 Task: Buy 2 Head from Gaskets section under best seller category for shipping address: Jake Allen, 4734 Huntz Lane, Bolton, Massachusetts 01740, Cell Number 9785492947. Pay from credit card ending with 2005, CVV 3321
Action: Mouse moved to (169, 11)
Screenshot: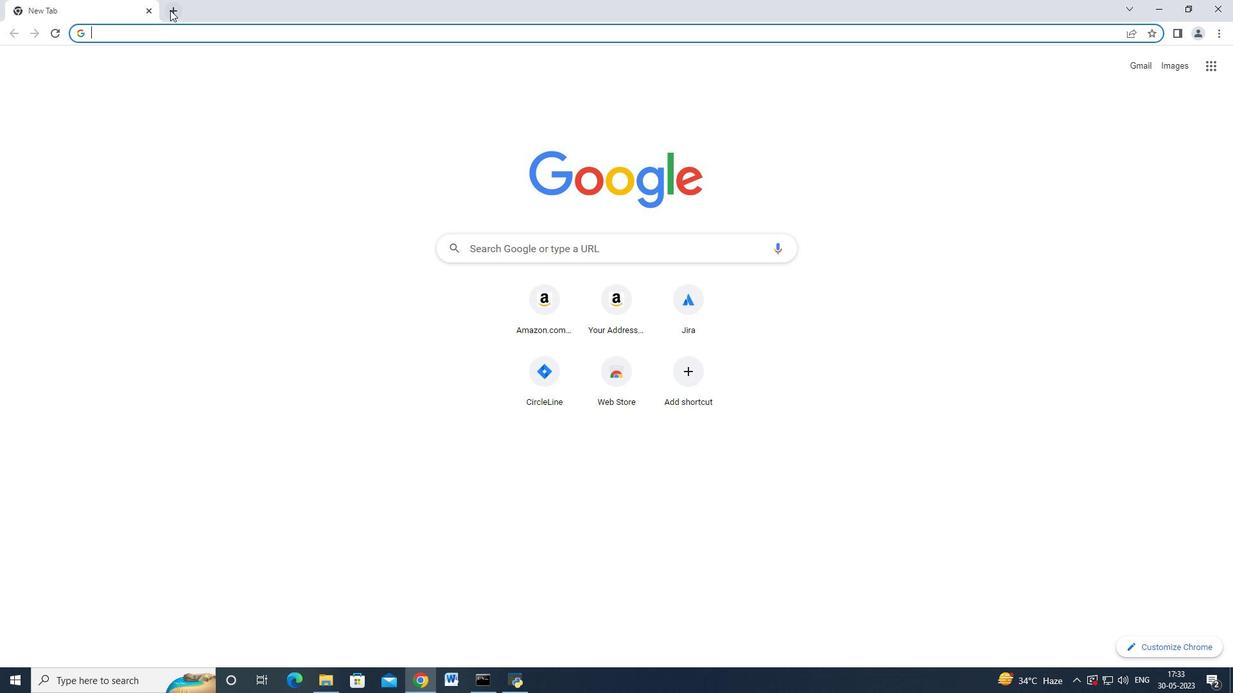 
Action: Key pressed amazon.com<Key.enter>
Screenshot: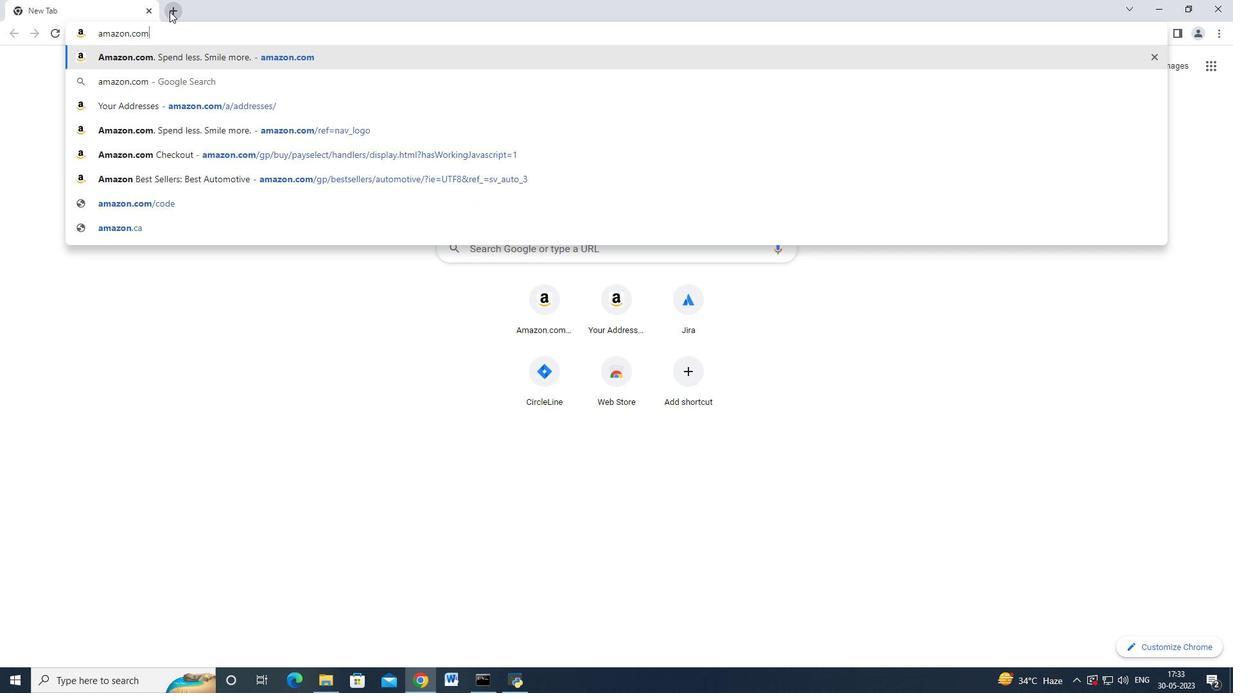 
Action: Mouse moved to (16, 96)
Screenshot: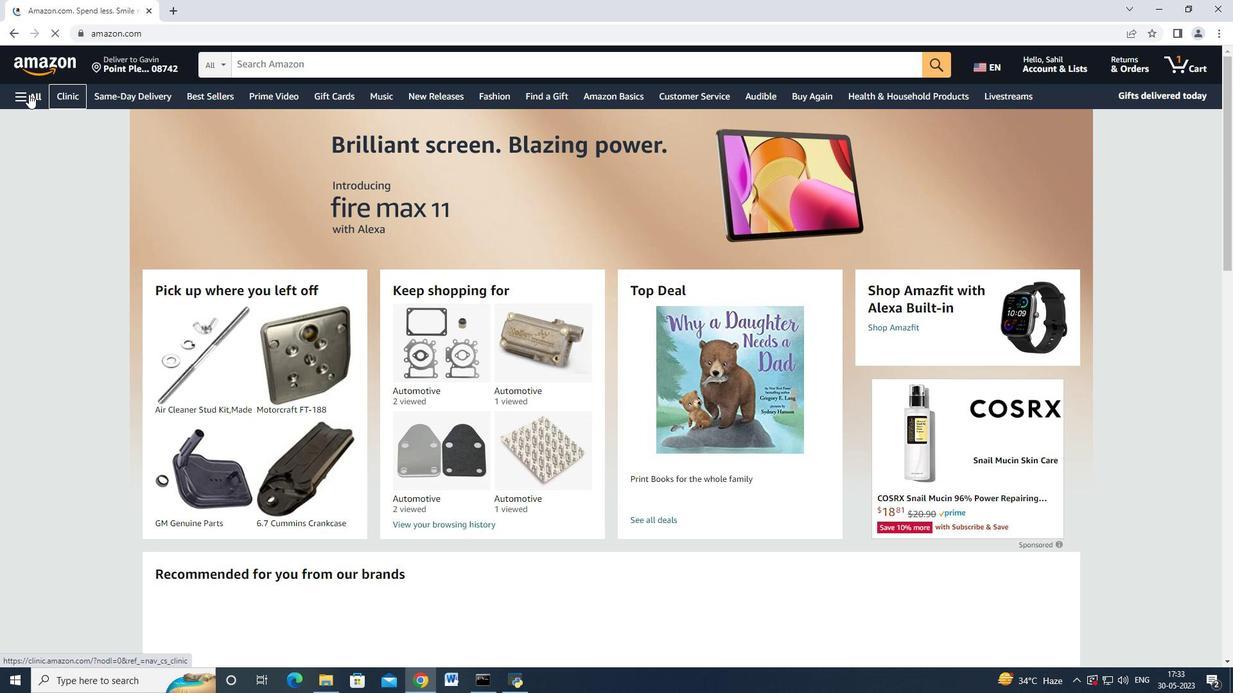 
Action: Mouse pressed left at (16, 96)
Screenshot: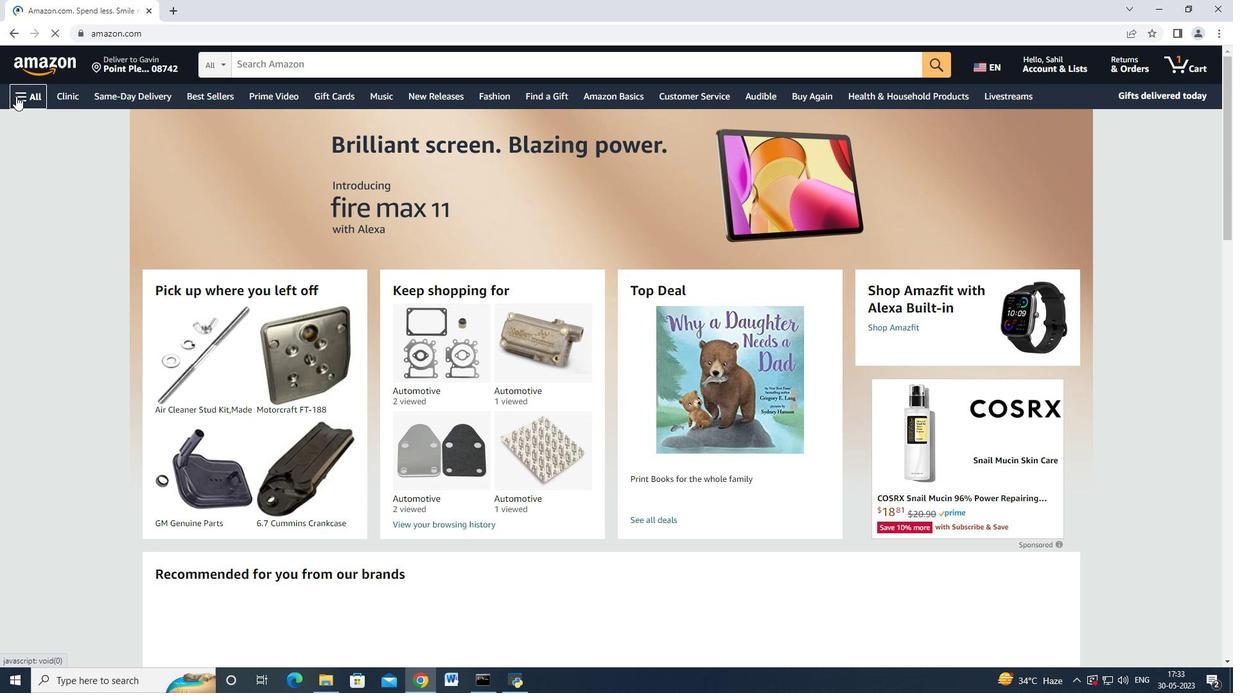 
Action: Mouse moved to (100, 172)
Screenshot: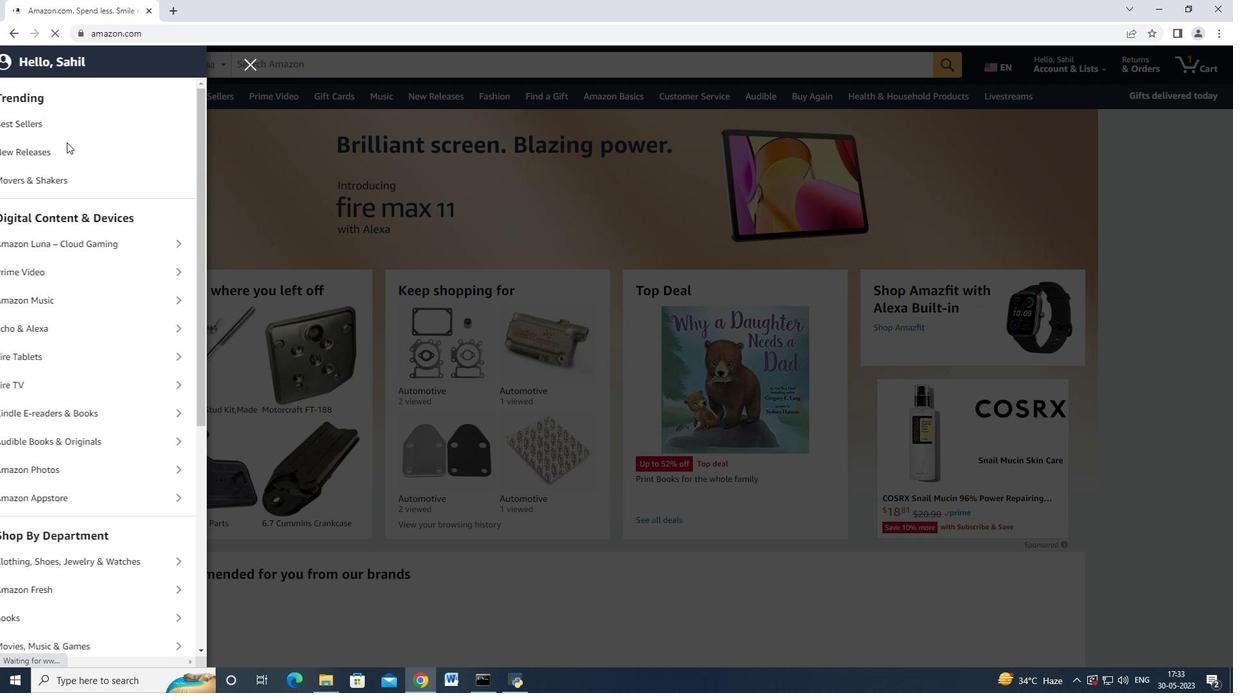 
Action: Mouse scrolled (100, 171) with delta (0, 0)
Screenshot: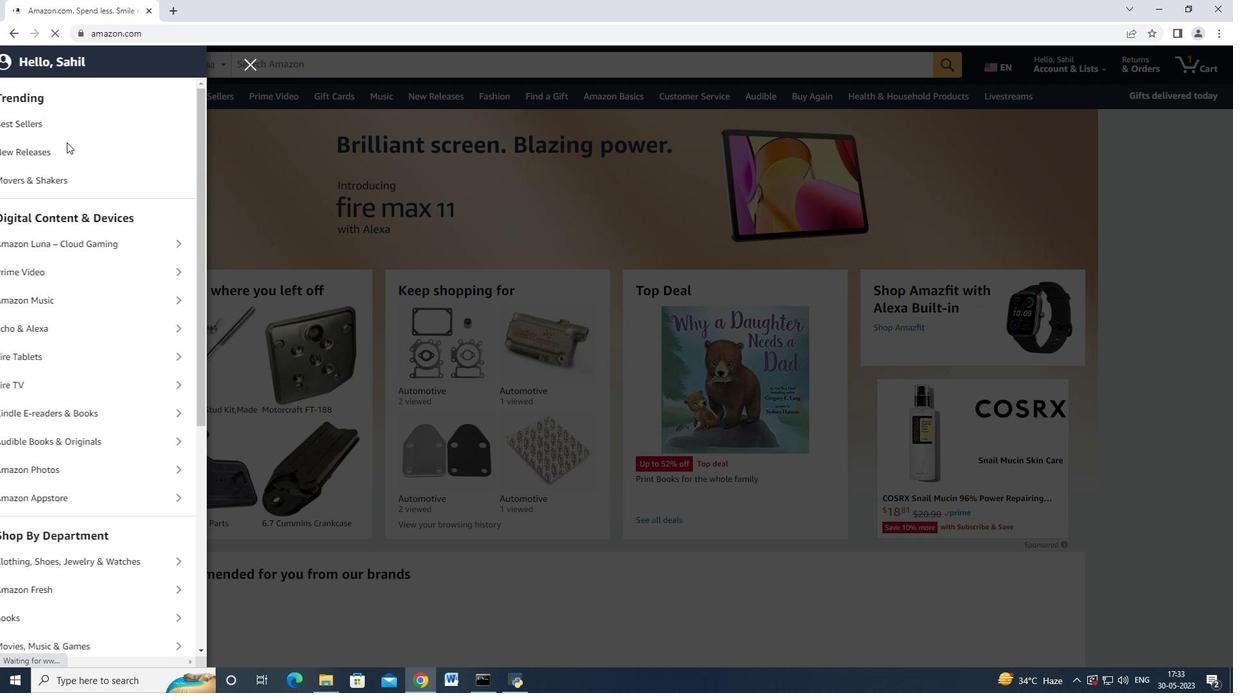 
Action: Mouse moved to (100, 173)
Screenshot: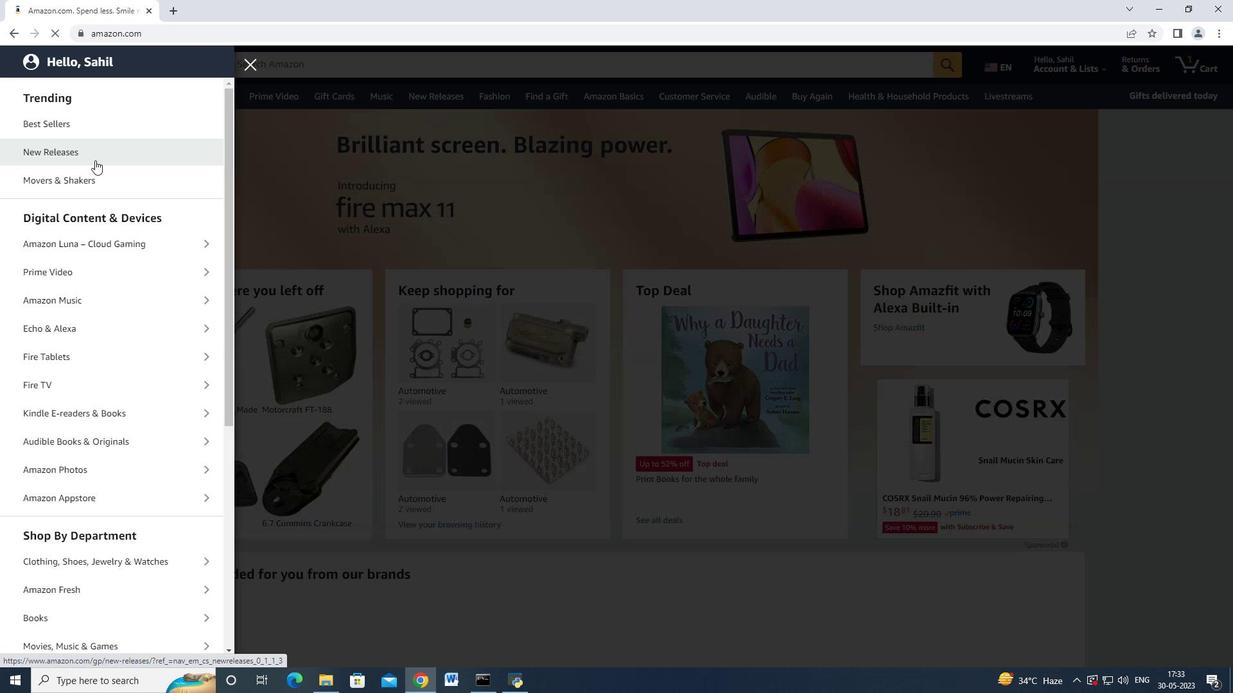 
Action: Mouse scrolled (100, 172) with delta (0, 0)
Screenshot: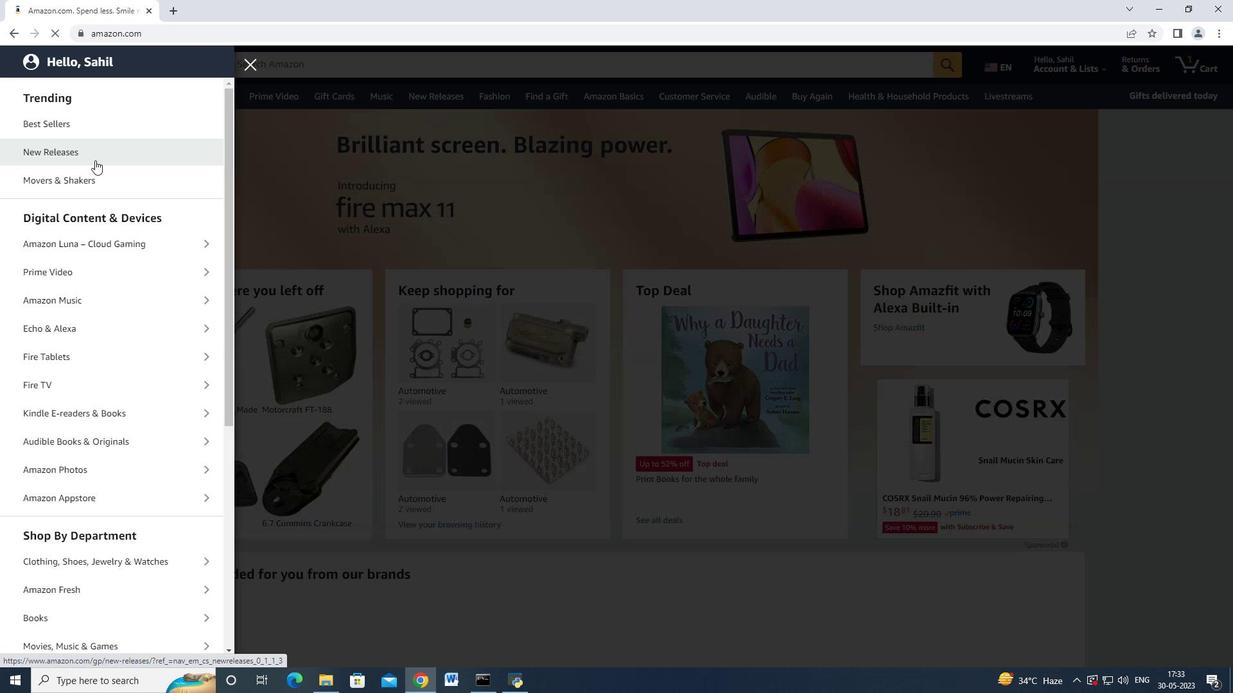 
Action: Mouse moved to (111, 188)
Screenshot: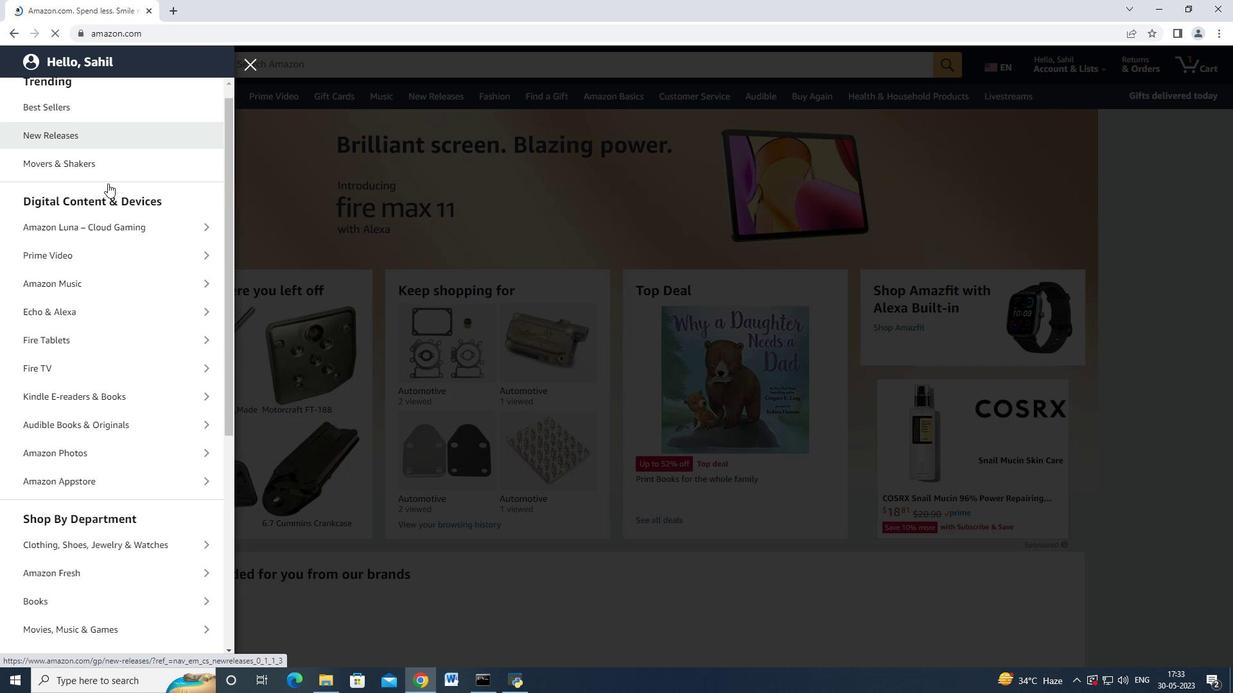 
Action: Mouse scrolled (111, 188) with delta (0, 0)
Screenshot: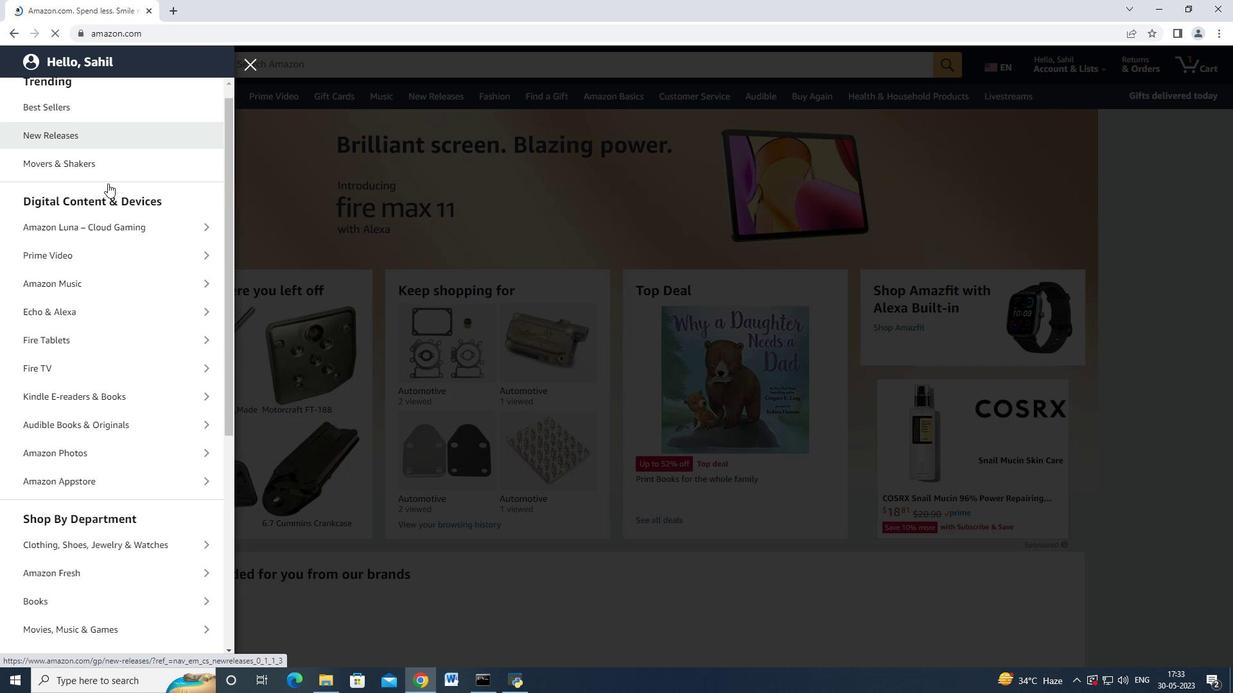 
Action: Mouse moved to (113, 192)
Screenshot: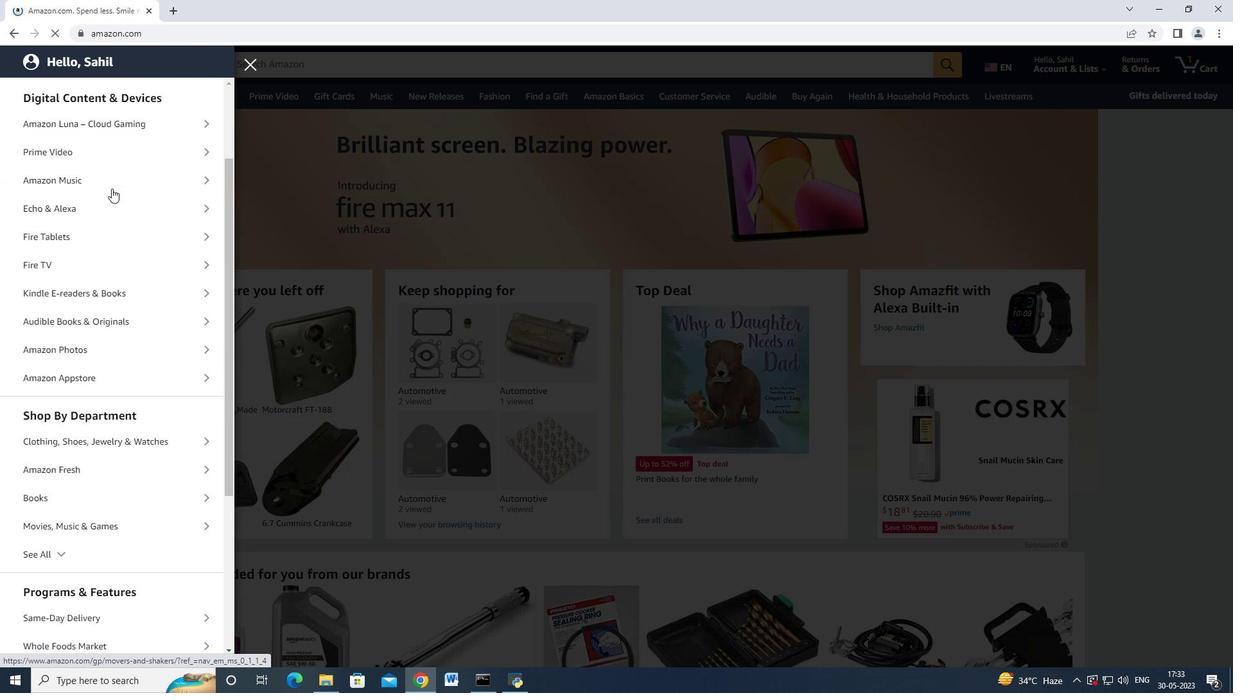 
Action: Mouse scrolled (113, 192) with delta (0, 0)
Screenshot: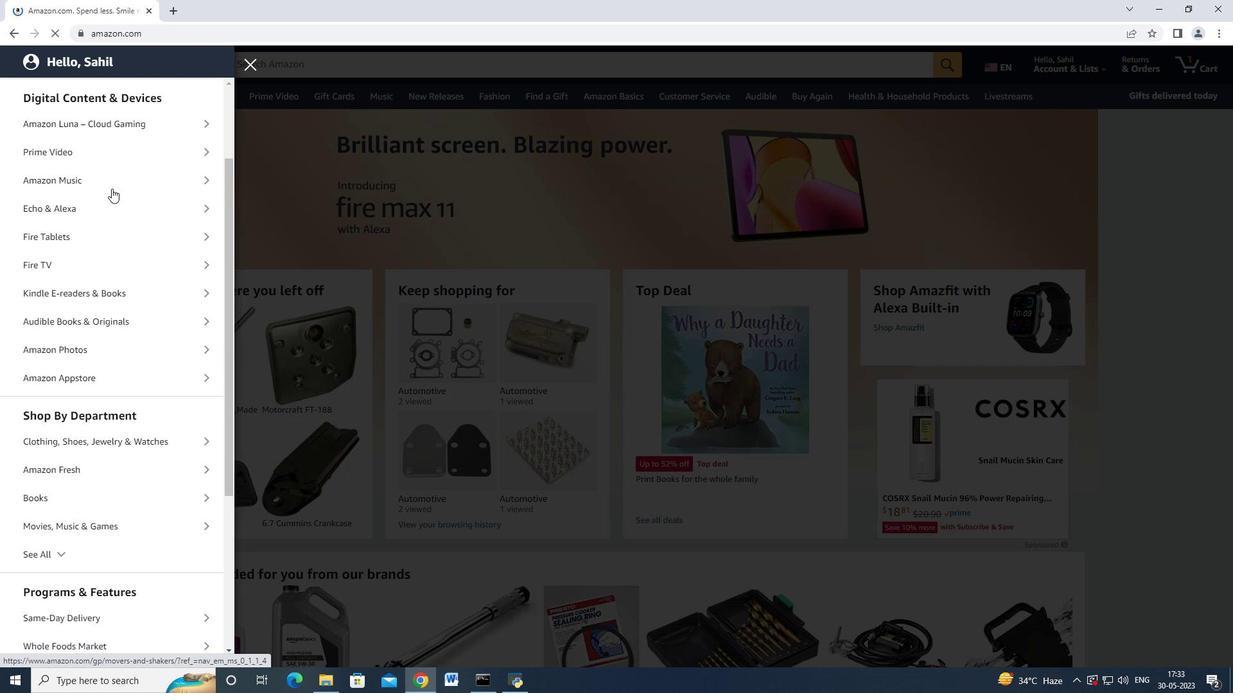 
Action: Mouse moved to (113, 197)
Screenshot: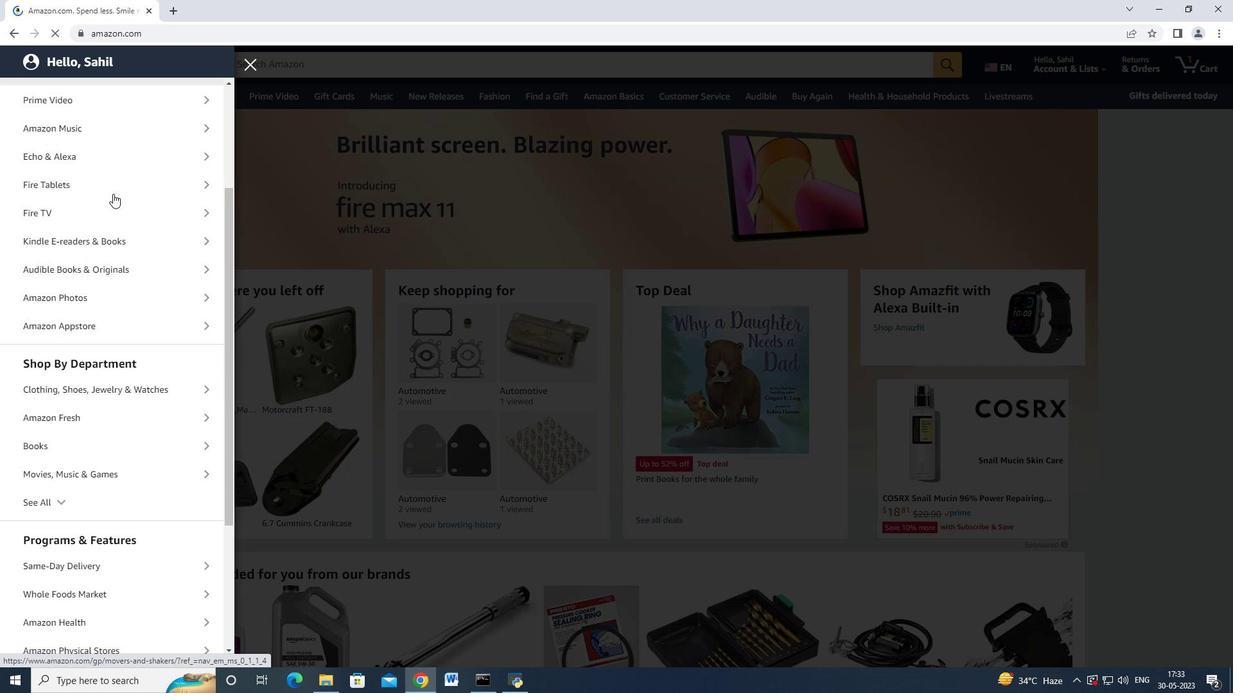 
Action: Mouse scrolled (113, 196) with delta (0, 0)
Screenshot: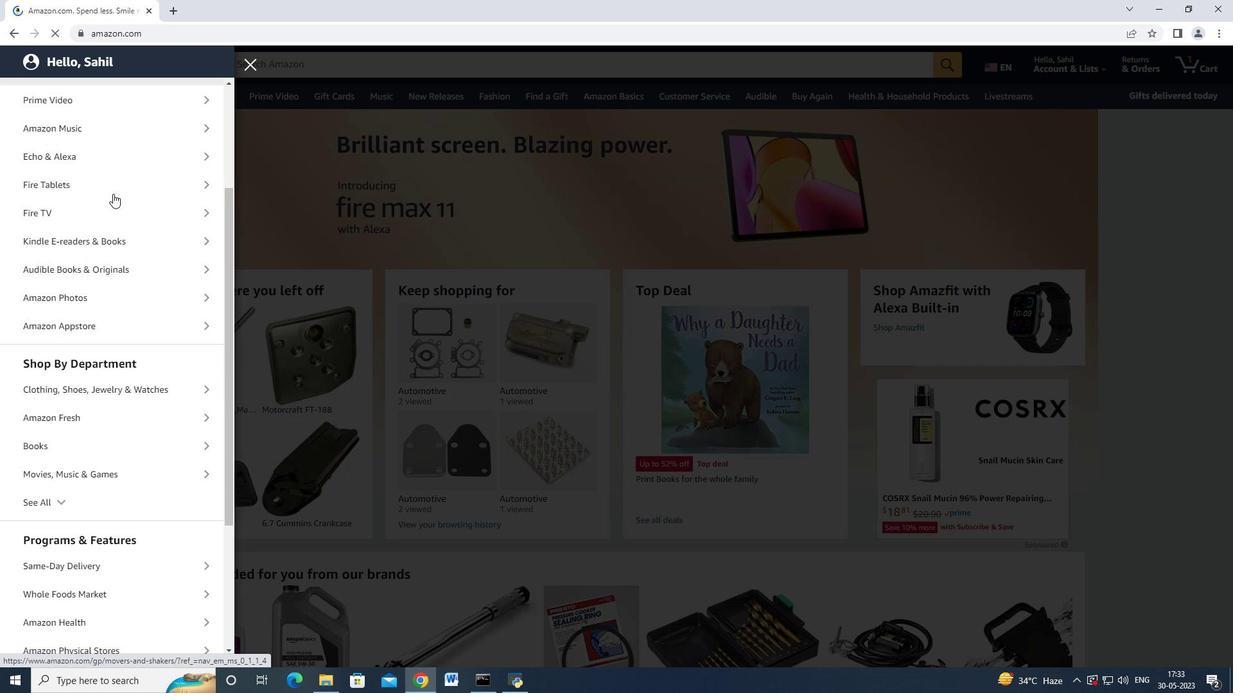 
Action: Mouse moved to (113, 200)
Screenshot: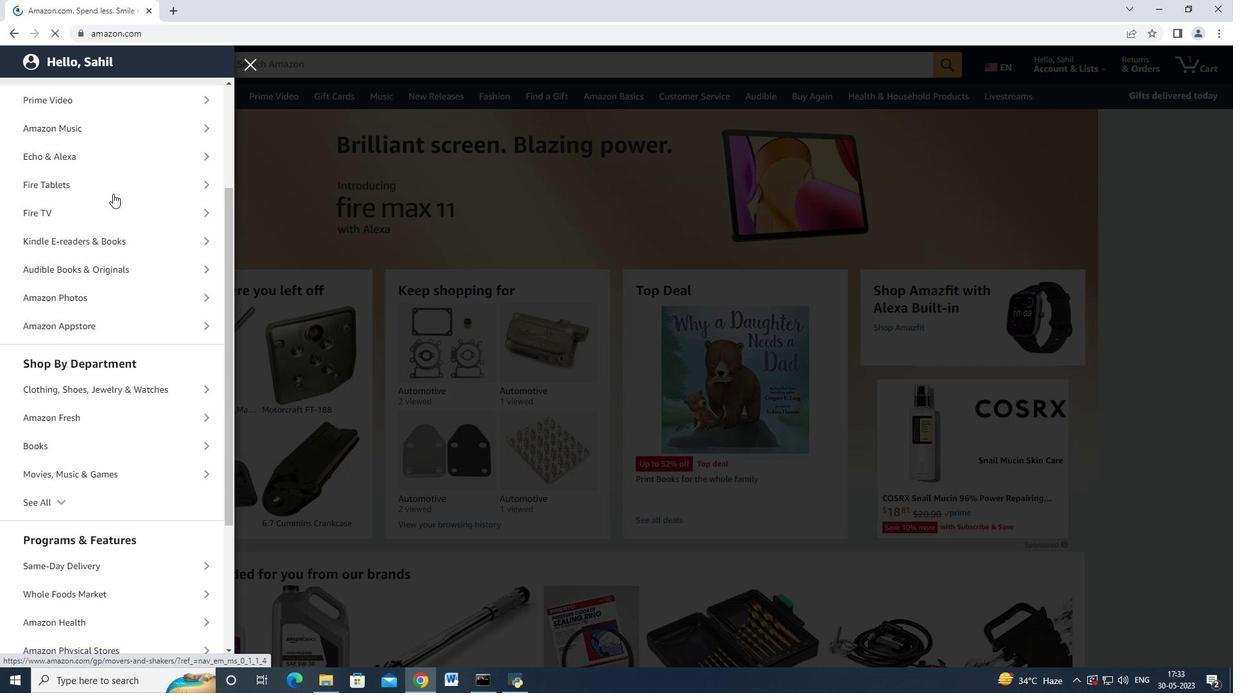 
Action: Mouse scrolled (113, 199) with delta (0, 0)
Screenshot: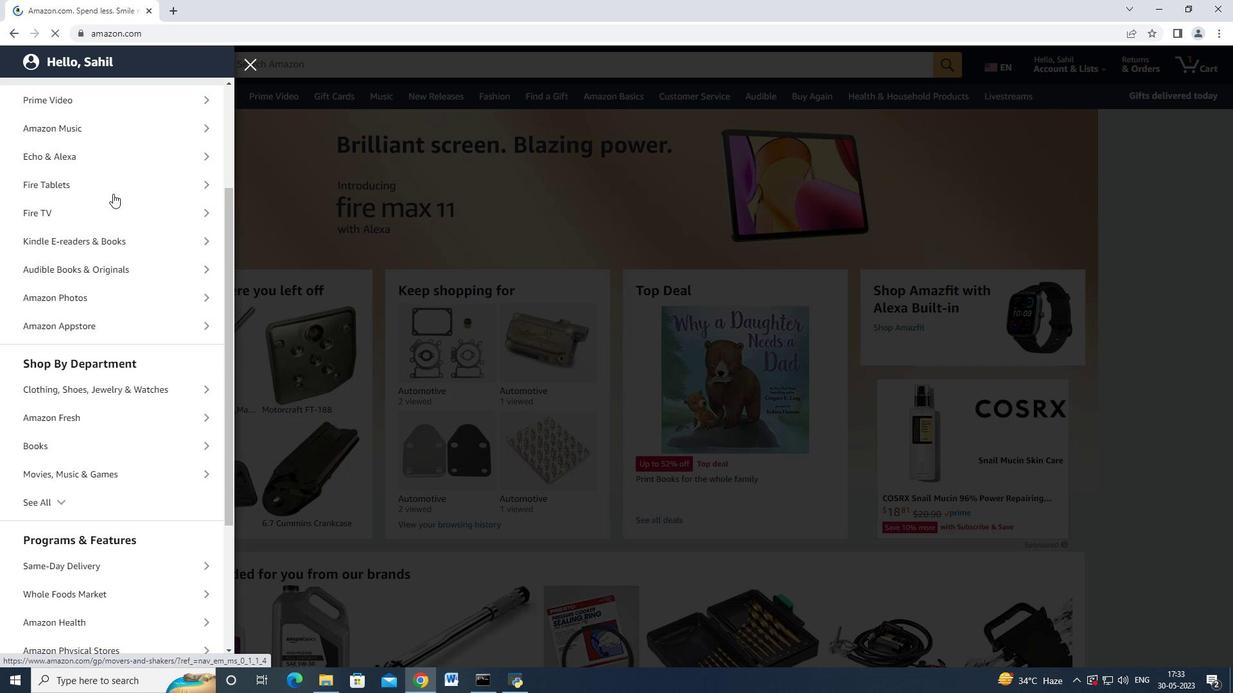 
Action: Mouse moved to (114, 218)
Screenshot: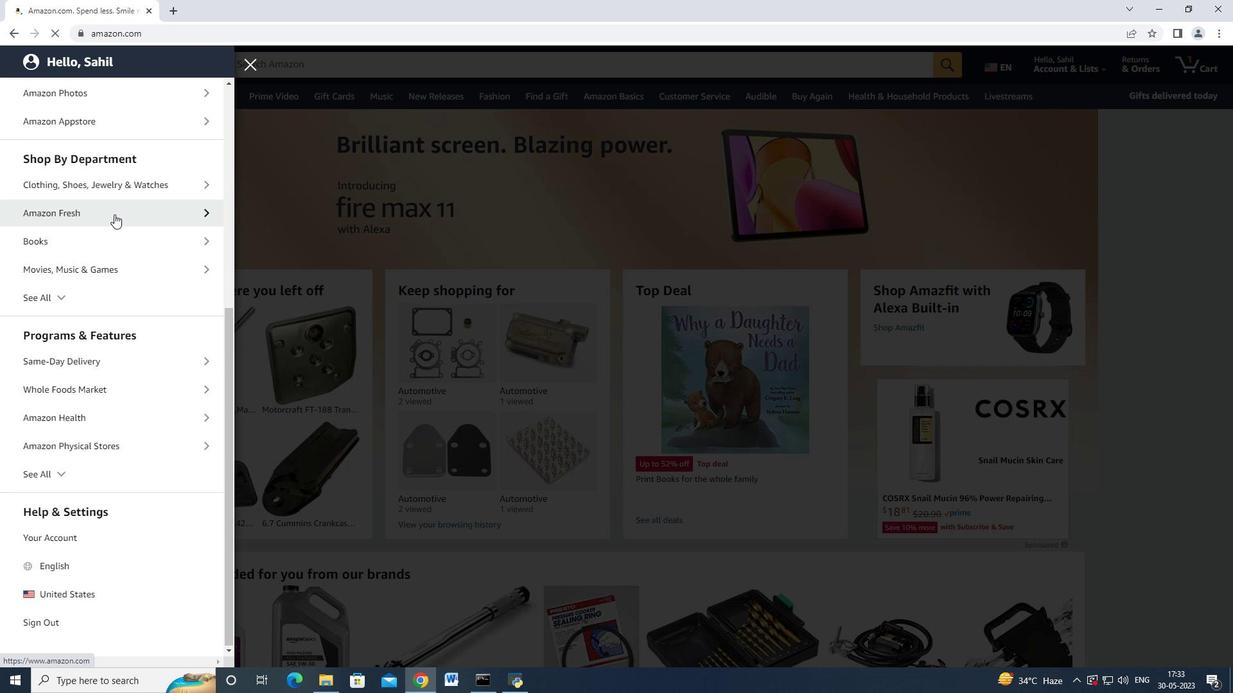 
Action: Mouse scrolled (114, 217) with delta (0, 0)
Screenshot: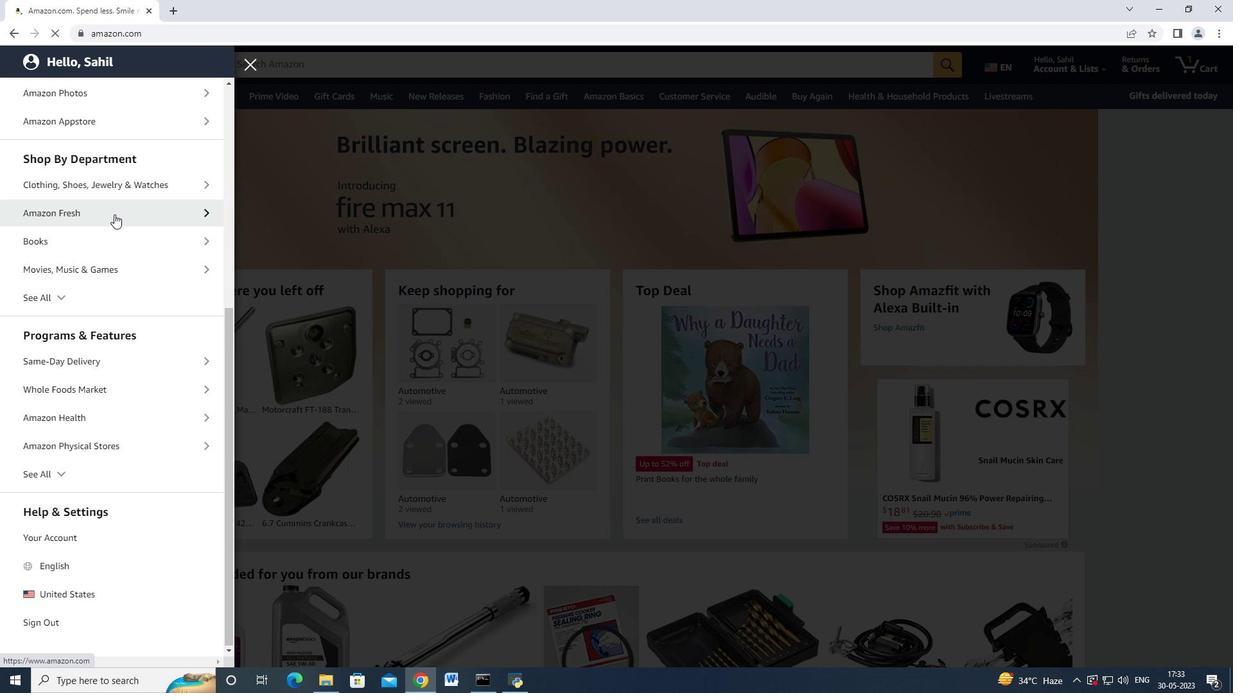 
Action: Mouse moved to (47, 293)
Screenshot: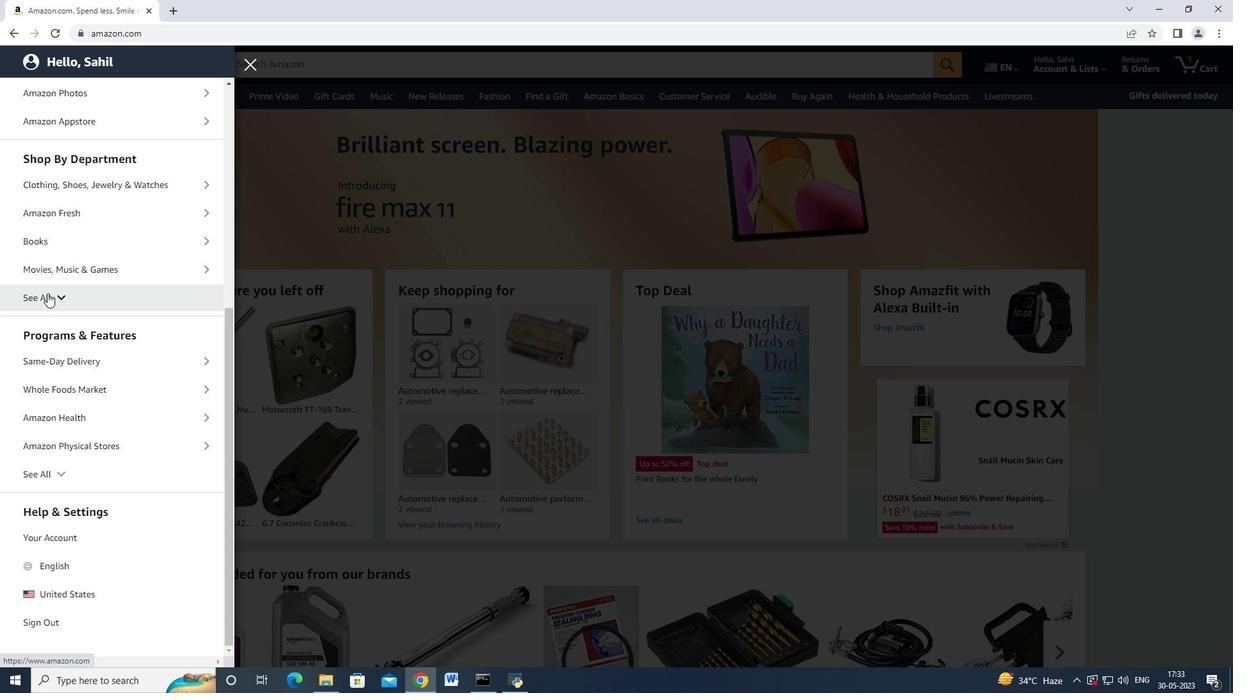 
Action: Mouse pressed left at (47, 293)
Screenshot: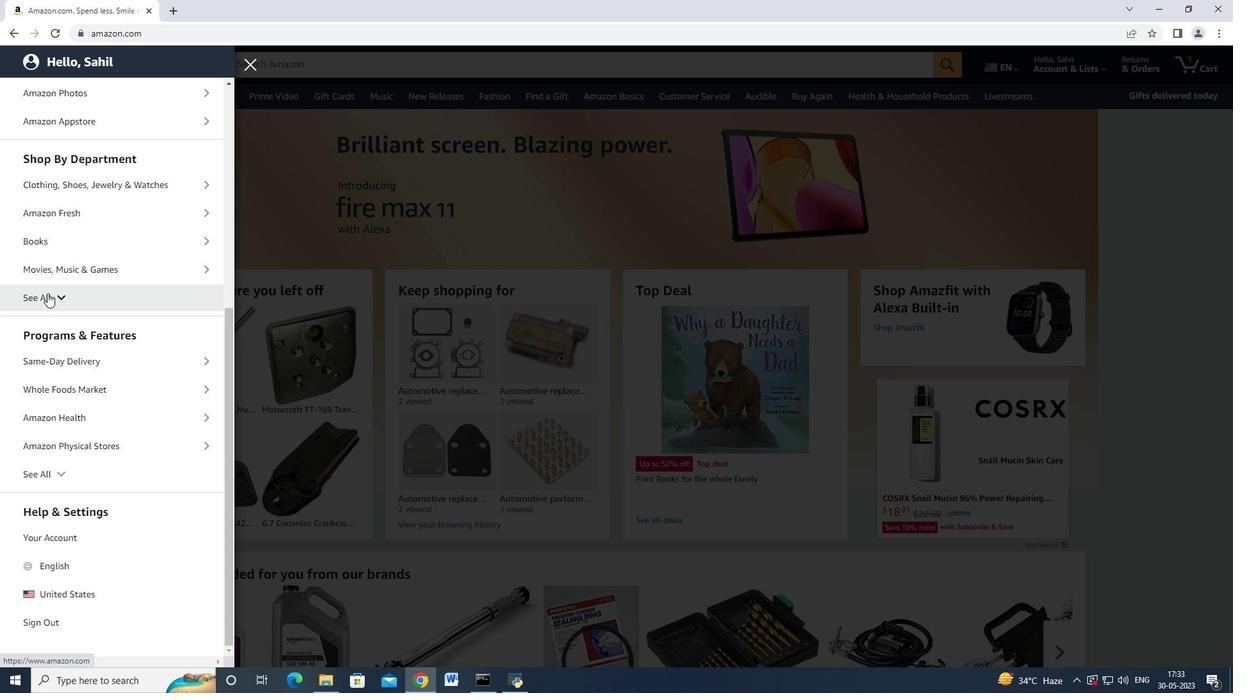 
Action: Mouse moved to (61, 302)
Screenshot: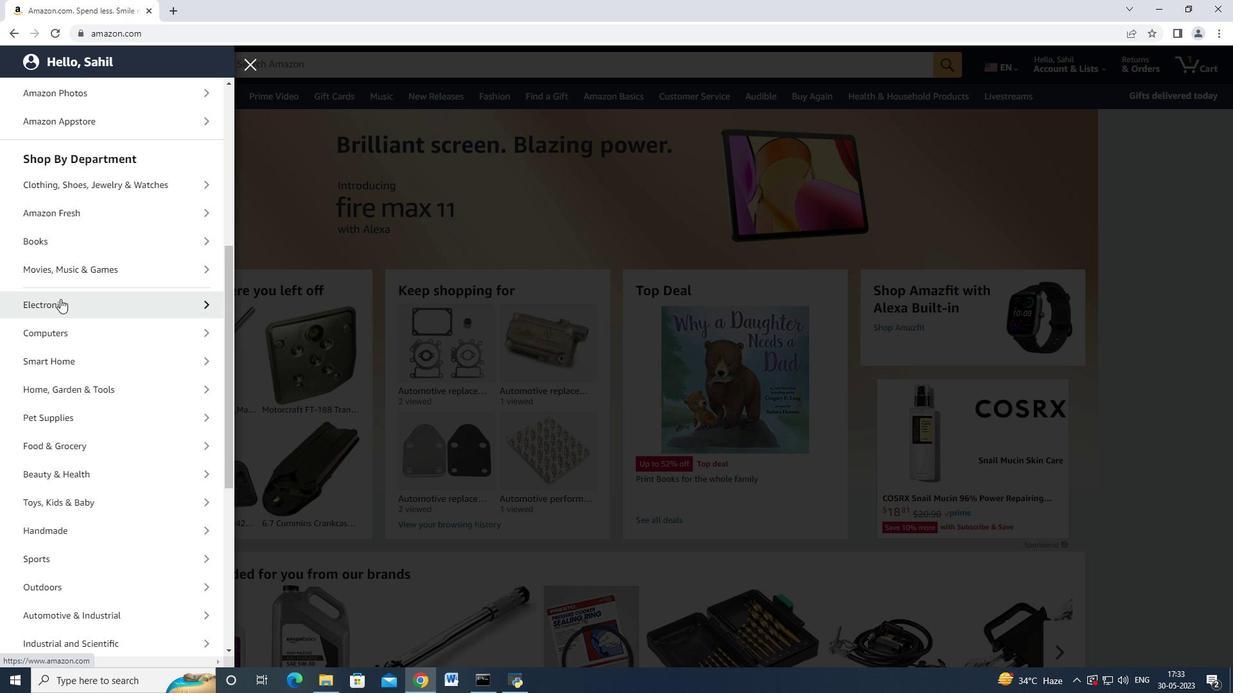 
Action: Mouse scrolled (61, 301) with delta (0, 0)
Screenshot: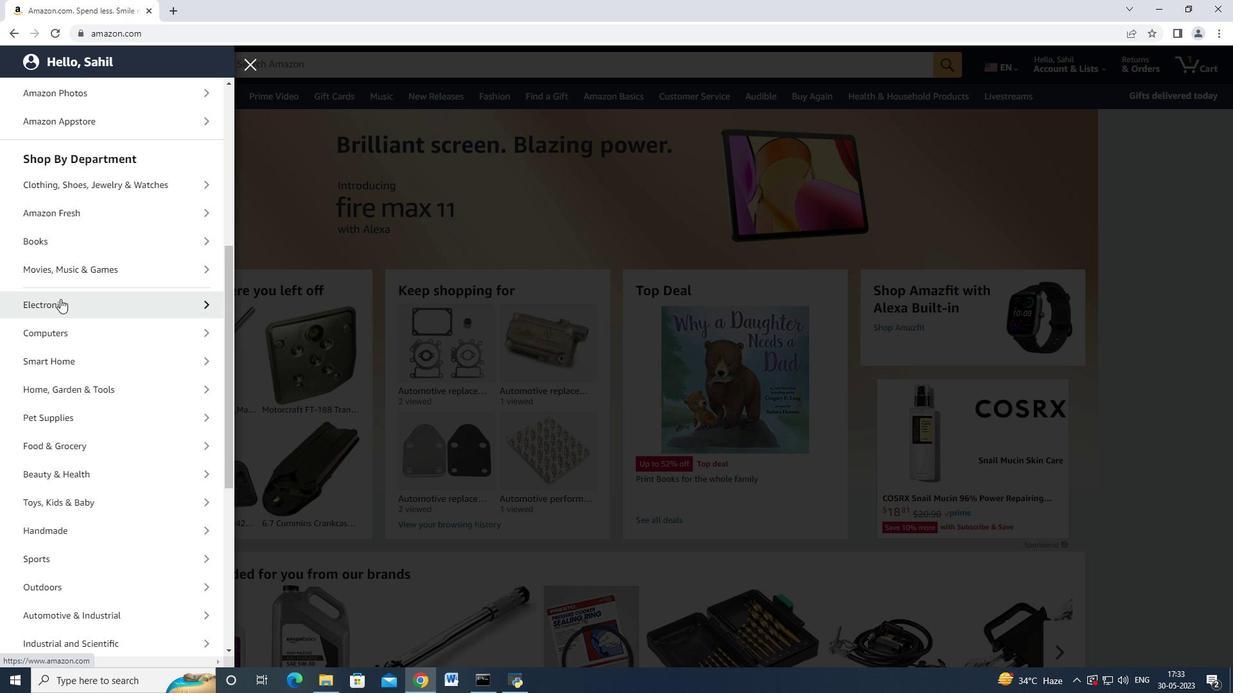 
Action: Mouse moved to (64, 304)
Screenshot: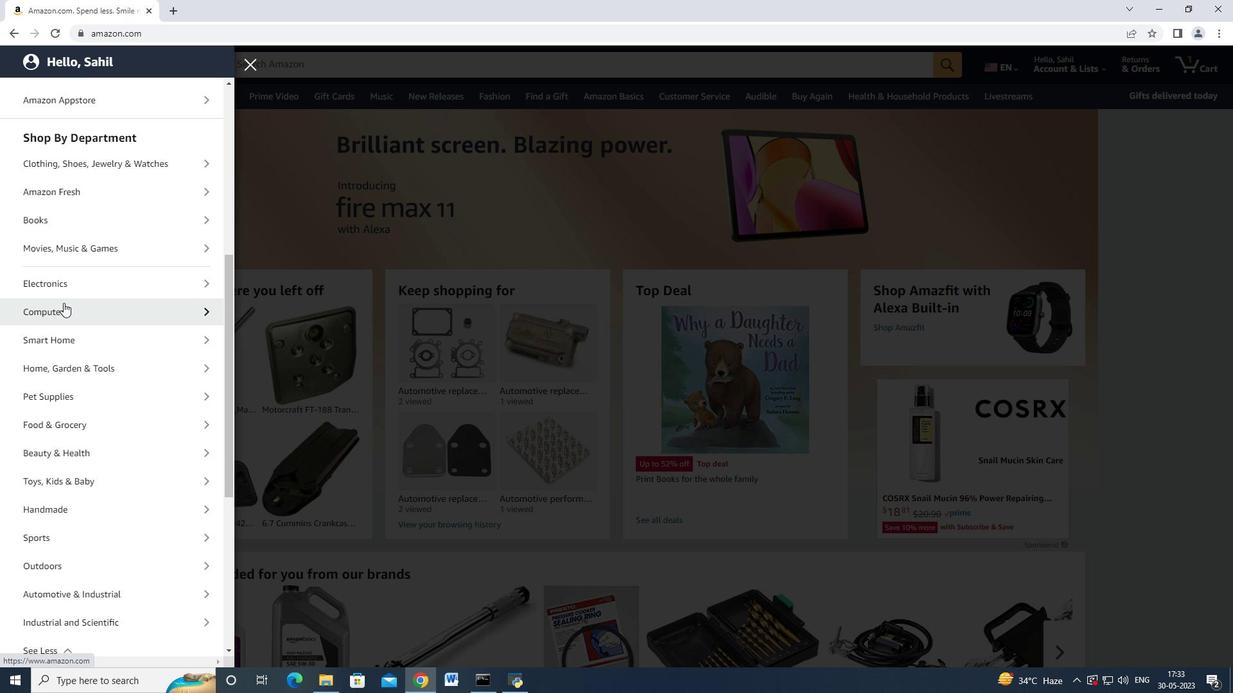 
Action: Mouse scrolled (64, 303) with delta (0, 0)
Screenshot: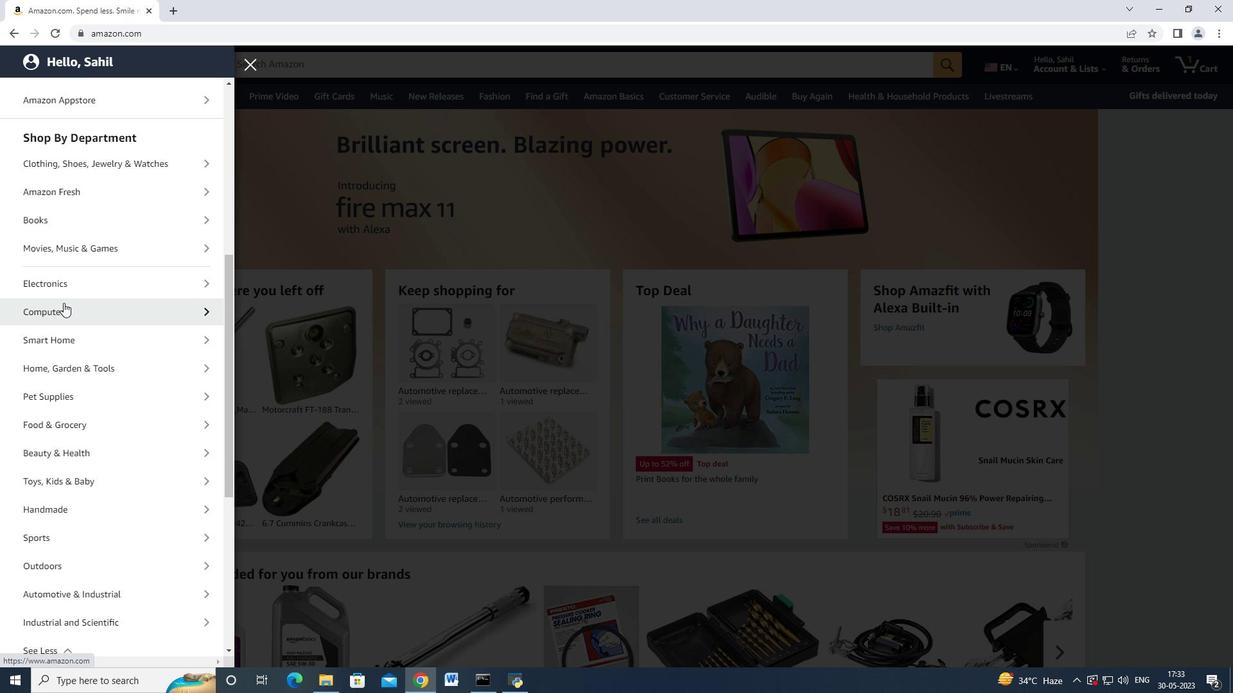 
Action: Mouse moved to (65, 305)
Screenshot: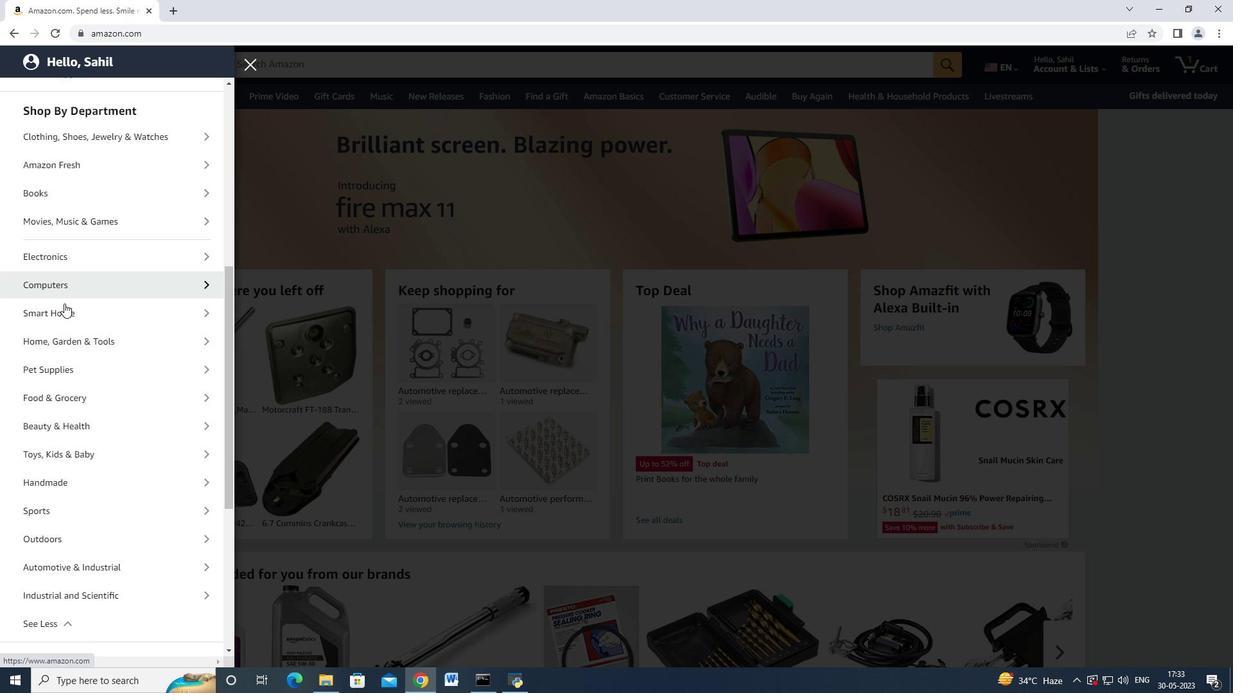 
Action: Mouse scrolled (65, 305) with delta (0, 0)
Screenshot: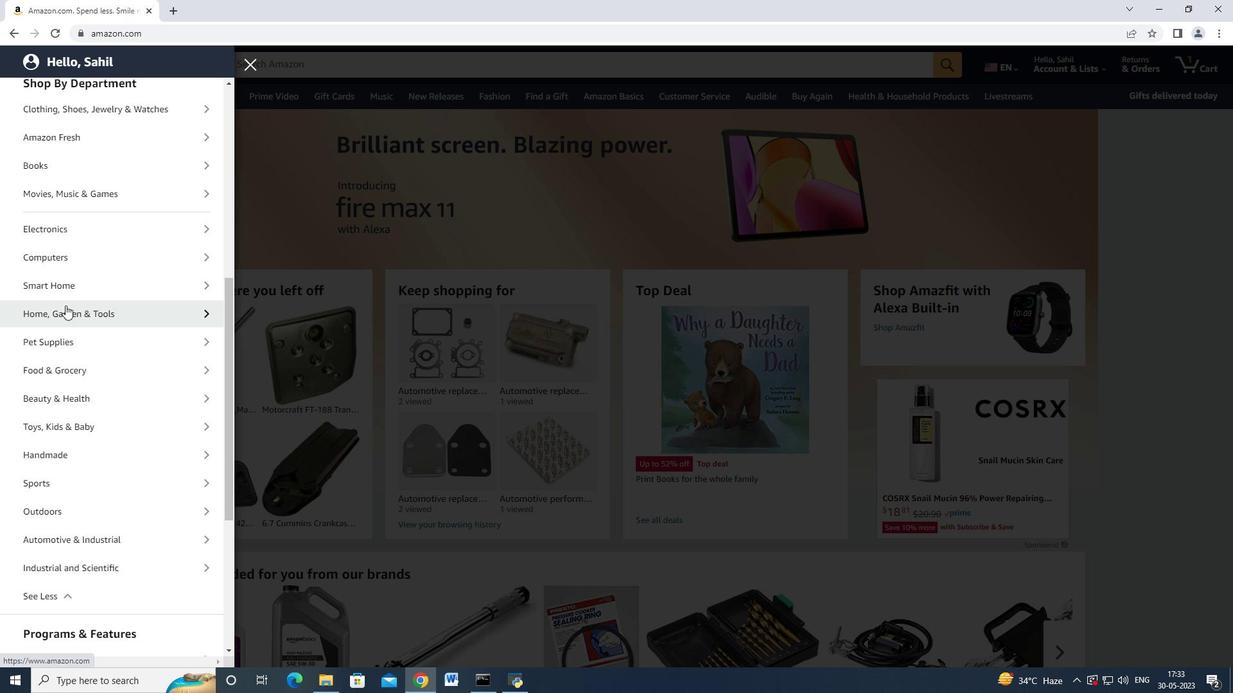 
Action: Mouse moved to (65, 307)
Screenshot: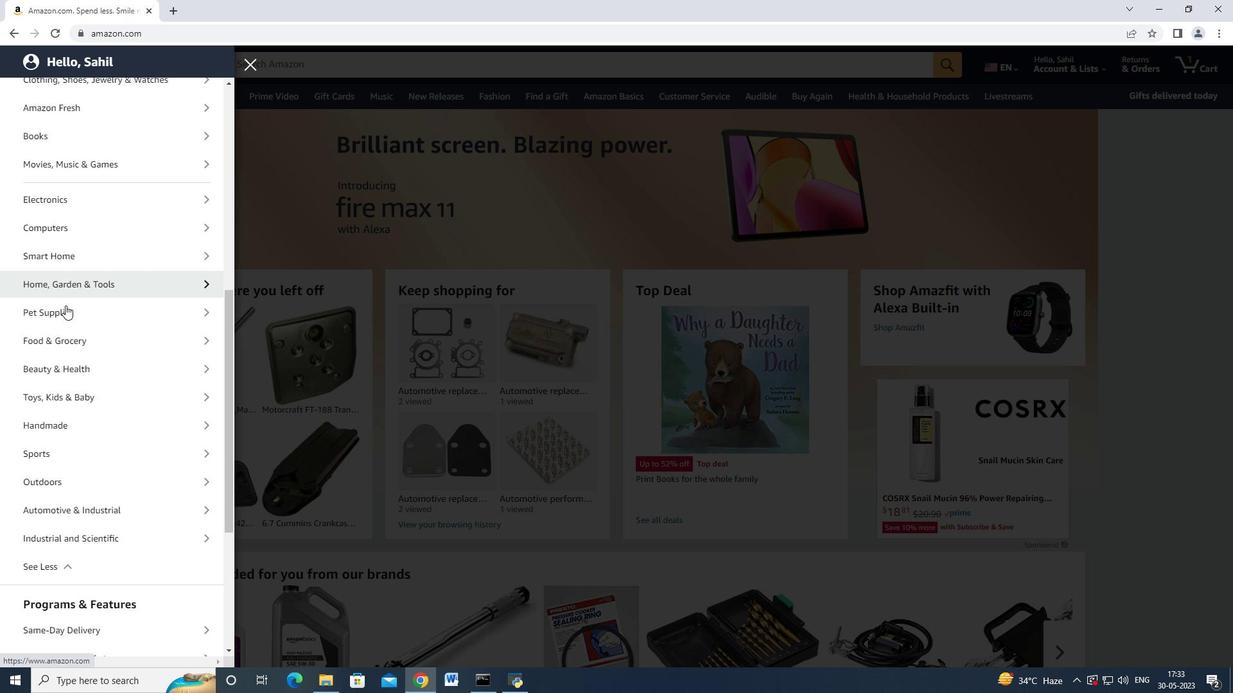 
Action: Mouse scrolled (65, 307) with delta (0, 0)
Screenshot: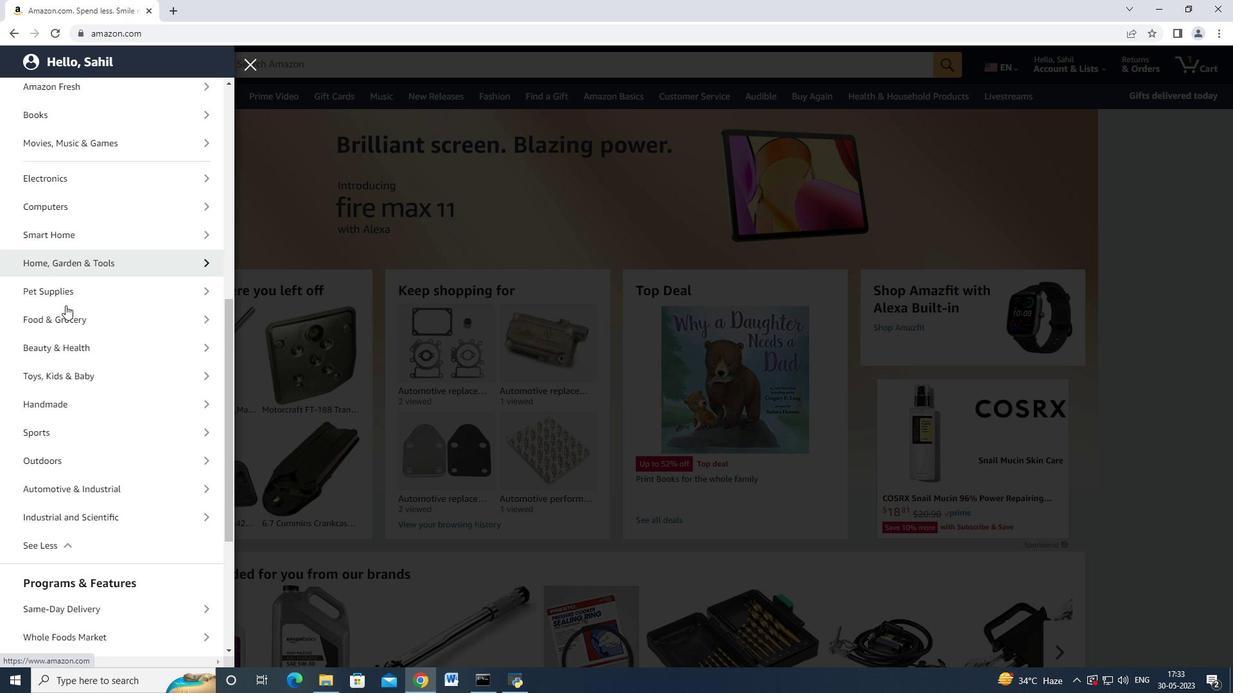
Action: Mouse moved to (65, 308)
Screenshot: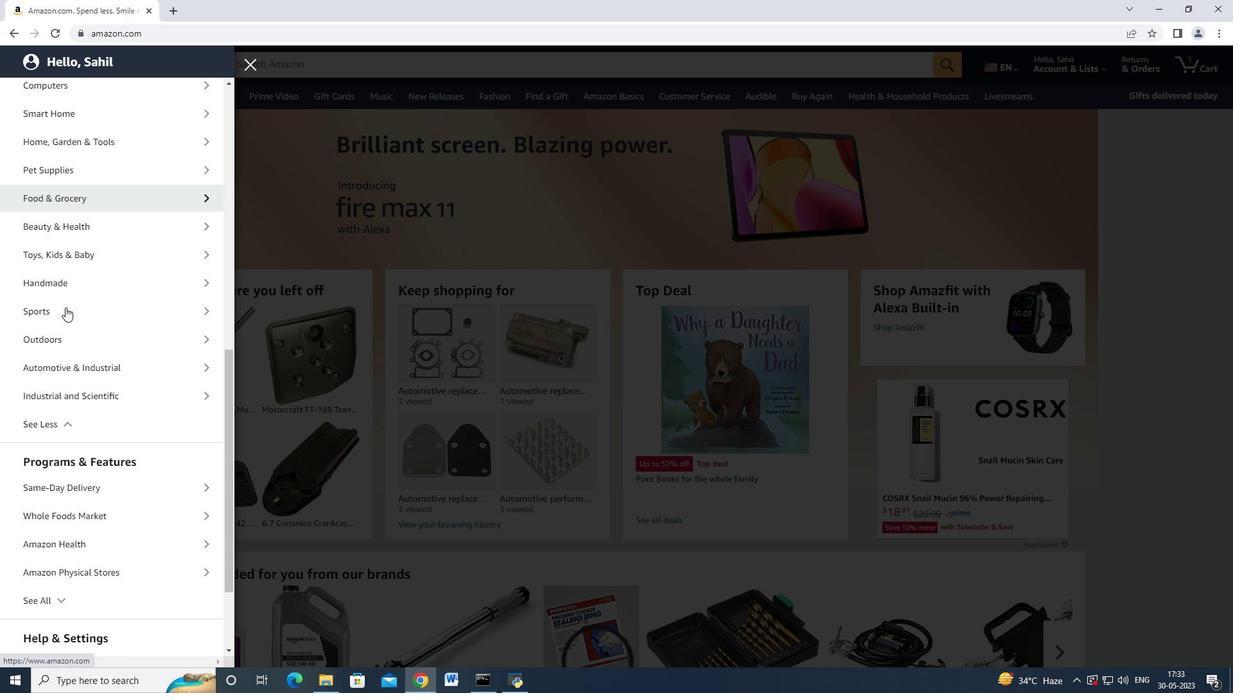 
Action: Mouse scrolled (65, 308) with delta (0, 0)
Screenshot: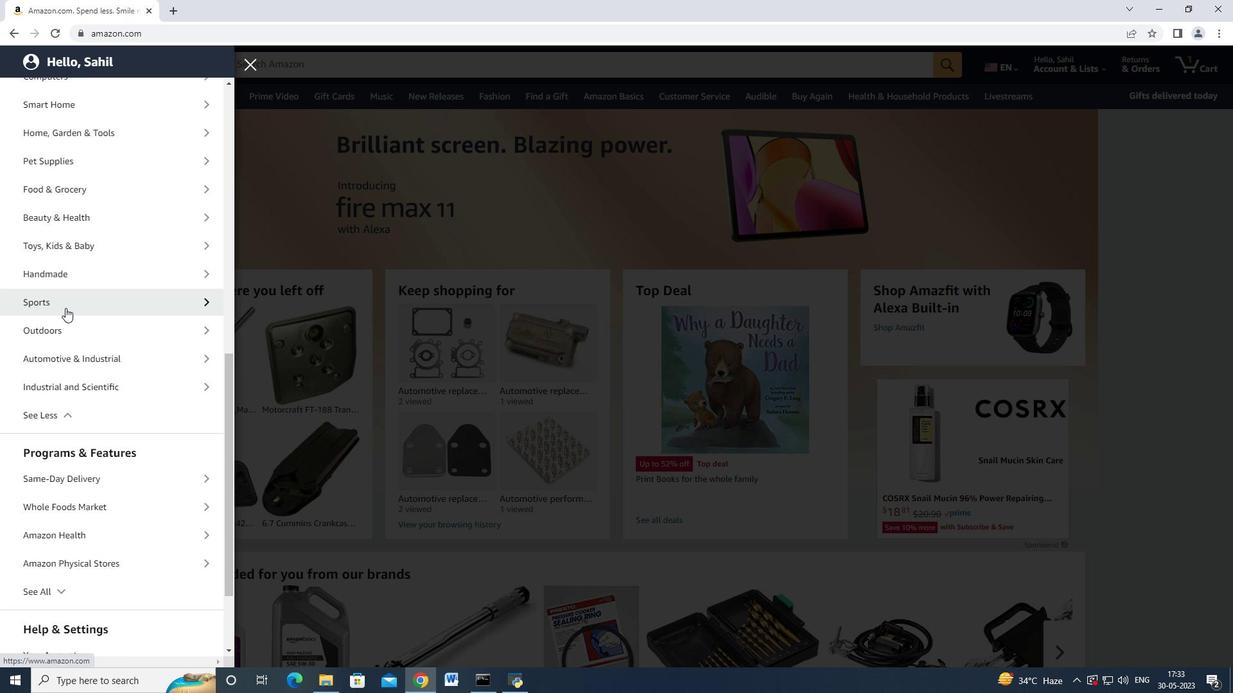 
Action: Mouse scrolled (65, 309) with delta (0, 0)
Screenshot: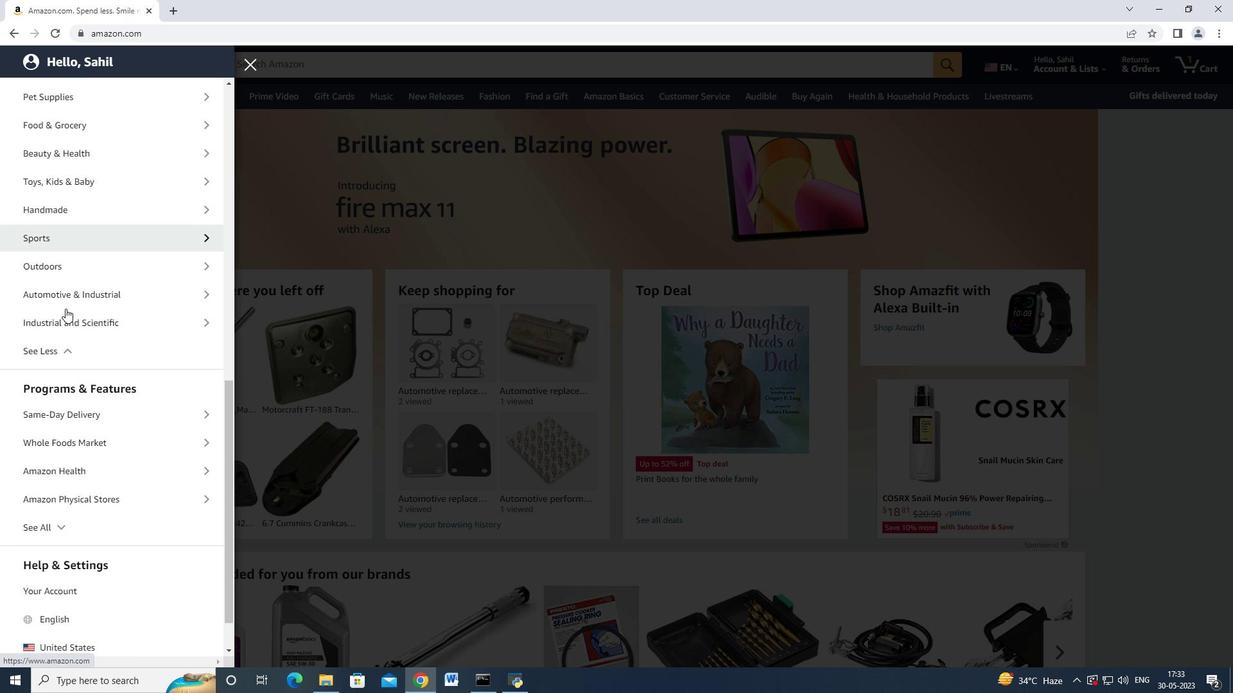 
Action: Mouse moved to (75, 362)
Screenshot: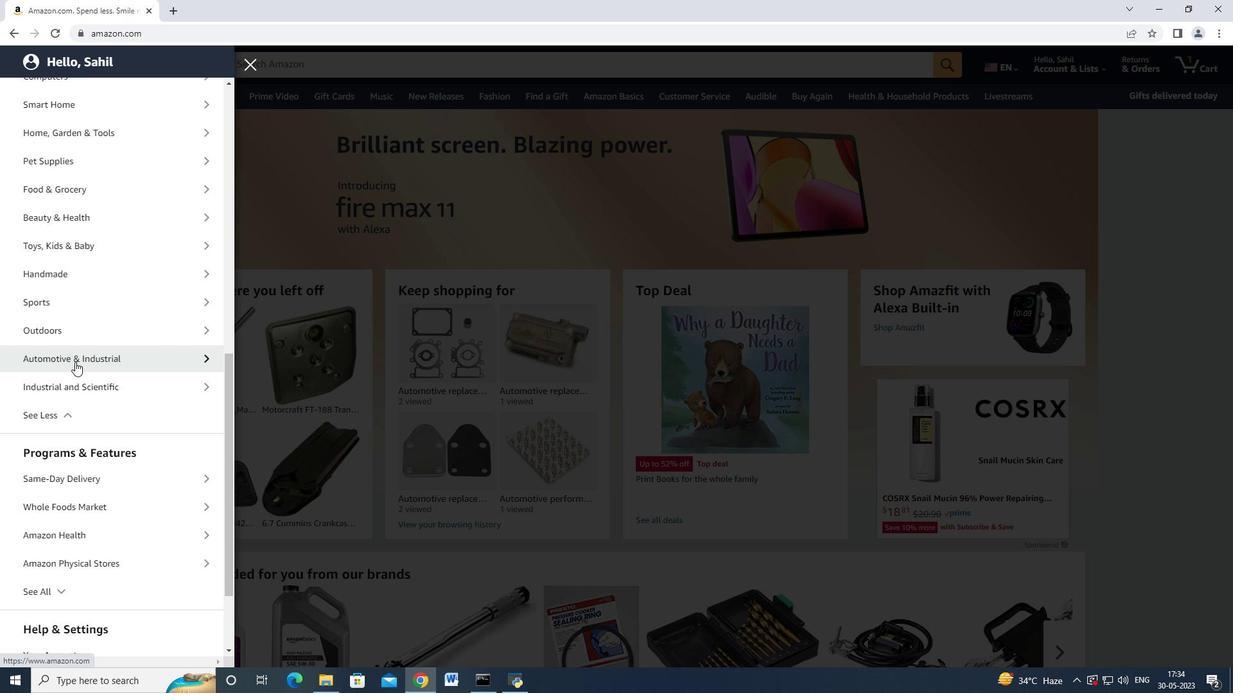
Action: Mouse pressed left at (75, 362)
Screenshot: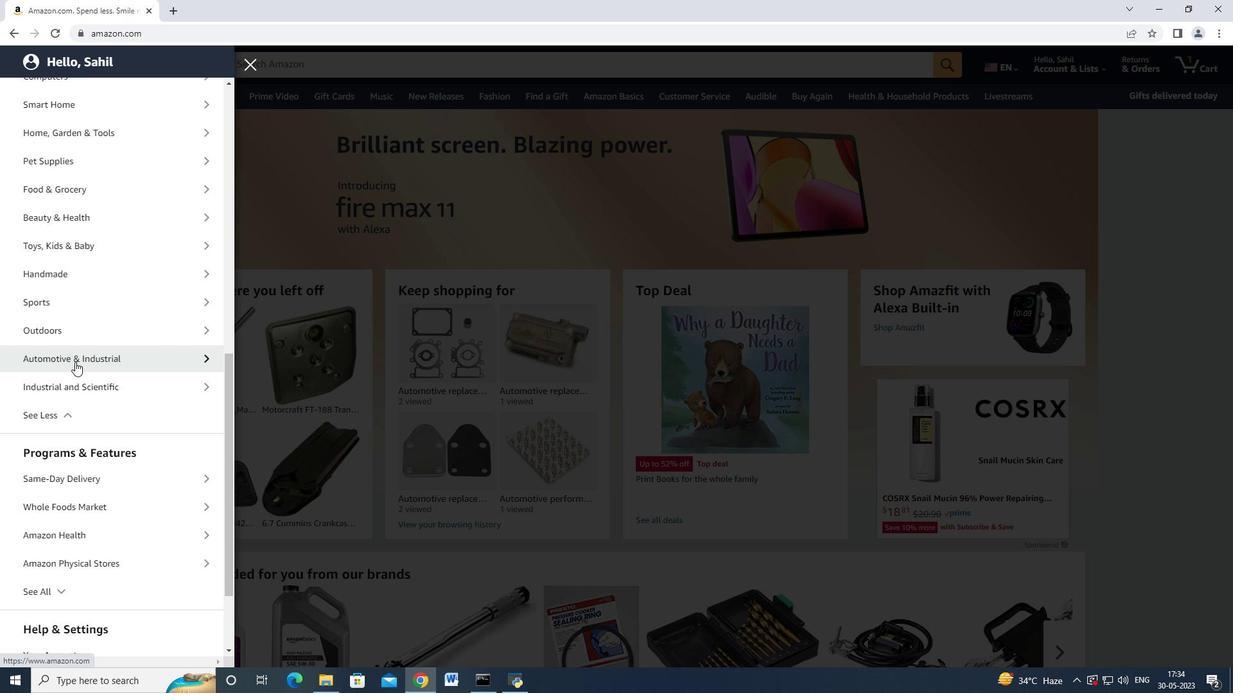 
Action: Mouse moved to (122, 162)
Screenshot: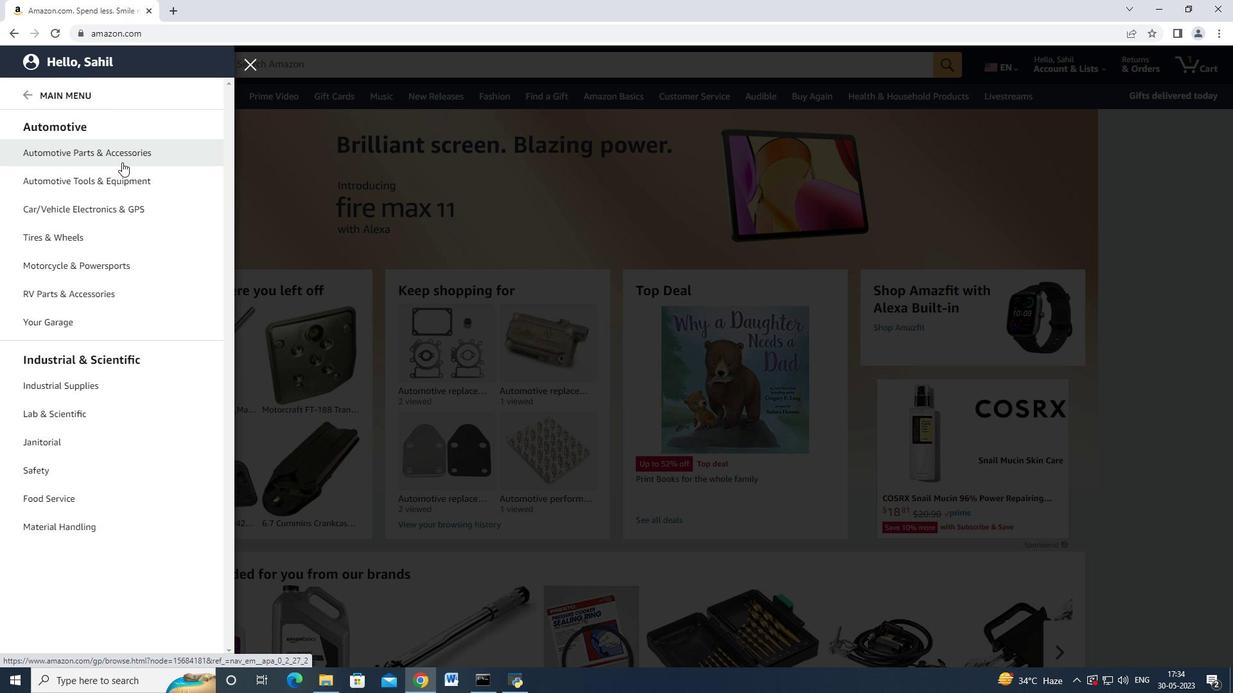 
Action: Mouse pressed left at (122, 162)
Screenshot: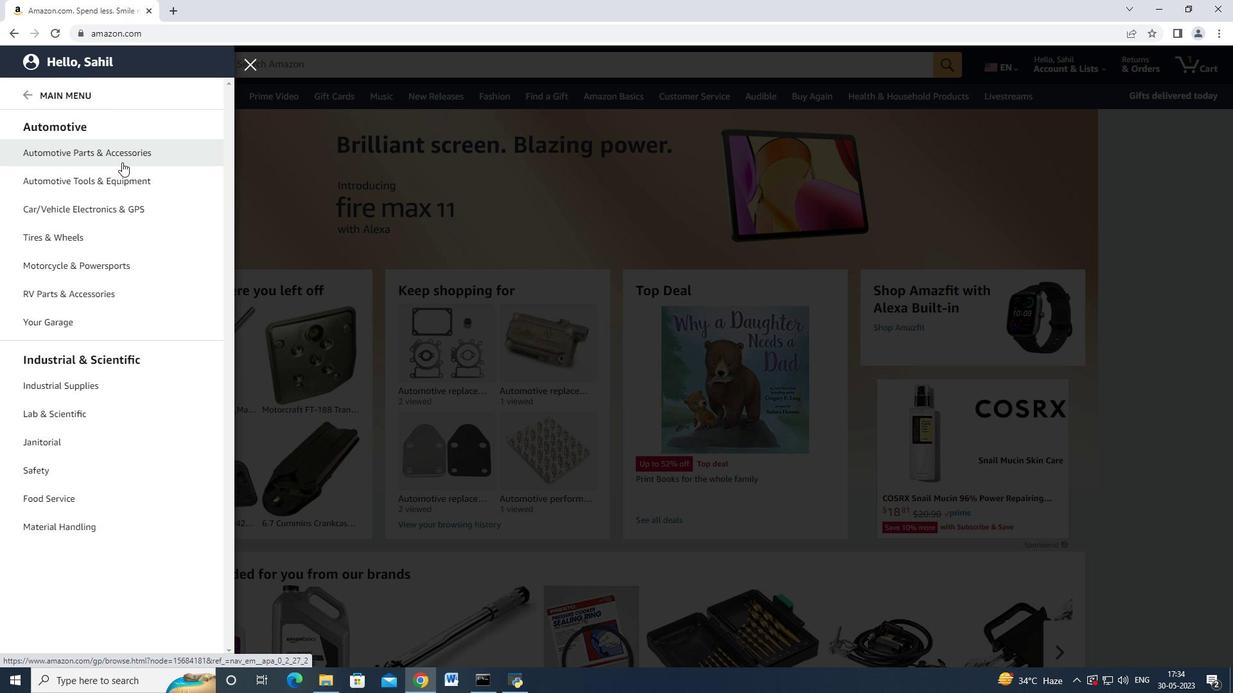 
Action: Mouse moved to (122, 190)
Screenshot: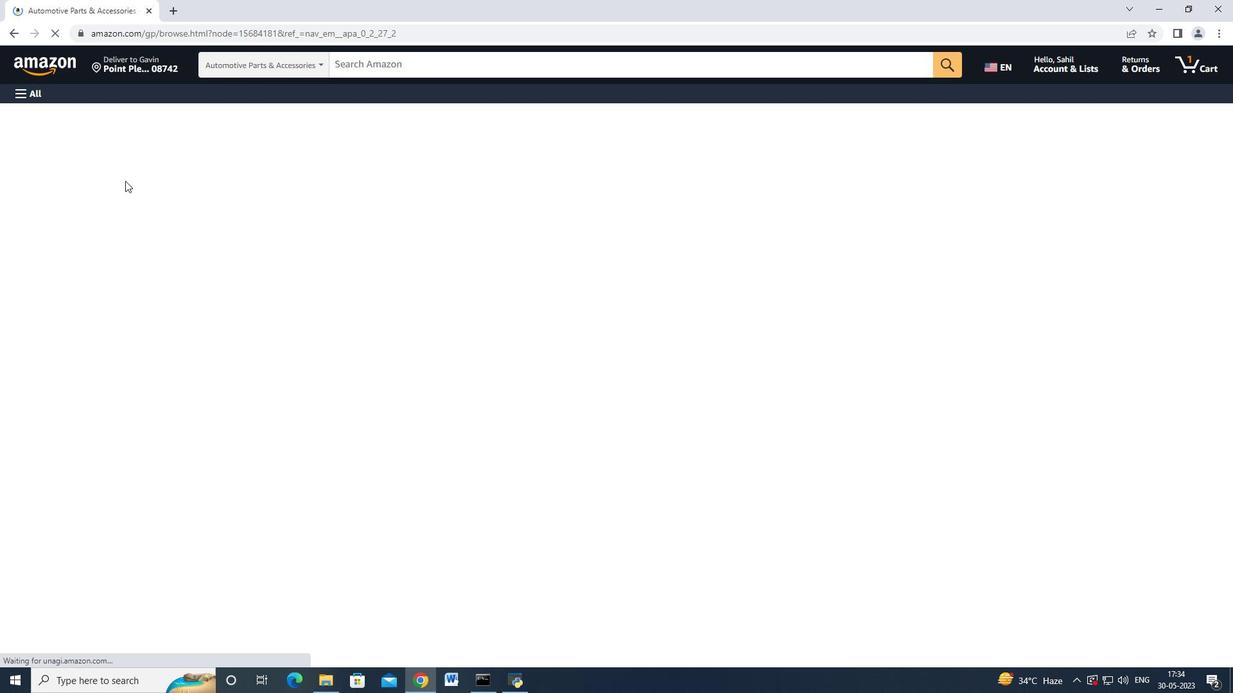 
Action: Mouse scrolled (122, 190) with delta (0, 0)
Screenshot: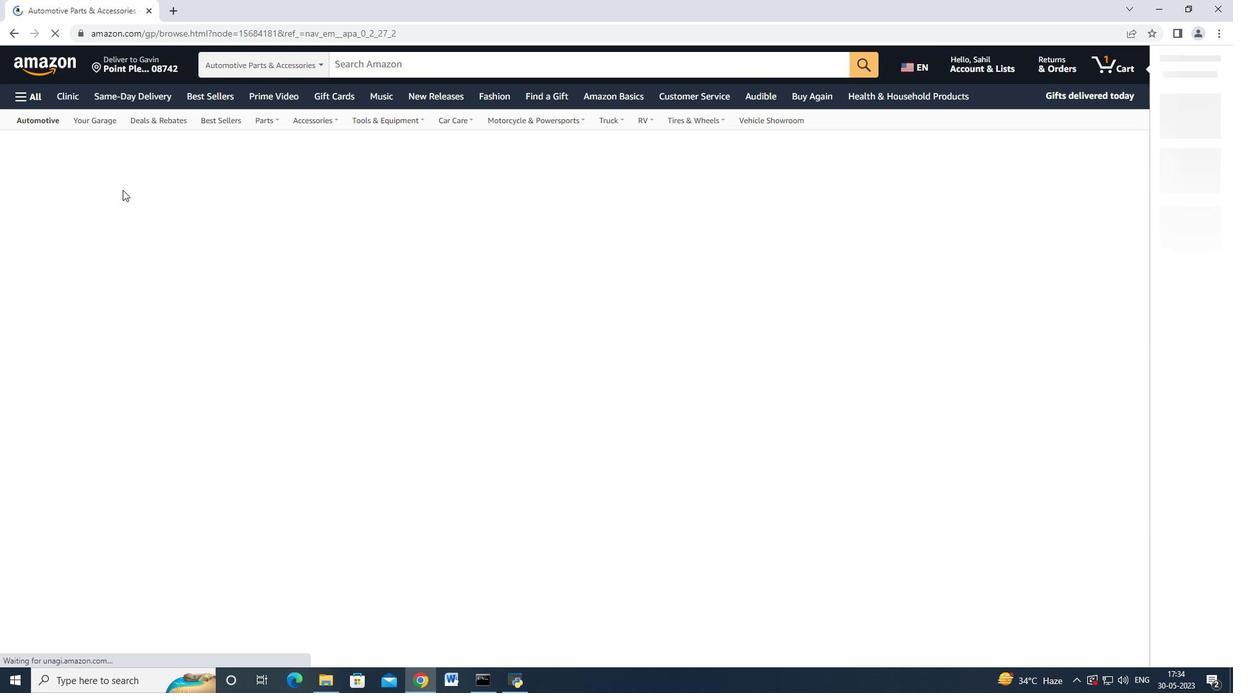 
Action: Mouse moved to (206, 123)
Screenshot: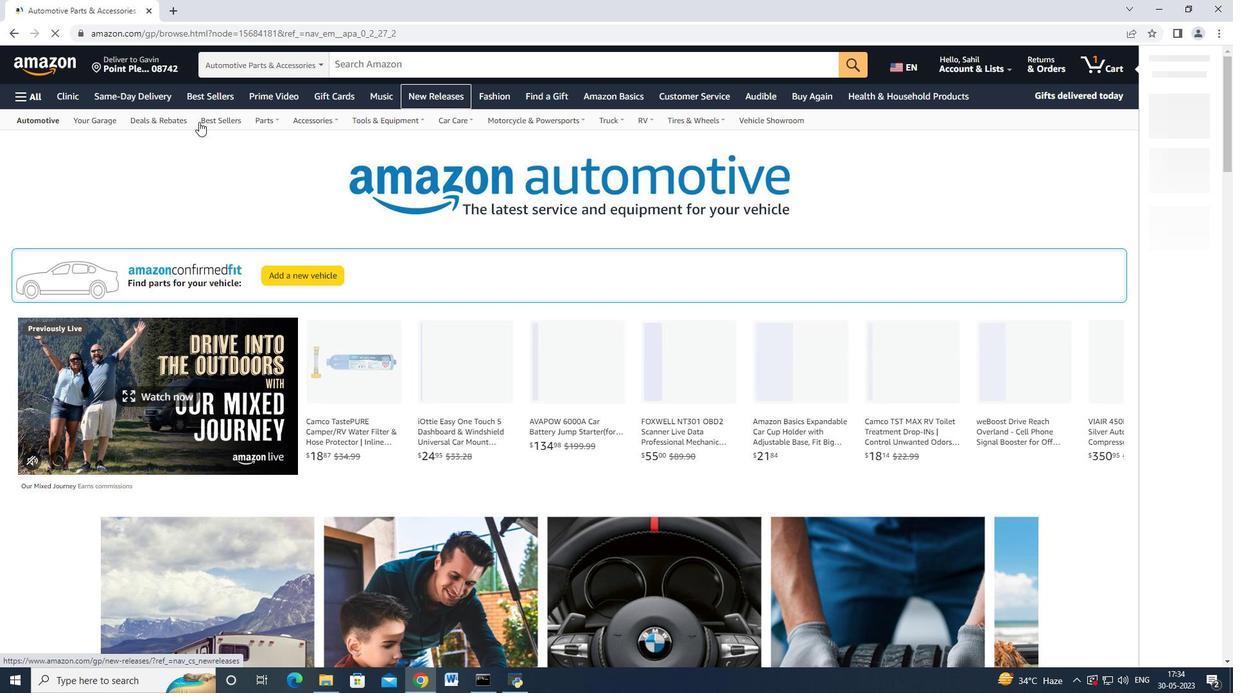 
Action: Mouse pressed left at (206, 123)
Screenshot: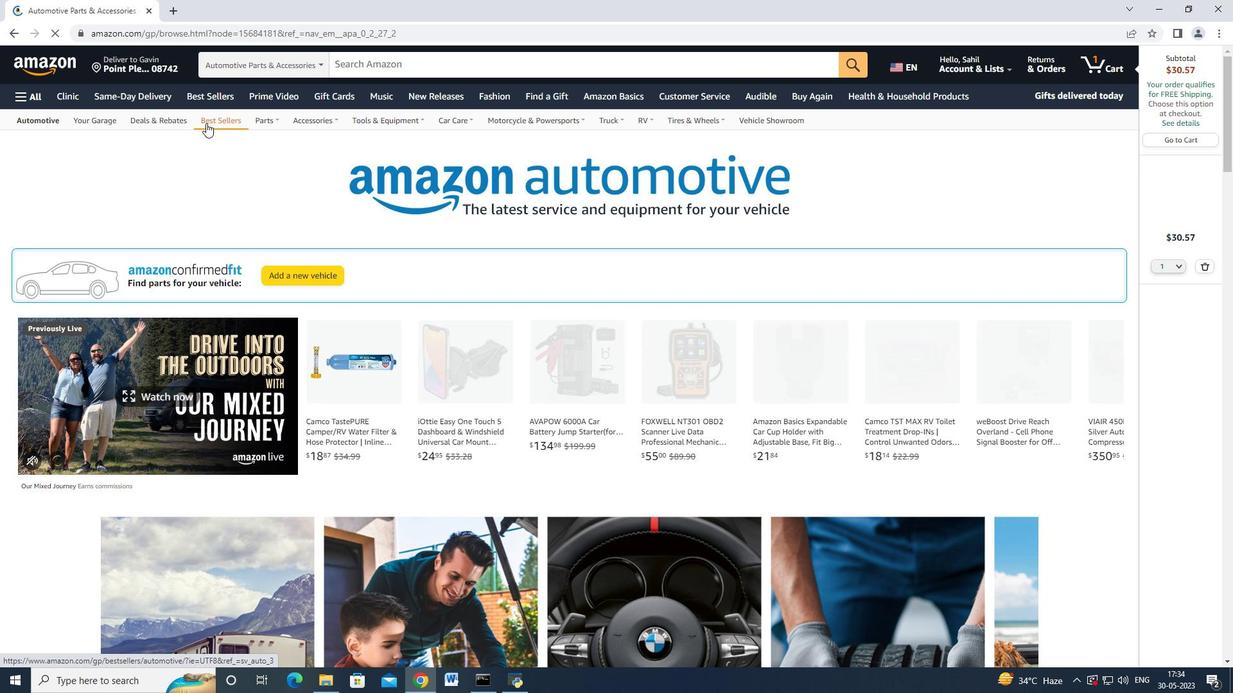 
Action: Mouse moved to (75, 407)
Screenshot: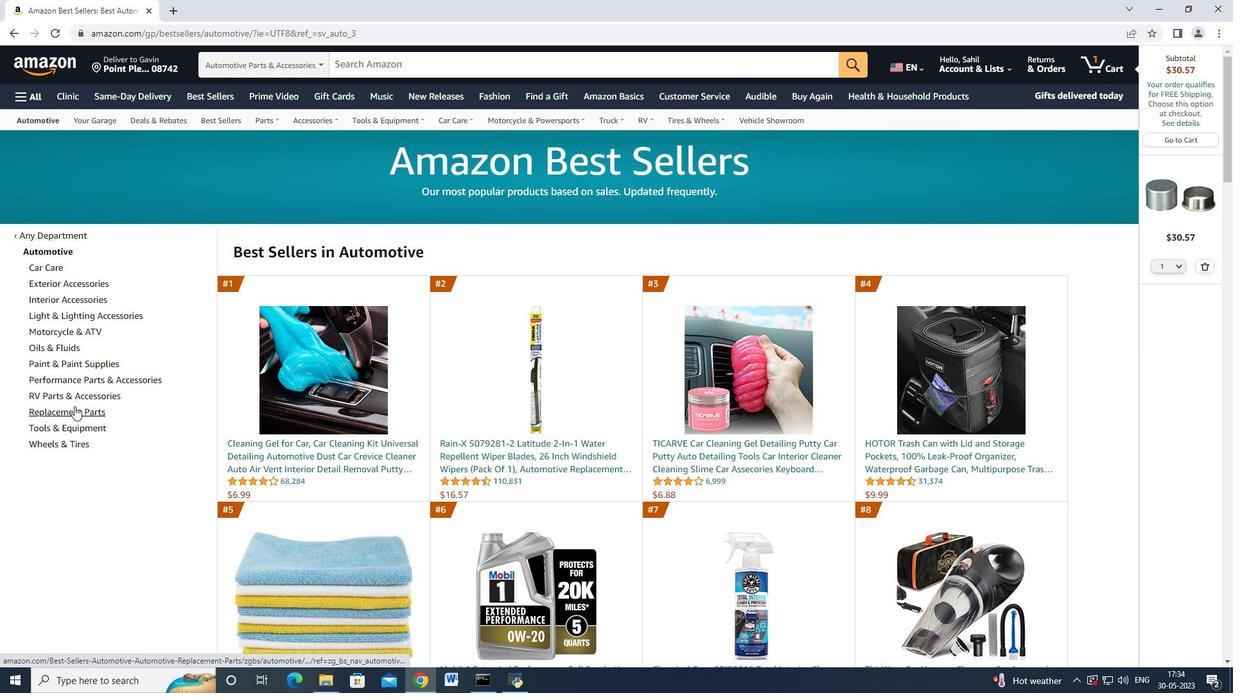
Action: Mouse pressed left at (75, 407)
Screenshot: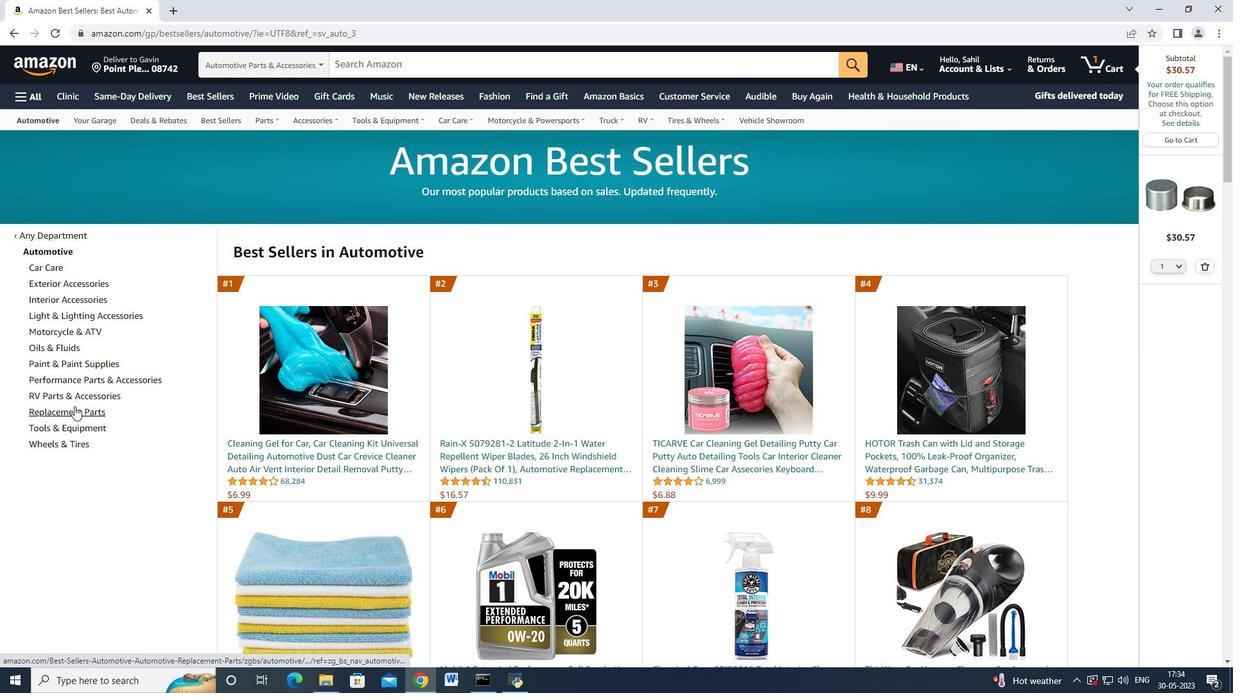 
Action: Mouse moved to (105, 338)
Screenshot: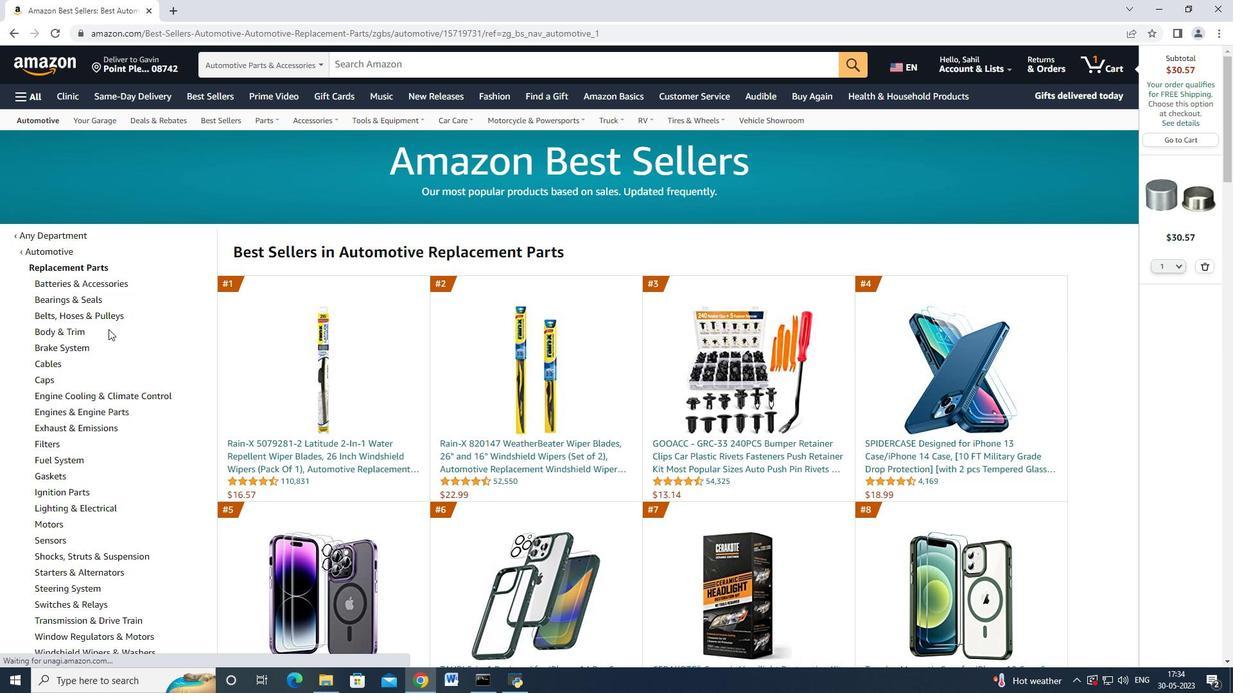 
Action: Mouse scrolled (107, 332) with delta (0, 0)
Screenshot: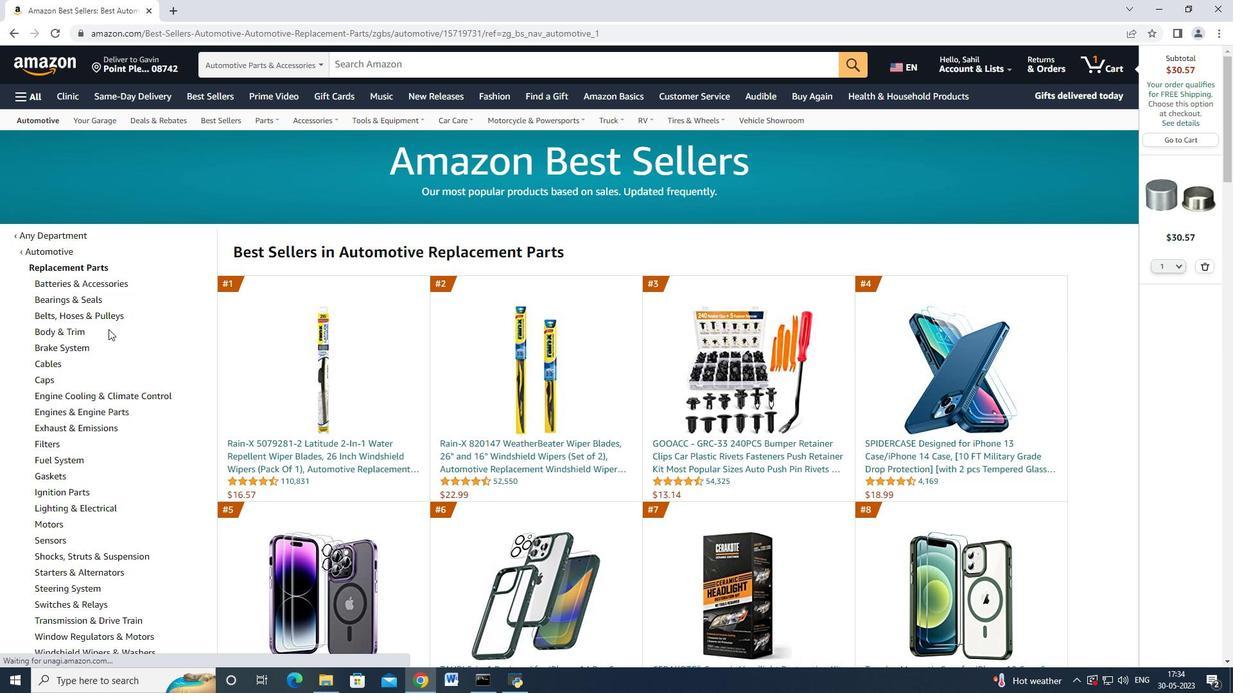 
Action: Mouse scrolled (106, 337) with delta (0, 0)
Screenshot: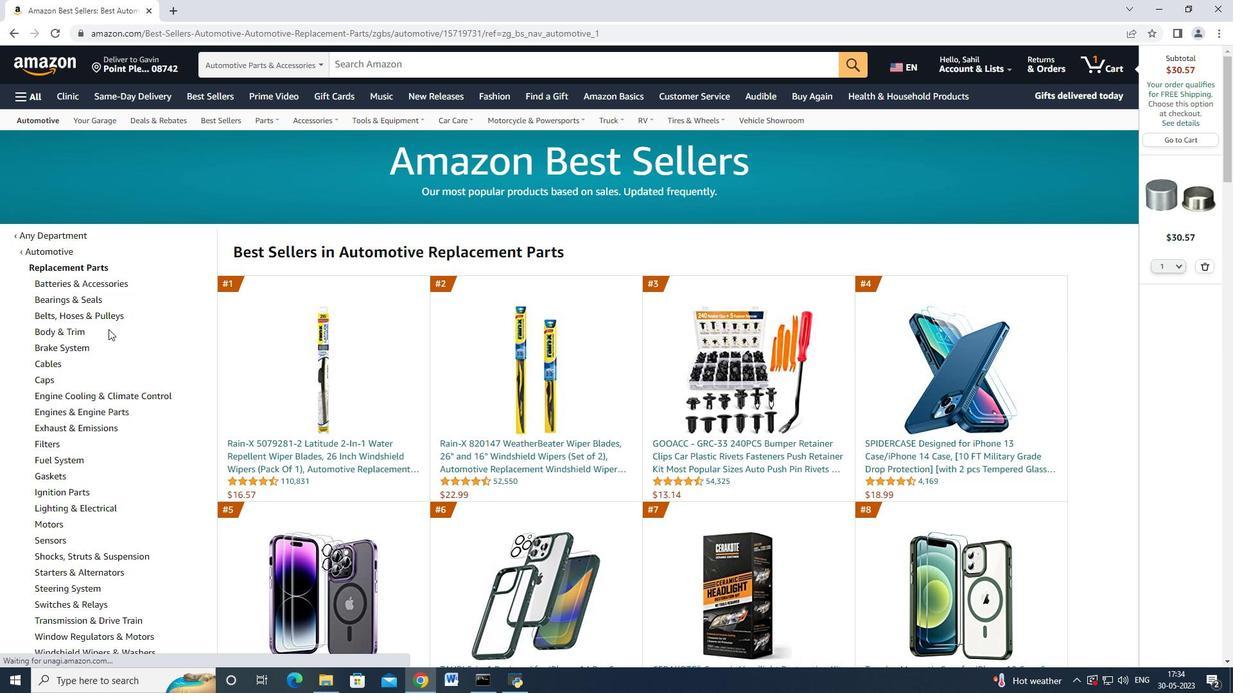 
Action: Mouse moved to (52, 344)
Screenshot: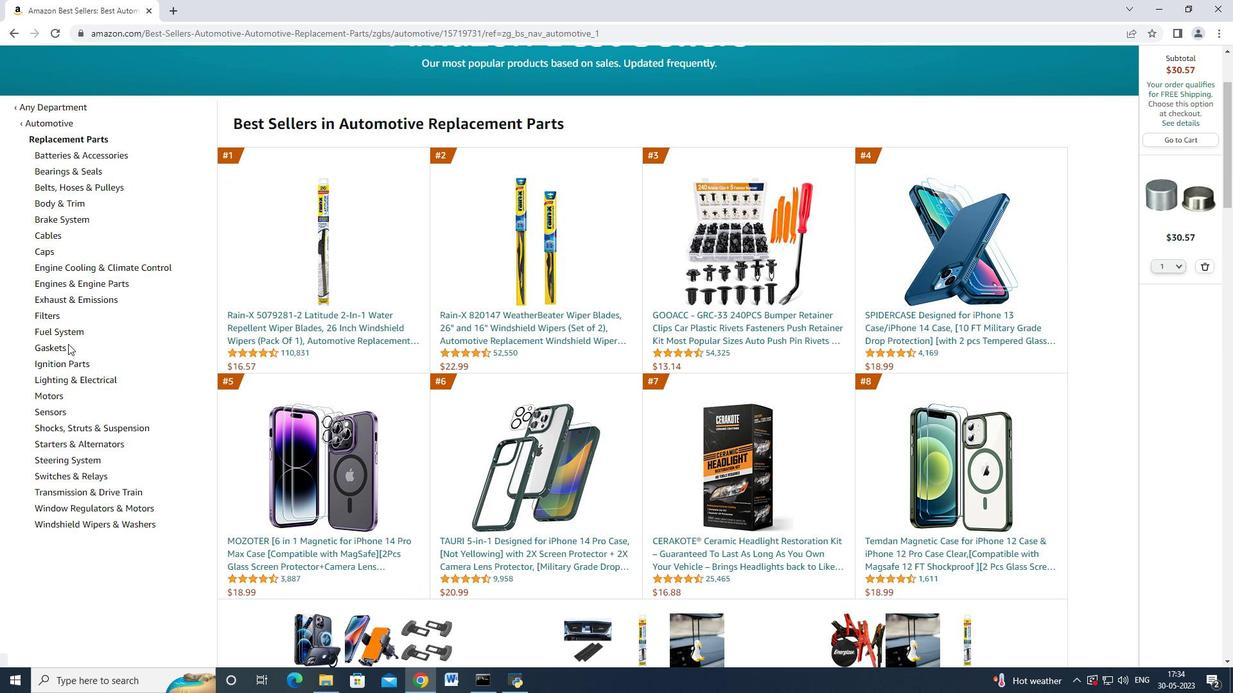 
Action: Mouse pressed left at (52, 344)
Screenshot: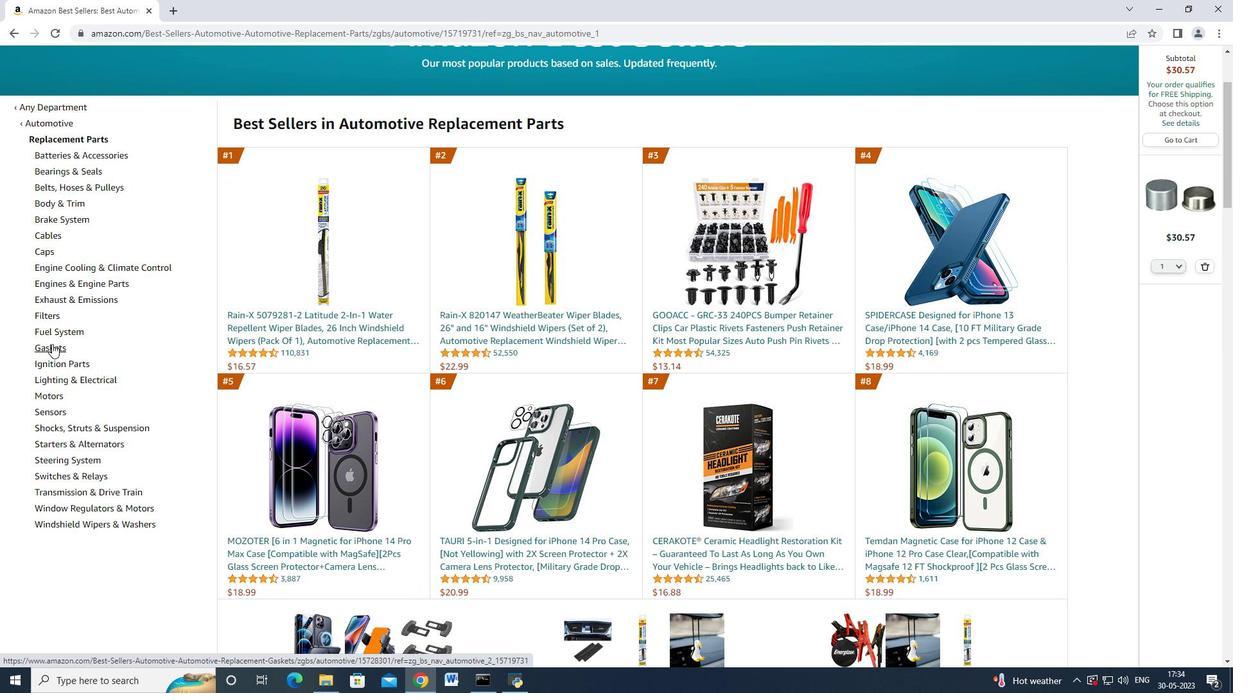 
Action: Mouse moved to (114, 321)
Screenshot: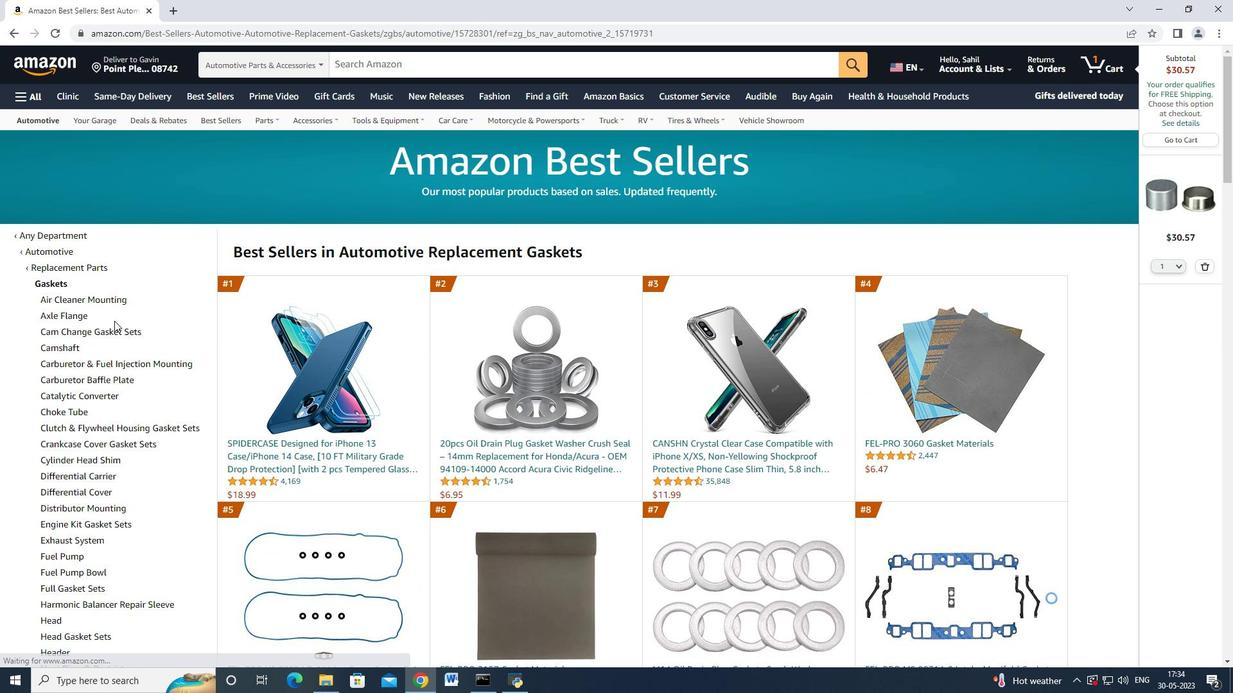 
Action: Mouse scrolled (114, 320) with delta (0, 0)
Screenshot: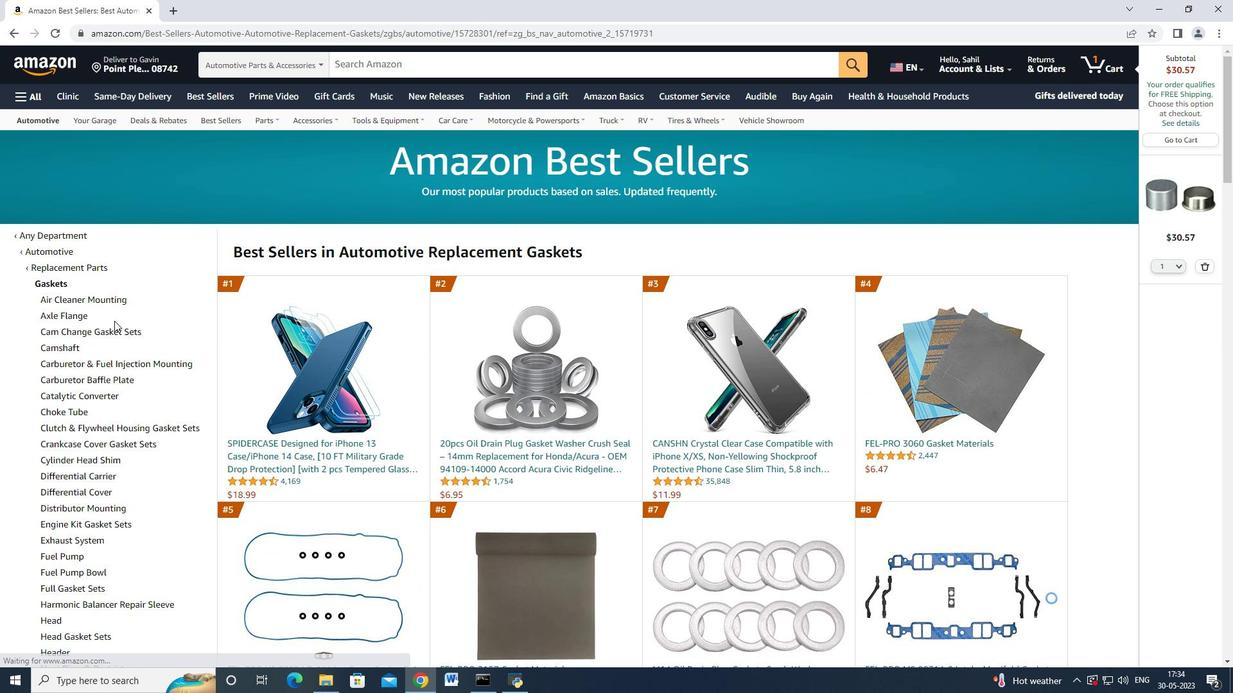
Action: Mouse moved to (86, 310)
Screenshot: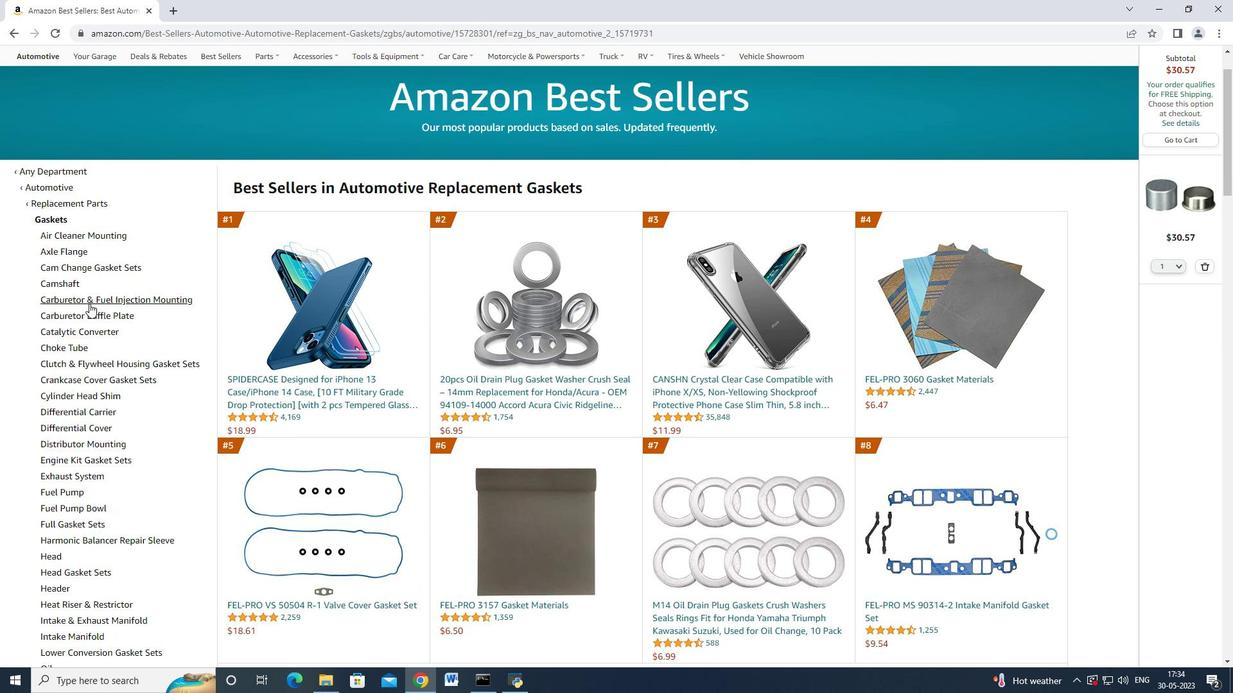 
Action: Mouse scrolled (86, 309) with delta (0, 0)
Screenshot: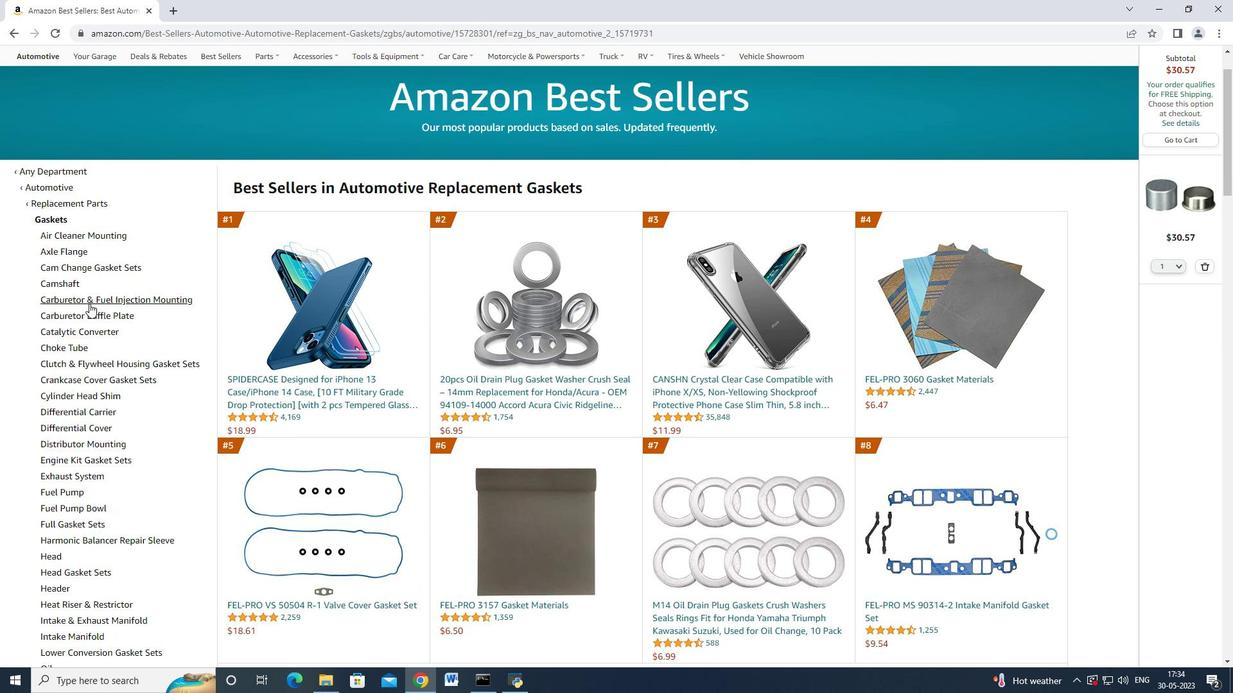 
Action: Mouse moved to (47, 495)
Screenshot: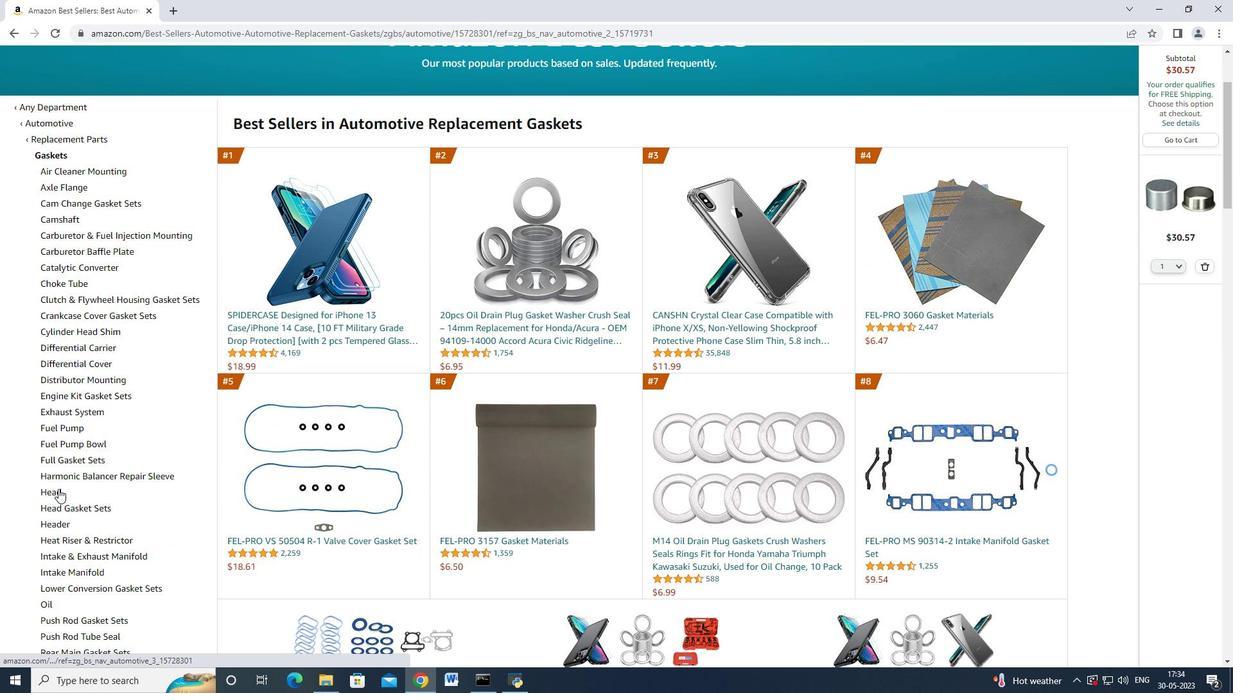 
Action: Mouse pressed left at (47, 495)
Screenshot: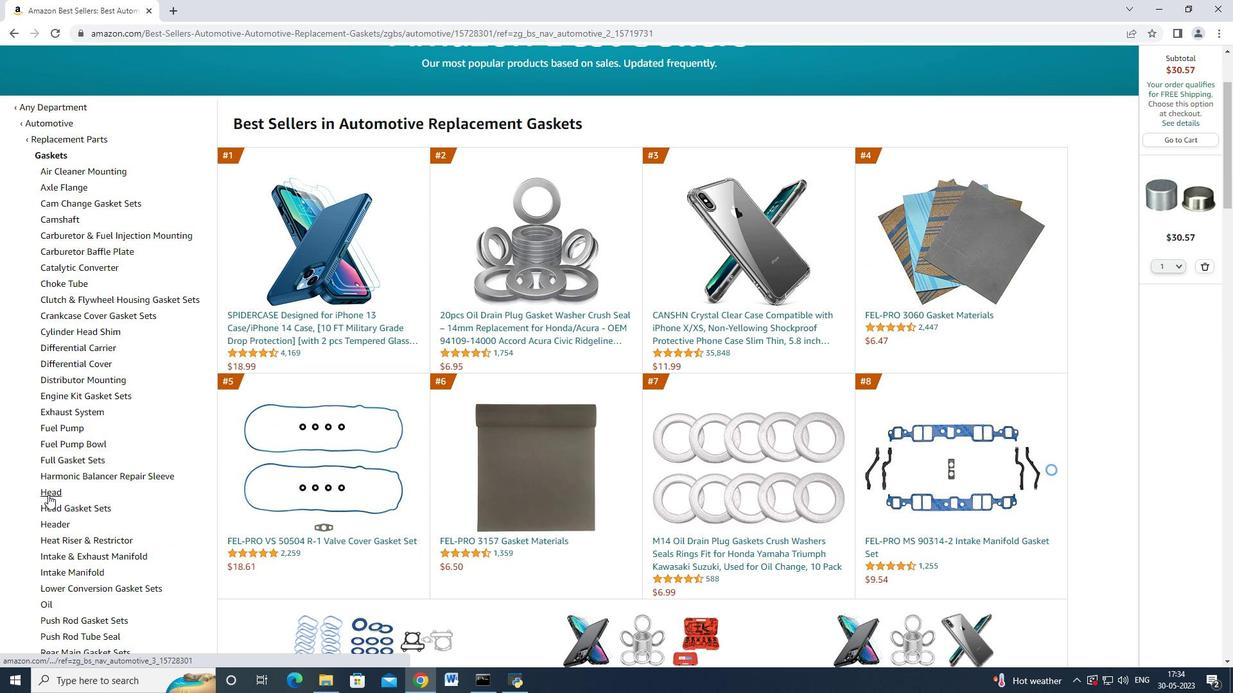 
Action: Mouse moved to (501, 438)
Screenshot: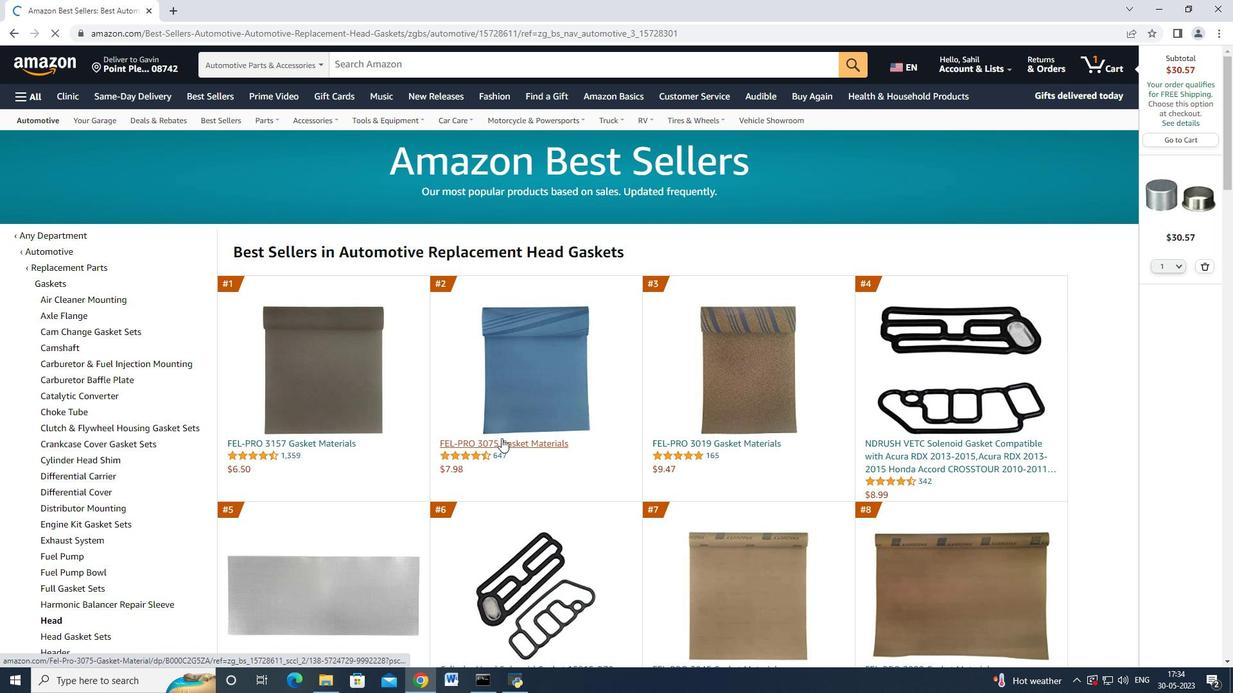 
Action: Mouse scrolled (501, 438) with delta (0, 0)
Screenshot: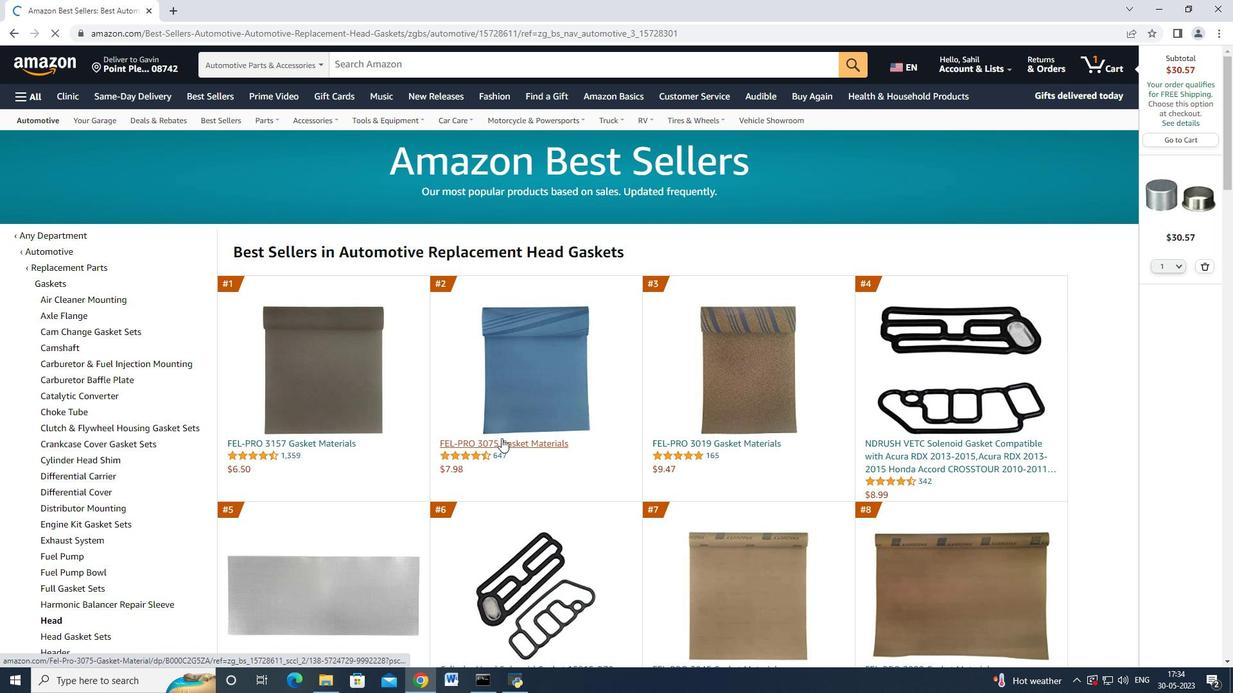
Action: Mouse scrolled (501, 438) with delta (0, 0)
Screenshot: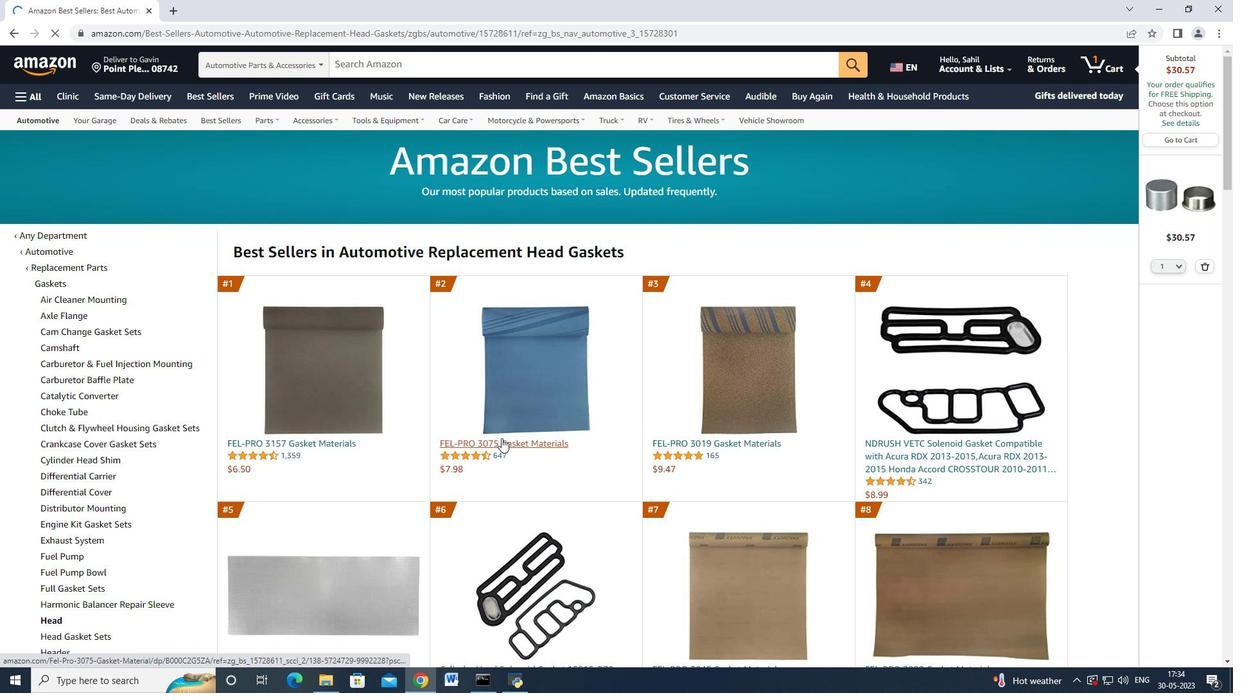 
Action: Mouse scrolled (501, 438) with delta (0, 0)
Screenshot: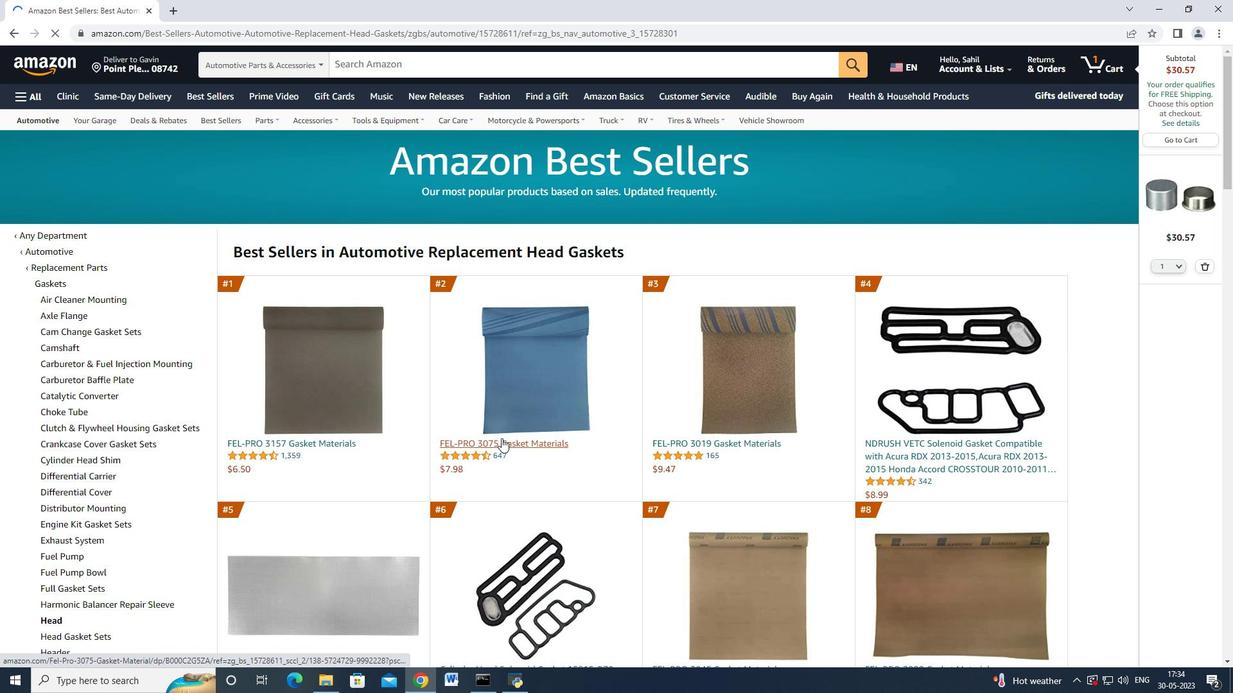
Action: Mouse scrolled (501, 438) with delta (0, 0)
Screenshot: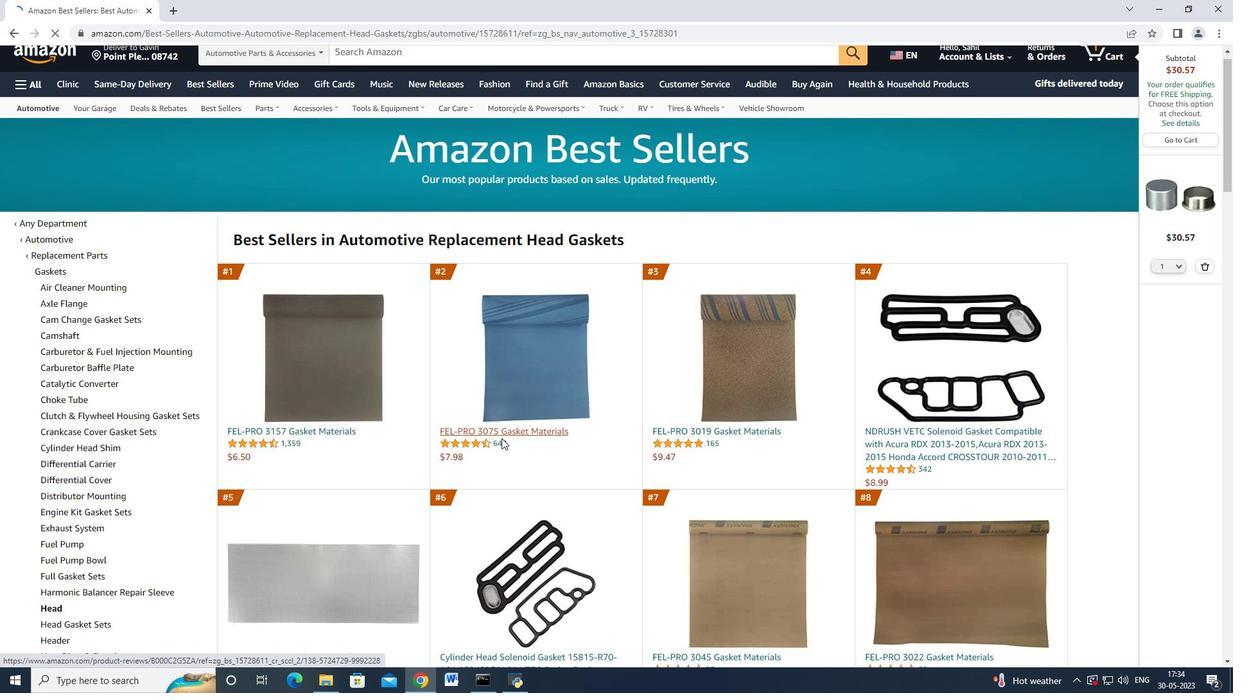 
Action: Mouse moved to (516, 421)
Screenshot: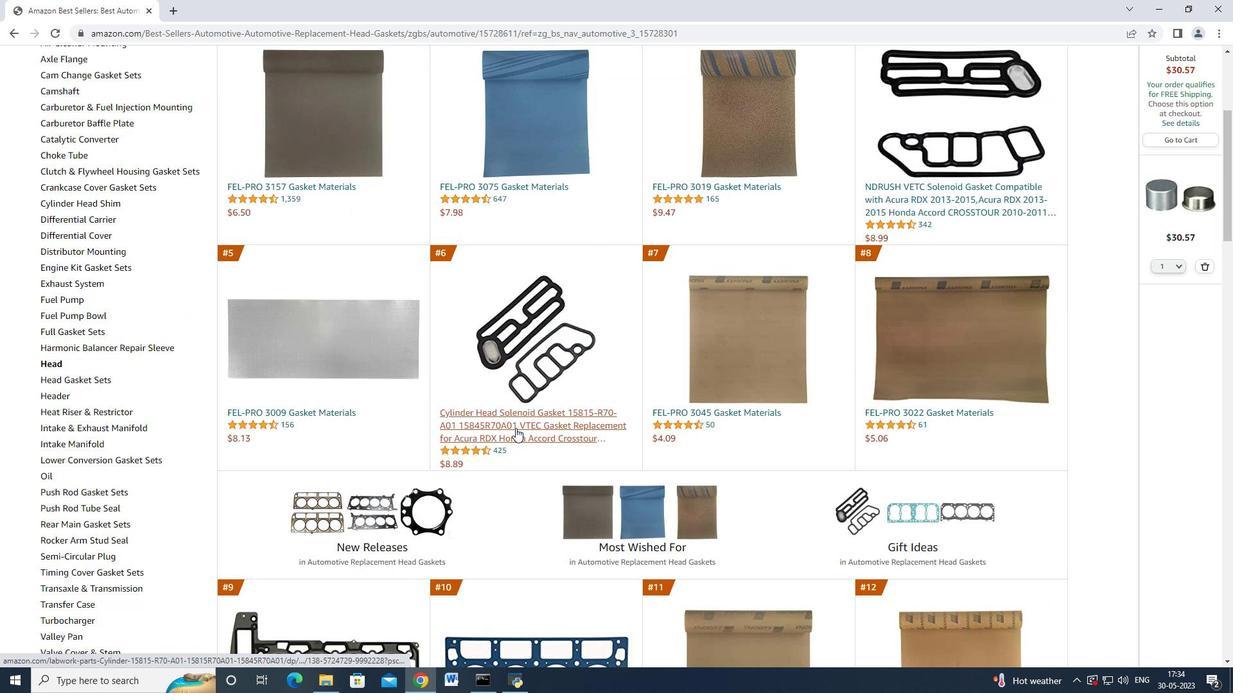 
Action: Mouse pressed left at (516, 421)
Screenshot: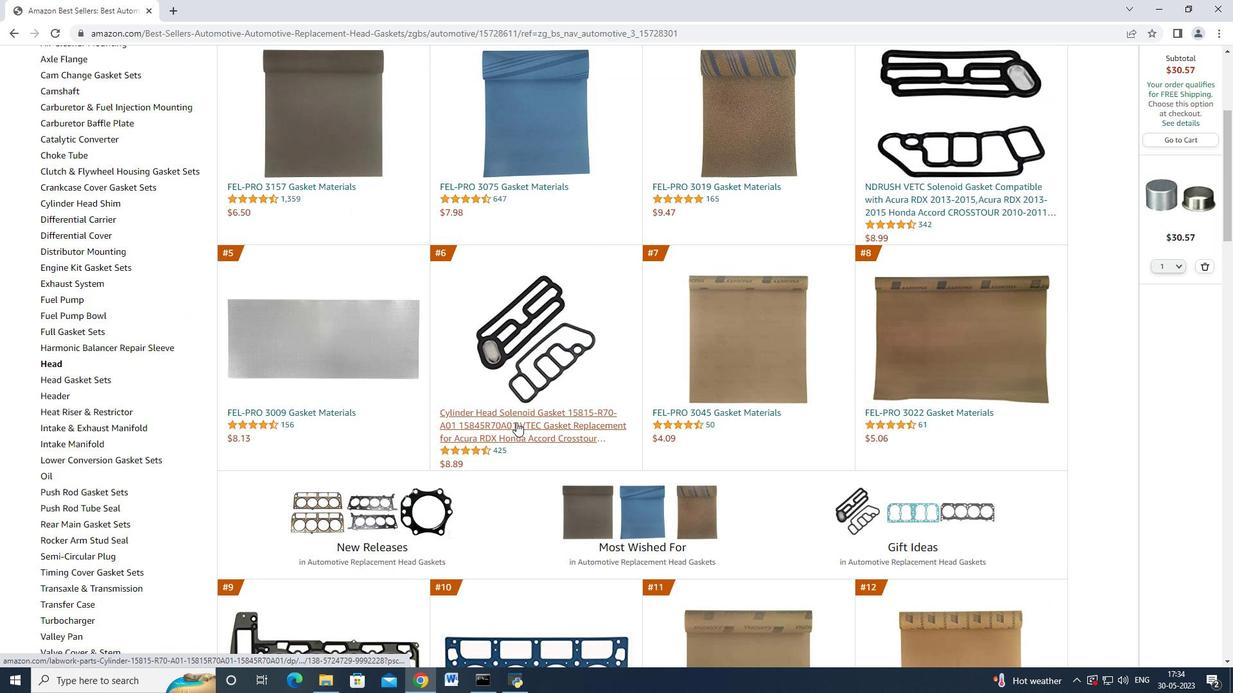 
Action: Mouse moved to (915, 488)
Screenshot: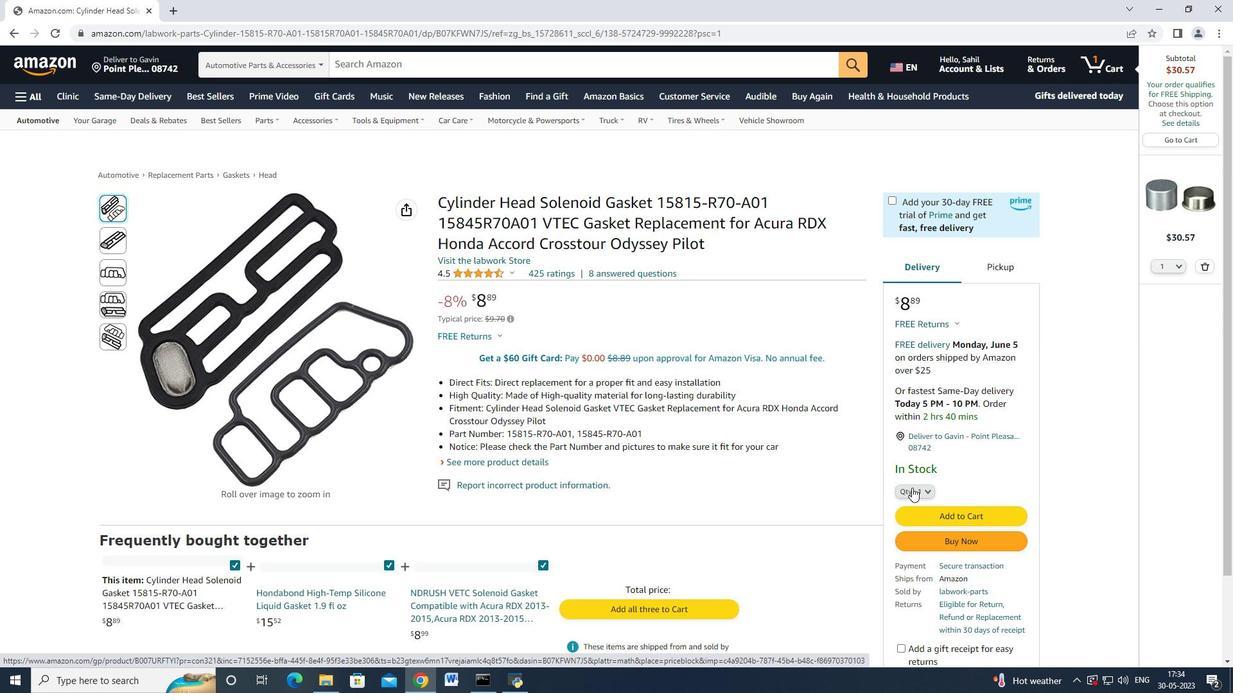 
Action: Mouse pressed left at (915, 488)
Screenshot: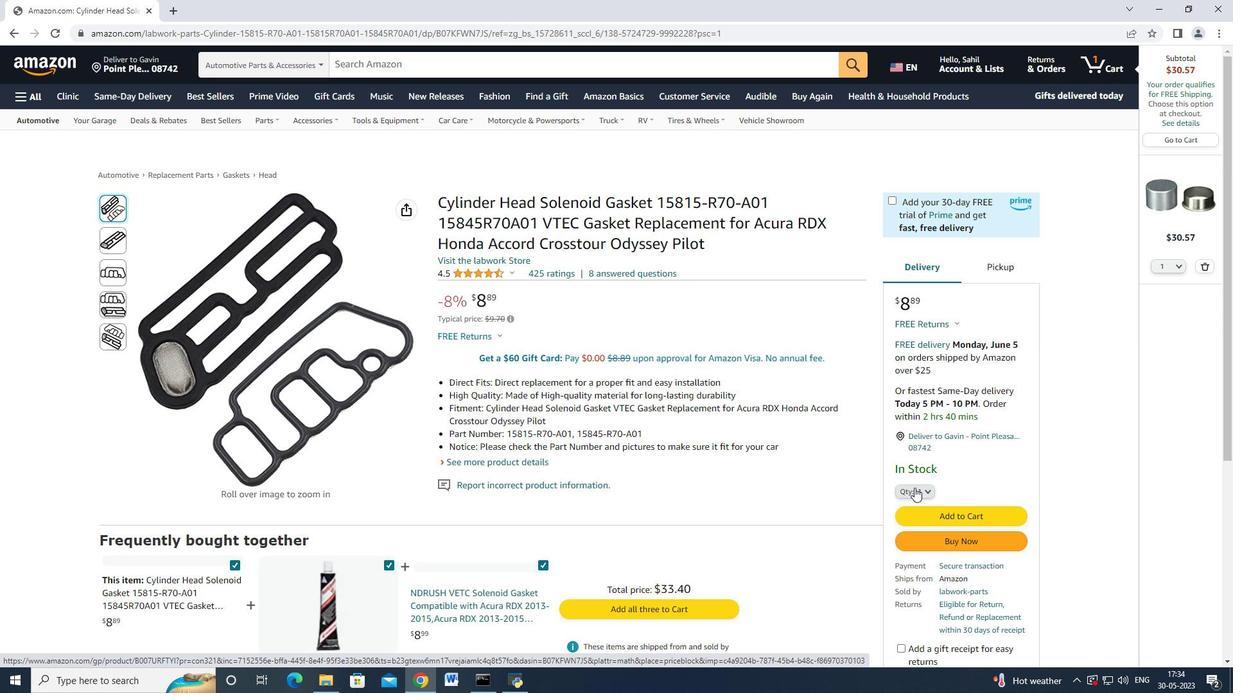
Action: Mouse moved to (905, 287)
Screenshot: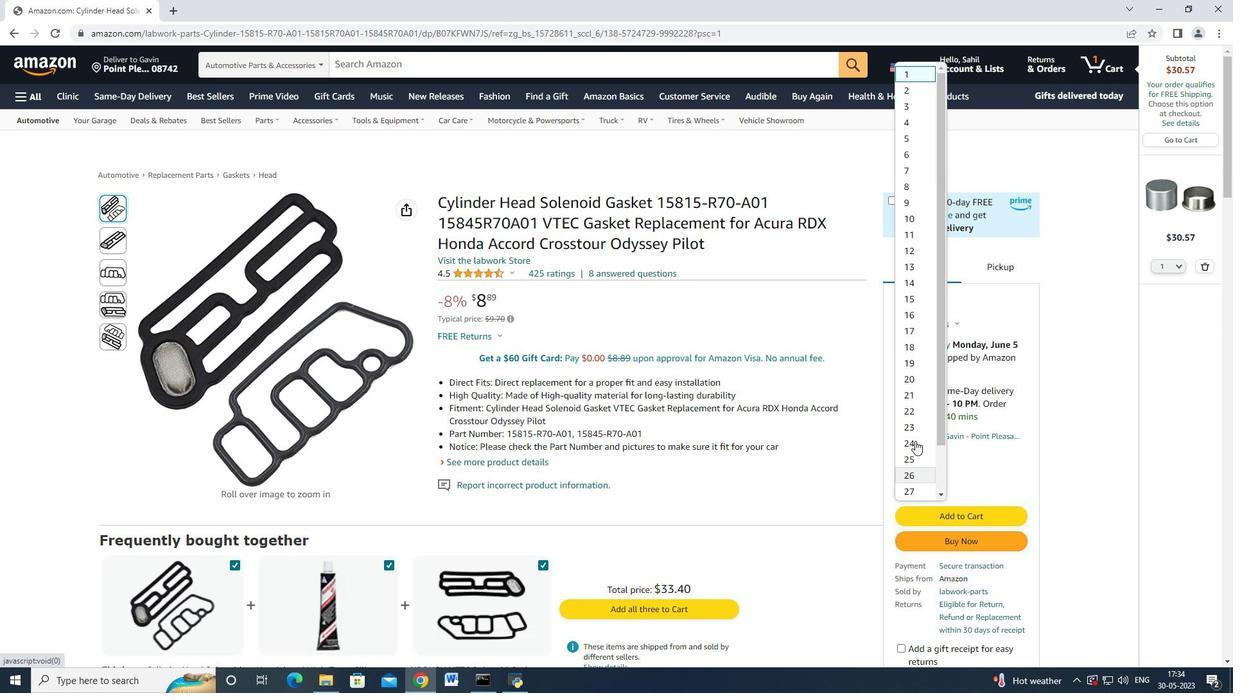 
Action: Mouse scrolled (907, 300) with delta (0, 0)
Screenshot: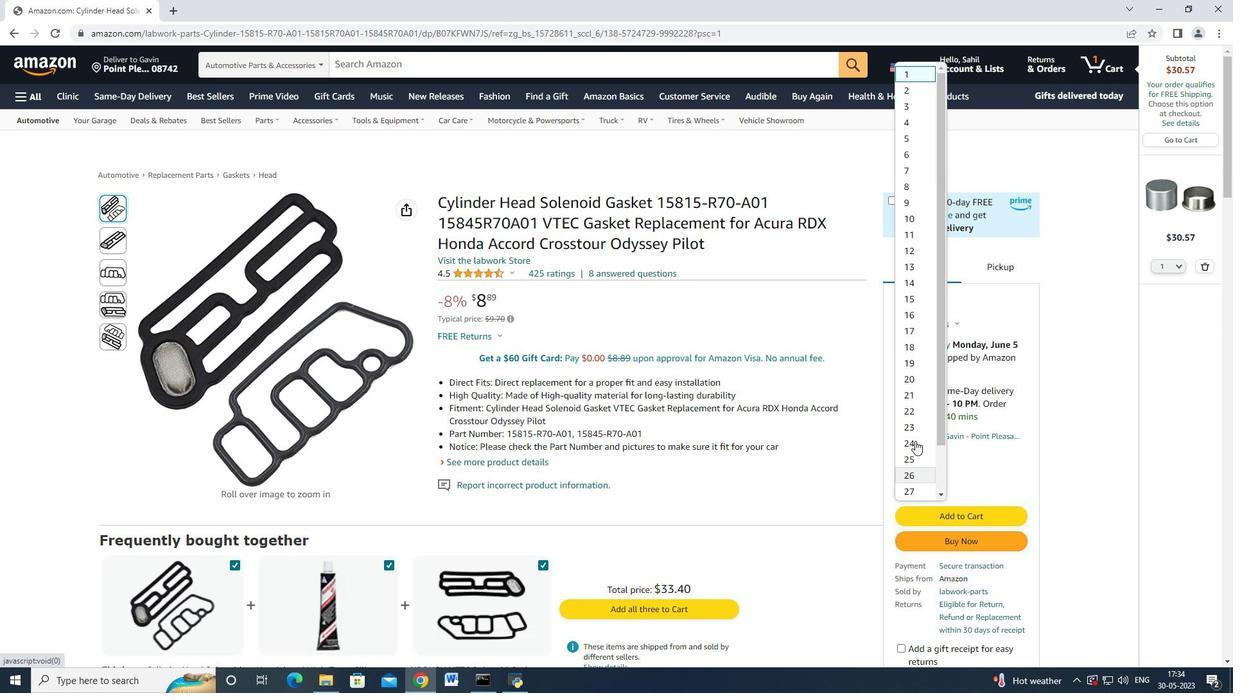 
Action: Mouse moved to (916, 93)
Screenshot: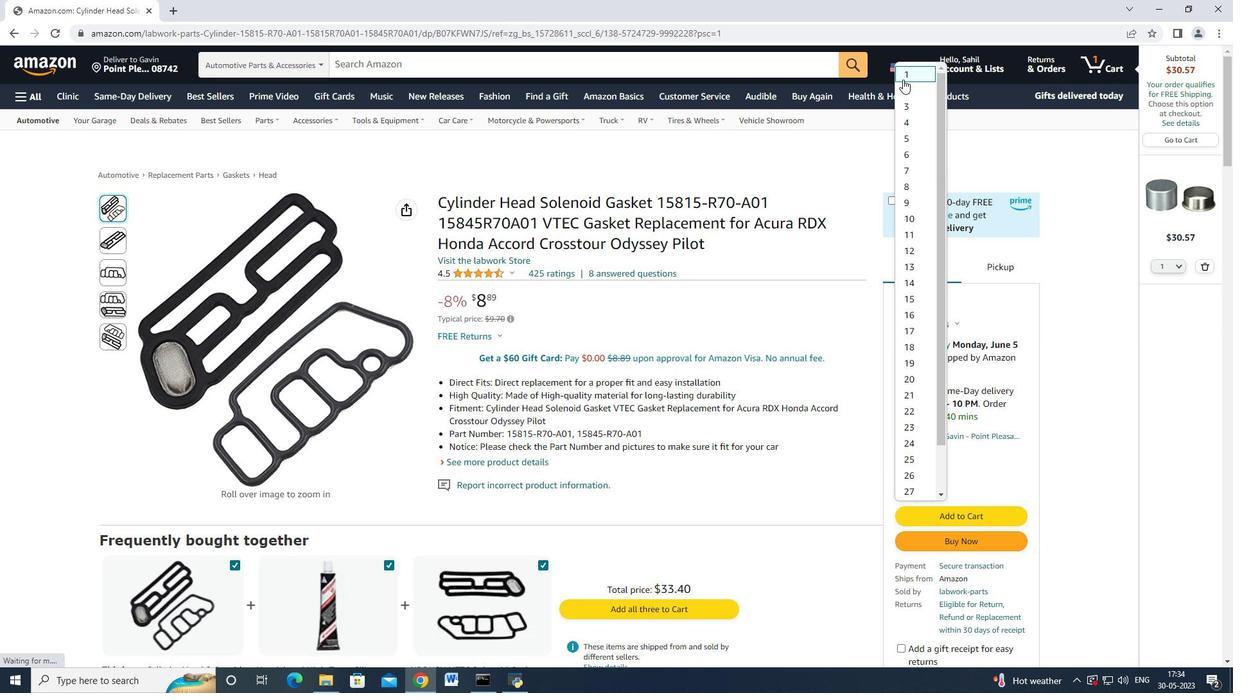 
Action: Mouse pressed left at (916, 93)
Screenshot: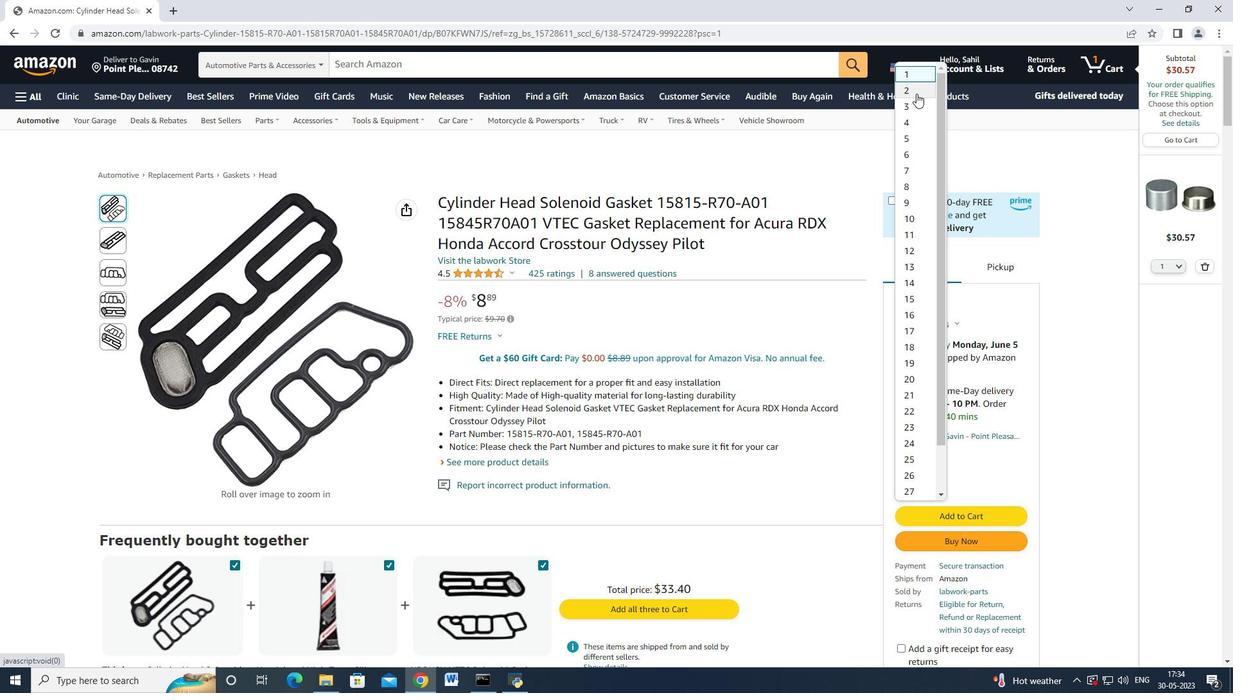
Action: Mouse moved to (952, 538)
Screenshot: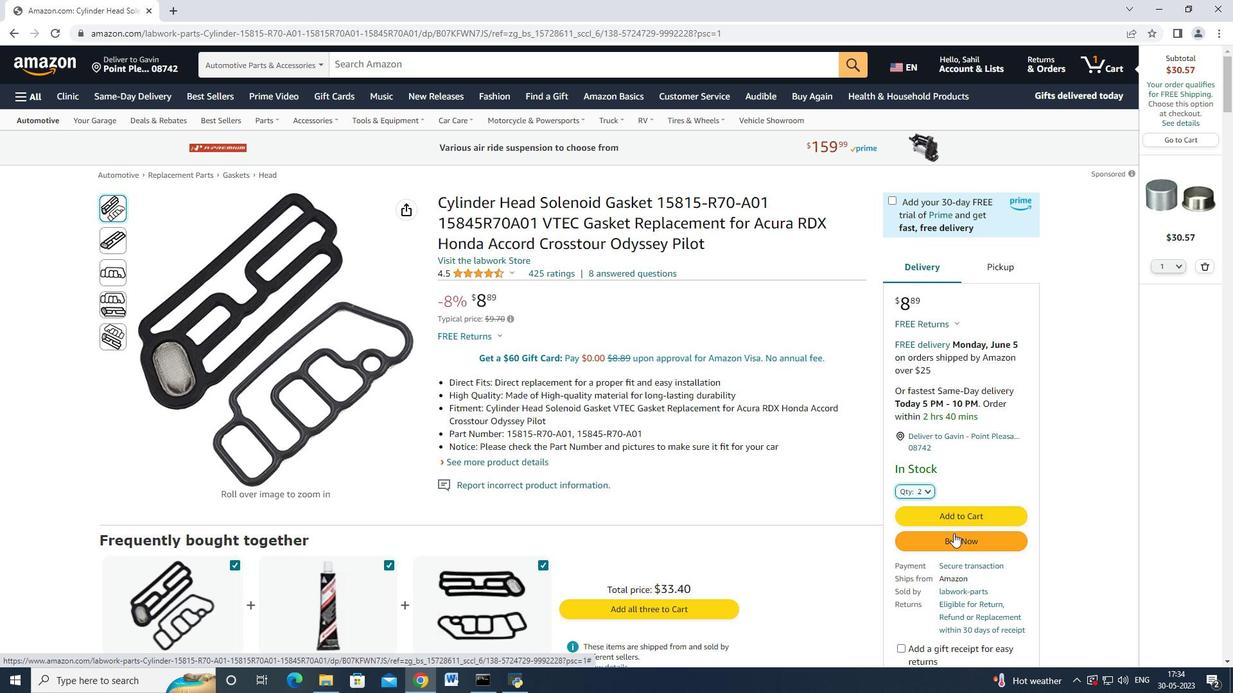 
Action: Mouse pressed left at (952, 538)
Screenshot: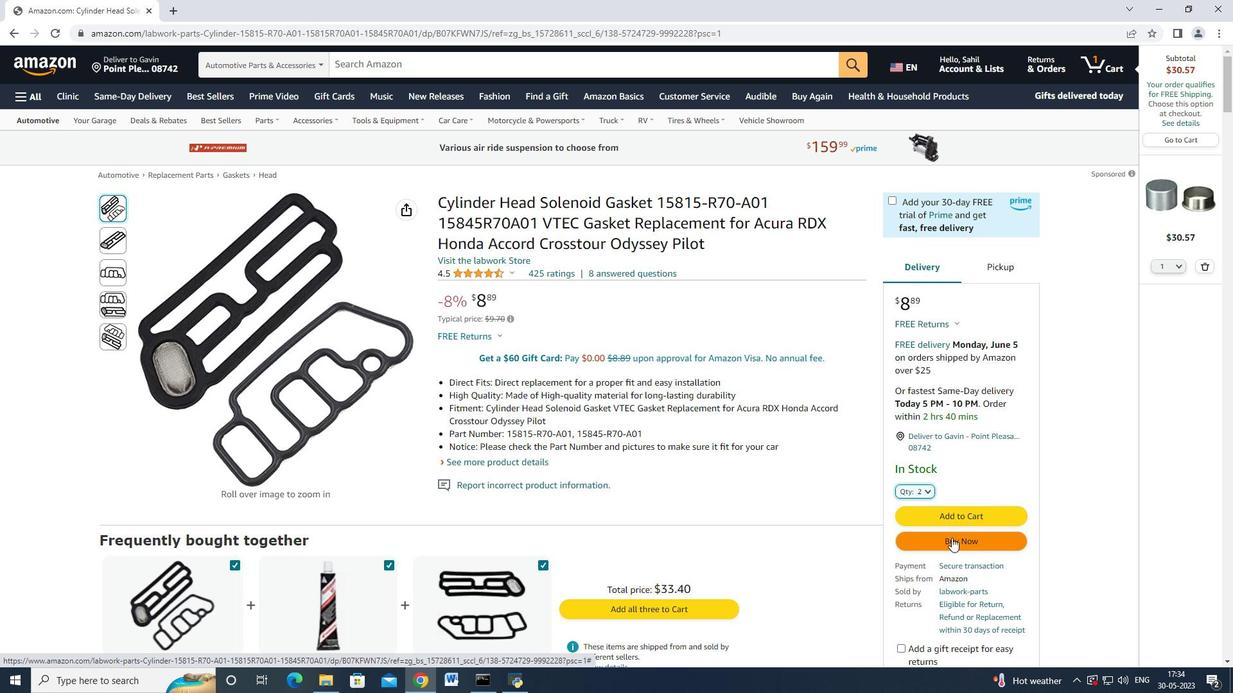 
Action: Mouse moved to (729, 111)
Screenshot: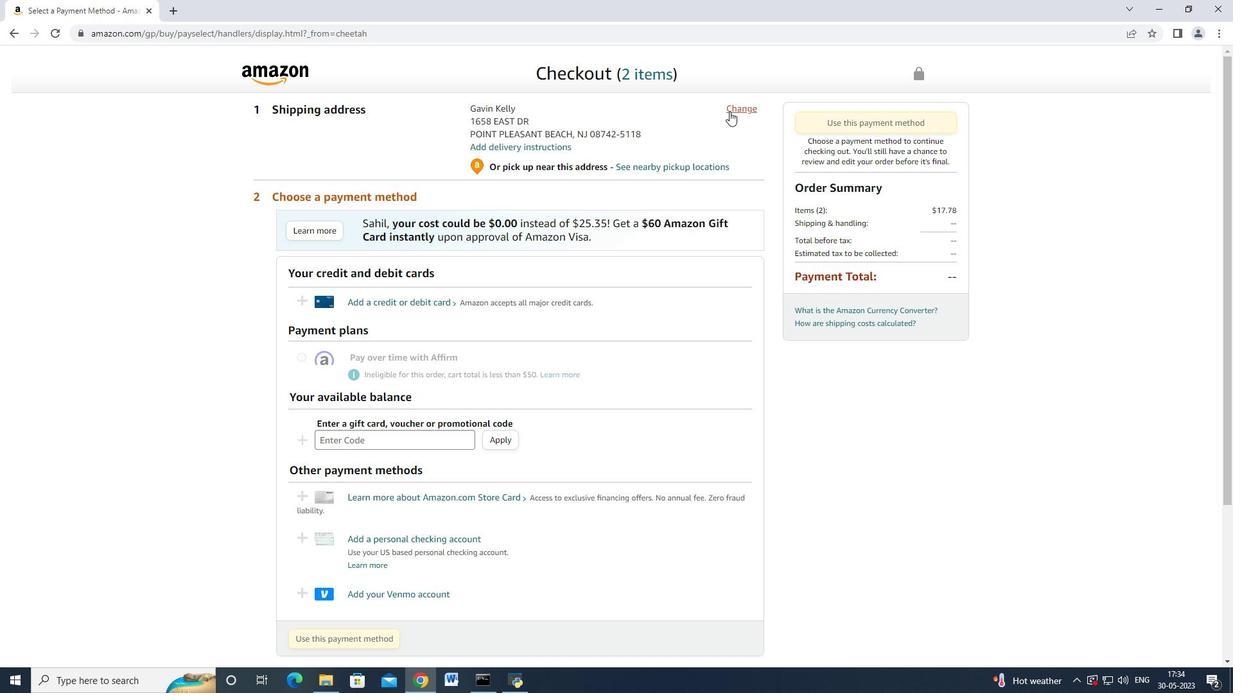 
Action: Mouse pressed left at (729, 111)
Screenshot: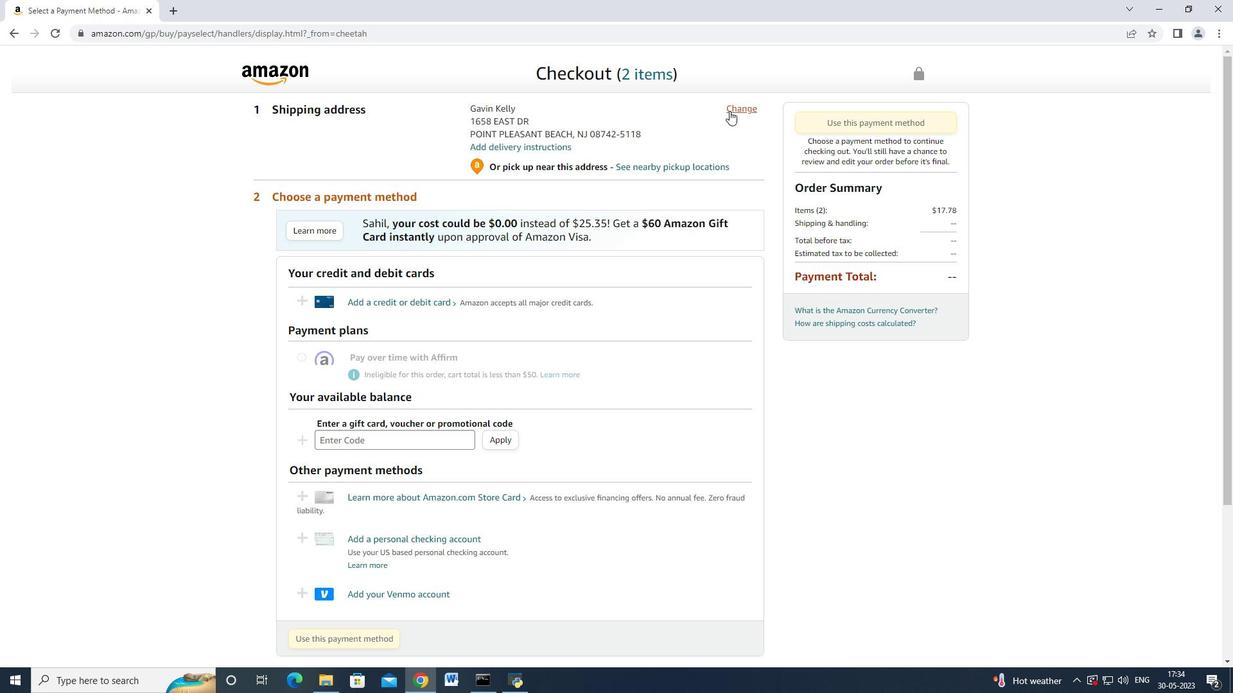 
Action: Mouse moved to (602, 177)
Screenshot: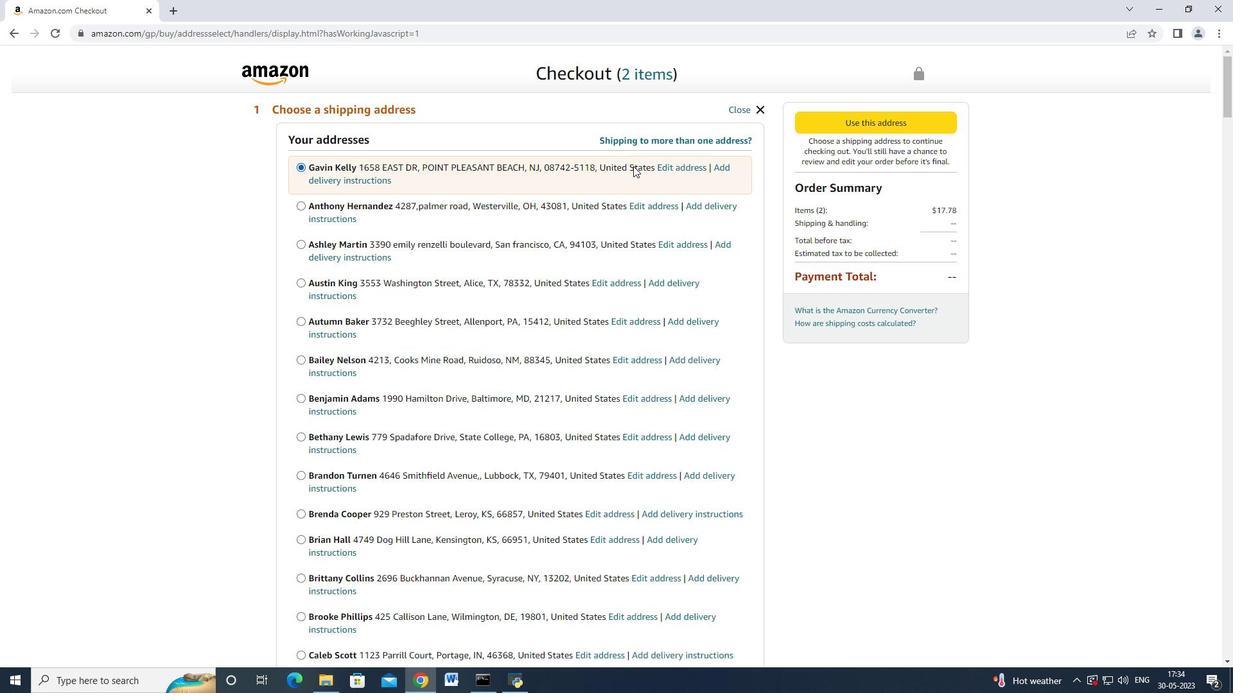 
Action: Mouse scrolled (602, 176) with delta (0, 0)
Screenshot: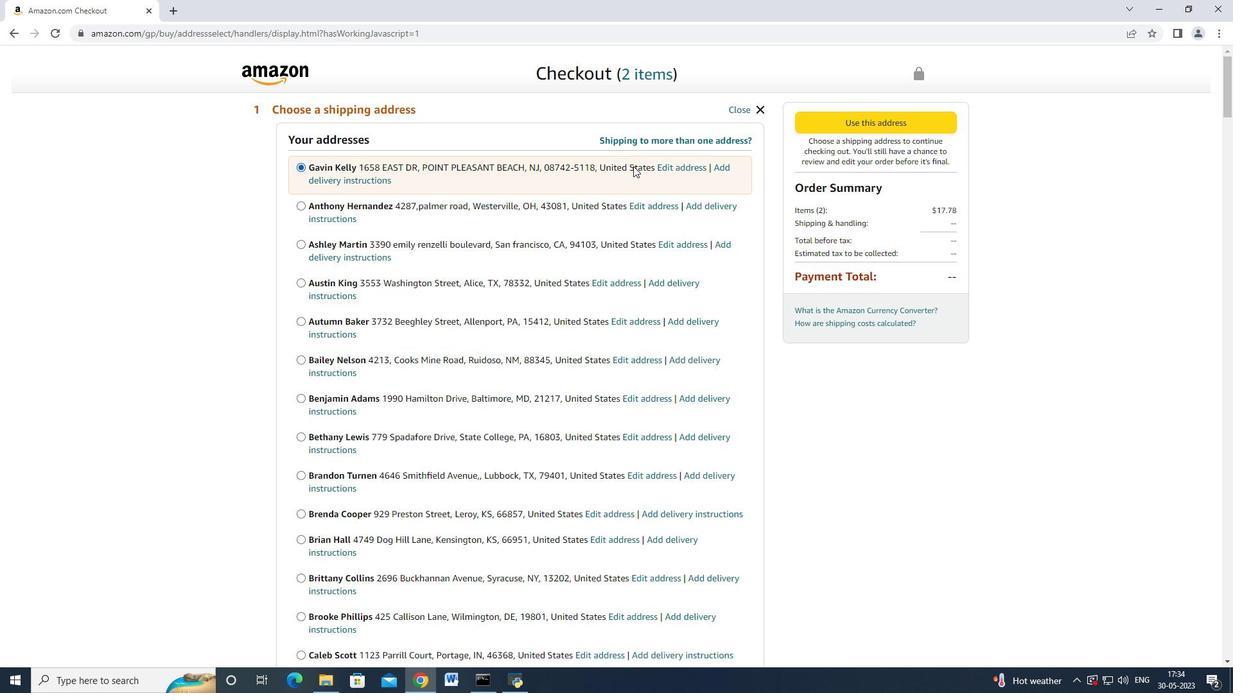 
Action: Mouse moved to (575, 185)
Screenshot: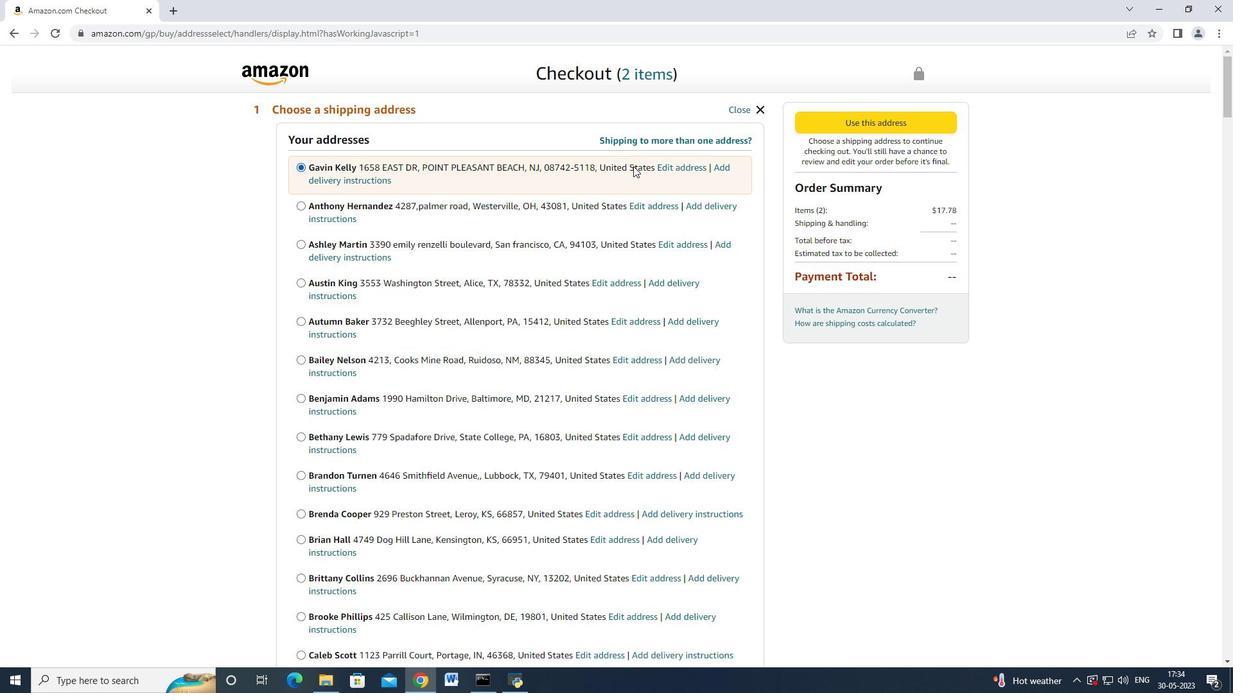 
Action: Mouse scrolled (575, 185) with delta (0, 0)
Screenshot: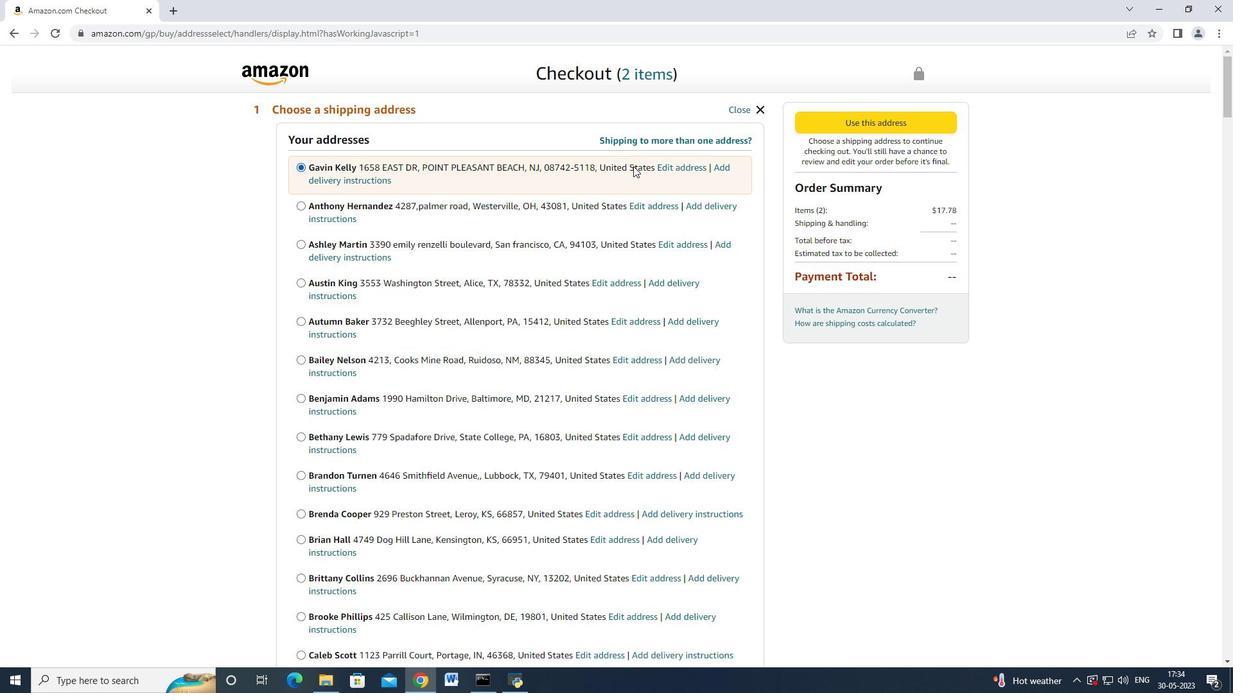 
Action: Mouse moved to (543, 188)
Screenshot: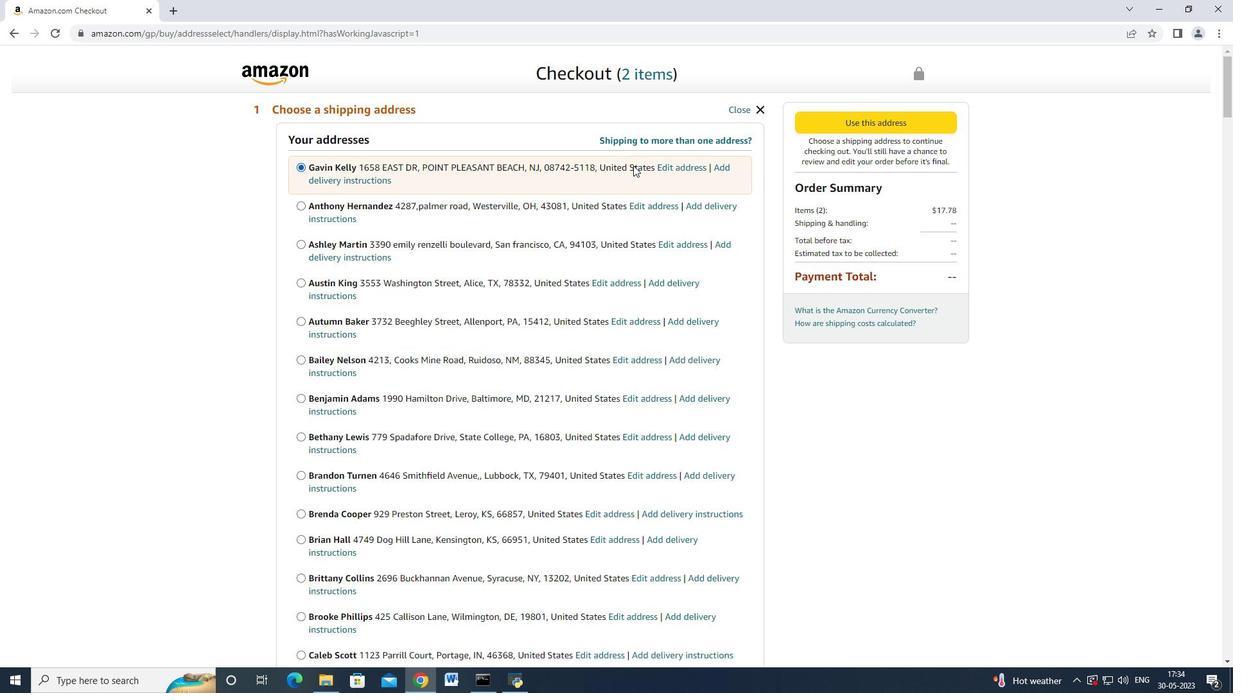 
Action: Mouse scrolled (553, 186) with delta (0, 0)
Screenshot: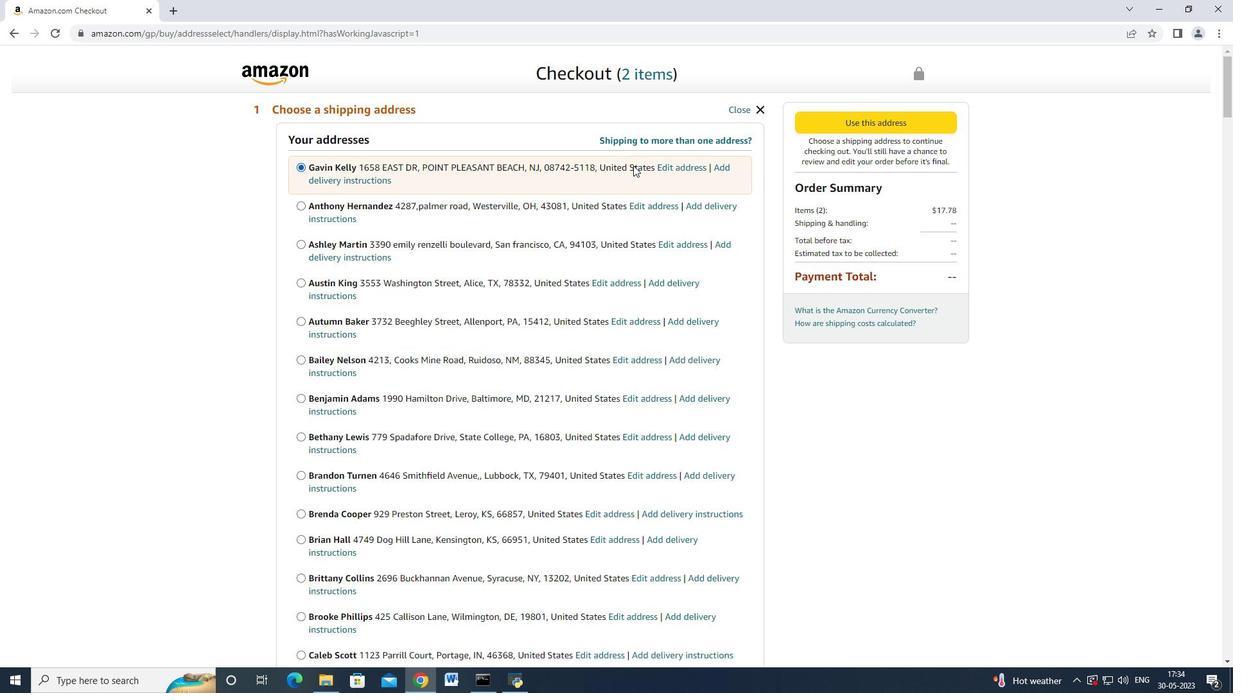 
Action: Mouse moved to (522, 192)
Screenshot: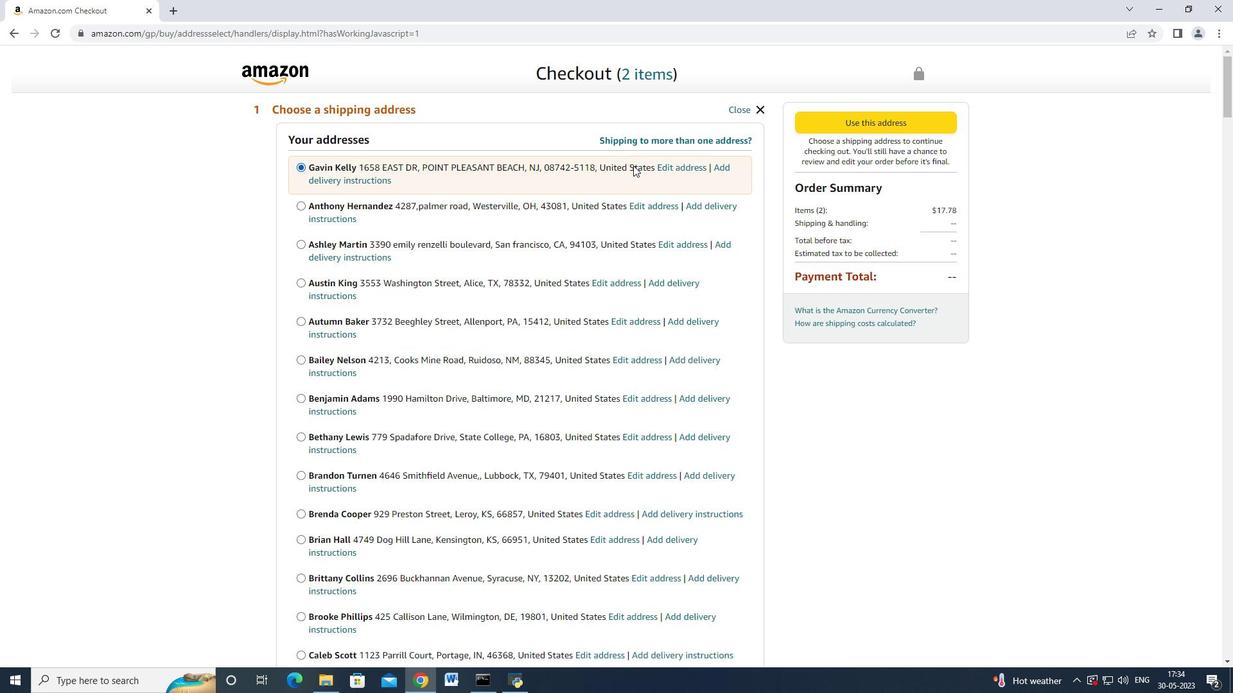 
Action: Mouse scrolled (535, 189) with delta (0, 0)
Screenshot: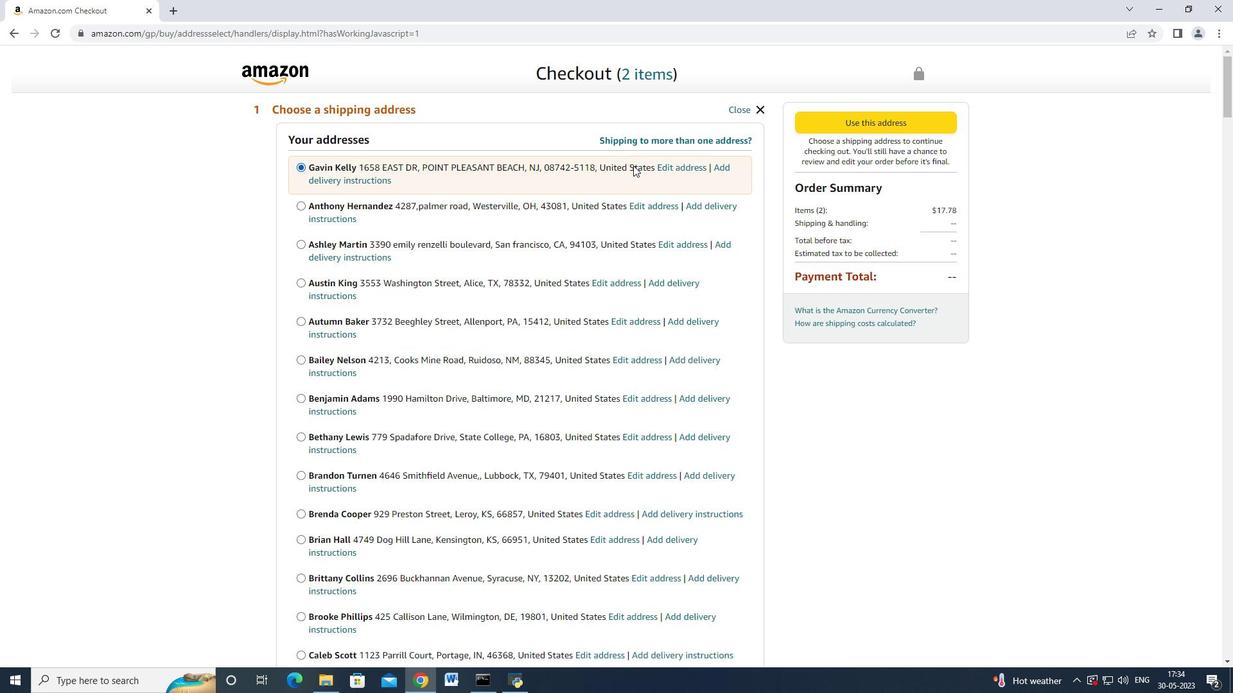 
Action: Mouse moved to (512, 194)
Screenshot: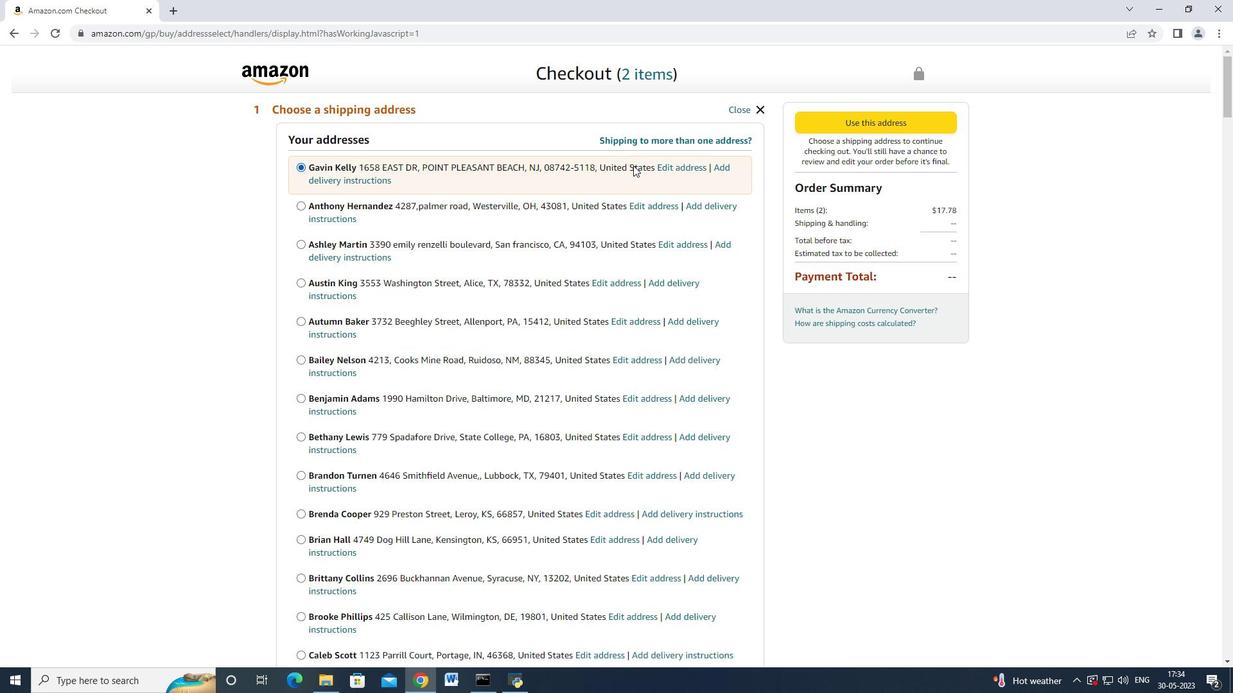 
Action: Mouse scrolled (517, 192) with delta (0, 0)
Screenshot: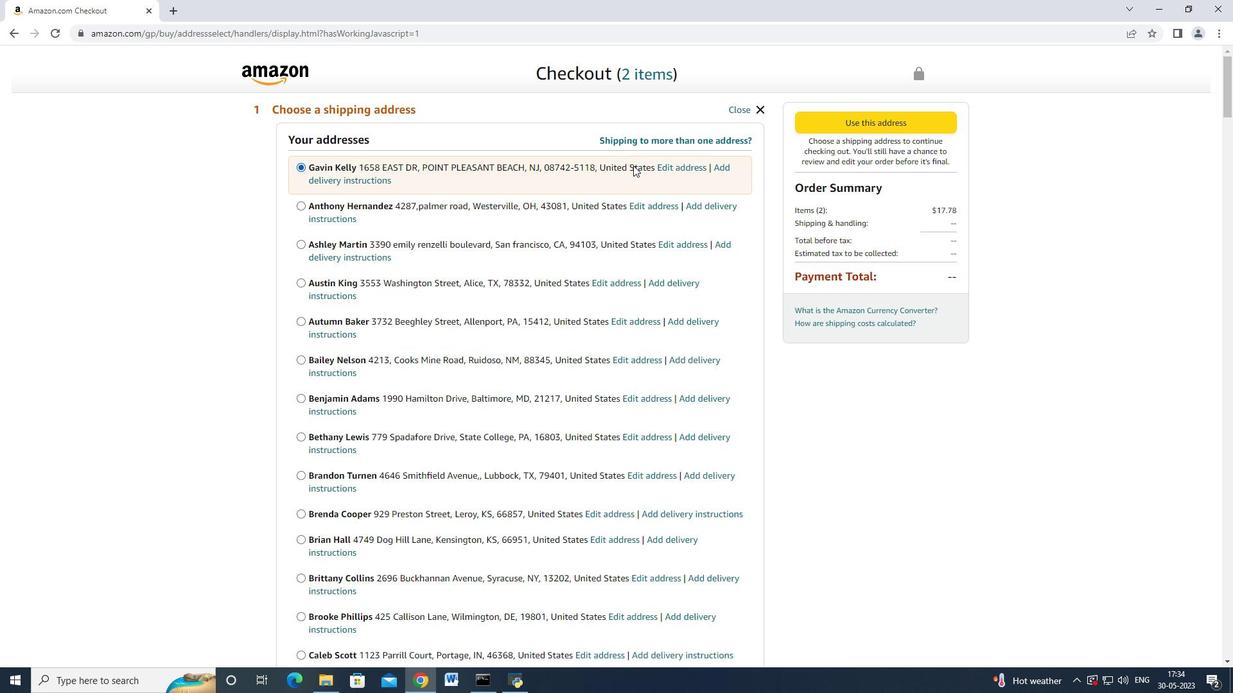 
Action: Mouse moved to (506, 197)
Screenshot: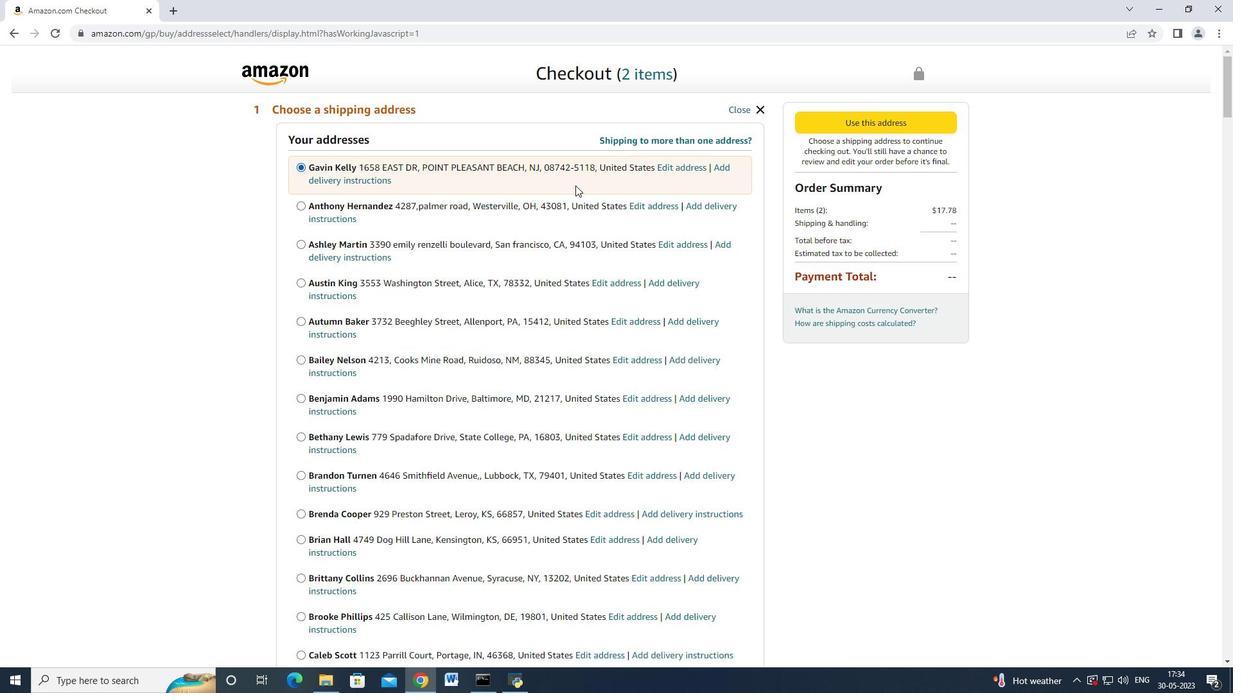 
Action: Mouse scrolled (508, 195) with delta (0, 0)
Screenshot: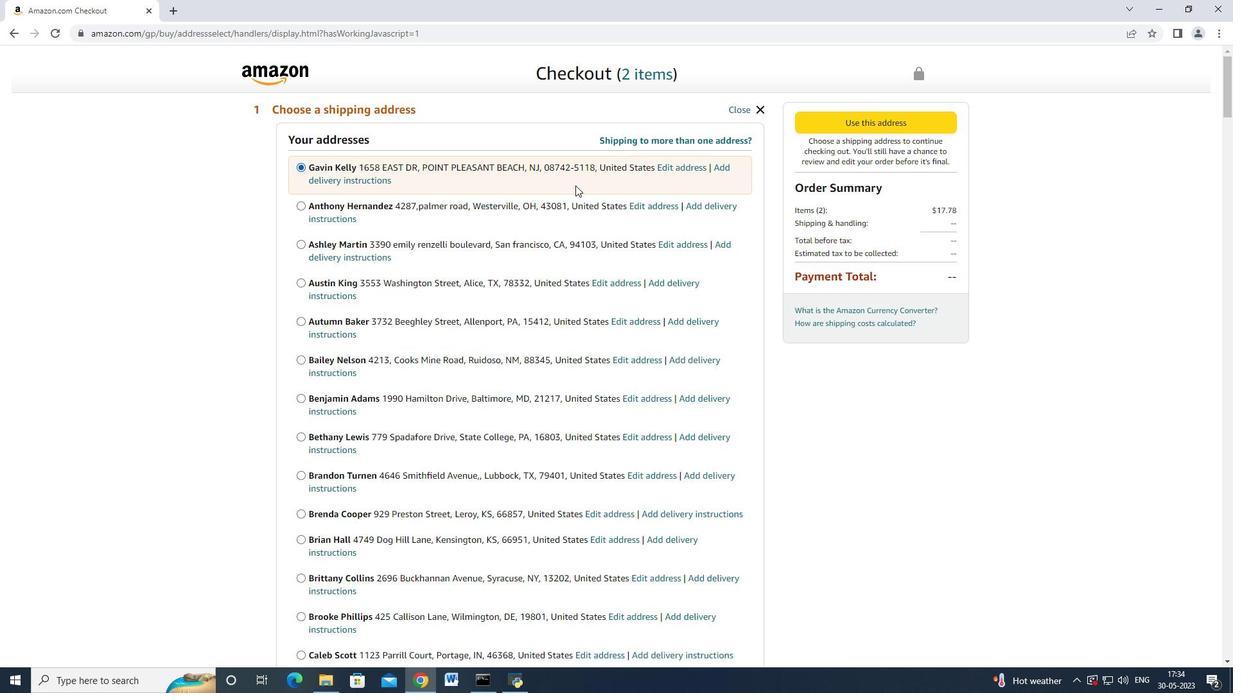
Action: Mouse moved to (501, 198)
Screenshot: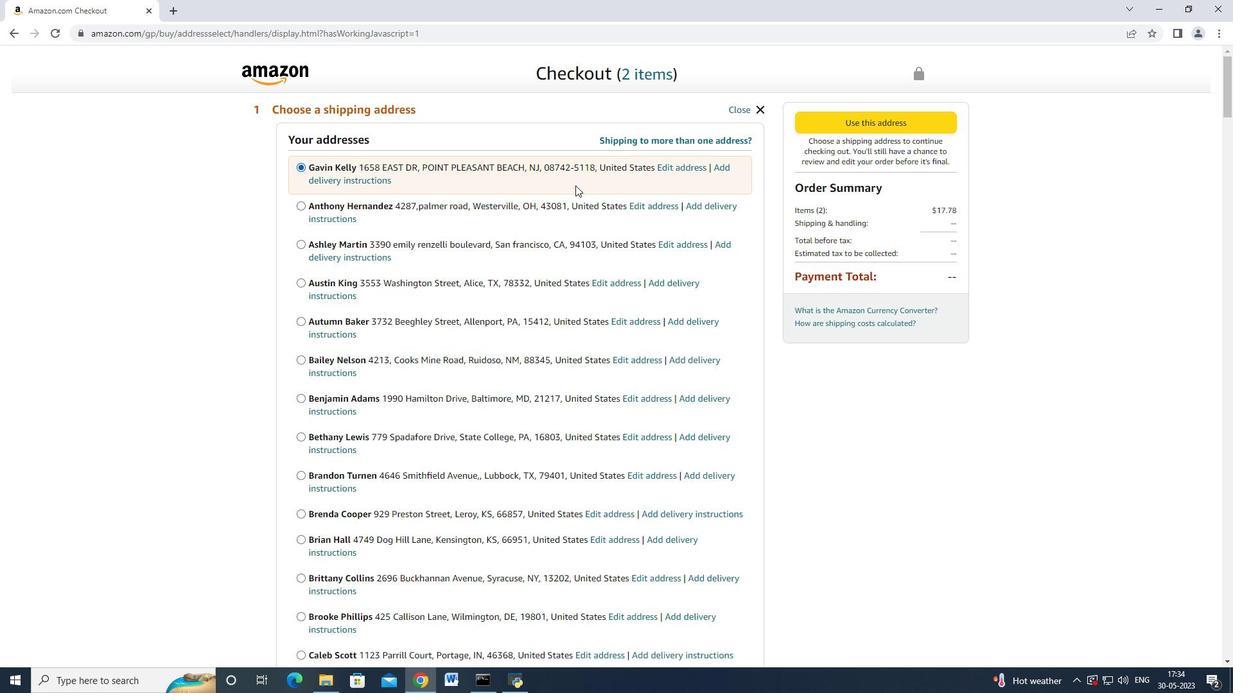 
Action: Mouse scrolled (502, 197) with delta (0, 0)
Screenshot: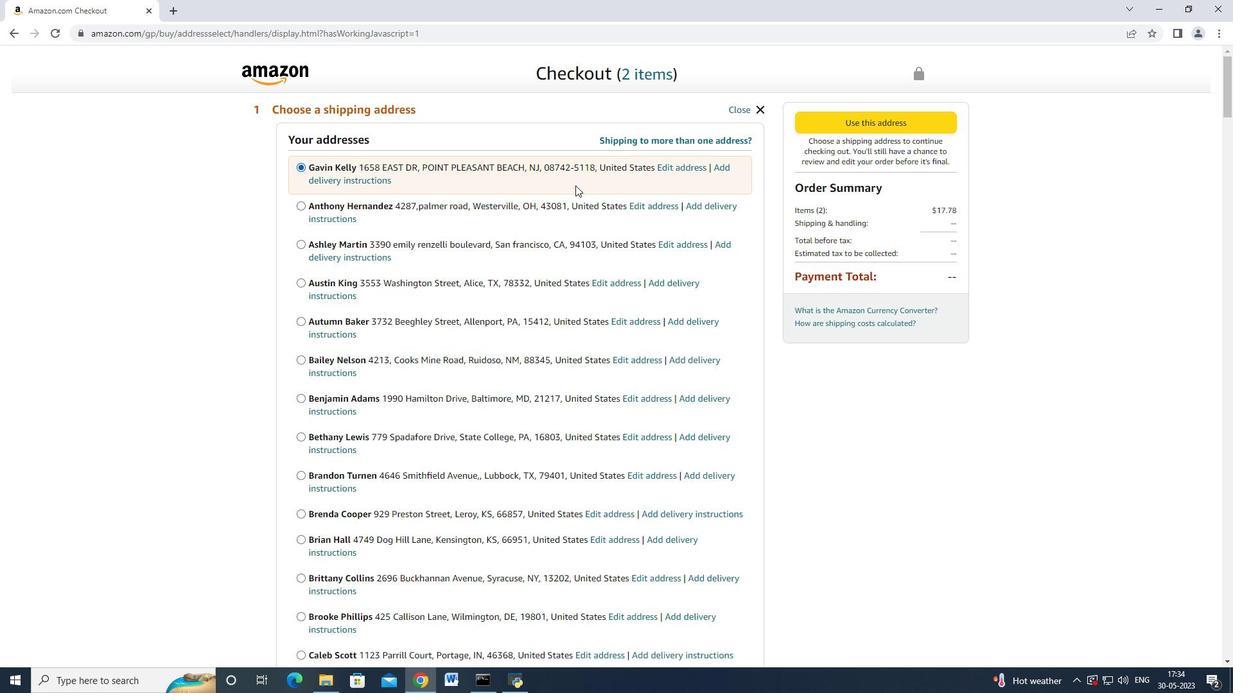 
Action: Mouse moved to (497, 198)
Screenshot: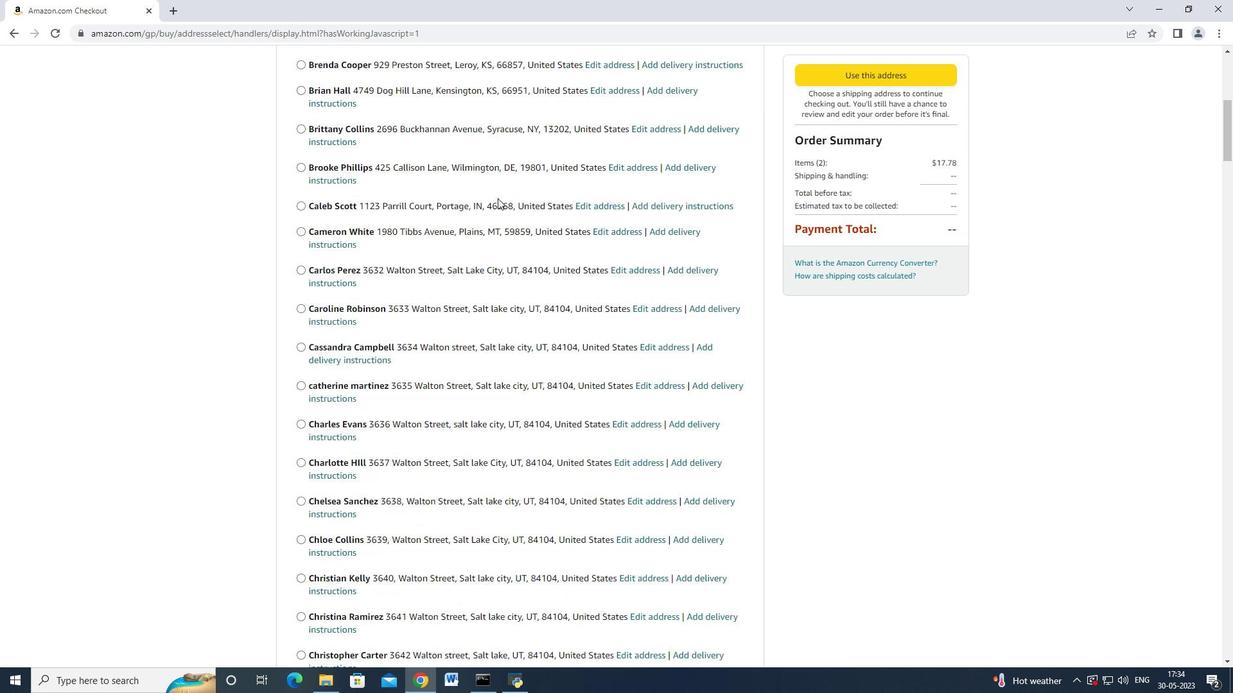 
Action: Mouse scrolled (497, 197) with delta (0, 0)
Screenshot: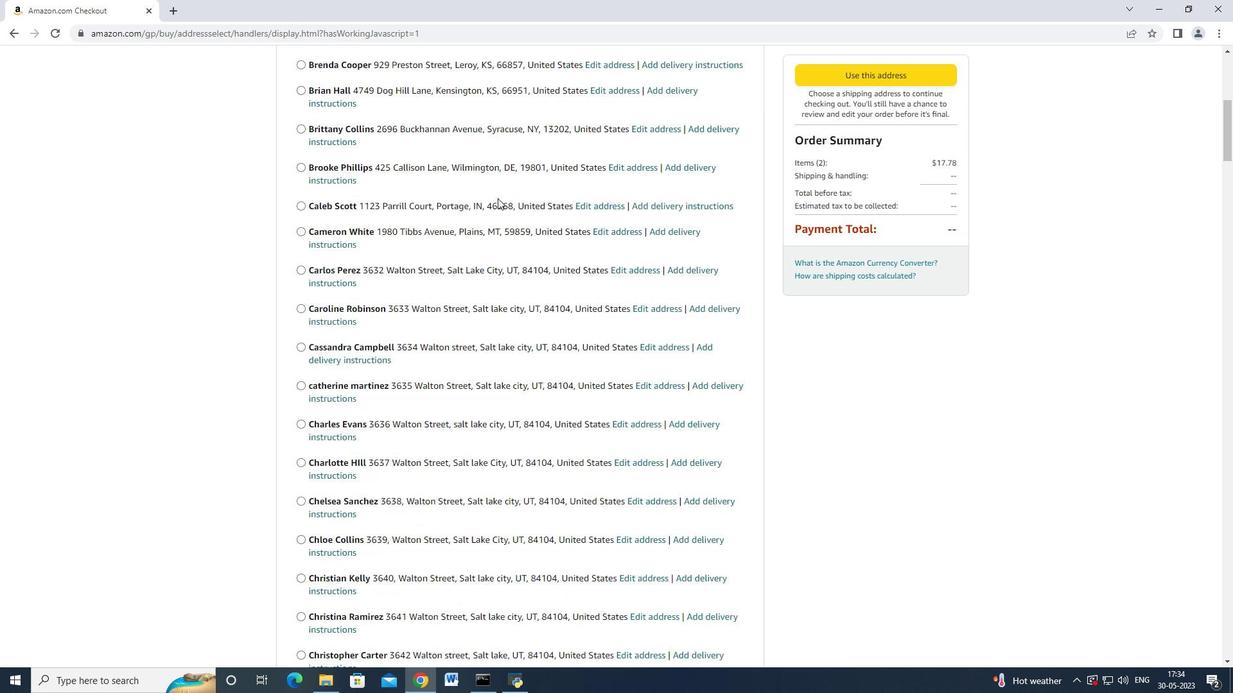 
Action: Mouse scrolled (497, 197) with delta (0, 0)
Screenshot: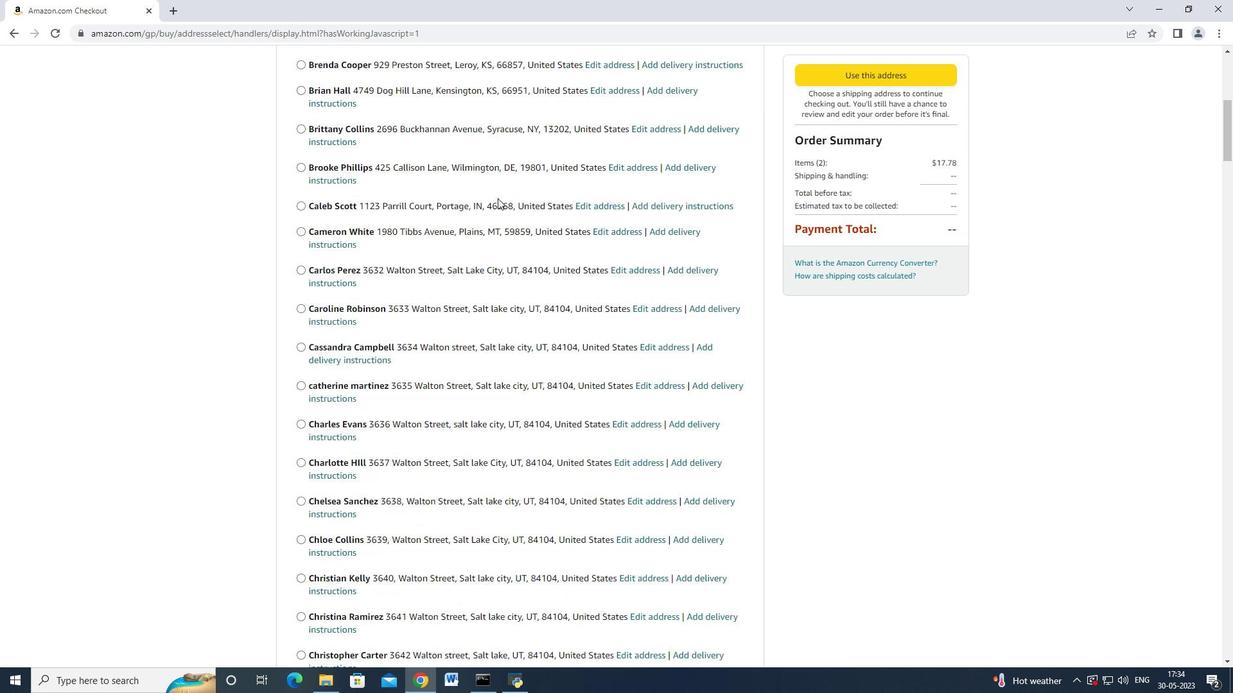 
Action: Mouse moved to (497, 198)
Screenshot: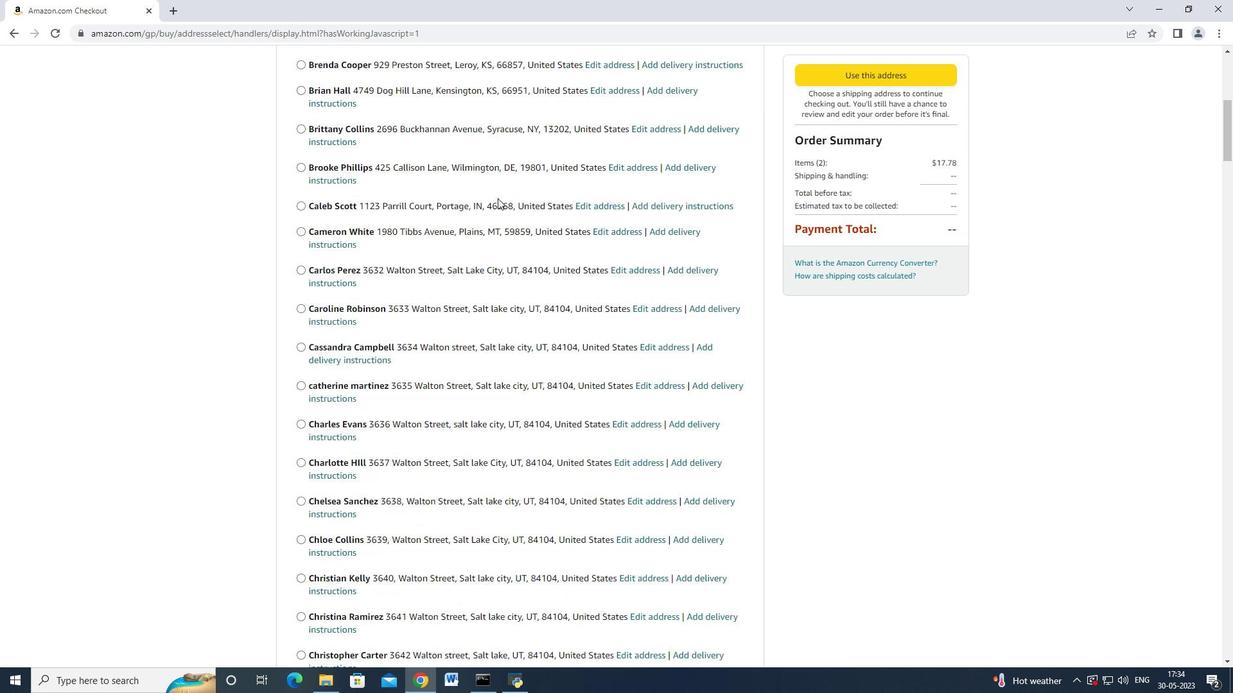 
Action: Mouse scrolled (497, 197) with delta (0, 0)
Screenshot: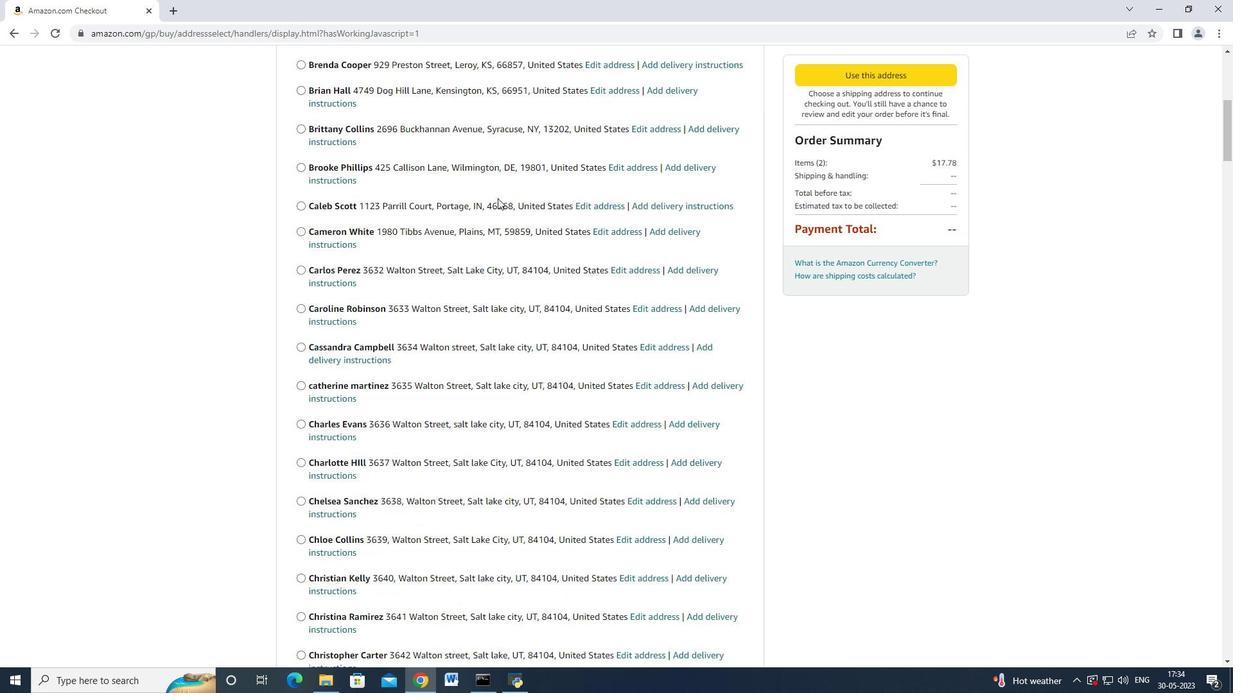 
Action: Mouse moved to (497, 198)
Screenshot: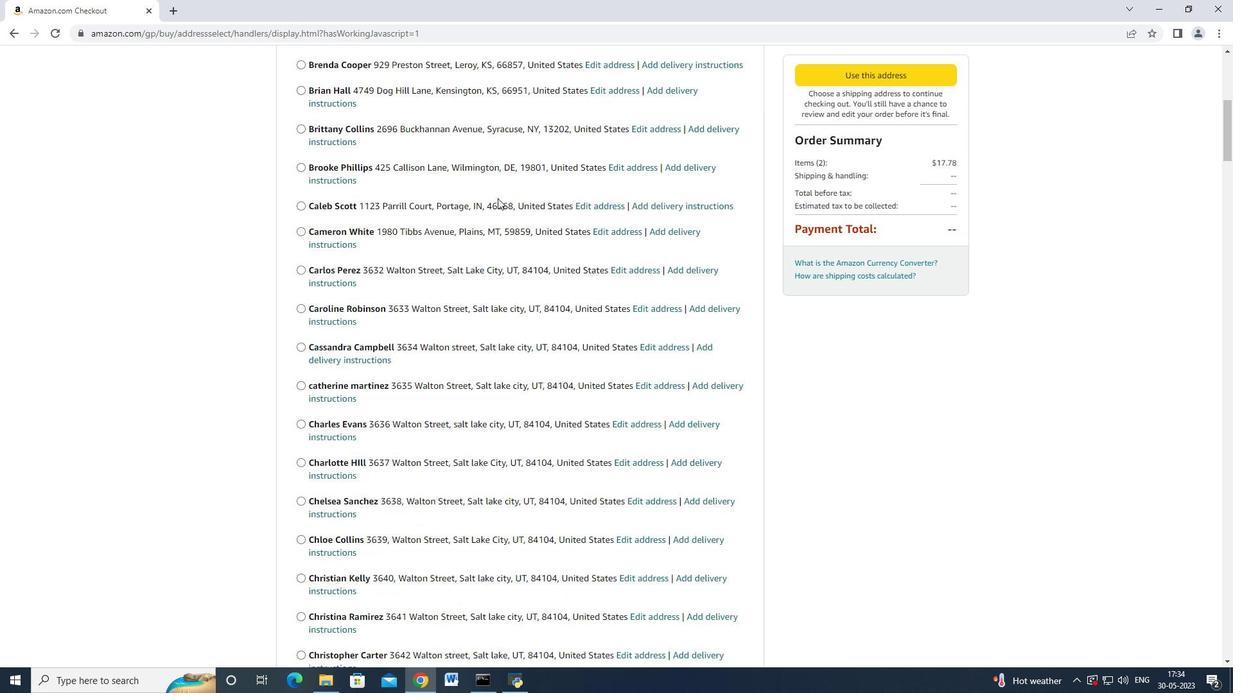 
Action: Mouse scrolled (497, 197) with delta (0, 0)
Screenshot: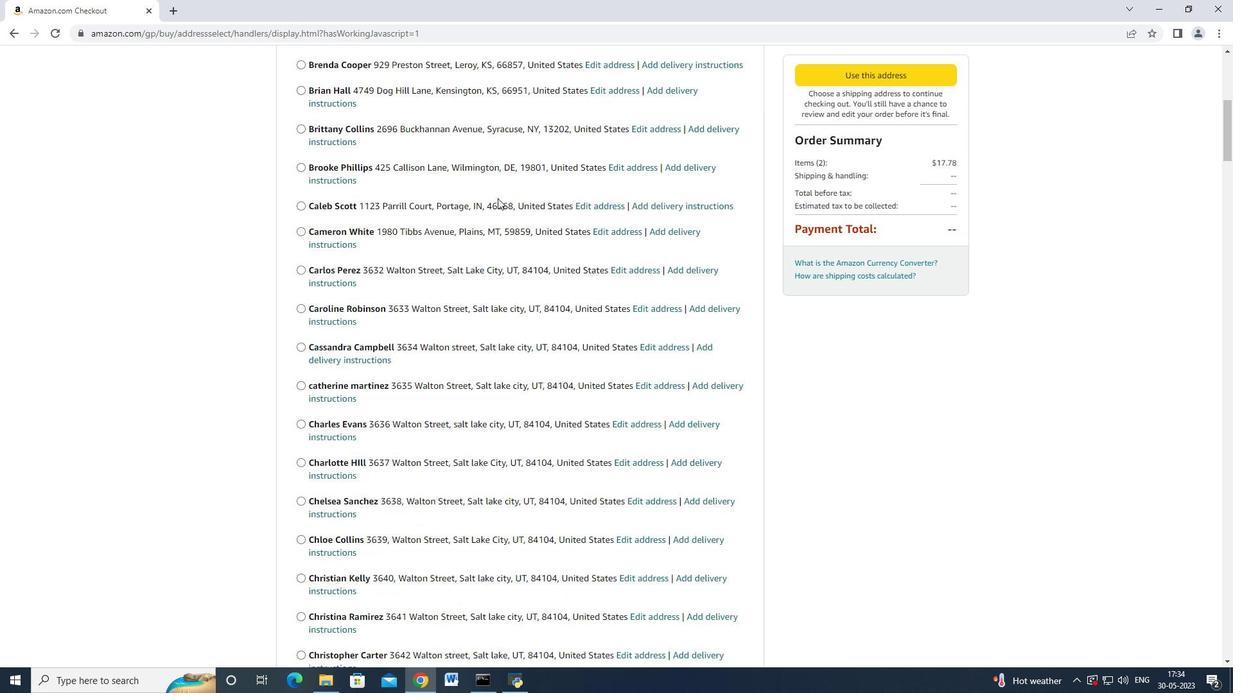 
Action: Mouse moved to (495, 199)
Screenshot: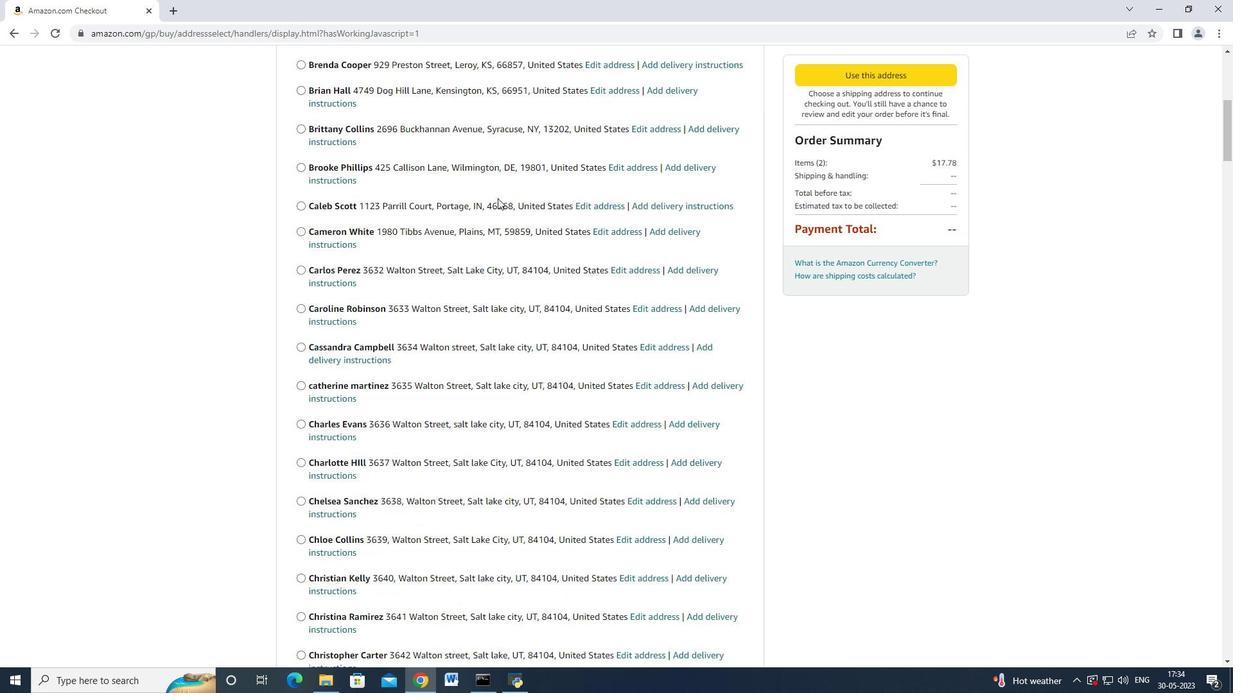 
Action: Mouse scrolled (496, 198) with delta (0, 0)
Screenshot: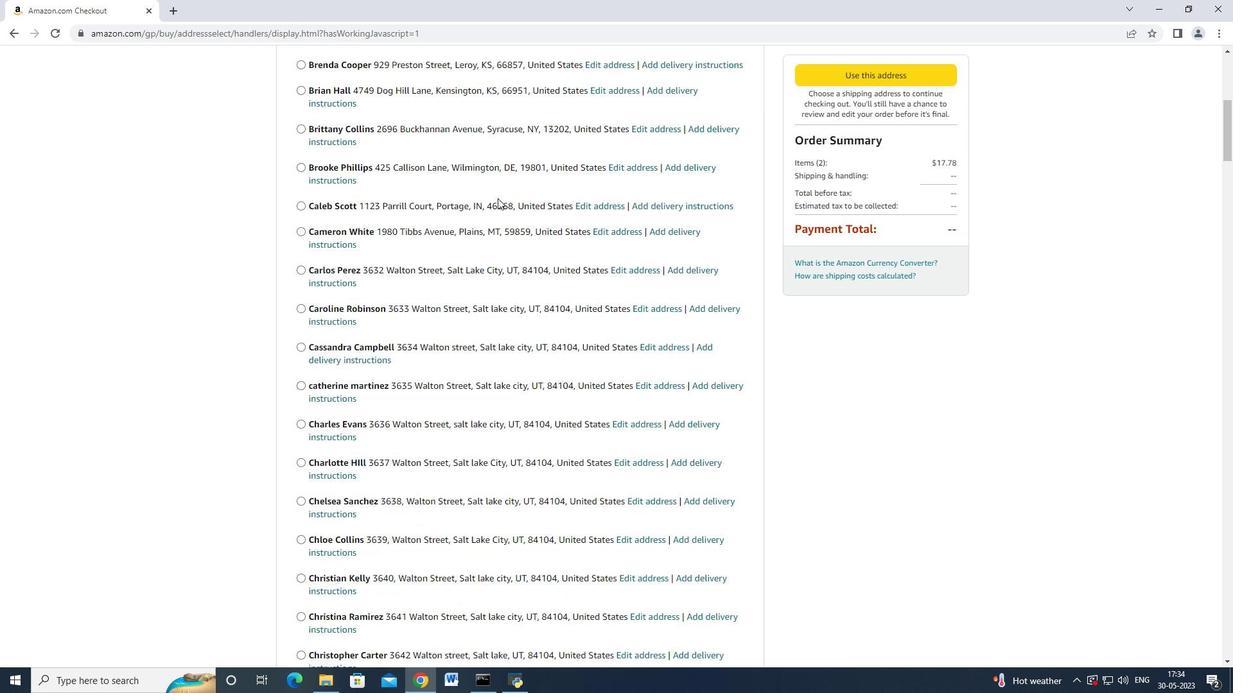 
Action: Mouse moved to (492, 202)
Screenshot: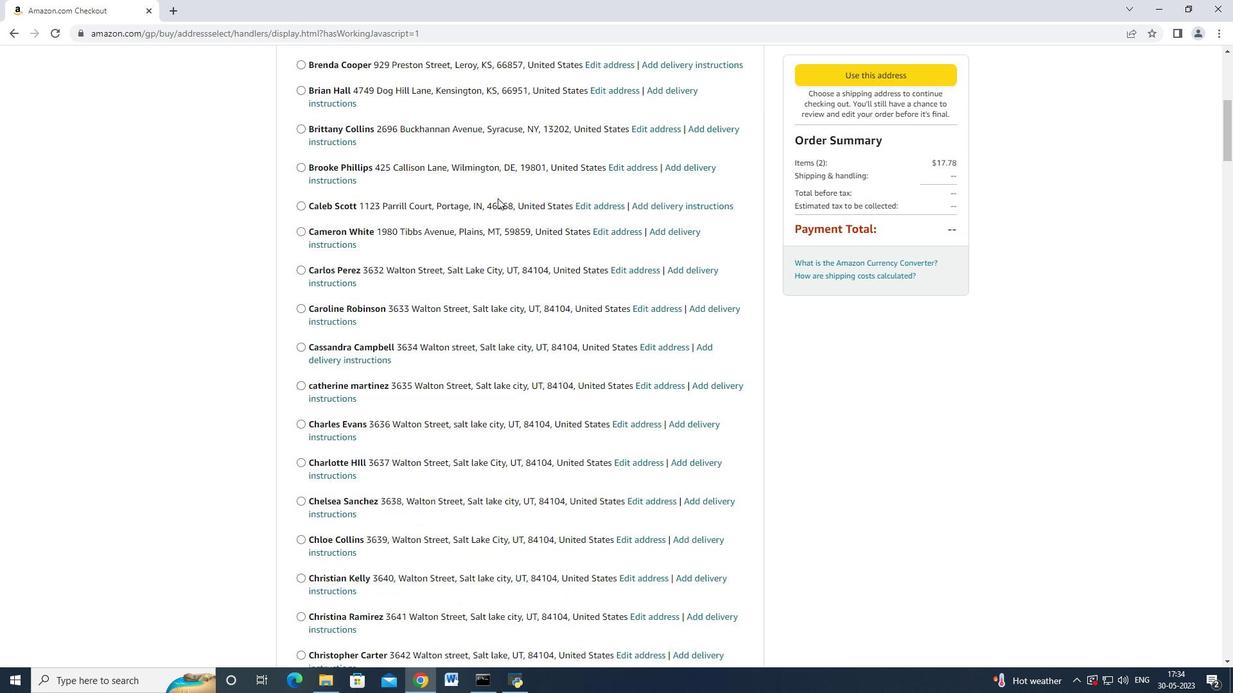 
Action: Mouse scrolled (495, 199) with delta (0, 0)
Screenshot: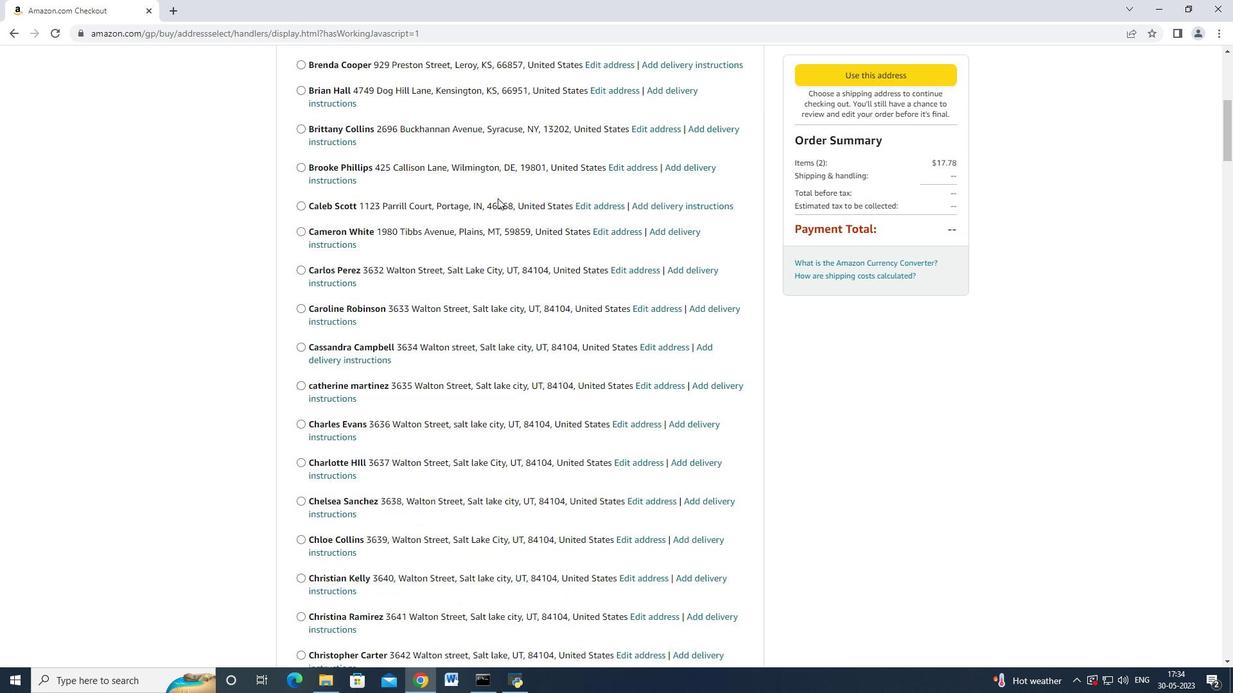 
Action: Mouse moved to (492, 201)
Screenshot: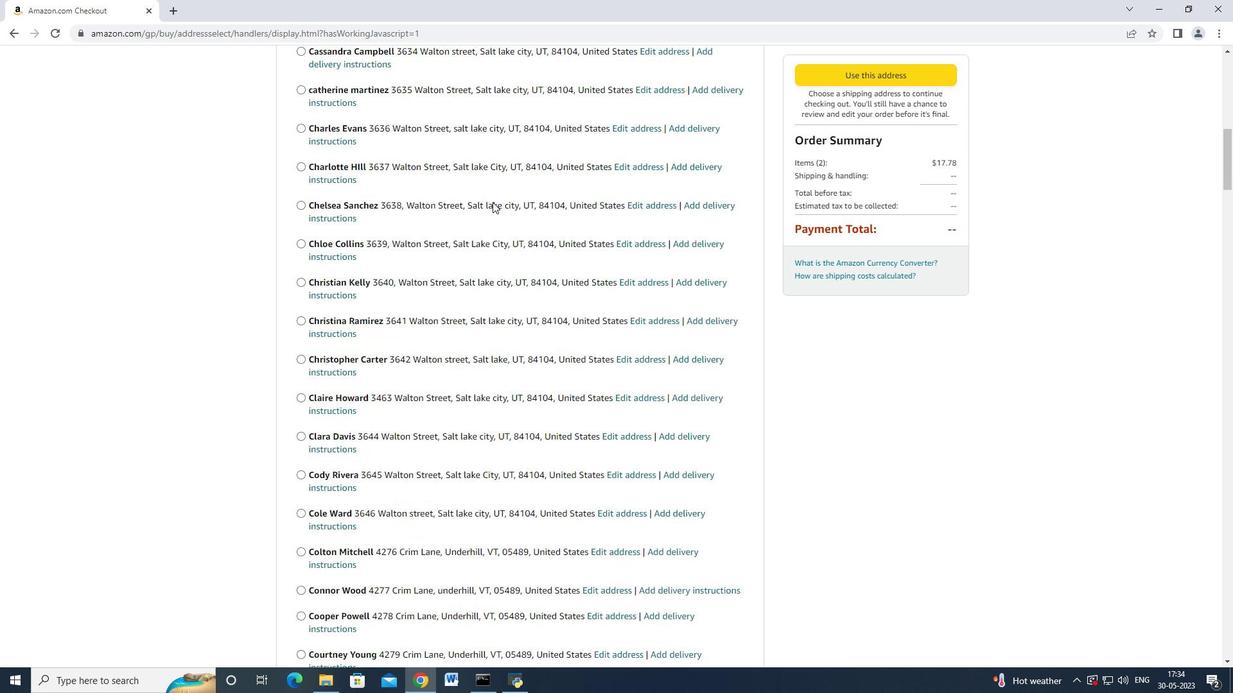 
Action: Mouse scrolled (492, 201) with delta (0, 0)
Screenshot: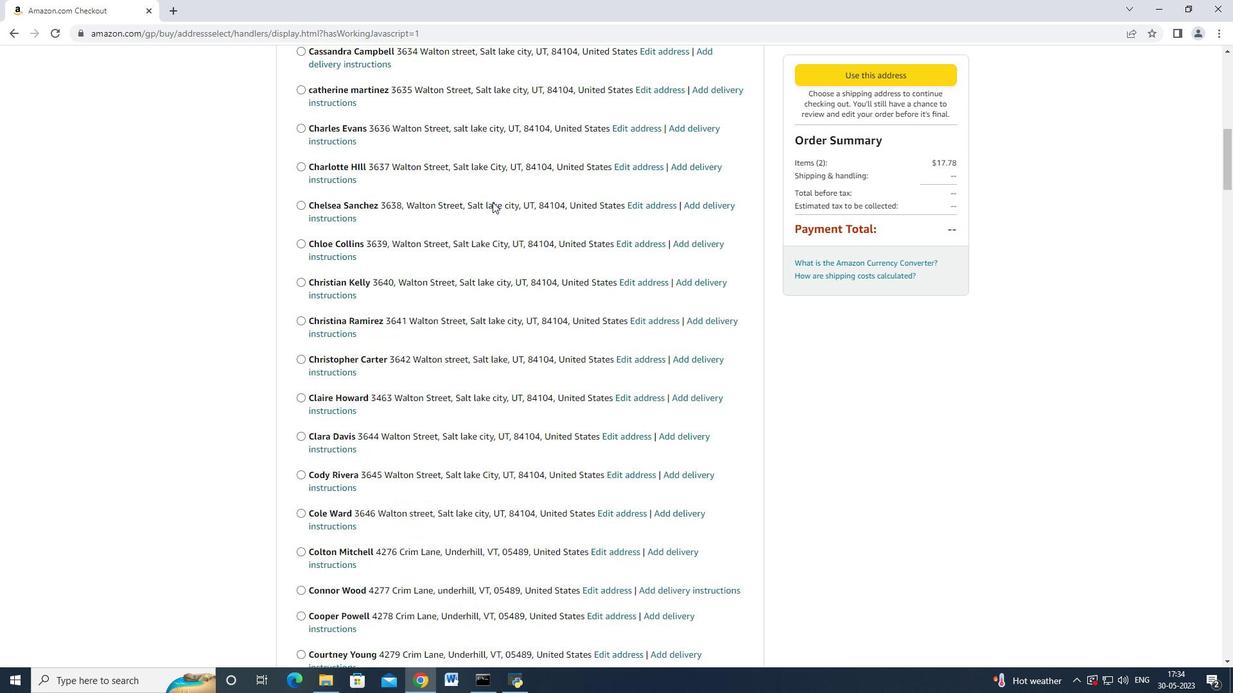 
Action: Mouse scrolled (492, 201) with delta (0, 0)
Screenshot: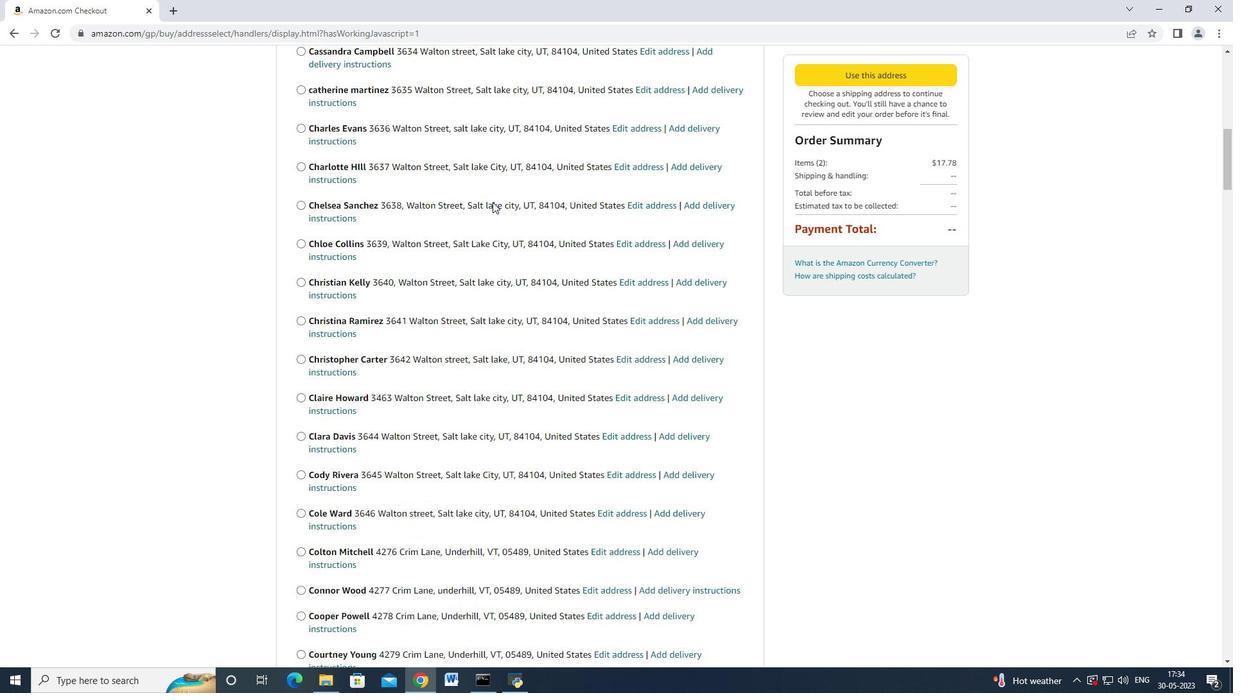 
Action: Mouse scrolled (492, 201) with delta (0, 0)
Screenshot: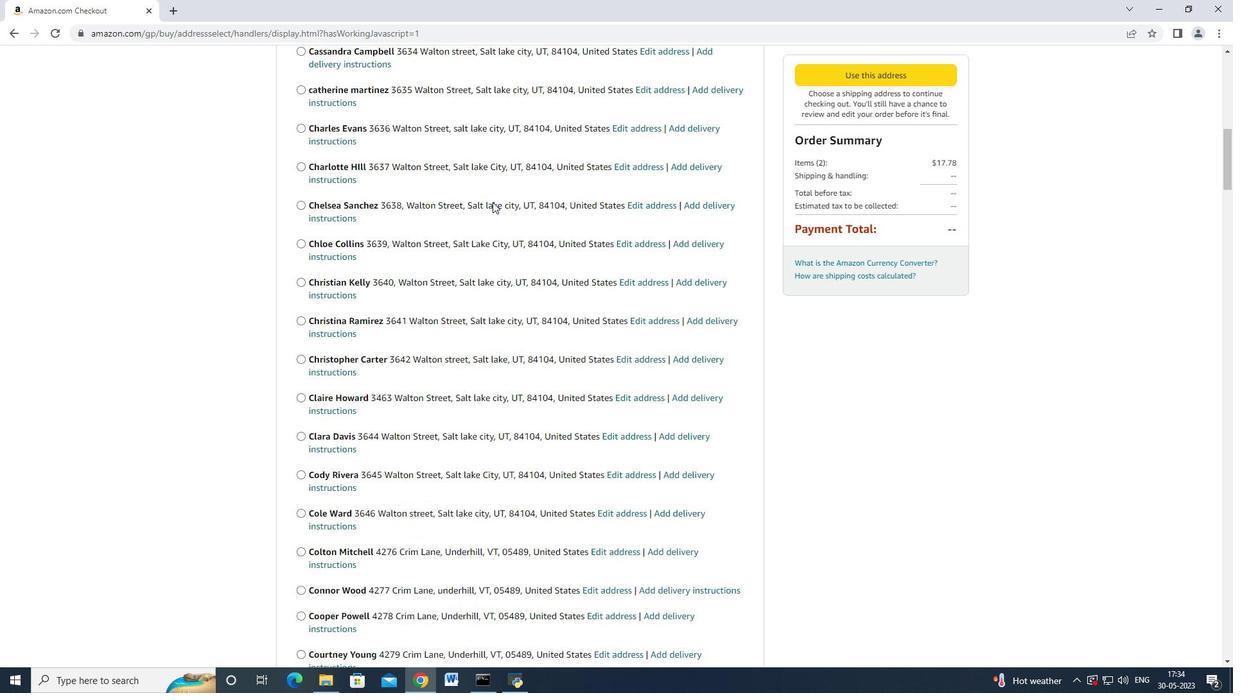 
Action: Mouse scrolled (492, 201) with delta (0, 0)
Screenshot: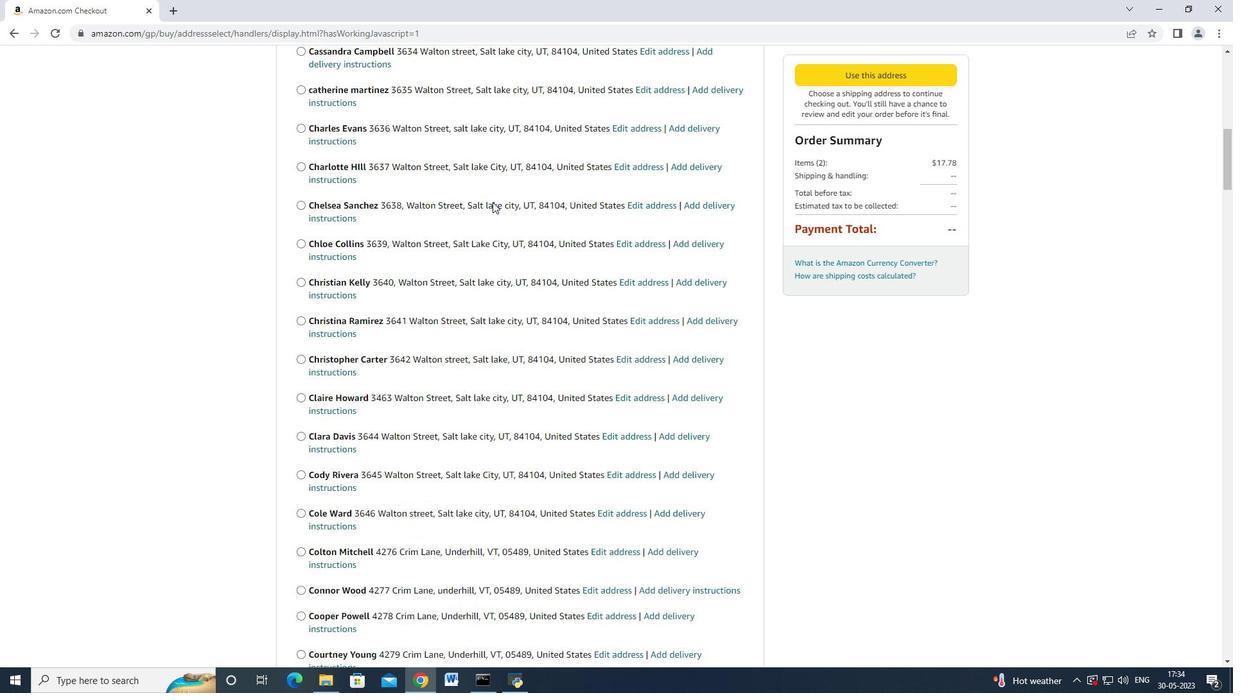 
Action: Mouse scrolled (492, 201) with delta (0, 0)
Screenshot: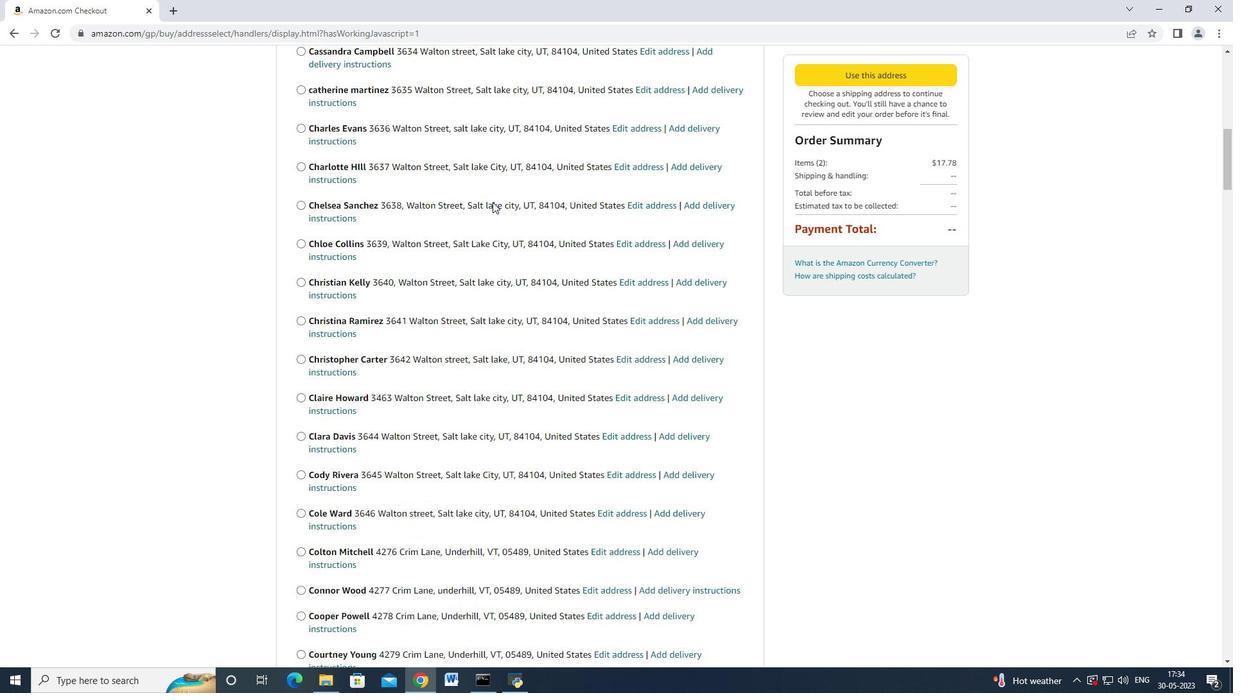 
Action: Mouse scrolled (492, 201) with delta (0, 0)
Screenshot: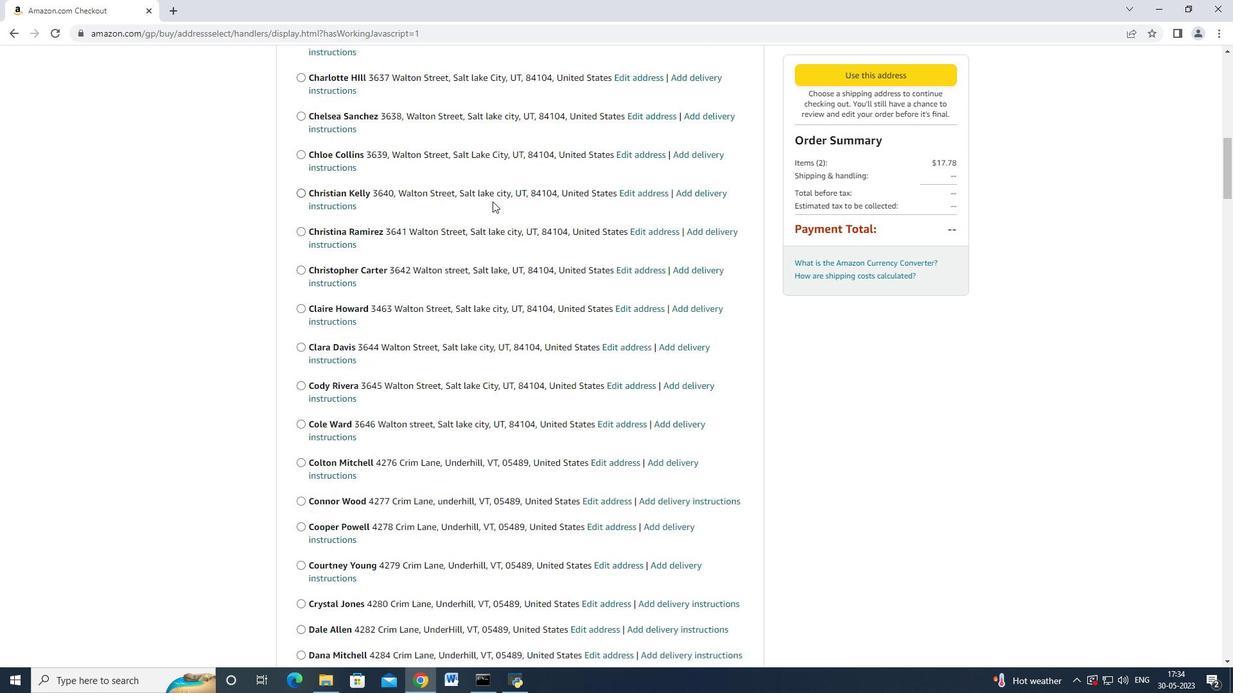 
Action: Mouse scrolled (492, 201) with delta (0, 0)
Screenshot: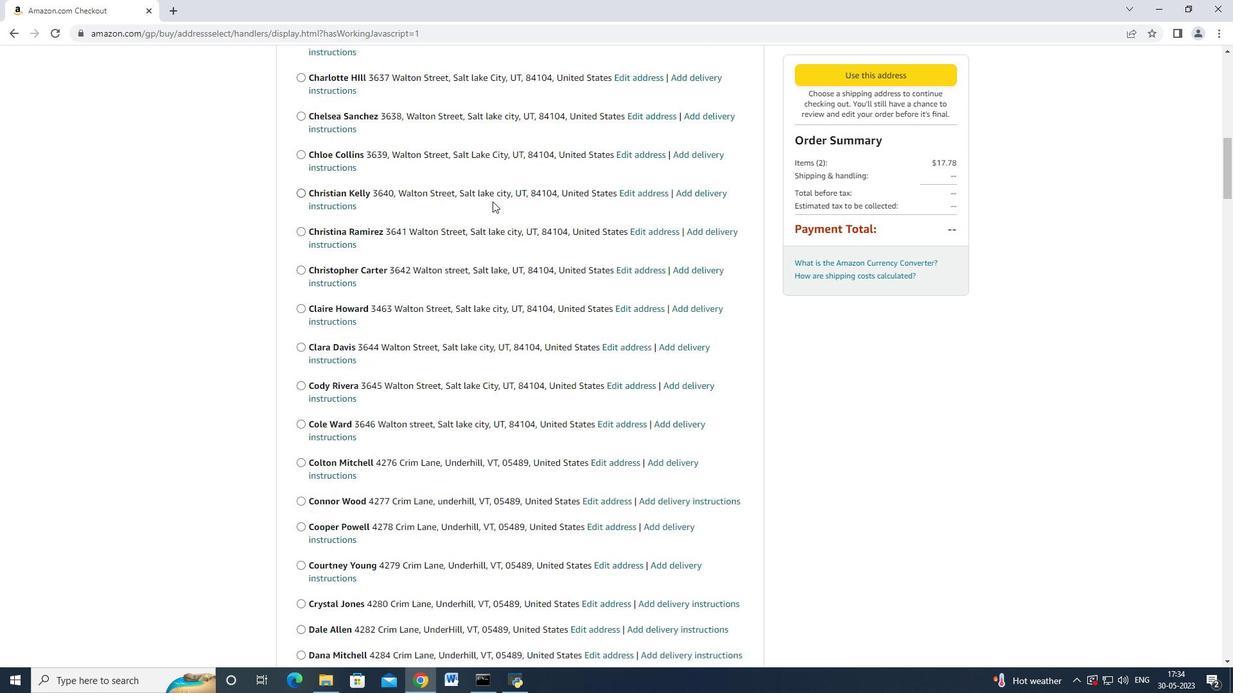 
Action: Mouse moved to (493, 201)
Screenshot: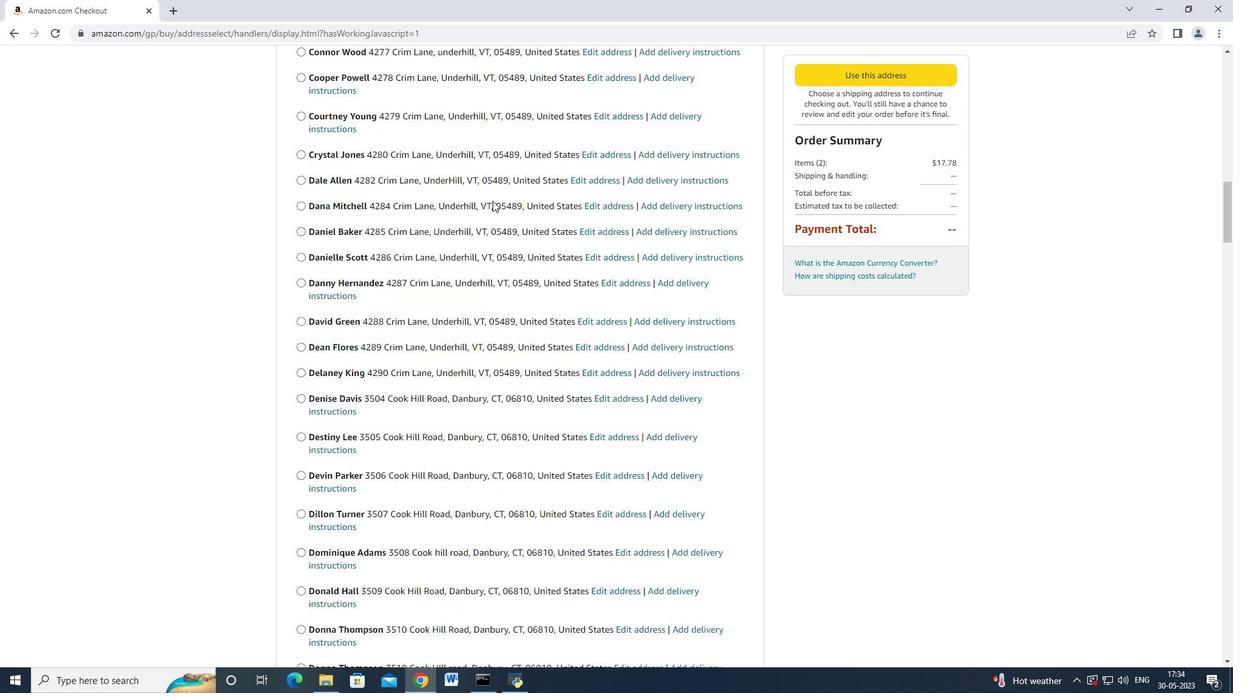 
Action: Mouse scrolled (493, 200) with delta (0, 0)
Screenshot: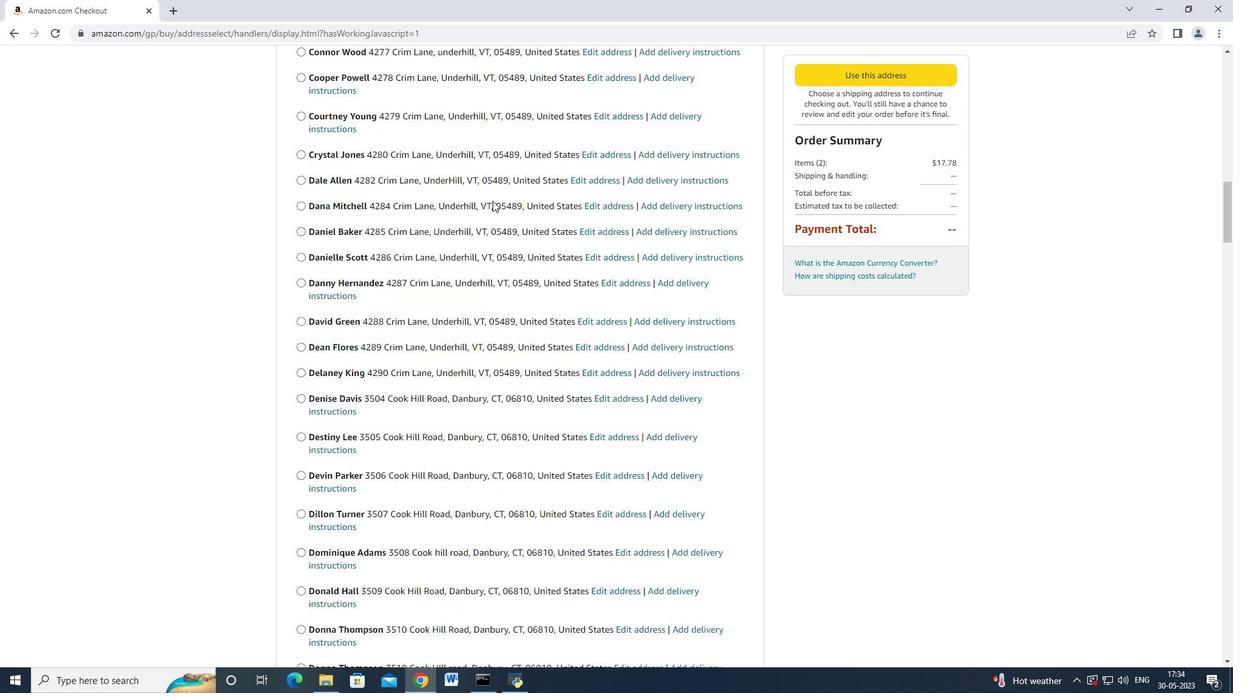 
Action: Mouse scrolled (493, 200) with delta (0, 0)
Screenshot: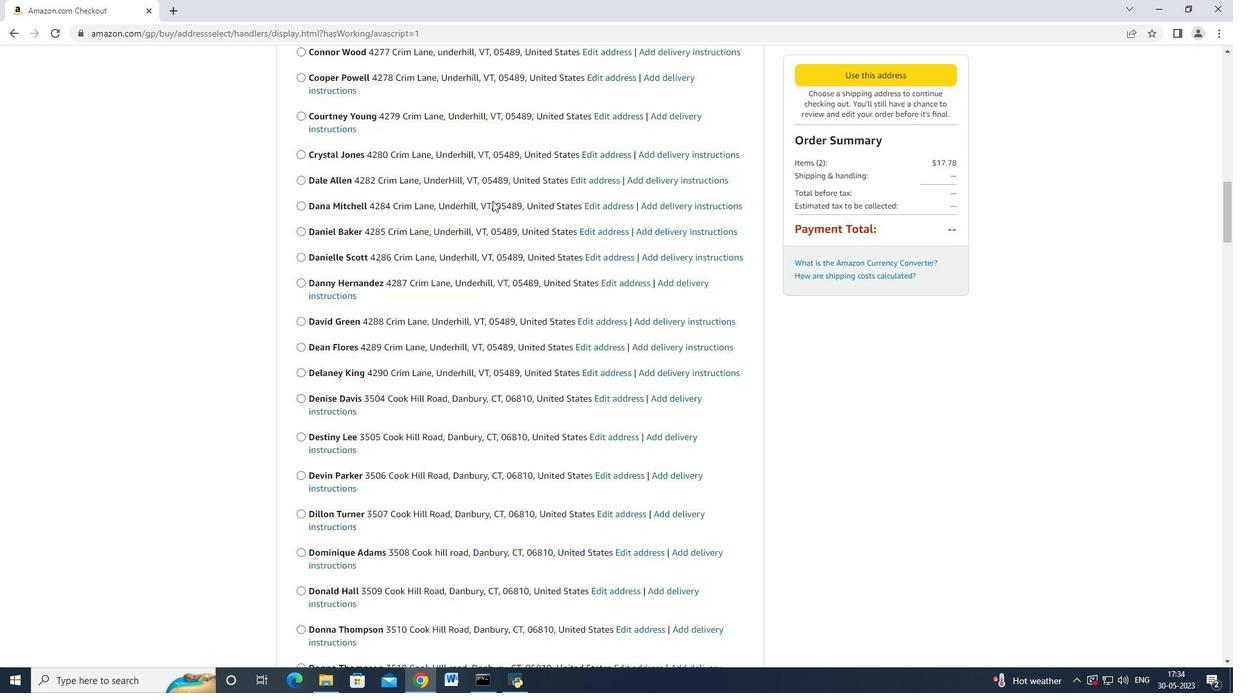 
Action: Mouse moved to (493, 200)
Screenshot: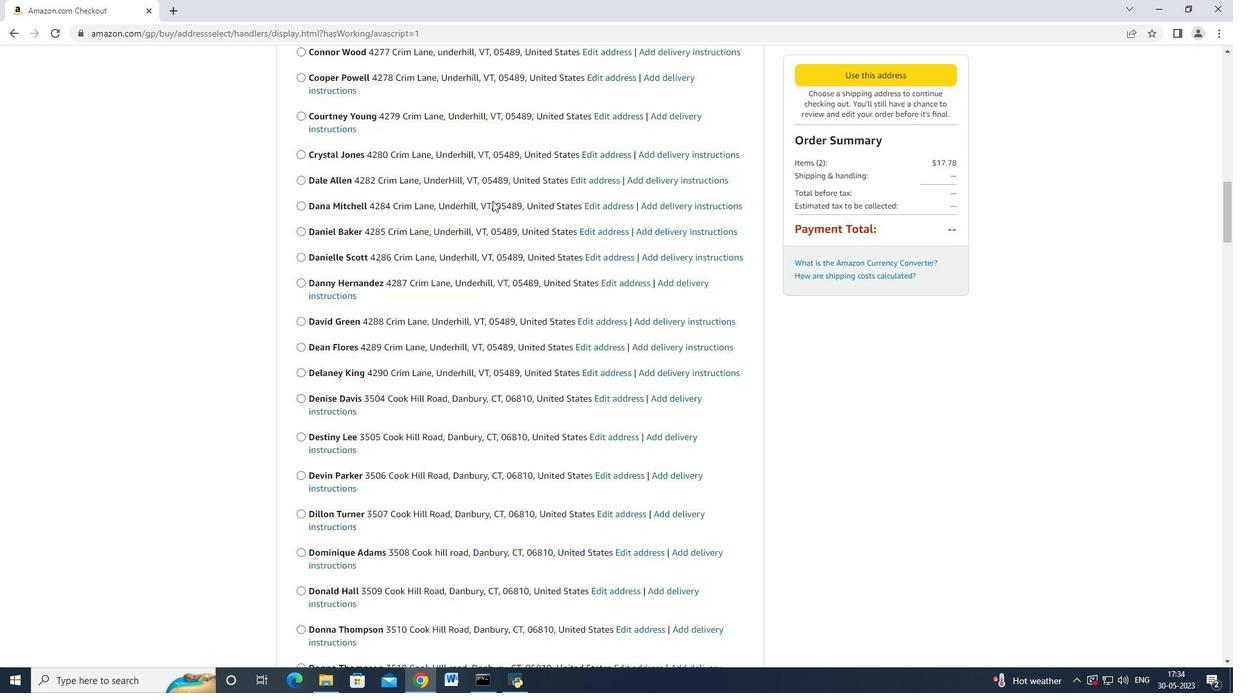 
Action: Mouse scrolled (493, 200) with delta (0, 0)
Screenshot: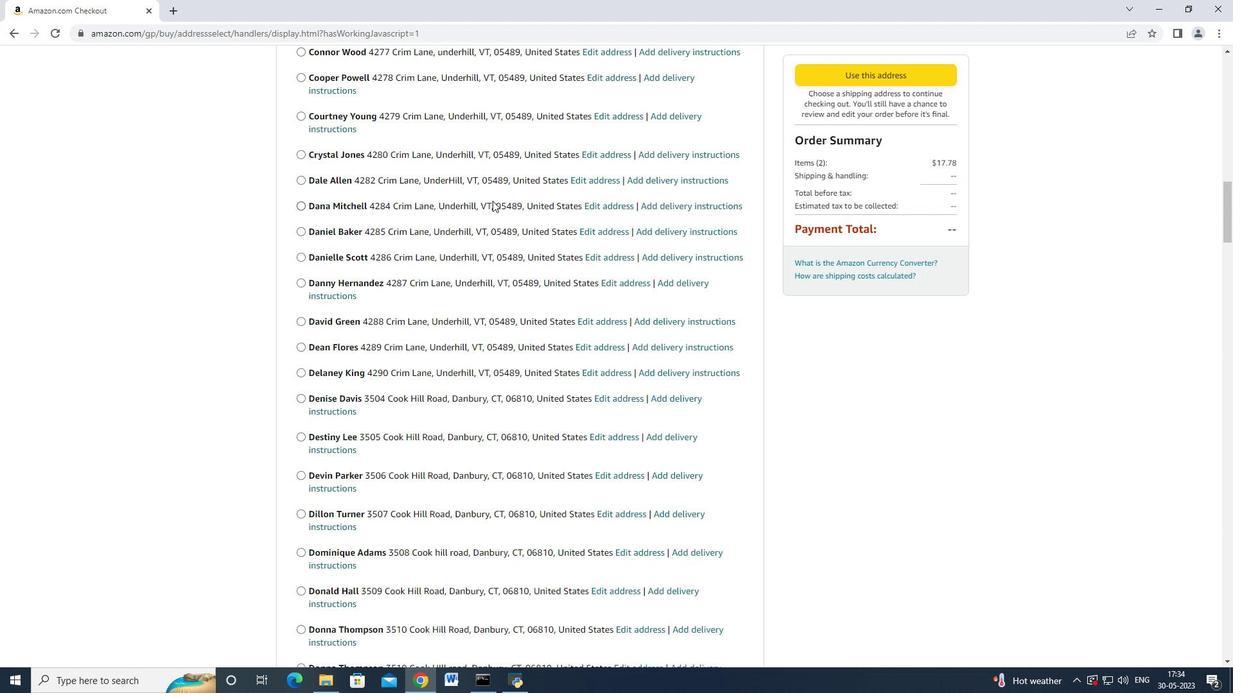 
Action: Mouse scrolled (493, 200) with delta (0, 0)
Screenshot: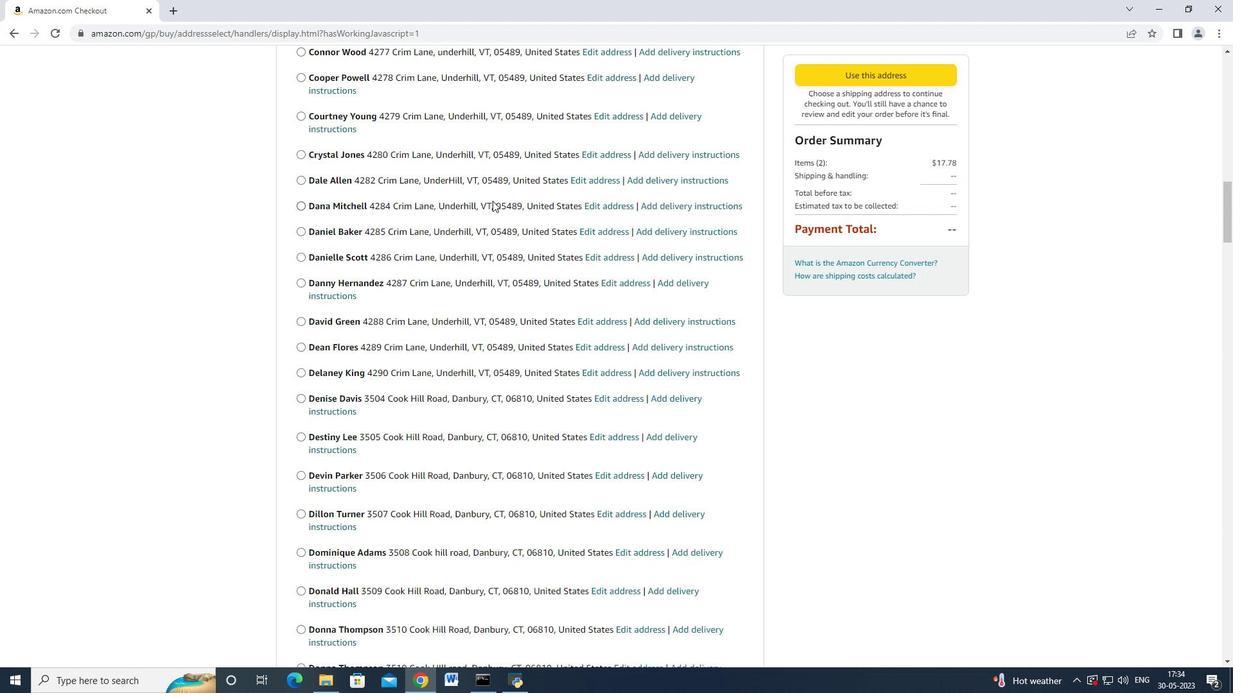 
Action: Mouse scrolled (493, 199) with delta (0, 0)
Screenshot: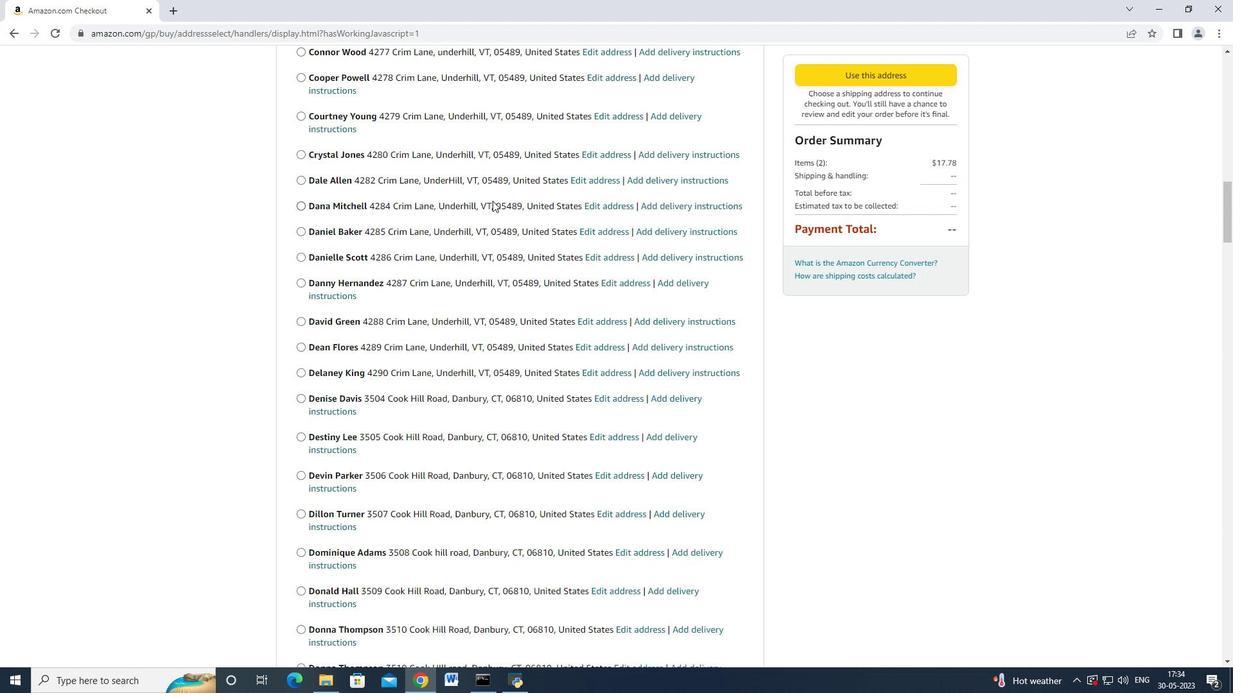 
Action: Mouse scrolled (493, 199) with delta (0, 0)
Screenshot: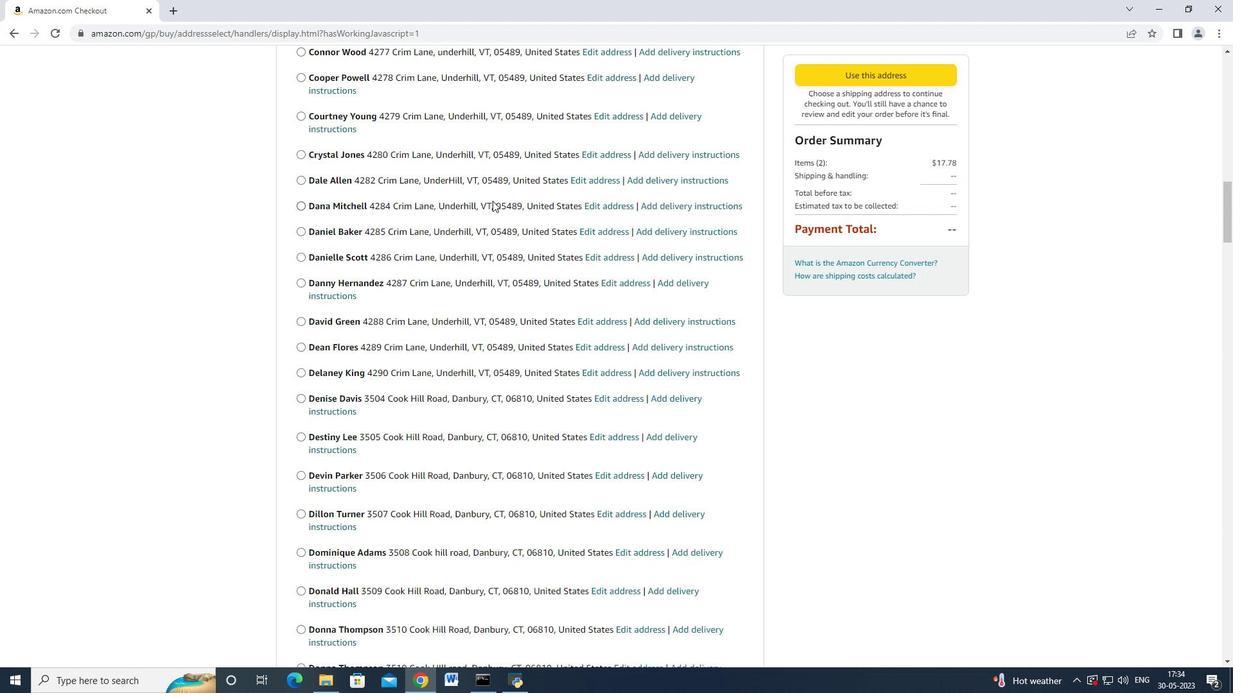 
Action: Mouse scrolled (493, 199) with delta (0, 0)
Screenshot: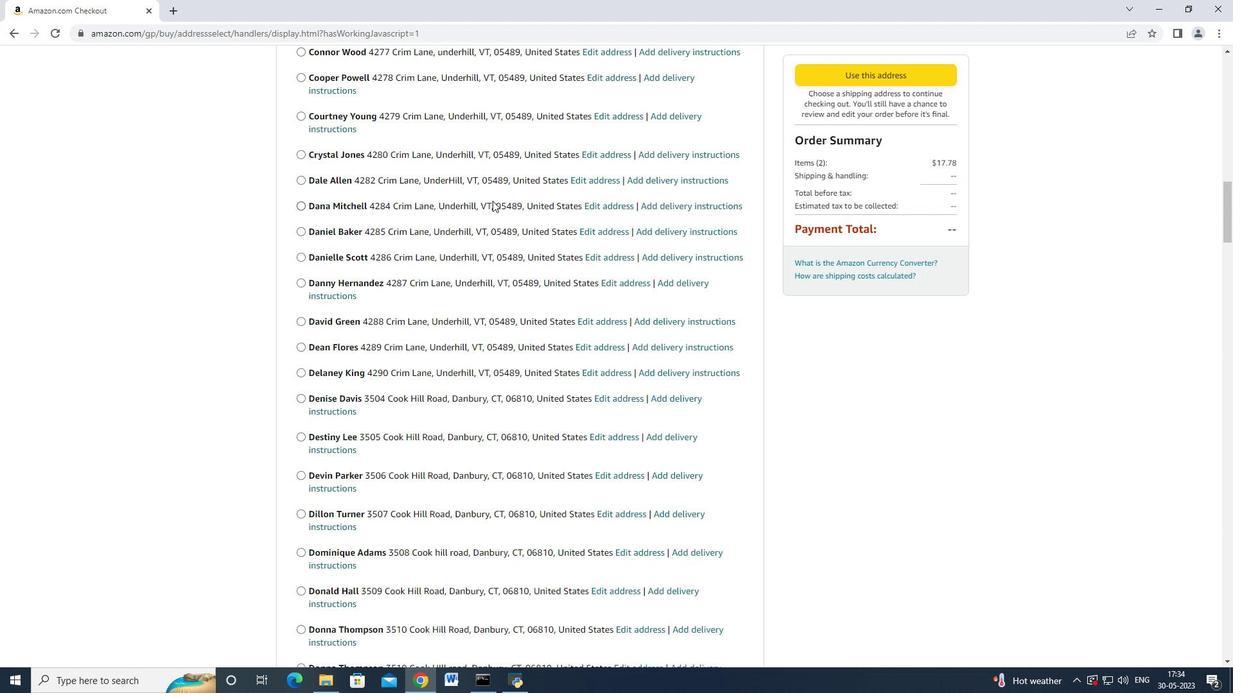 
Action: Mouse moved to (495, 197)
Screenshot: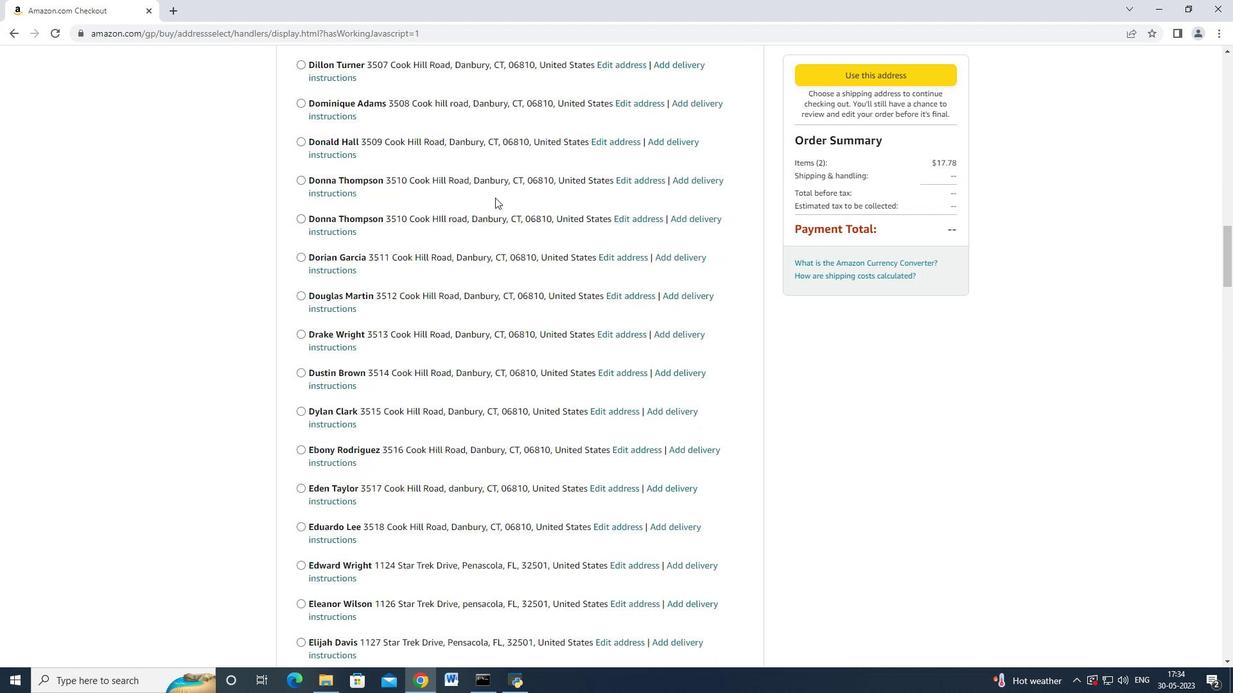 
Action: Mouse scrolled (495, 197) with delta (0, 0)
Screenshot: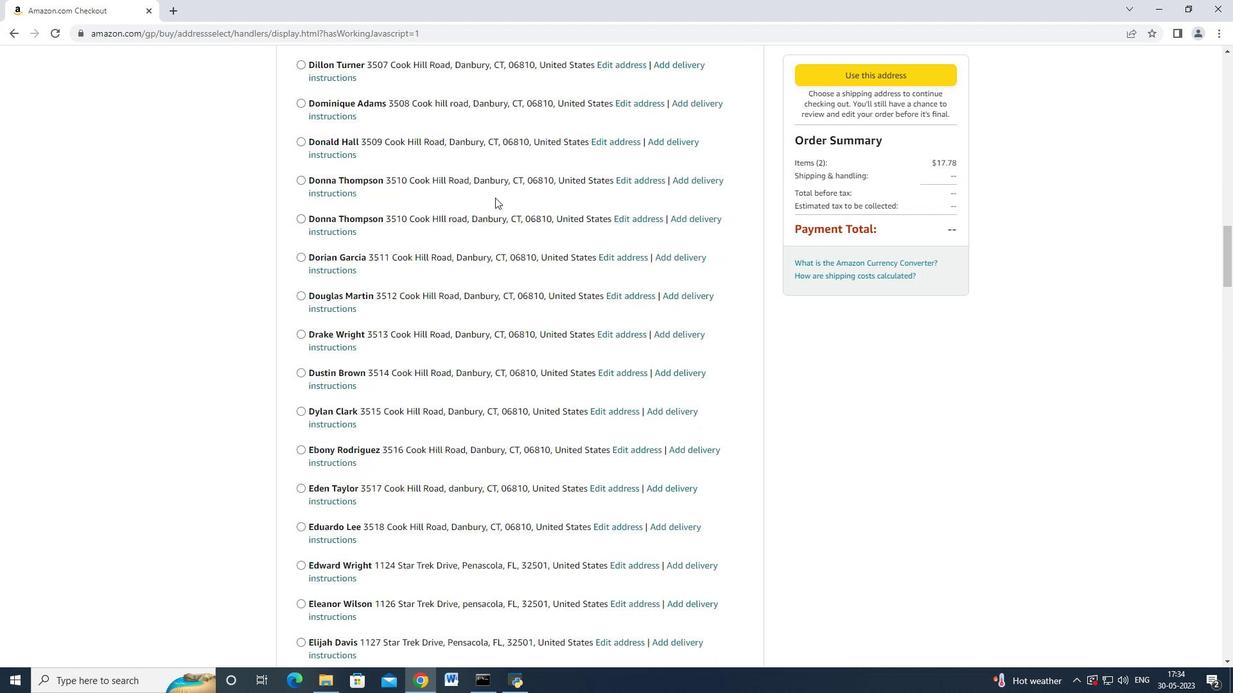 
Action: Mouse scrolled (495, 197) with delta (0, 0)
Screenshot: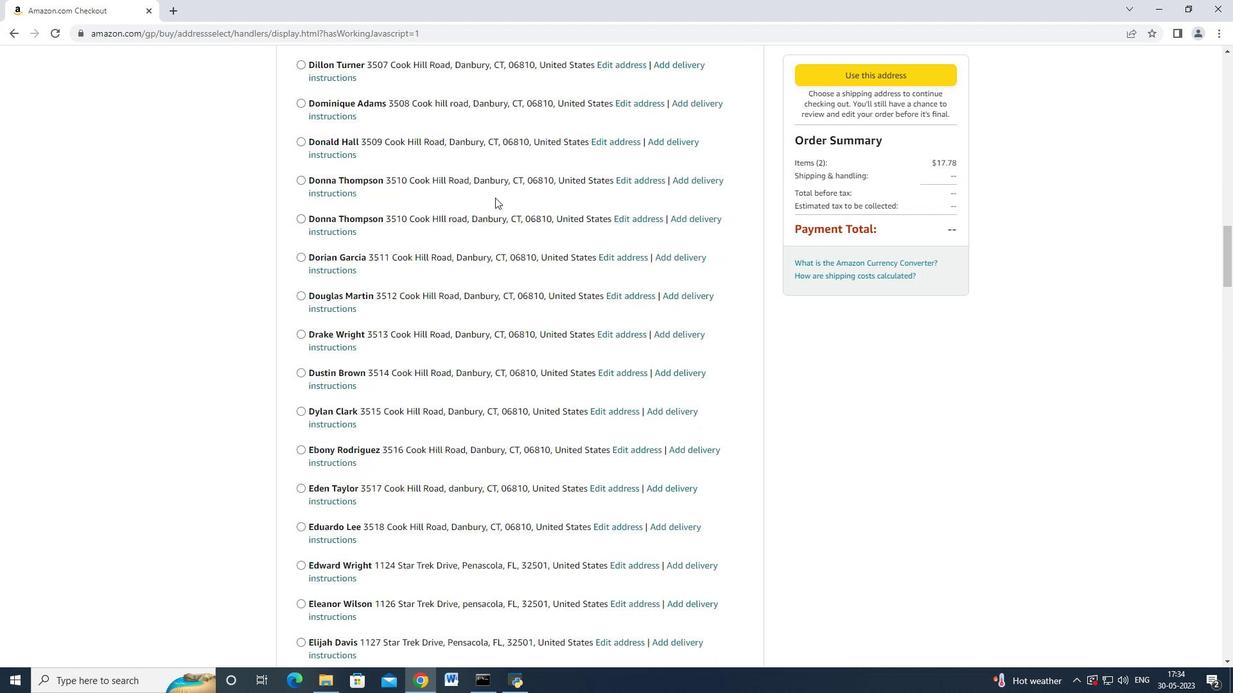 
Action: Mouse scrolled (495, 197) with delta (0, 0)
Screenshot: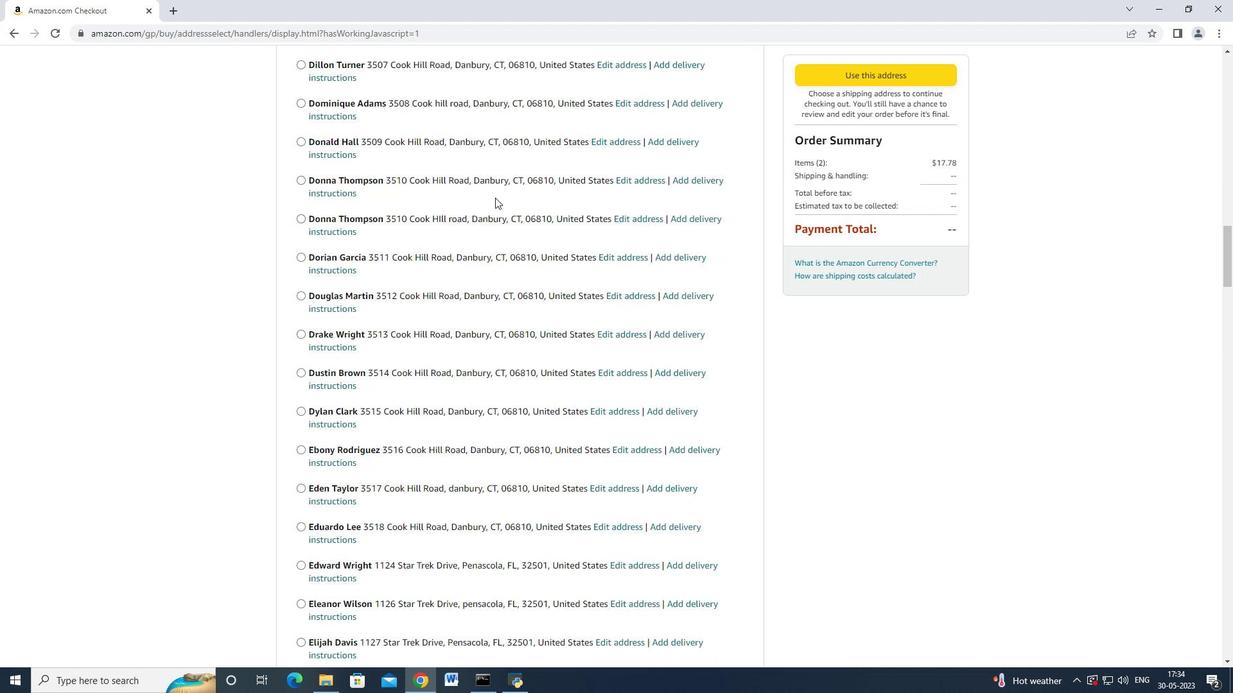 
Action: Mouse moved to (495, 197)
Screenshot: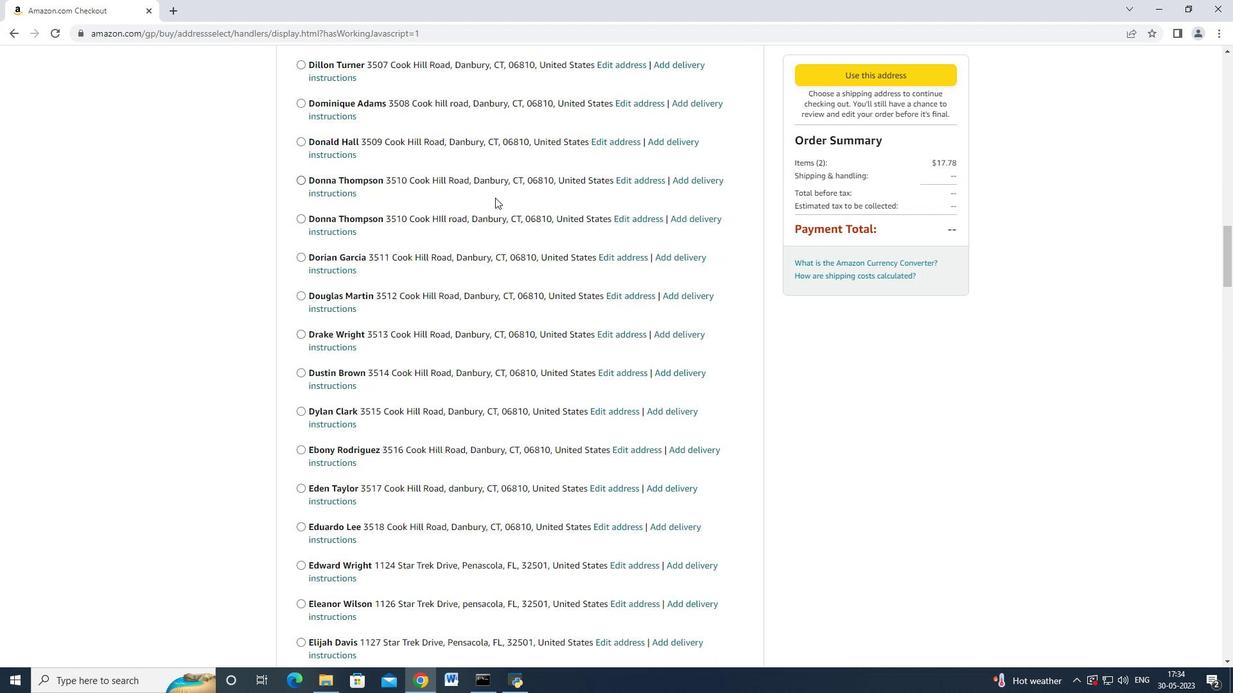 
Action: Mouse scrolled (495, 197) with delta (0, 0)
Screenshot: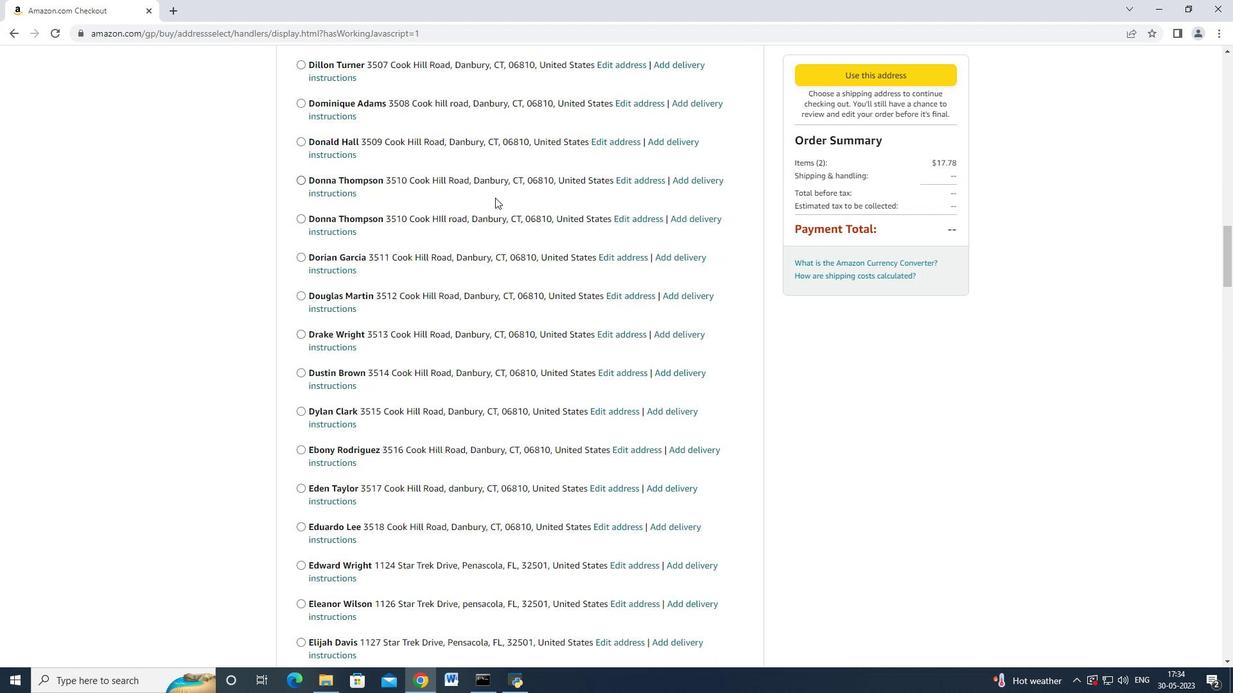 
Action: Mouse scrolled (495, 197) with delta (0, 0)
Screenshot: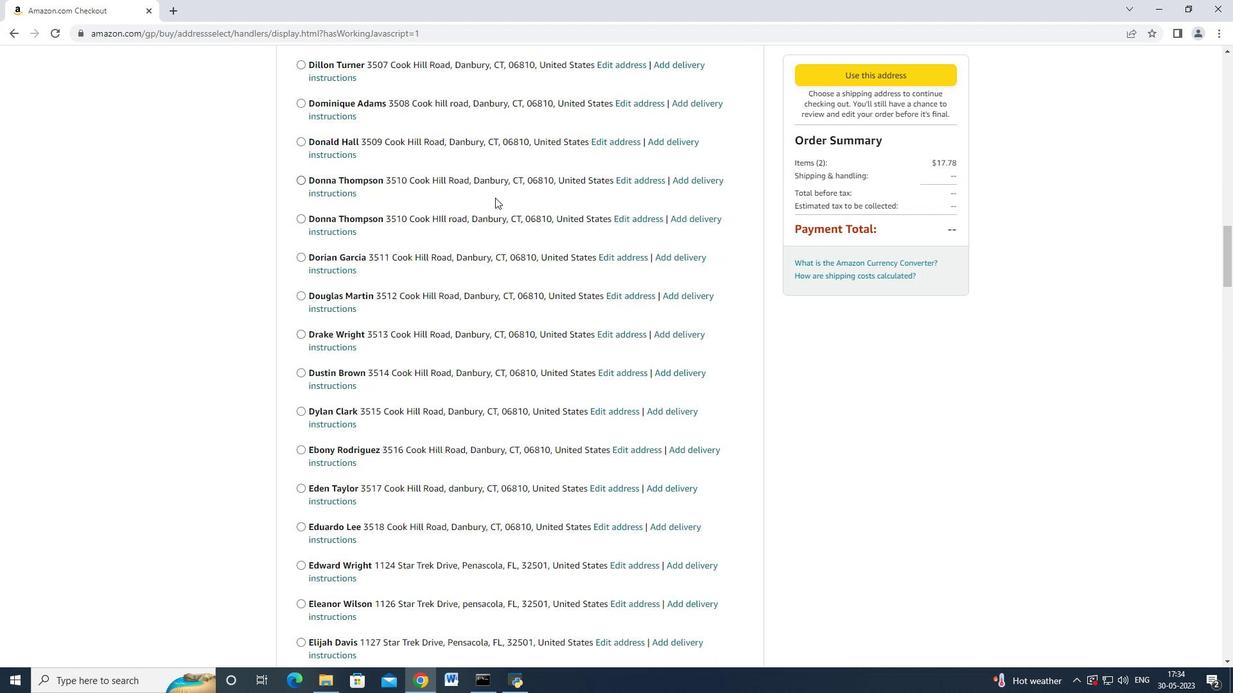 
Action: Mouse scrolled (495, 197) with delta (0, 0)
Screenshot: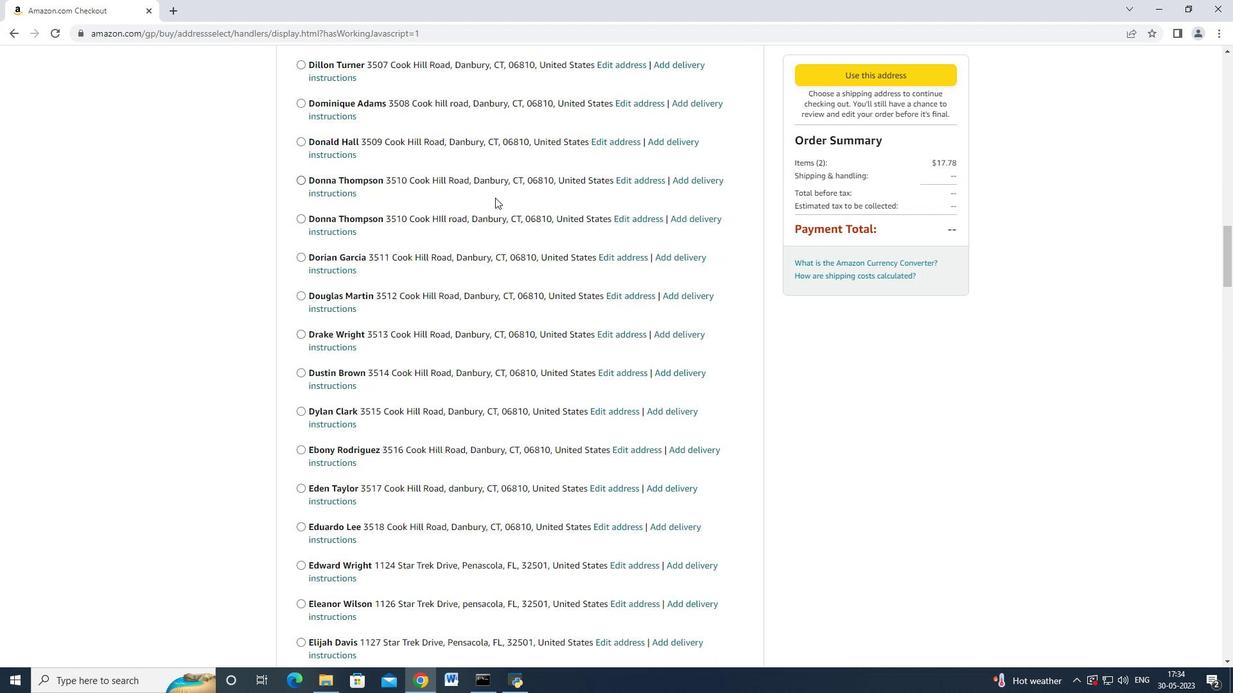 
Action: Mouse moved to (495, 197)
Screenshot: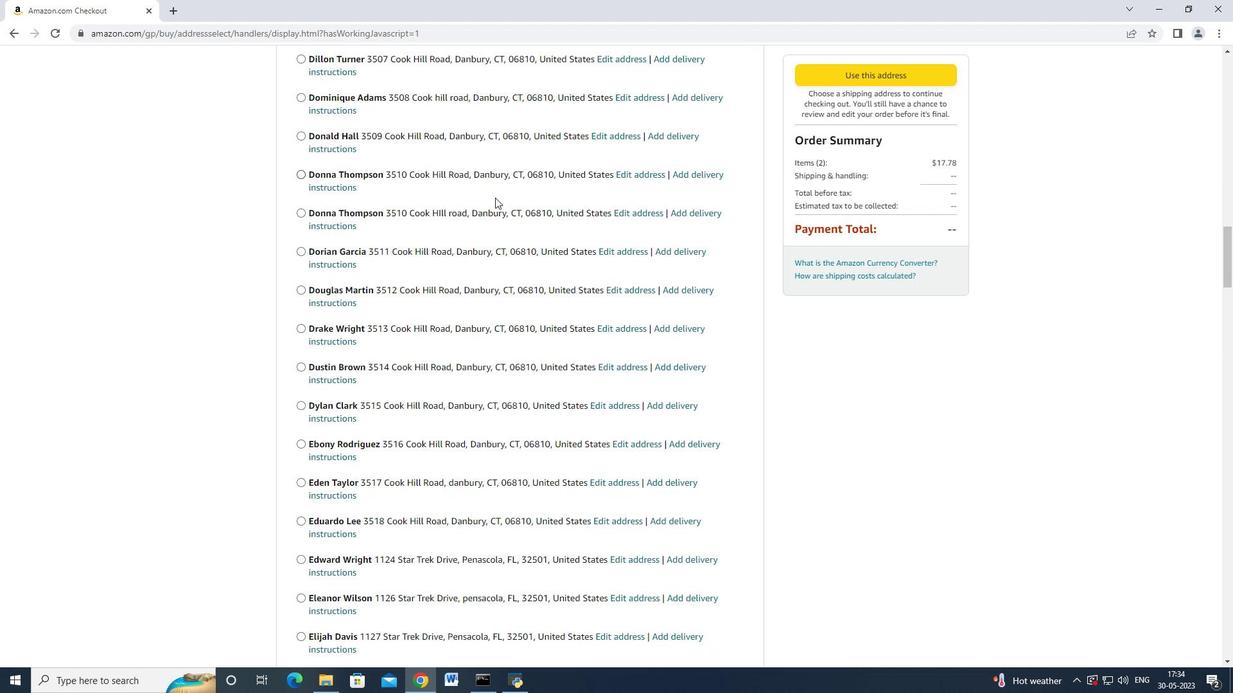 
Action: Mouse scrolled (495, 197) with delta (0, 0)
Screenshot: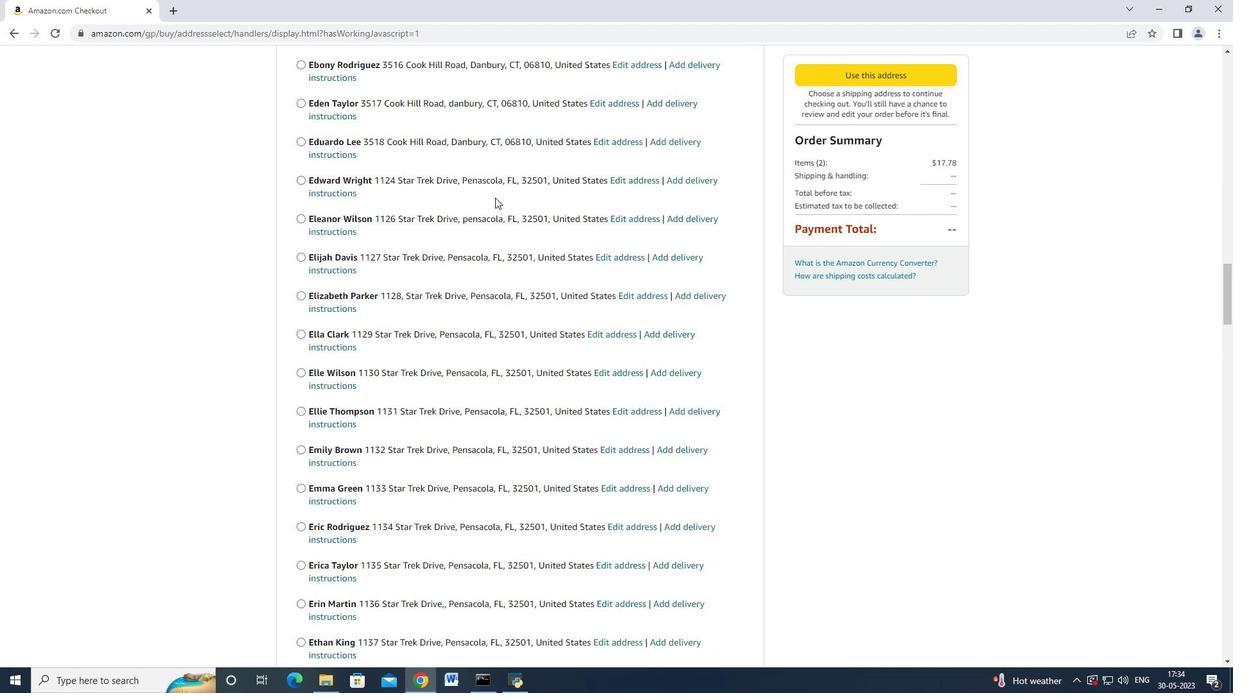 
Action: Mouse scrolled (495, 197) with delta (0, 0)
Screenshot: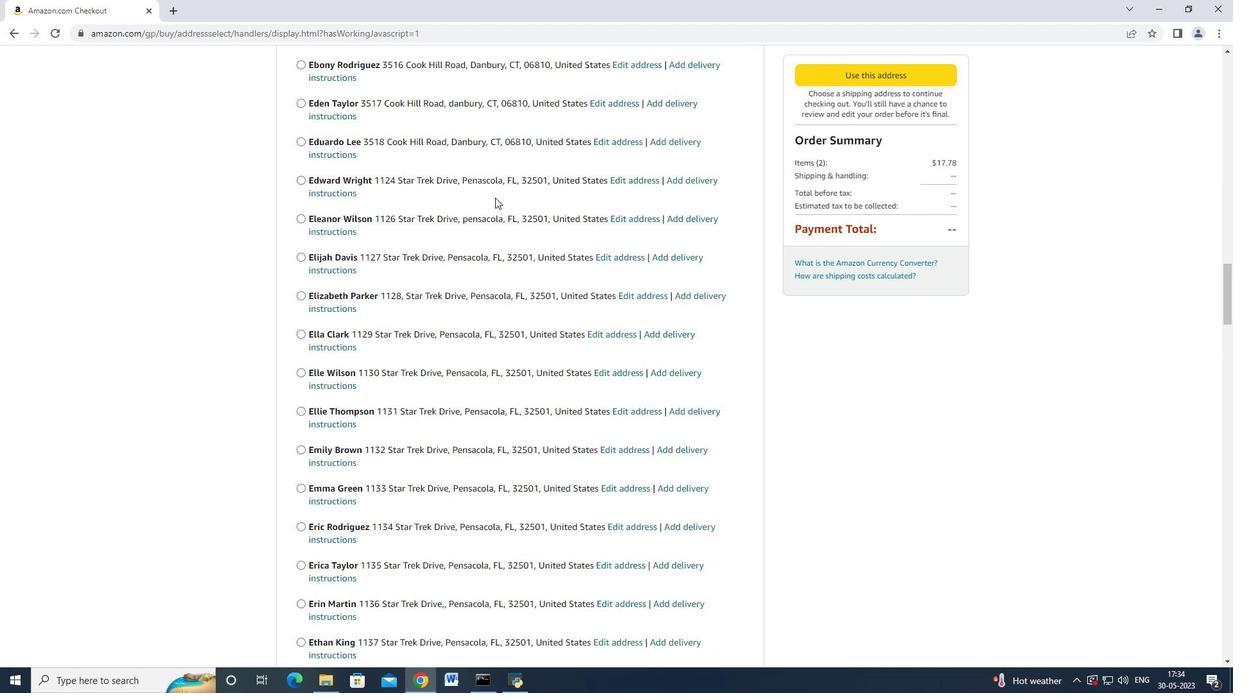 
Action: Mouse scrolled (495, 197) with delta (0, 0)
Screenshot: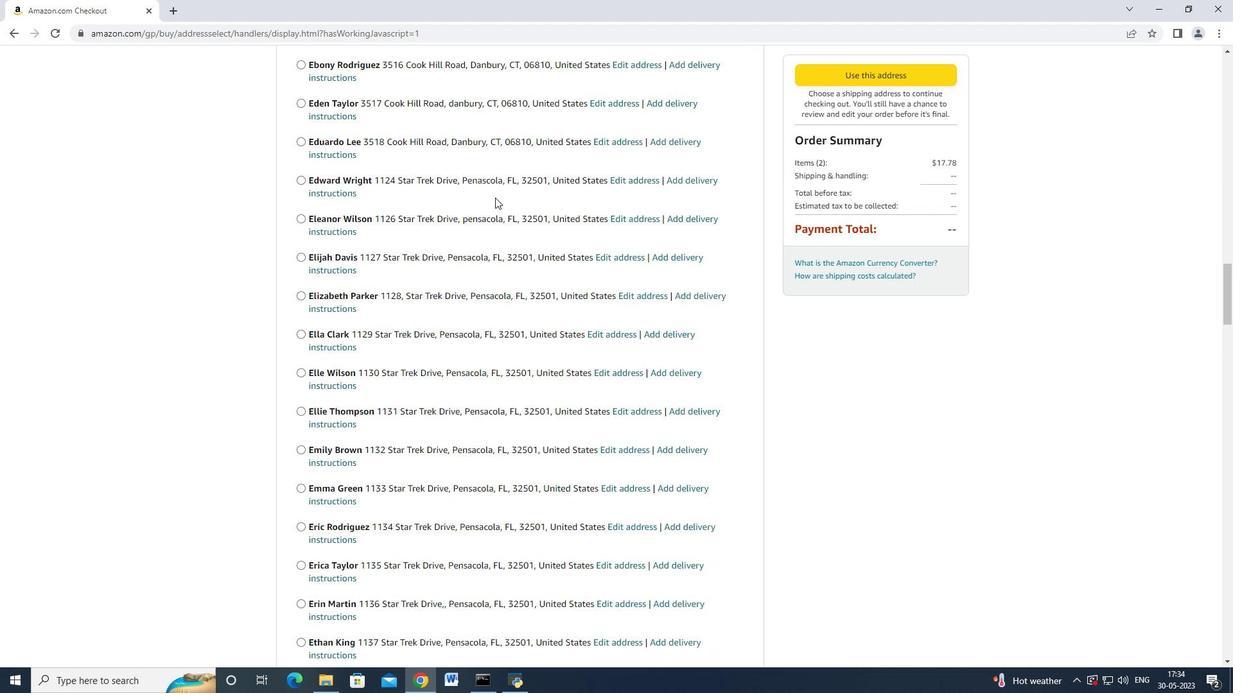 
Action: Mouse scrolled (495, 197) with delta (0, 0)
Screenshot: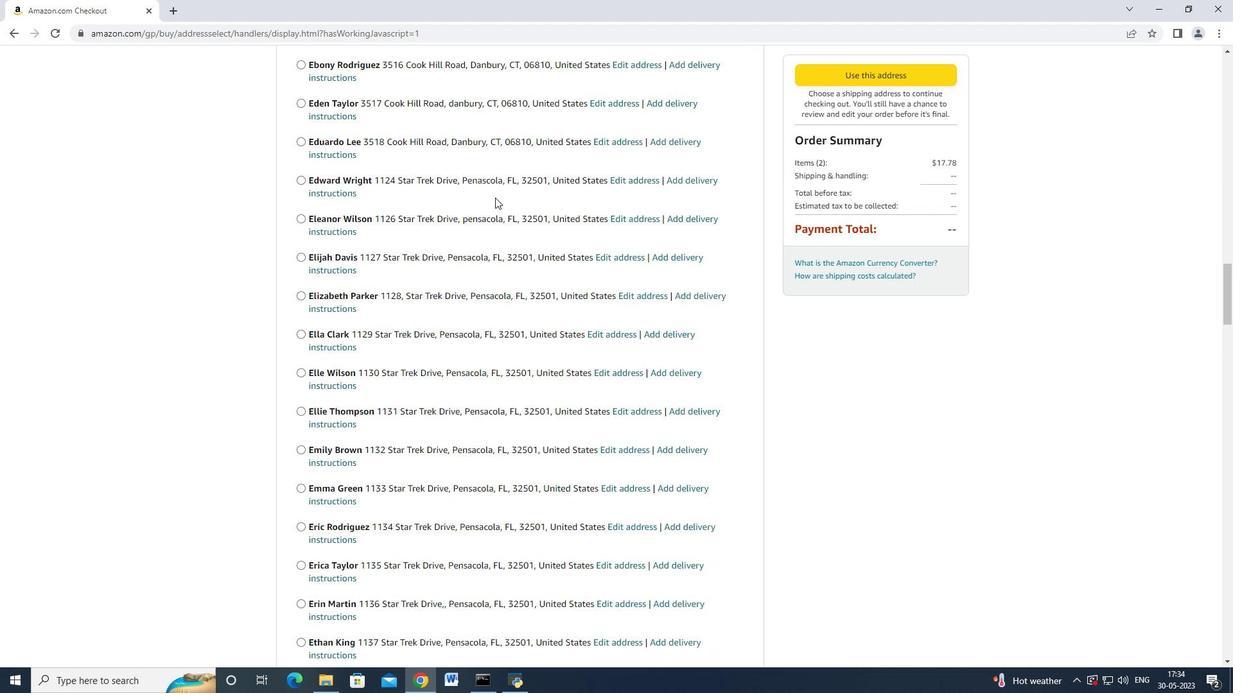 
Action: Mouse scrolled (495, 197) with delta (0, 0)
Screenshot: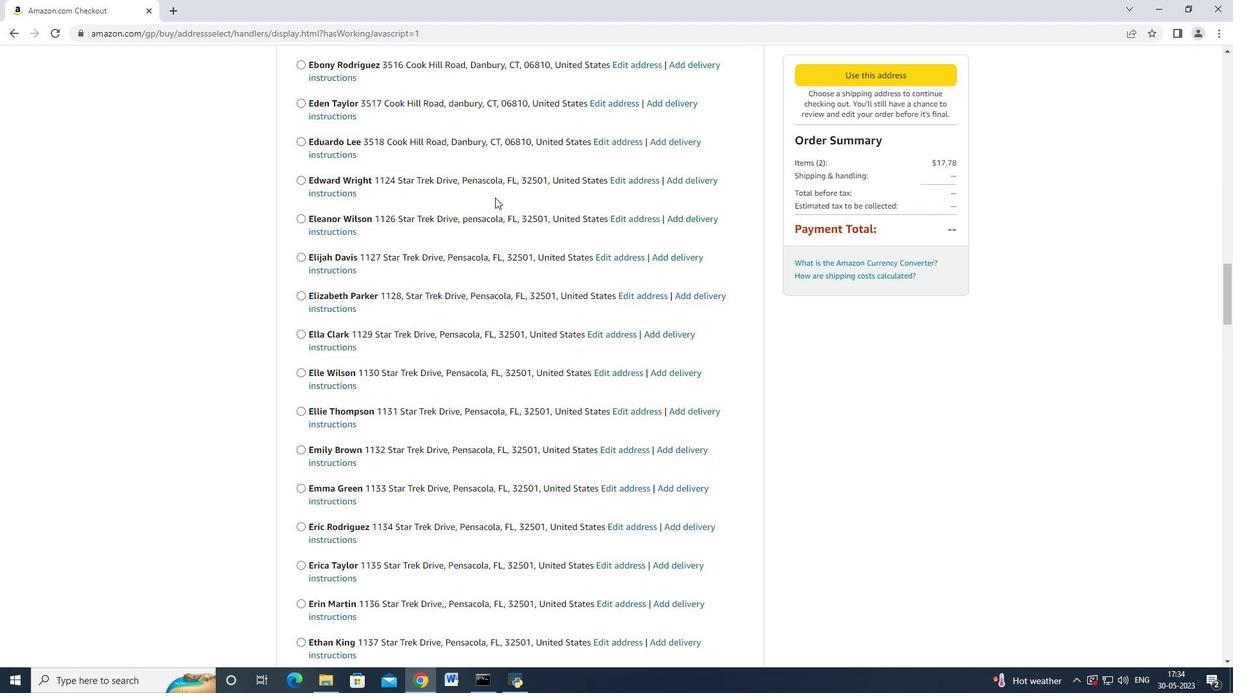 
Action: Mouse scrolled (495, 197) with delta (0, 0)
Screenshot: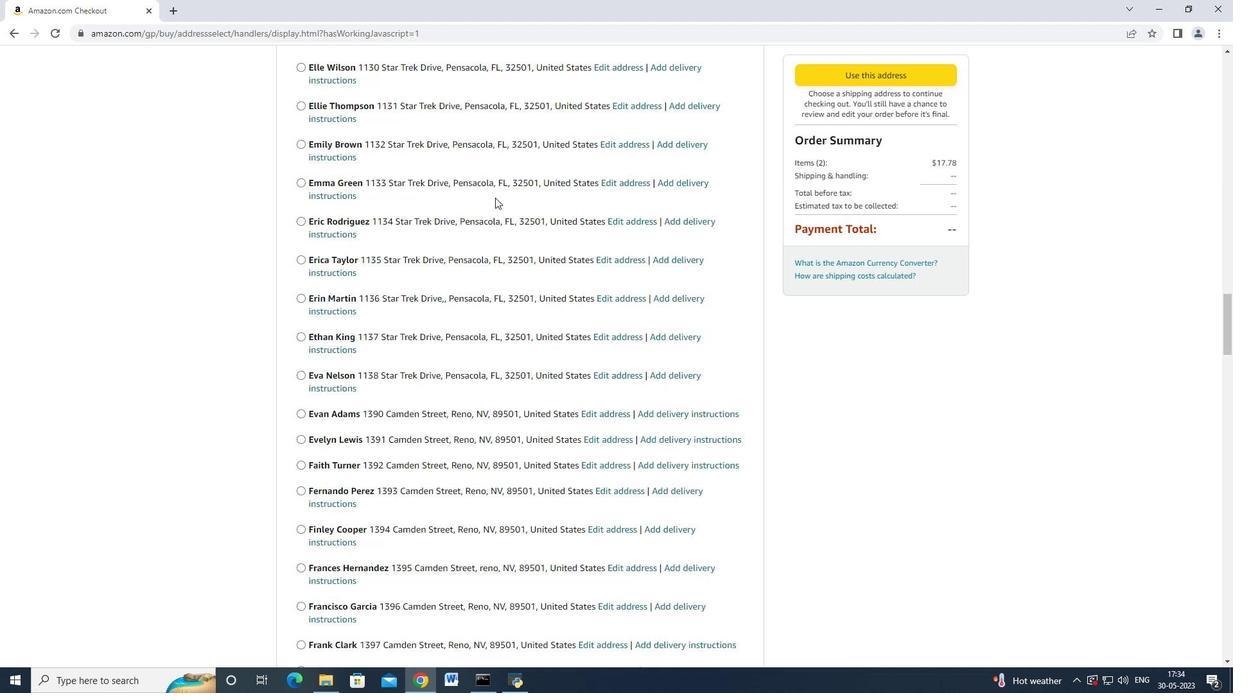 
Action: Mouse scrolled (495, 197) with delta (0, 0)
Screenshot: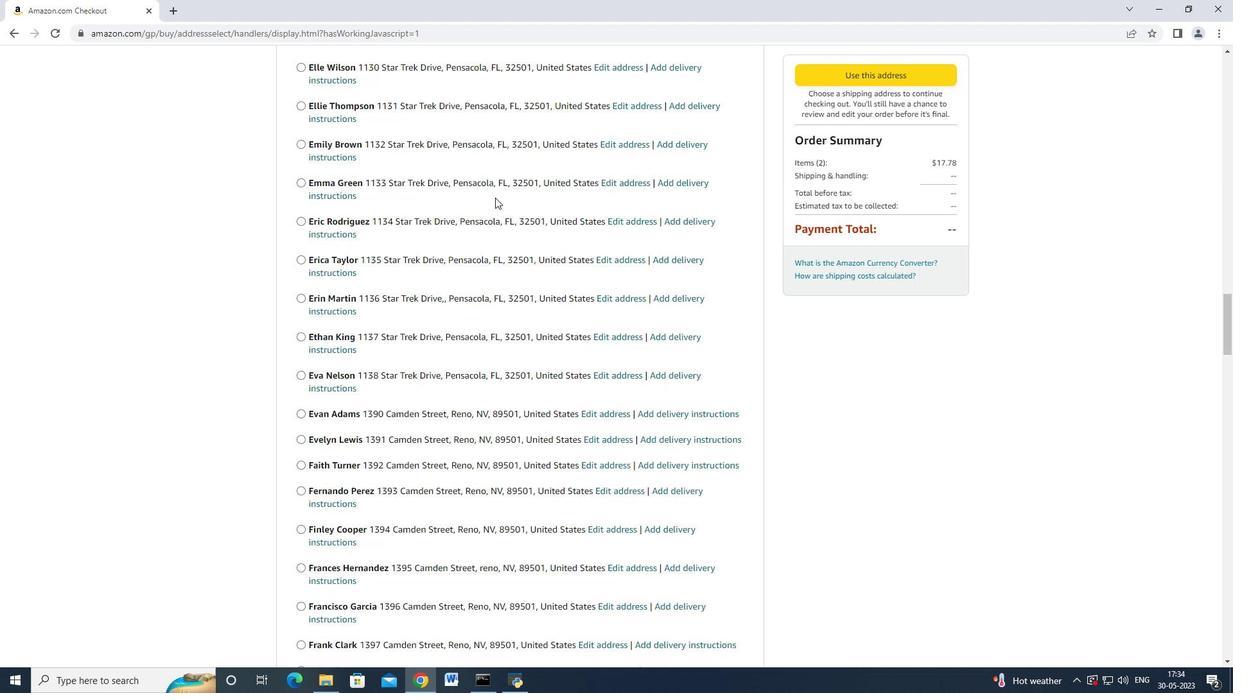 
Action: Mouse scrolled (495, 197) with delta (0, 0)
Screenshot: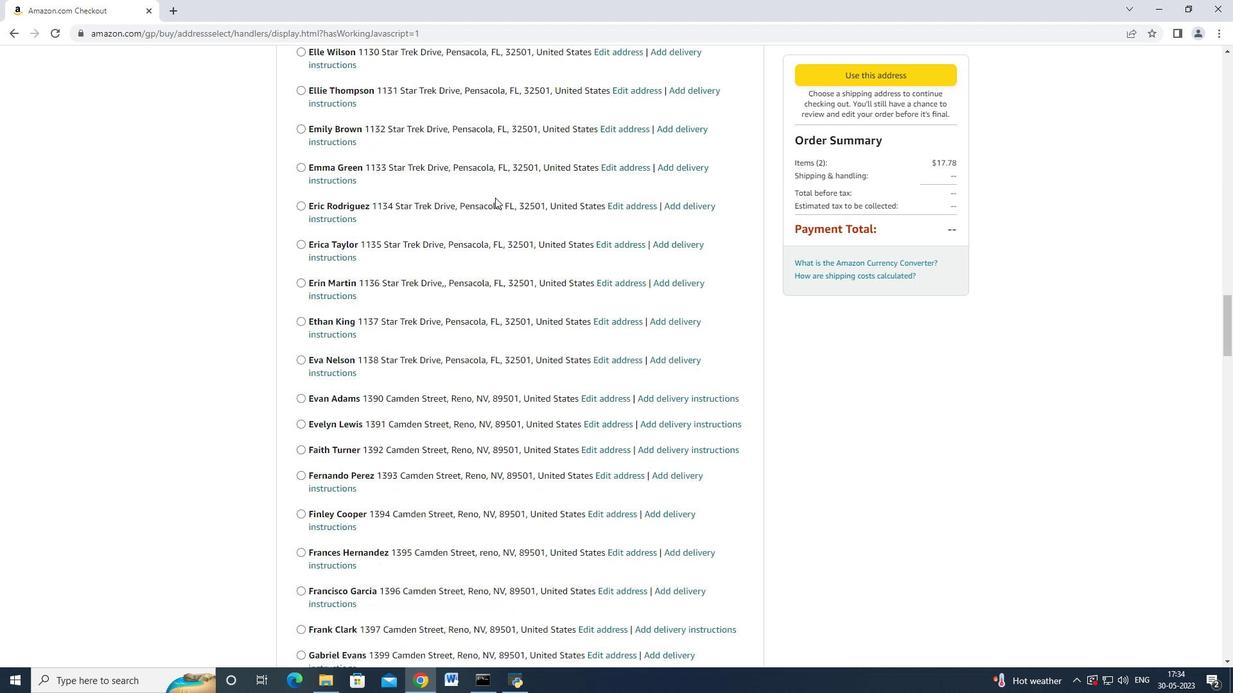 
Action: Mouse scrolled (495, 197) with delta (0, 0)
Screenshot: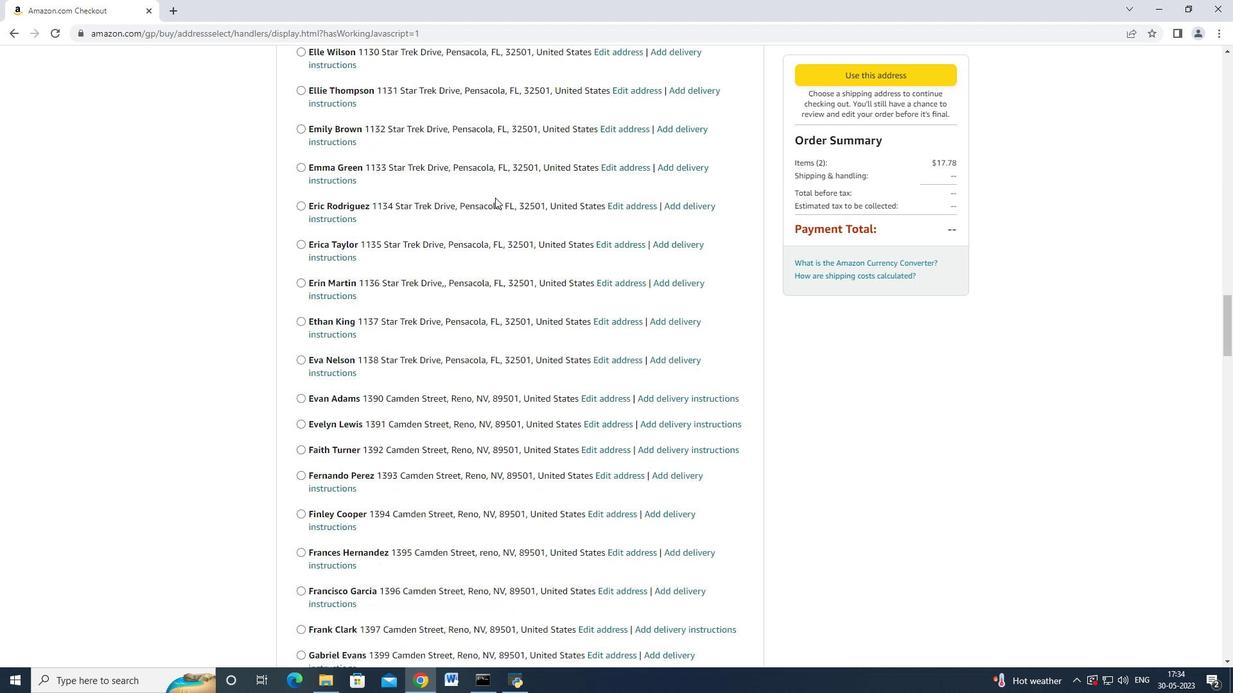 
Action: Mouse scrolled (495, 197) with delta (0, 0)
Screenshot: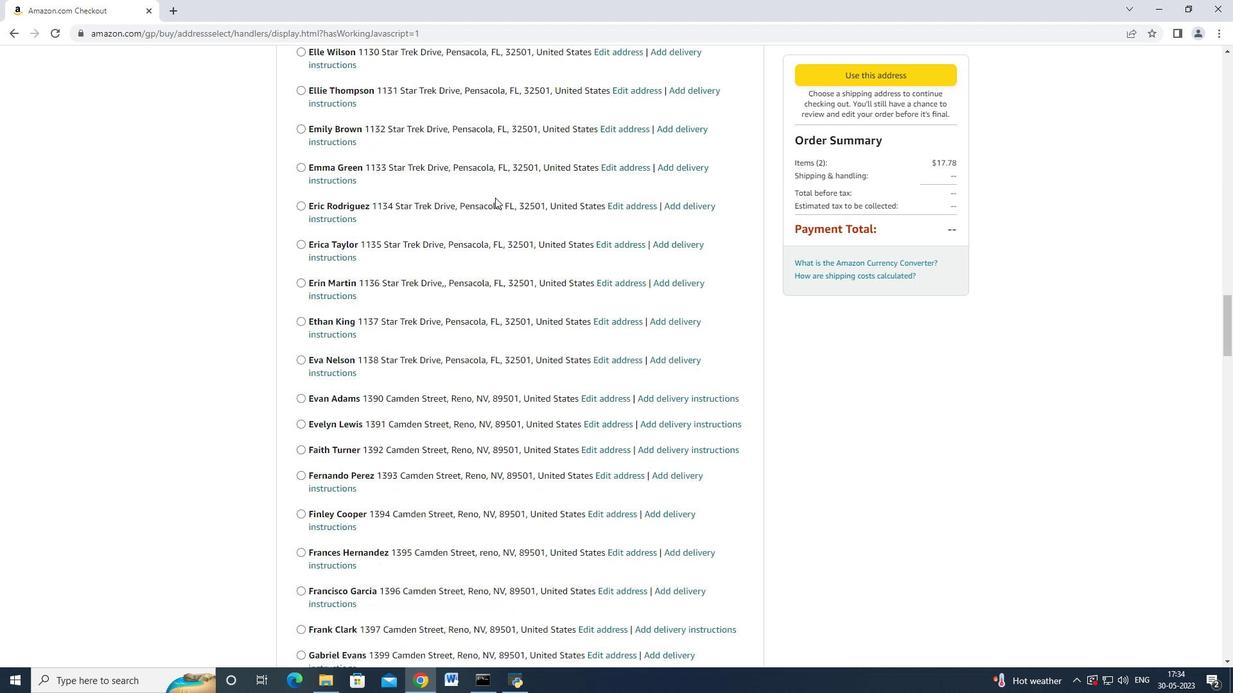 
Action: Mouse scrolled (495, 197) with delta (0, 0)
Screenshot: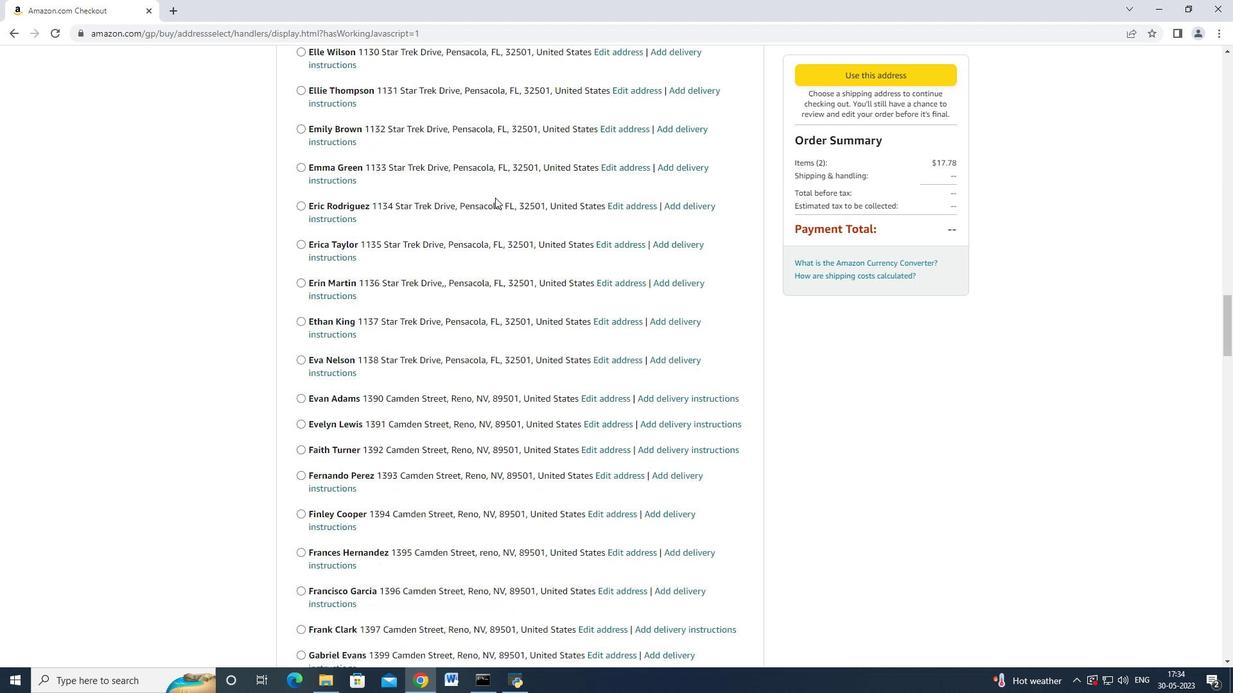 
Action: Mouse scrolled (495, 197) with delta (0, 0)
Screenshot: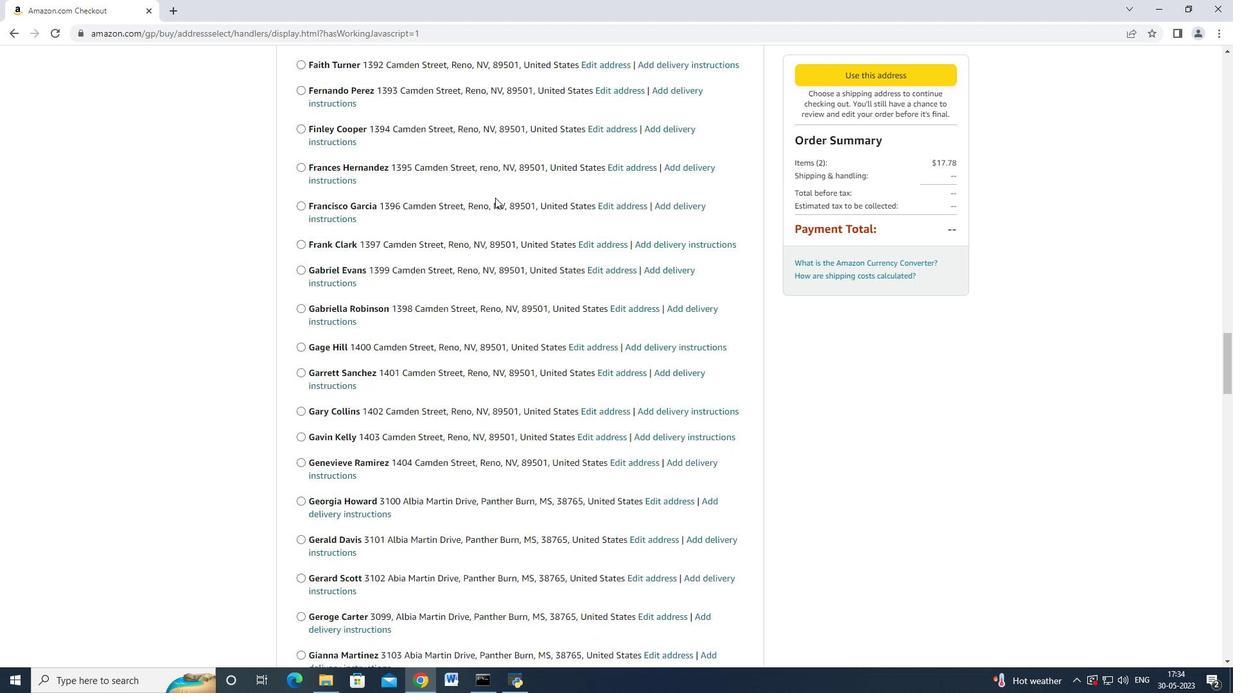 
Action: Mouse scrolled (495, 197) with delta (0, 0)
Screenshot: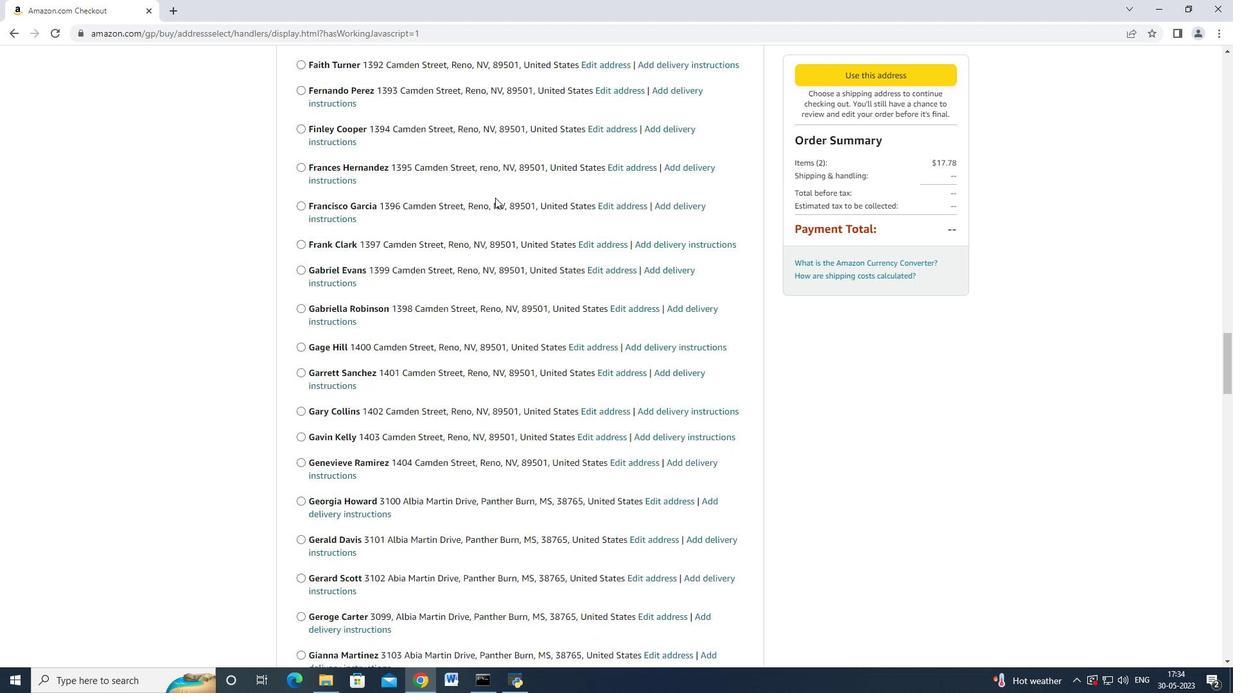 
Action: Mouse scrolled (495, 197) with delta (0, 0)
Screenshot: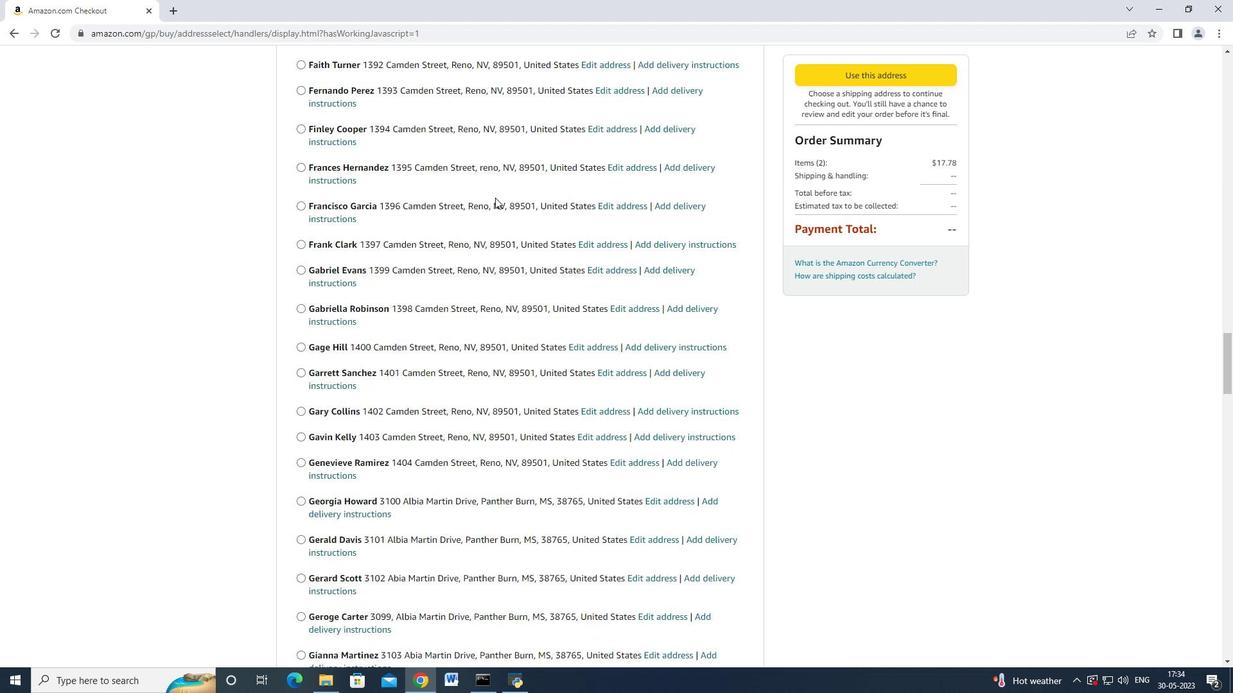 
Action: Mouse scrolled (495, 197) with delta (0, 0)
Screenshot: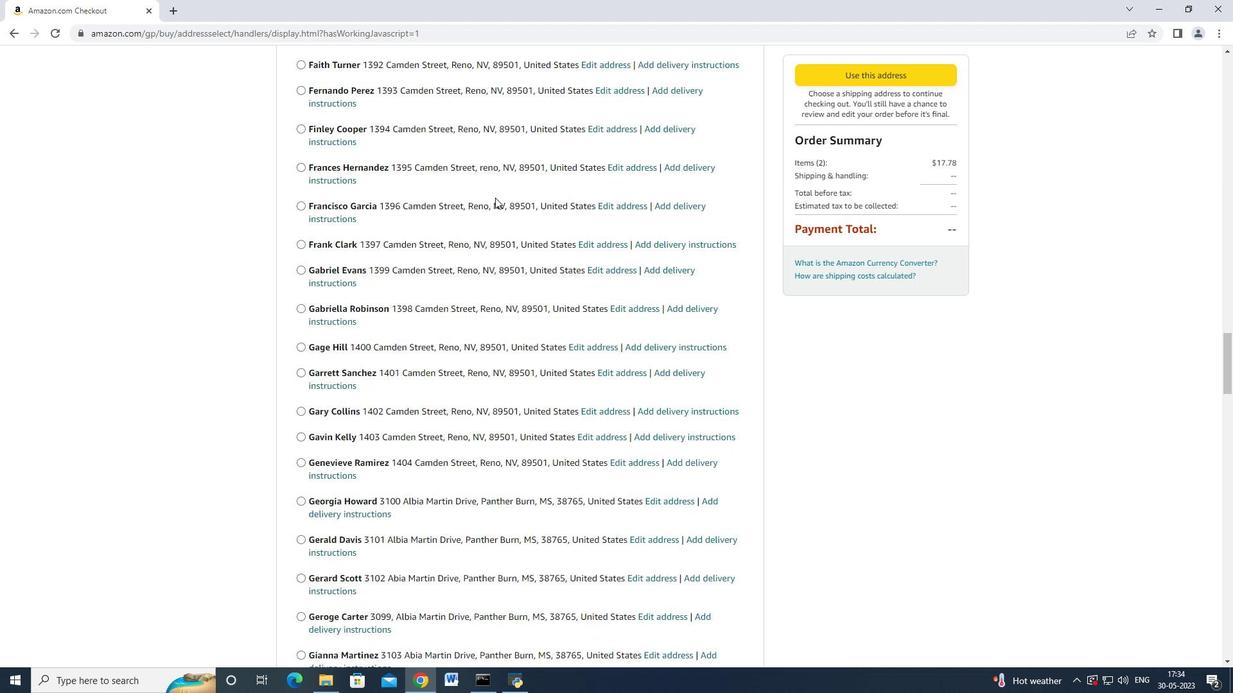 
Action: Mouse scrolled (495, 197) with delta (0, 0)
Screenshot: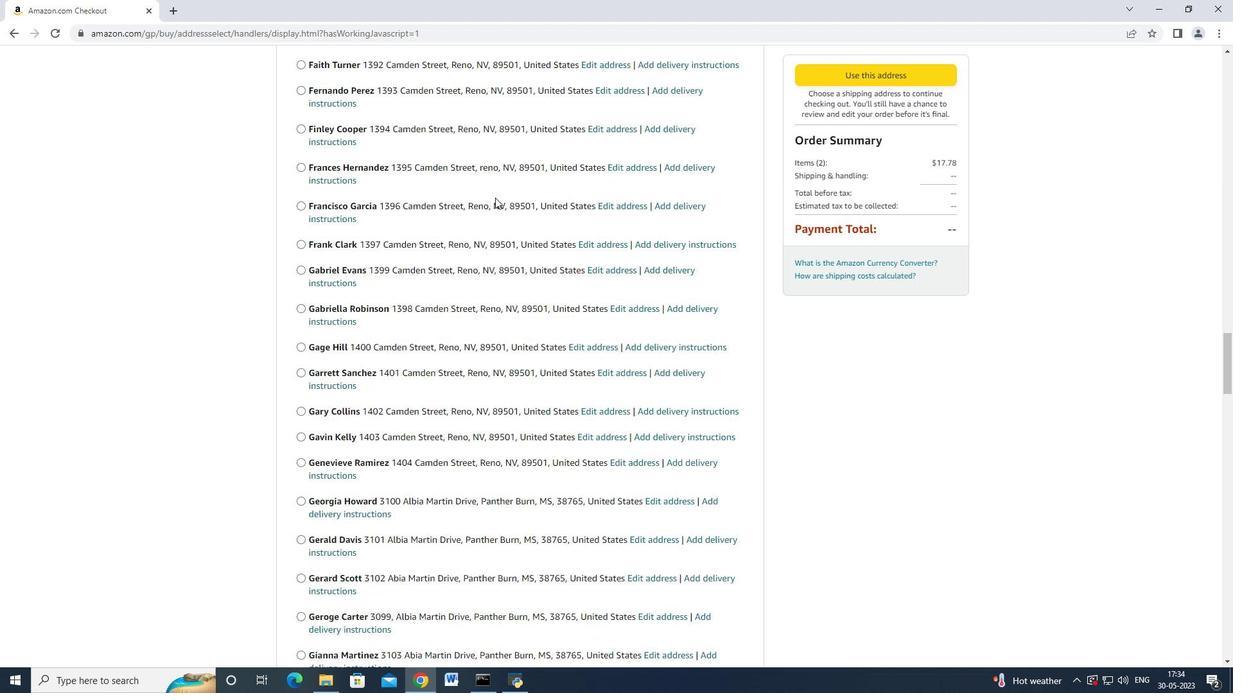 
Action: Mouse scrolled (495, 197) with delta (0, 0)
Screenshot: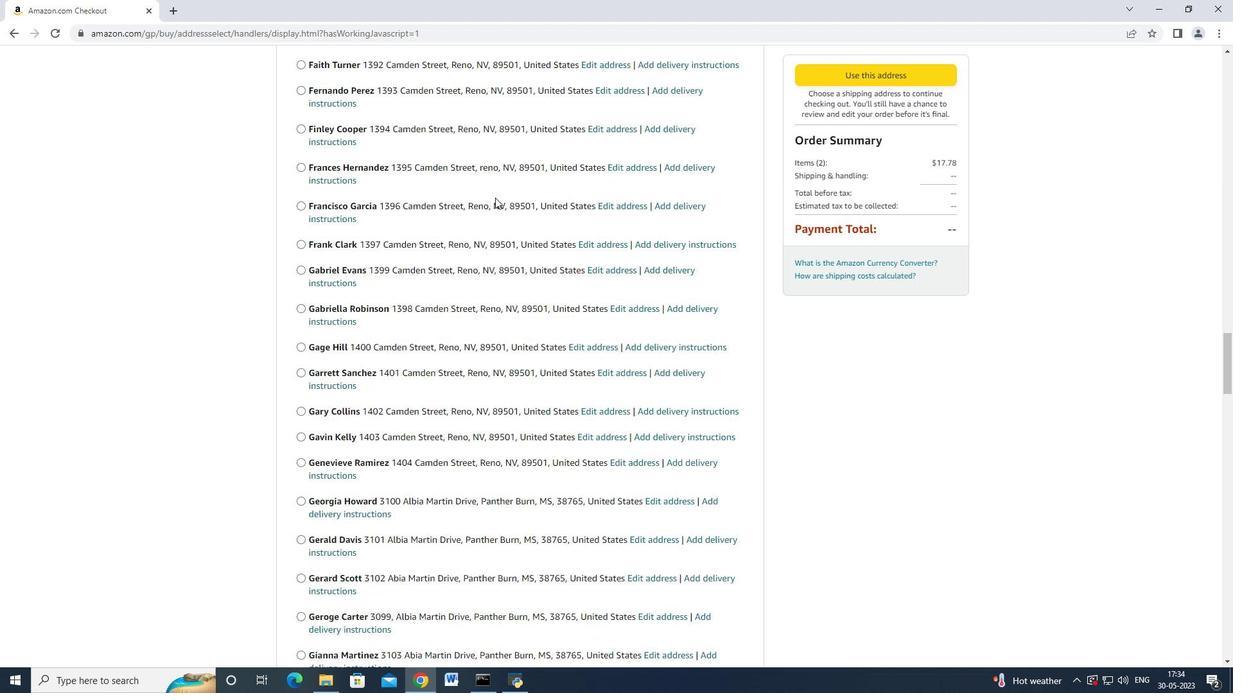 
Action: Mouse scrolled (495, 197) with delta (0, 0)
Screenshot: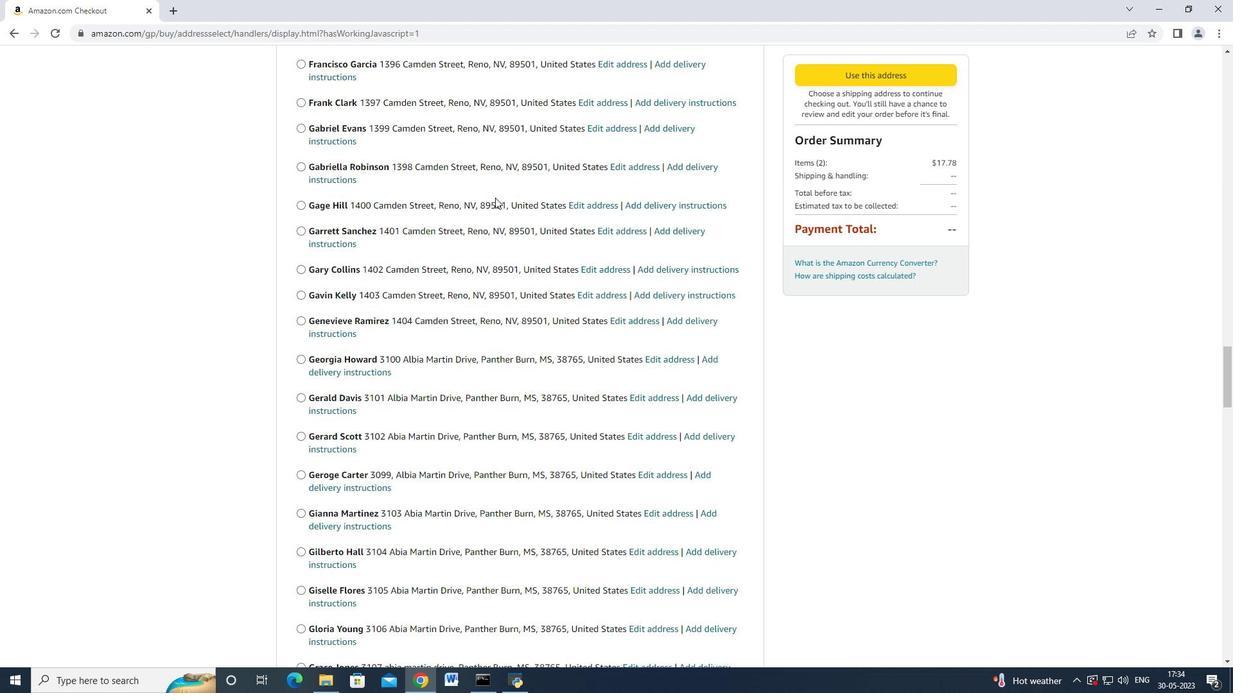 
Action: Mouse scrolled (495, 197) with delta (0, 0)
Screenshot: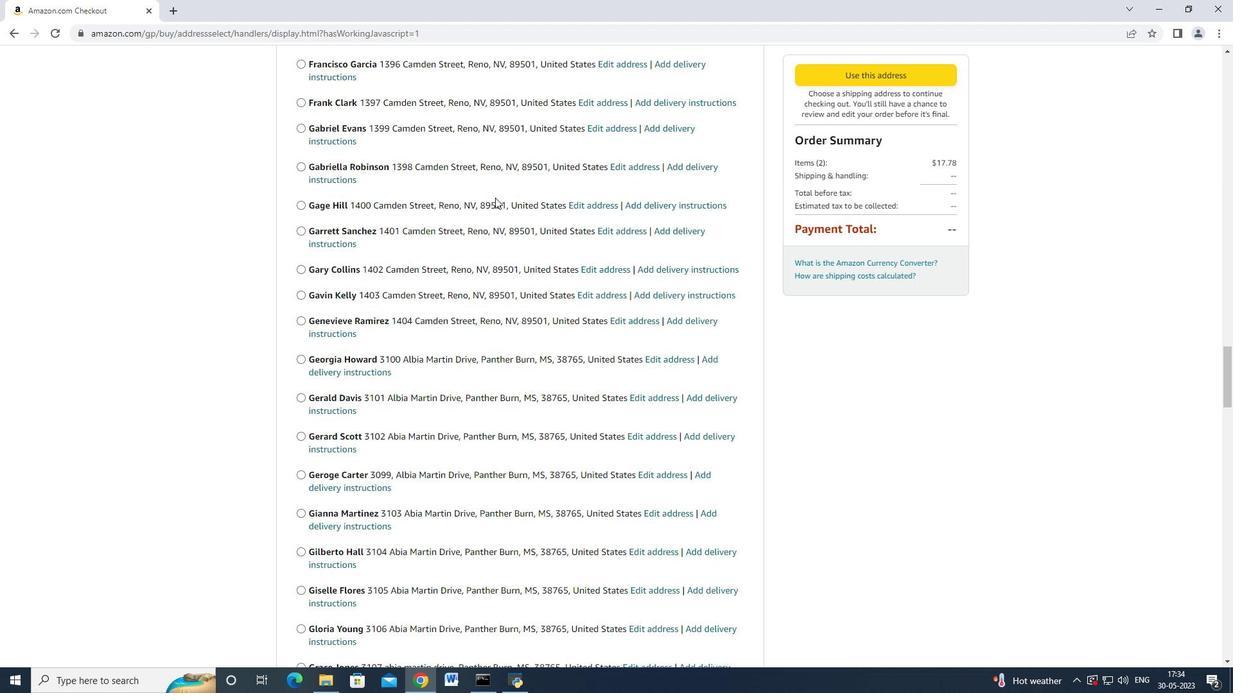 
Action: Mouse scrolled (495, 197) with delta (0, 0)
Screenshot: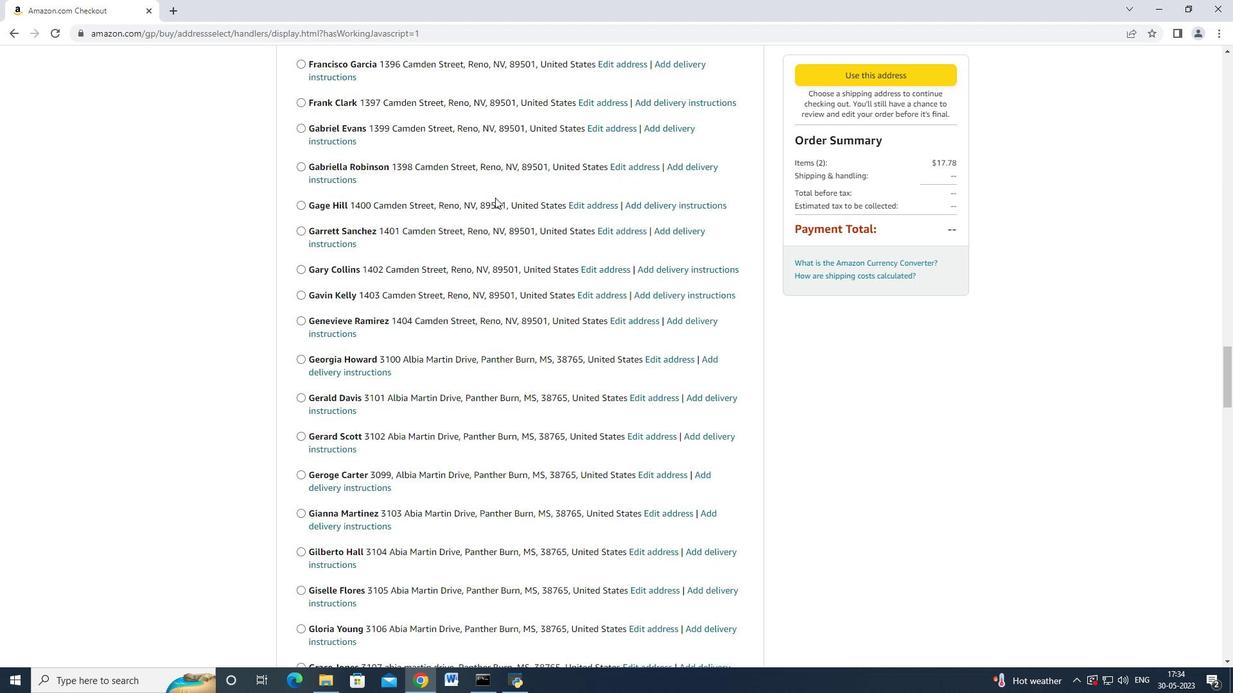 
Action: Mouse scrolled (495, 197) with delta (0, 0)
Screenshot: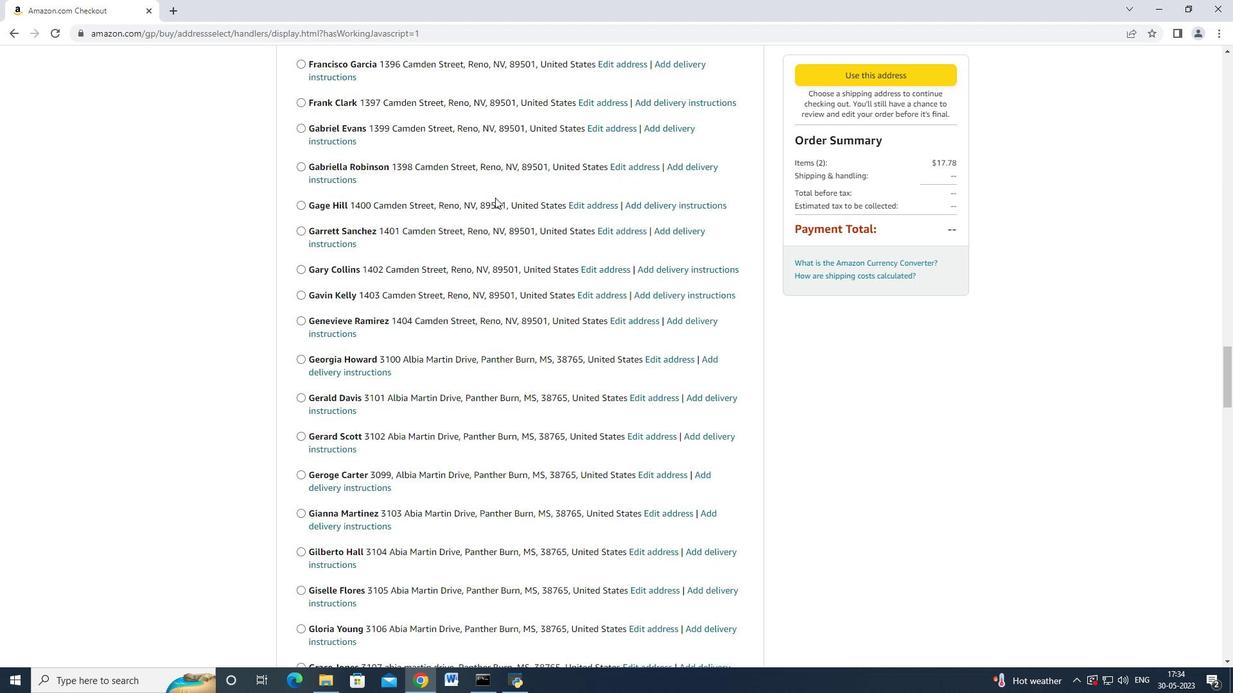 
Action: Mouse scrolled (495, 197) with delta (0, 0)
Screenshot: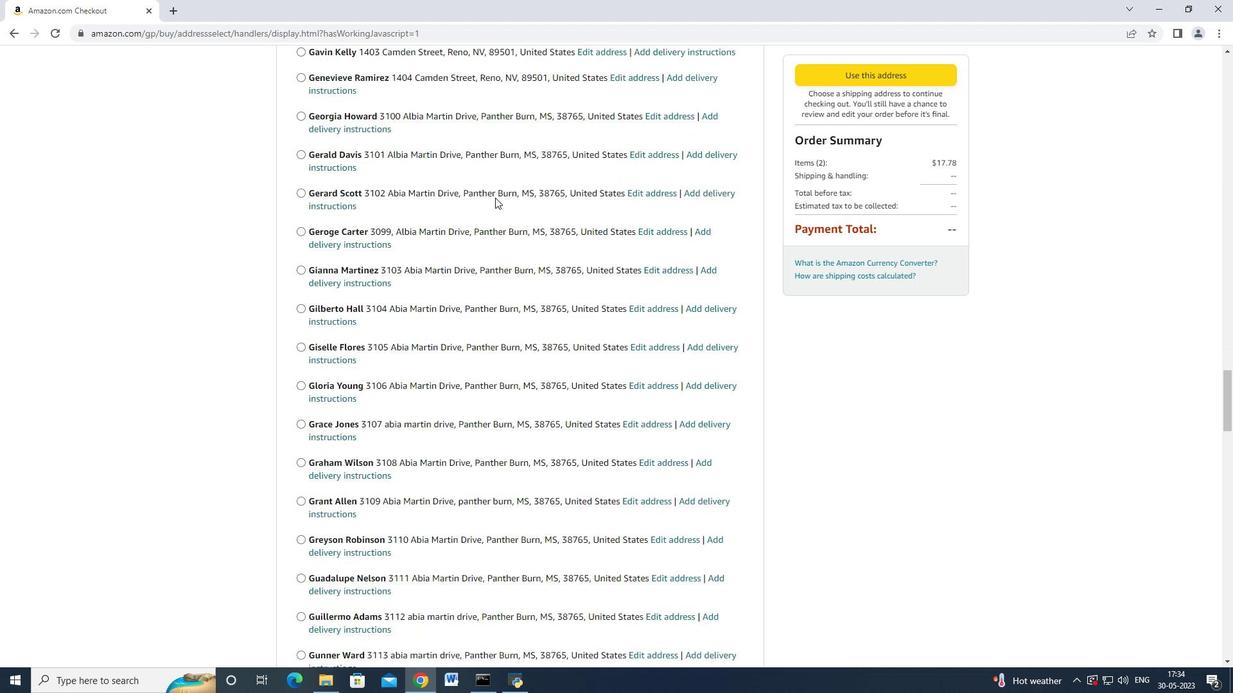 
Action: Mouse moved to (495, 197)
Screenshot: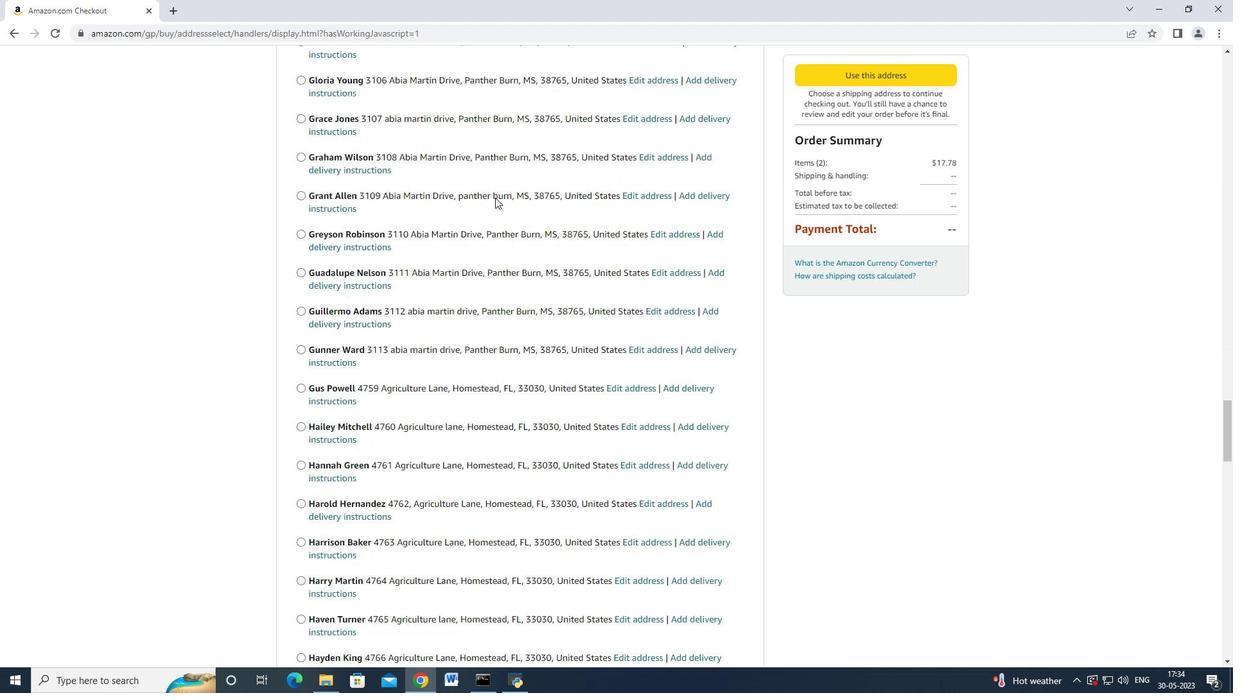 
Action: Mouse scrolled (495, 196) with delta (0, 0)
Screenshot: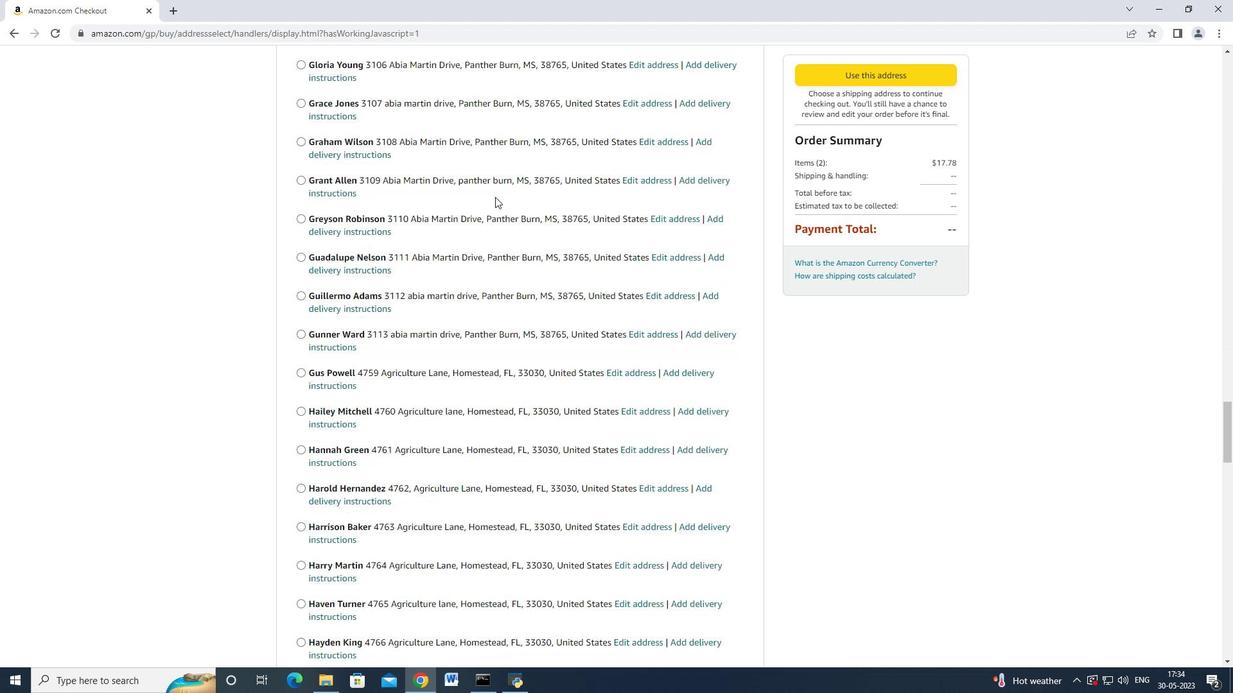 
Action: Mouse scrolled (495, 196) with delta (0, 0)
Screenshot: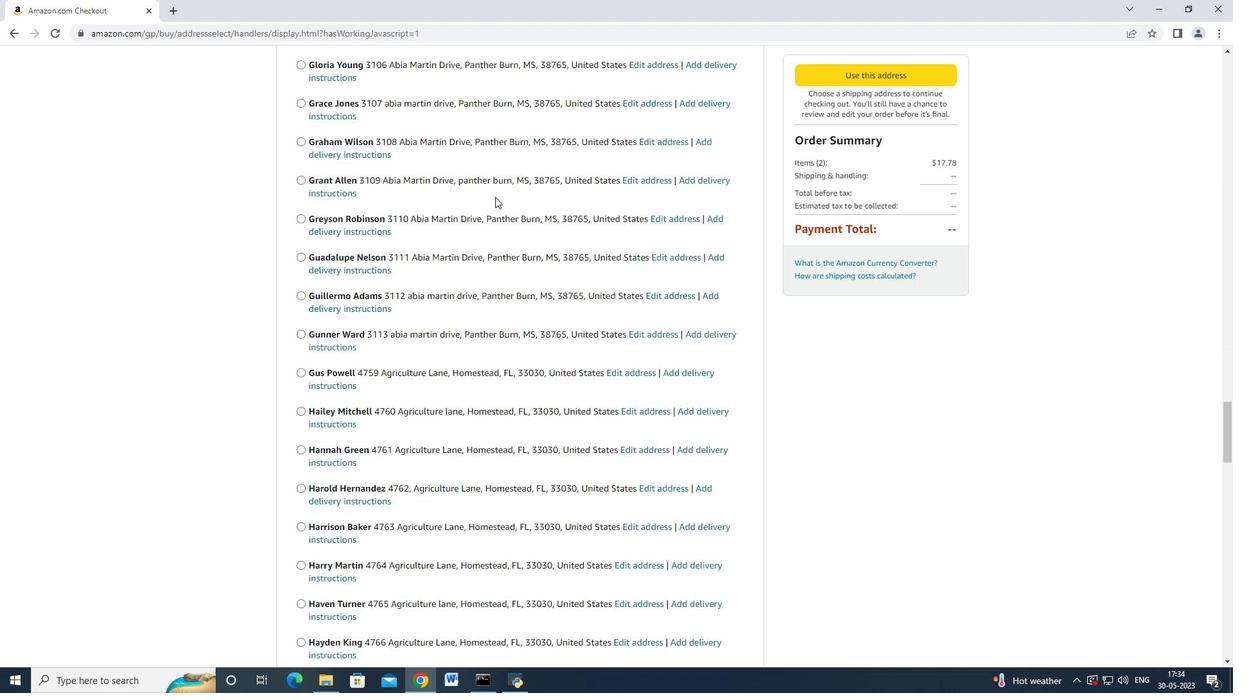 
Action: Mouse scrolled (495, 196) with delta (0, 0)
Screenshot: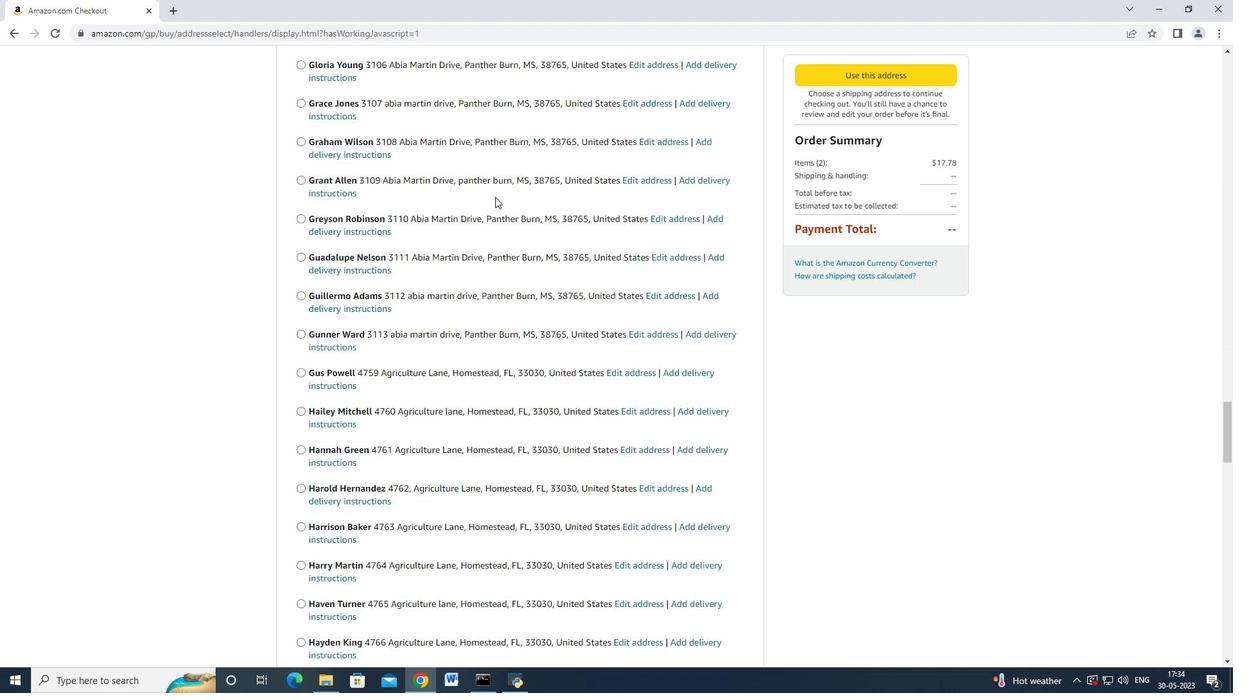 
Action: Mouse scrolled (495, 196) with delta (0, 0)
Screenshot: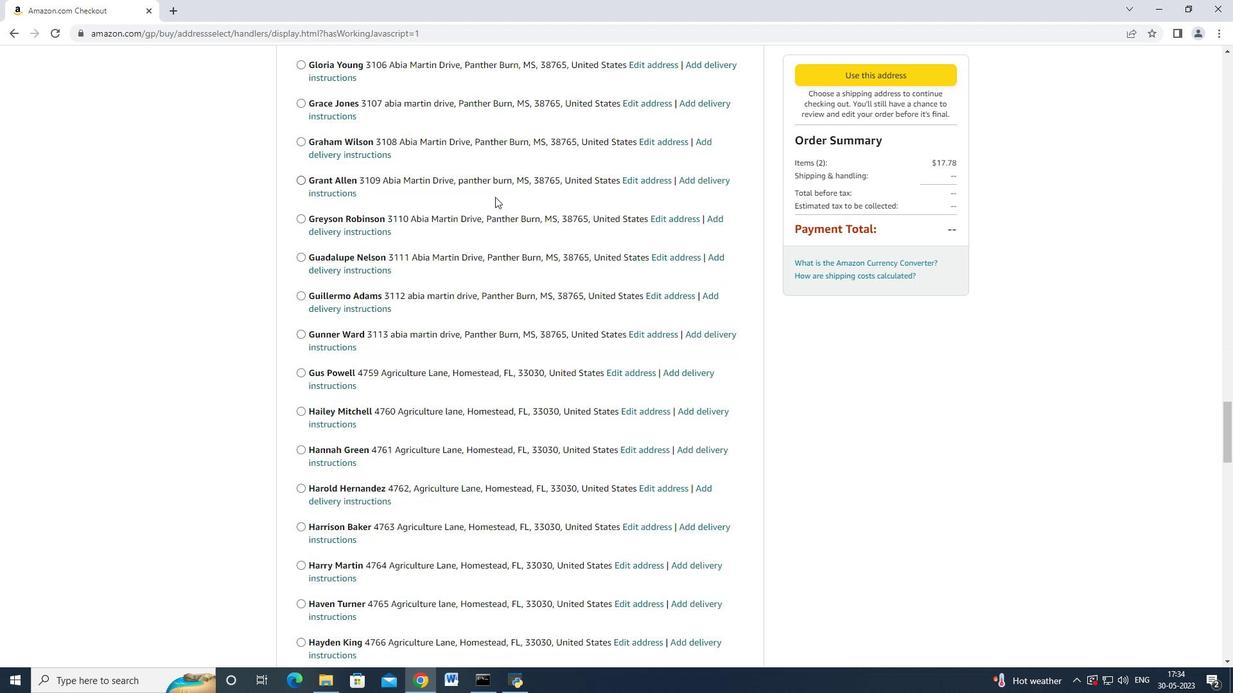 
Action: Mouse scrolled (495, 196) with delta (0, 0)
Screenshot: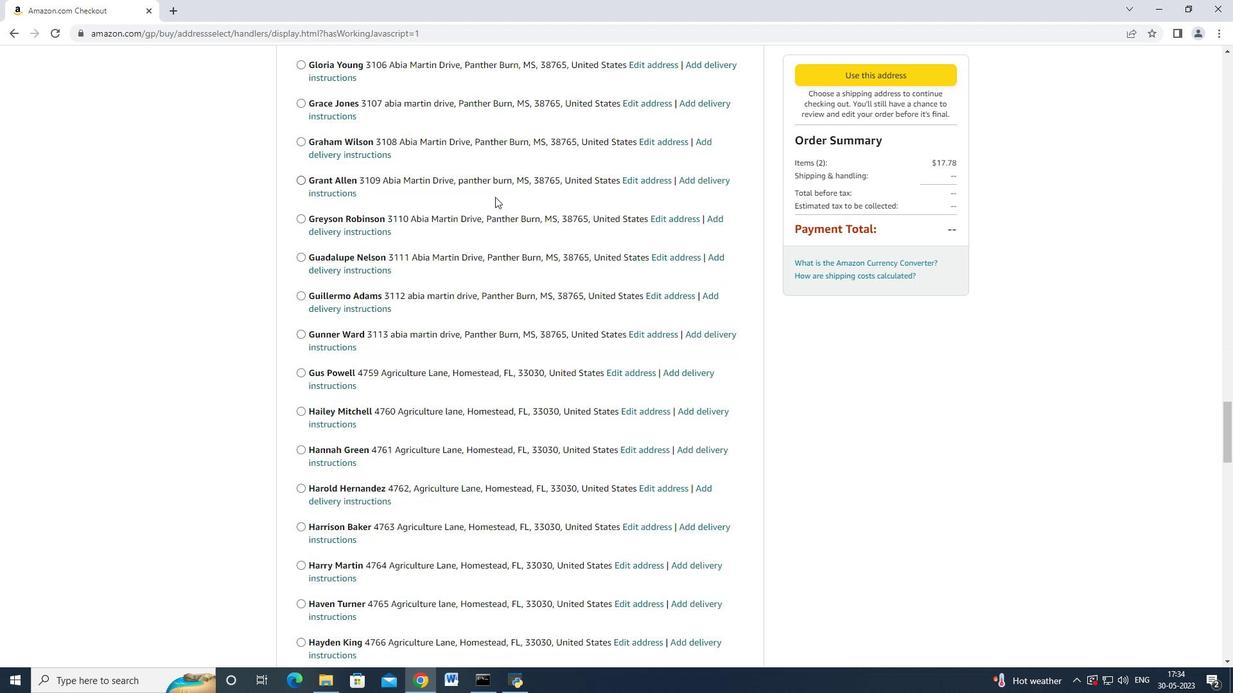 
Action: Mouse scrolled (495, 196) with delta (0, 0)
Screenshot: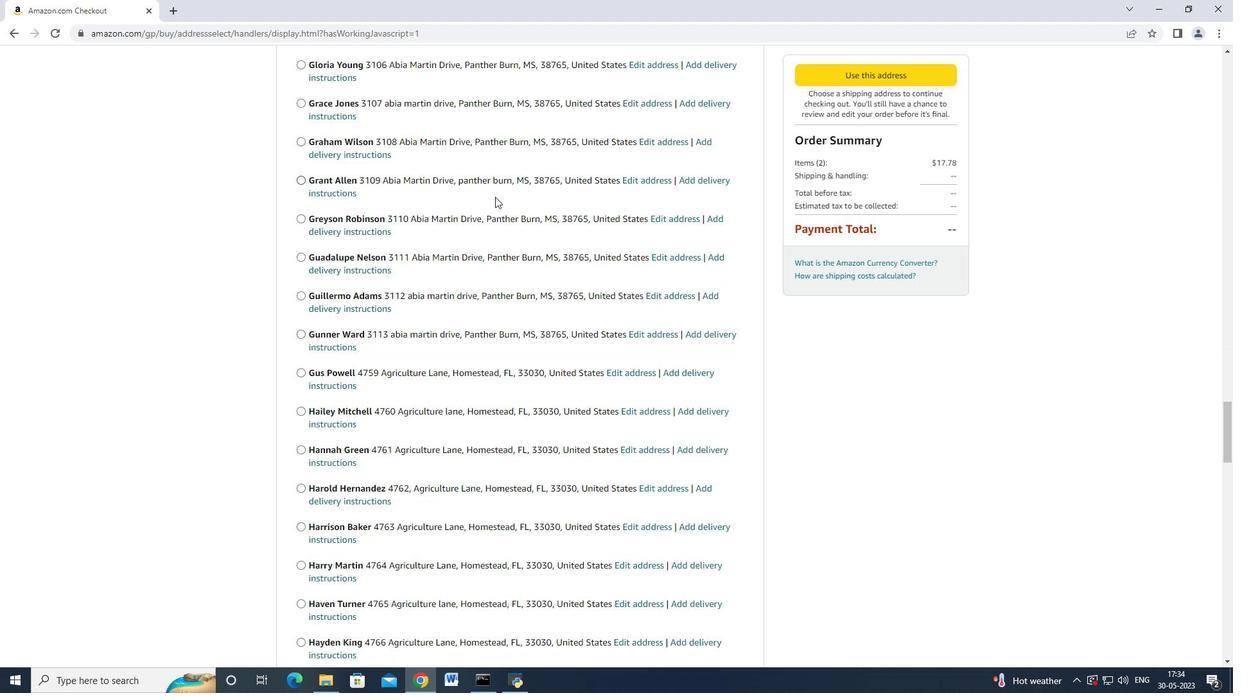 
Action: Mouse scrolled (495, 196) with delta (0, 0)
Screenshot: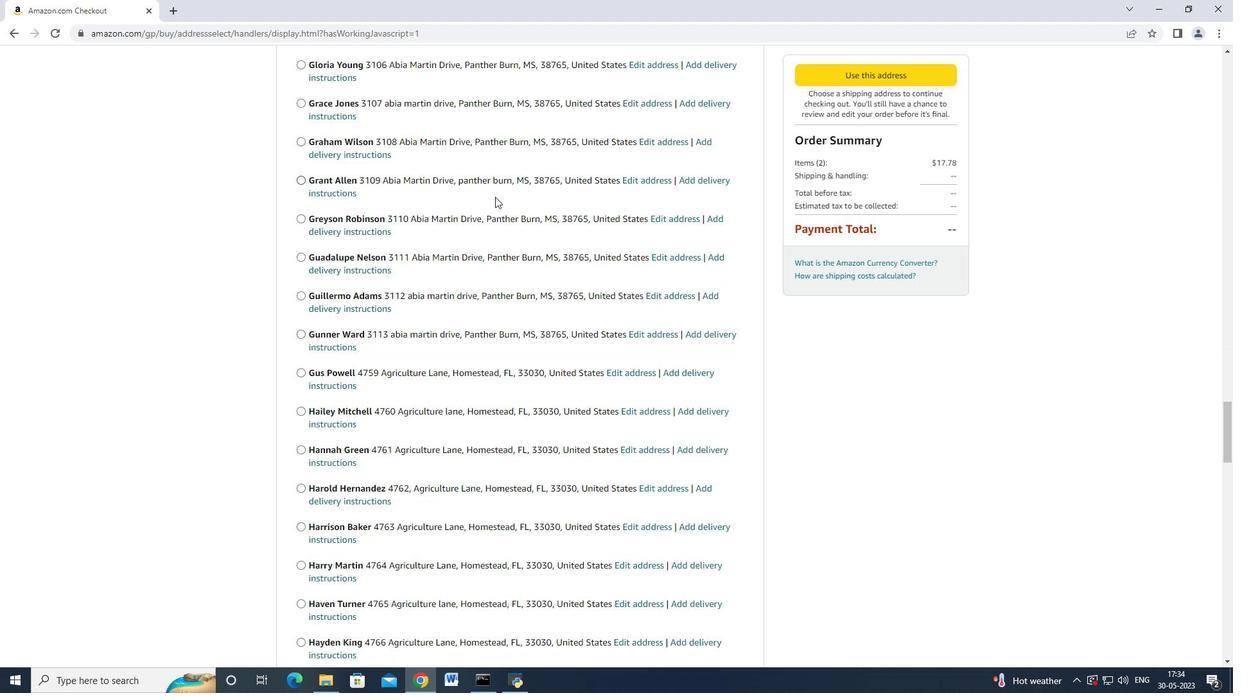 
Action: Mouse scrolled (495, 196) with delta (0, 0)
Screenshot: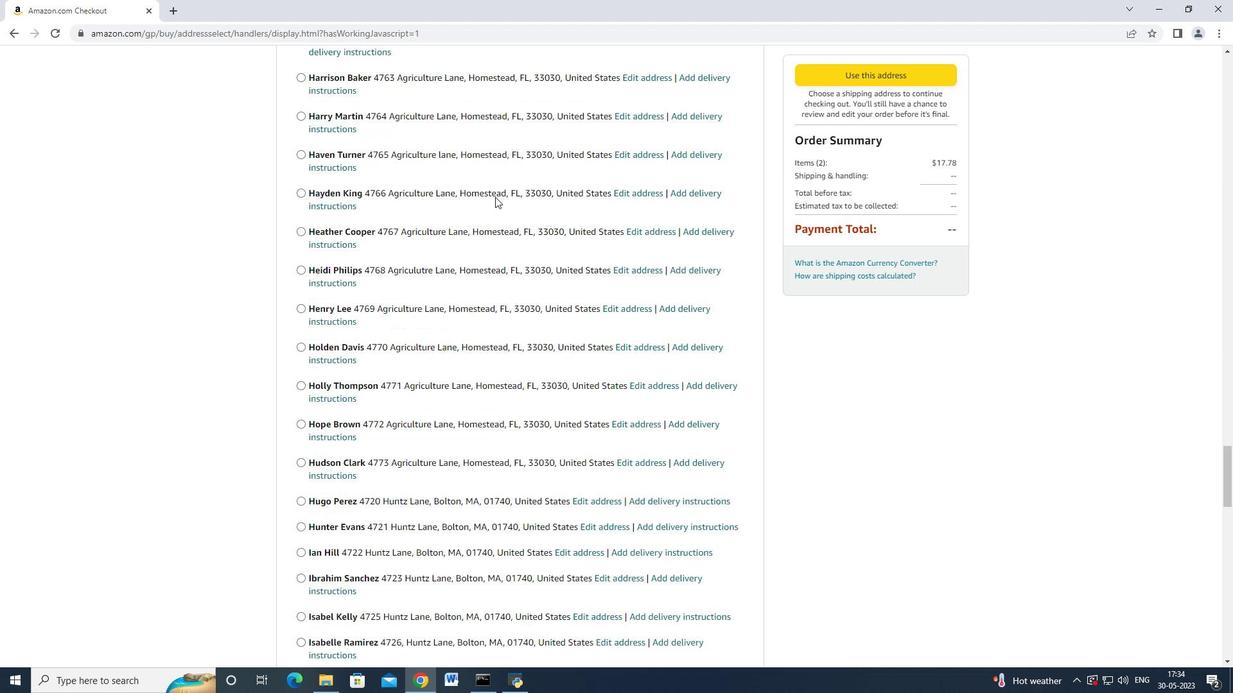 
Action: Mouse scrolled (495, 196) with delta (0, 0)
Screenshot: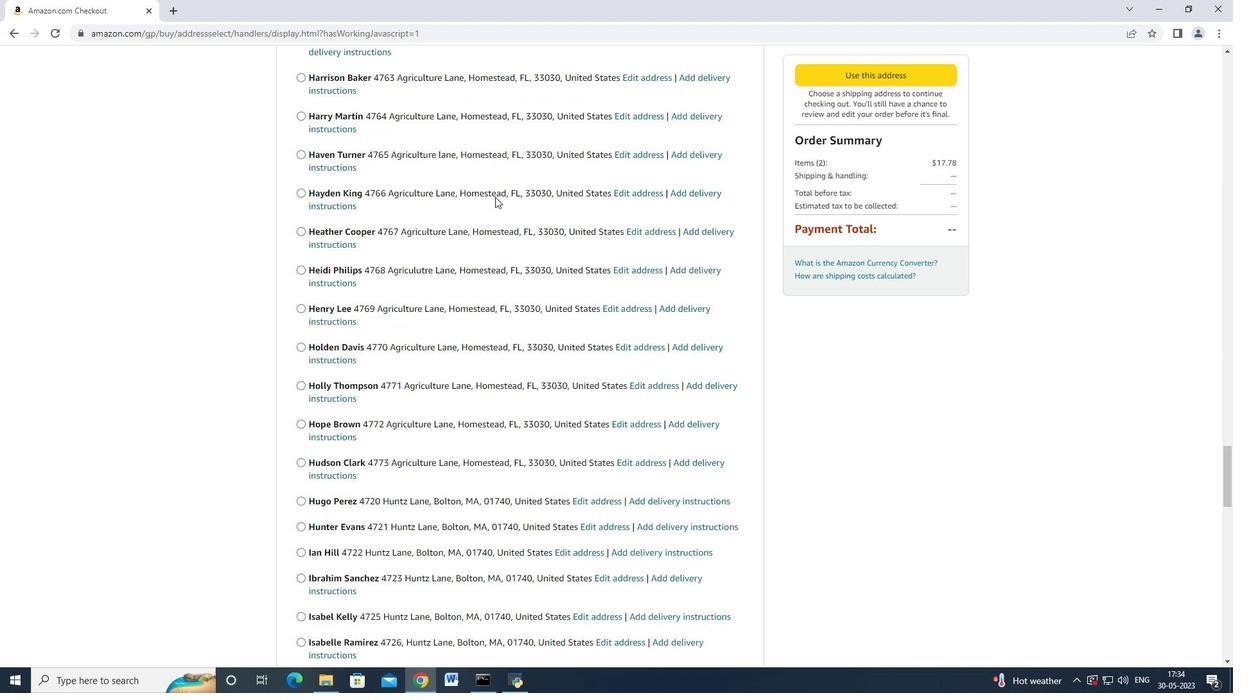 
Action: Mouse scrolled (495, 196) with delta (0, 0)
Screenshot: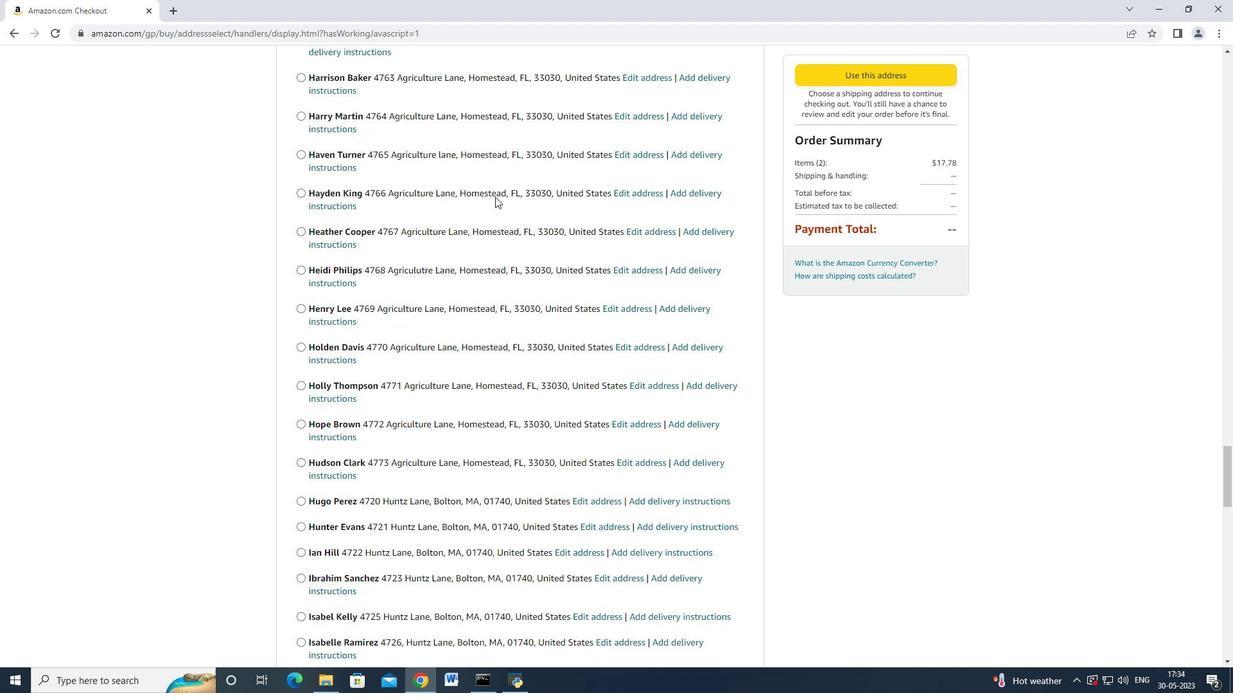 
Action: Mouse scrolled (495, 196) with delta (0, 0)
Screenshot: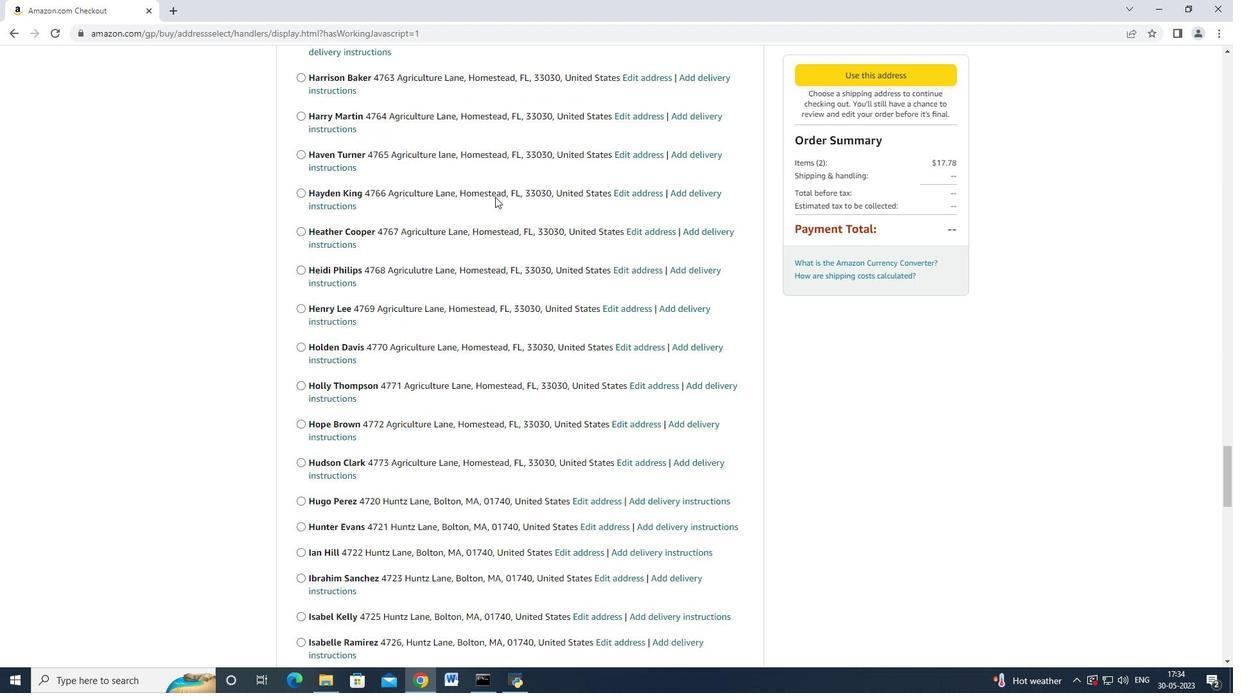 
Action: Mouse moved to (495, 197)
Screenshot: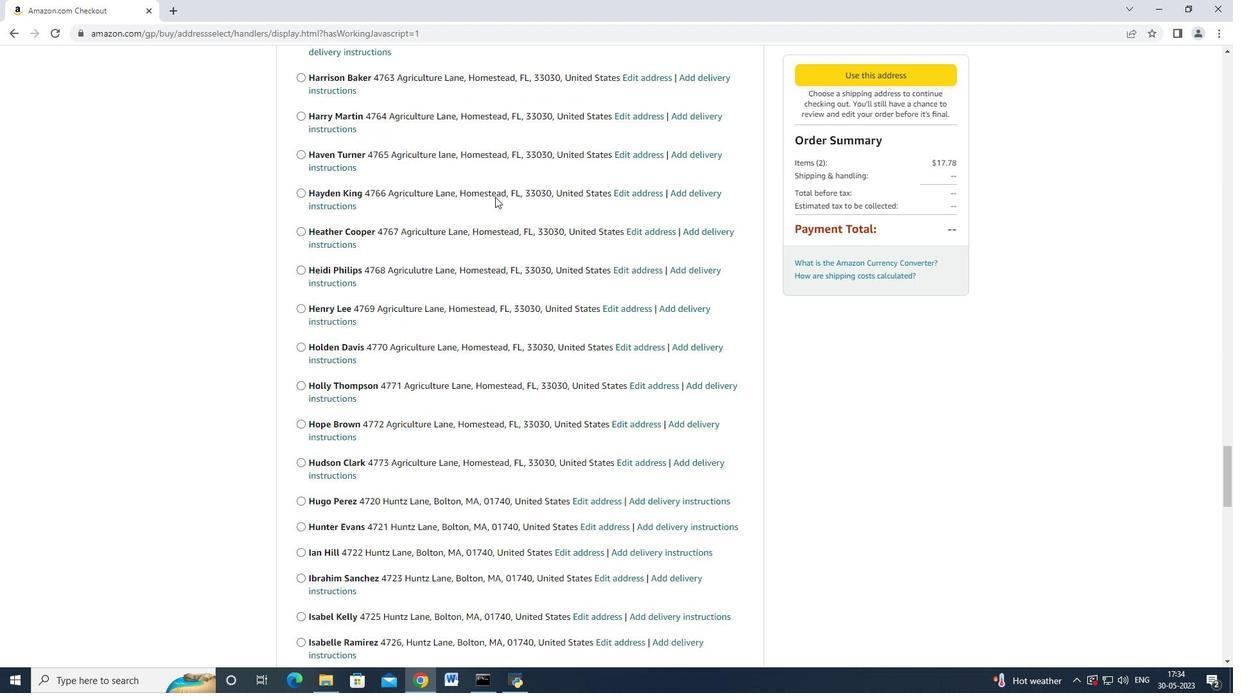 
Action: Mouse scrolled (495, 197) with delta (0, 0)
Screenshot: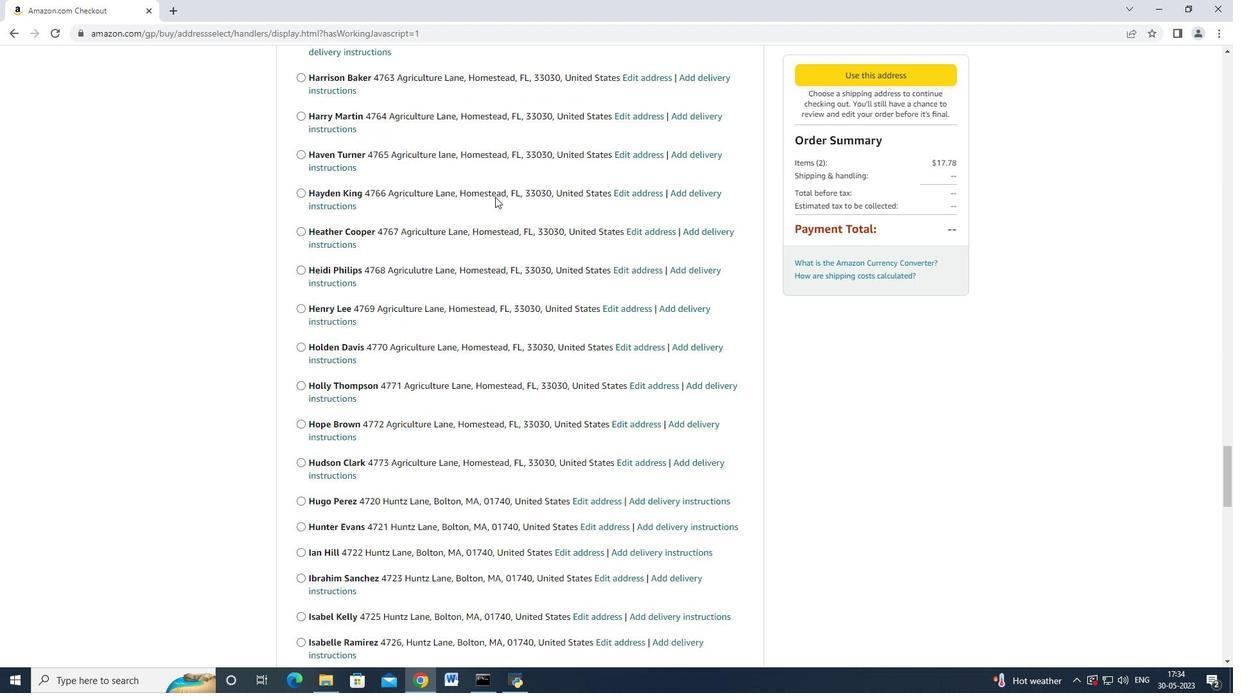 
Action: Mouse moved to (382, 325)
Screenshot: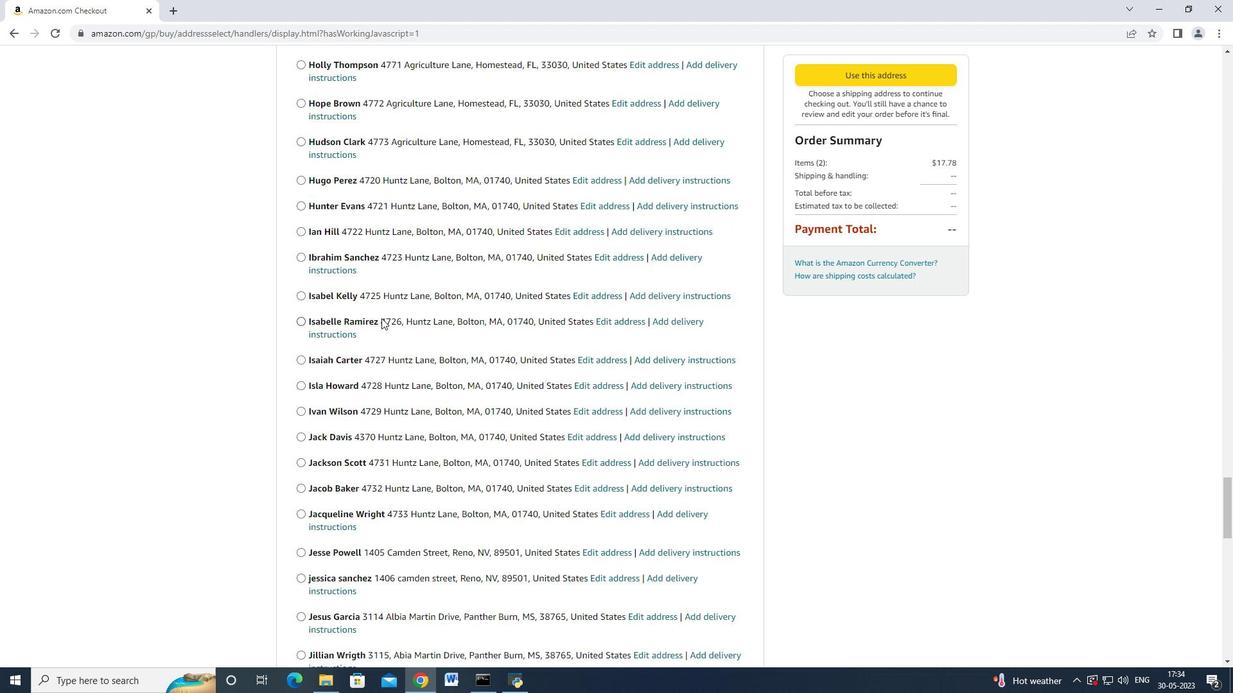 
Action: Mouse scrolled (382, 325) with delta (0, 0)
Screenshot: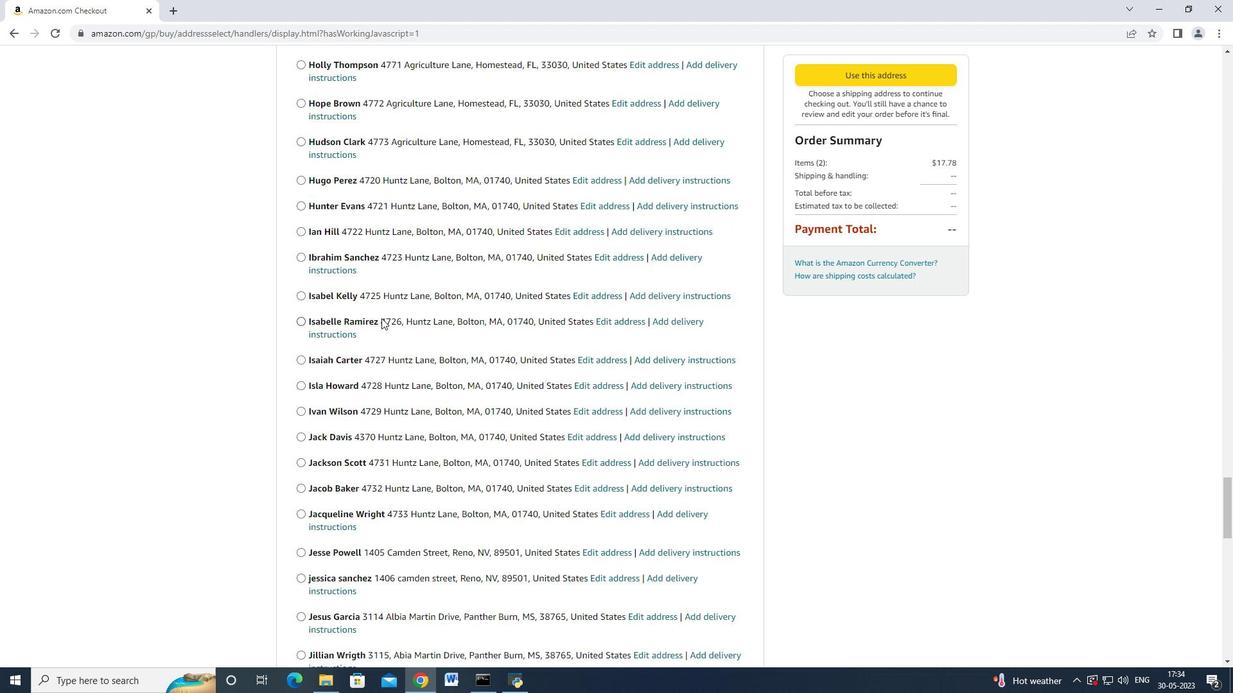 
Action: Mouse moved to (382, 326)
Screenshot: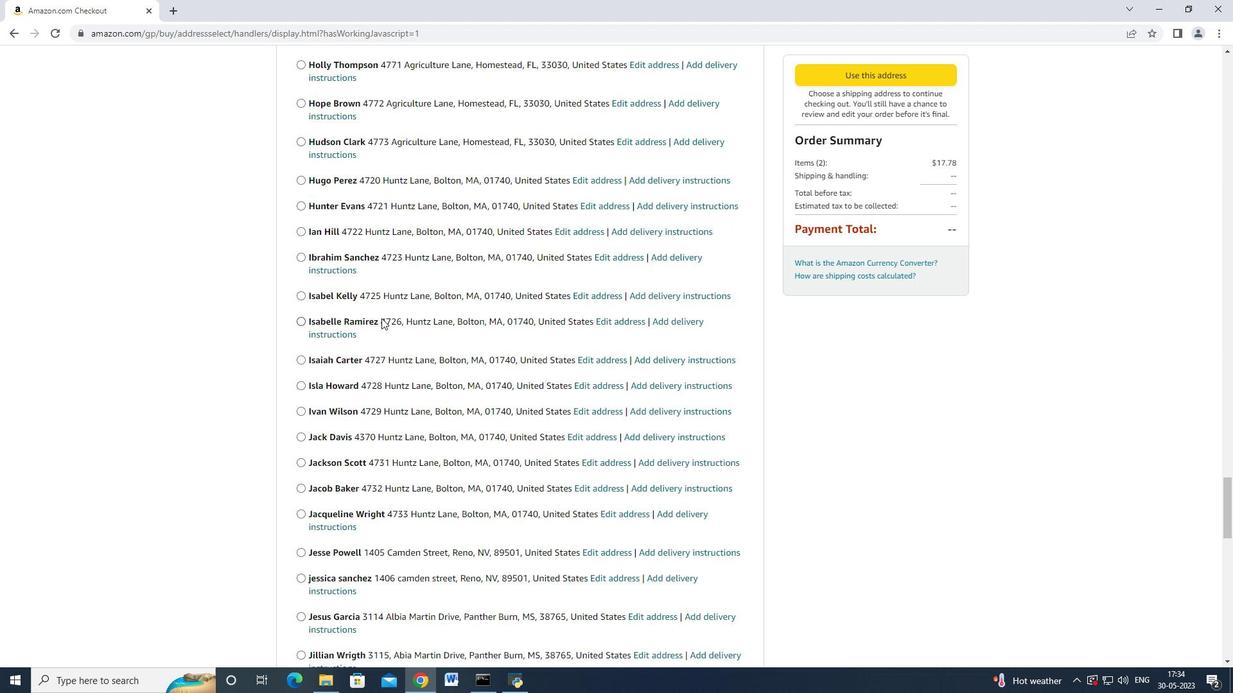 
Action: Mouse scrolled (382, 325) with delta (0, 0)
Screenshot: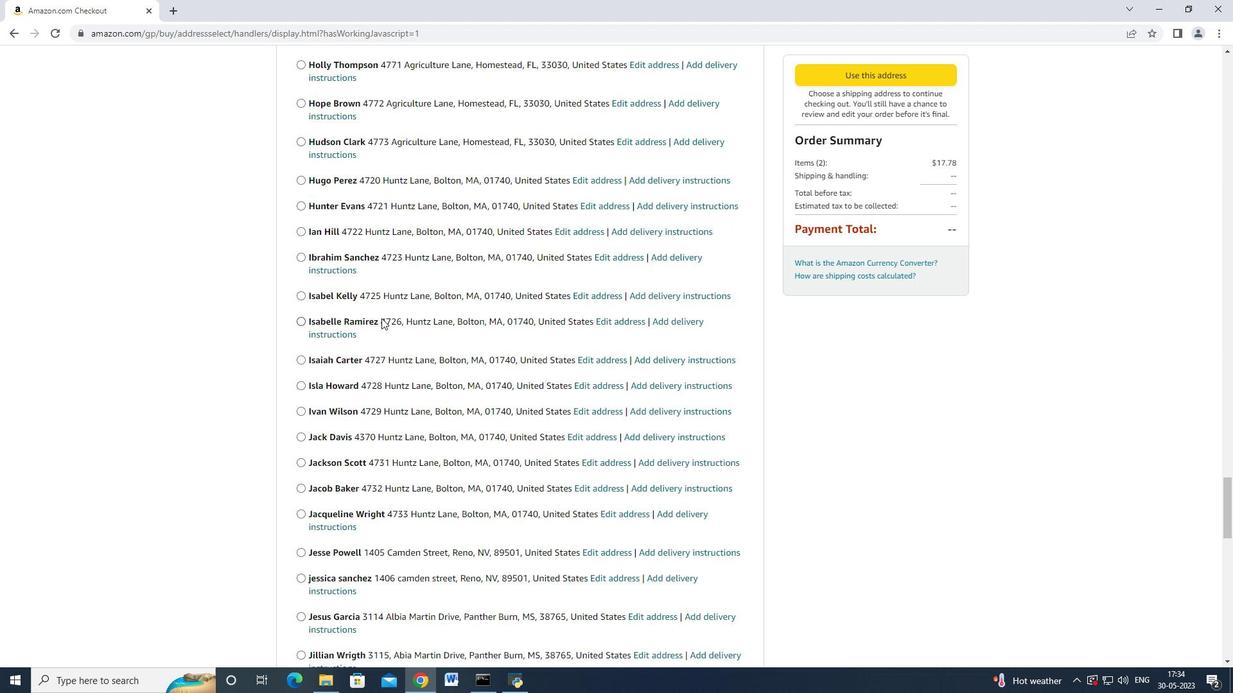 
Action: Mouse scrolled (382, 325) with delta (0, 0)
Screenshot: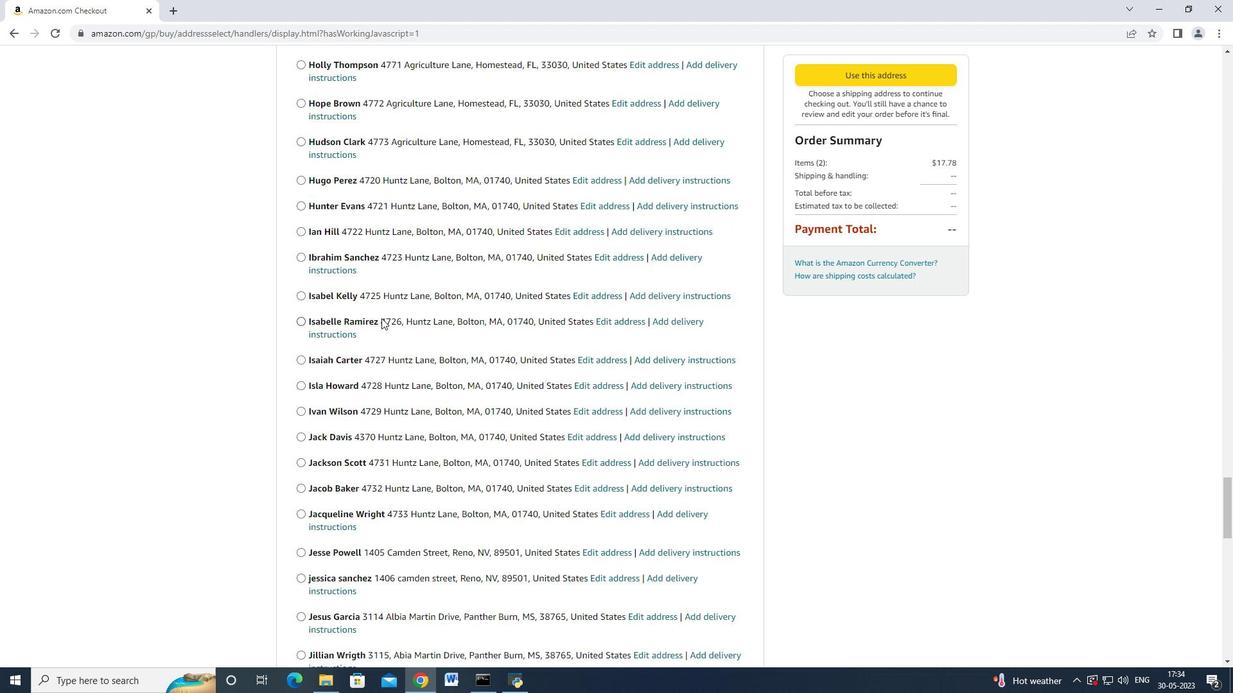 
Action: Mouse scrolled (382, 325) with delta (0, 0)
Screenshot: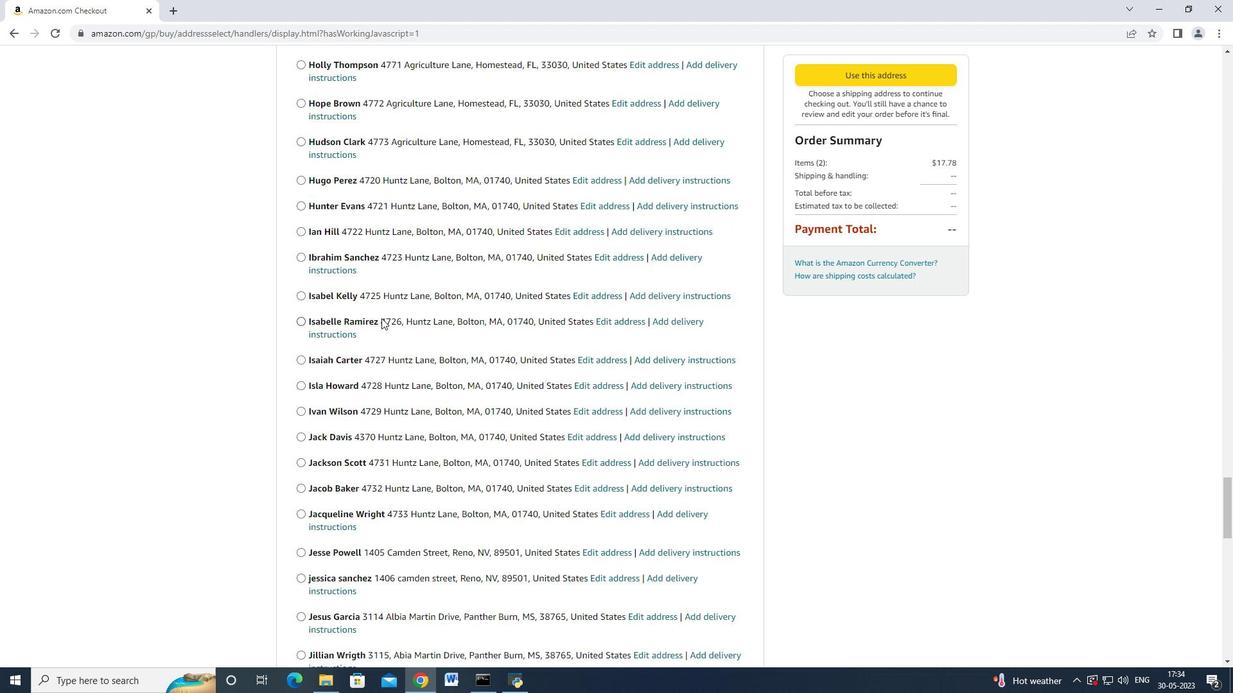 
Action: Mouse moved to (381, 326)
Screenshot: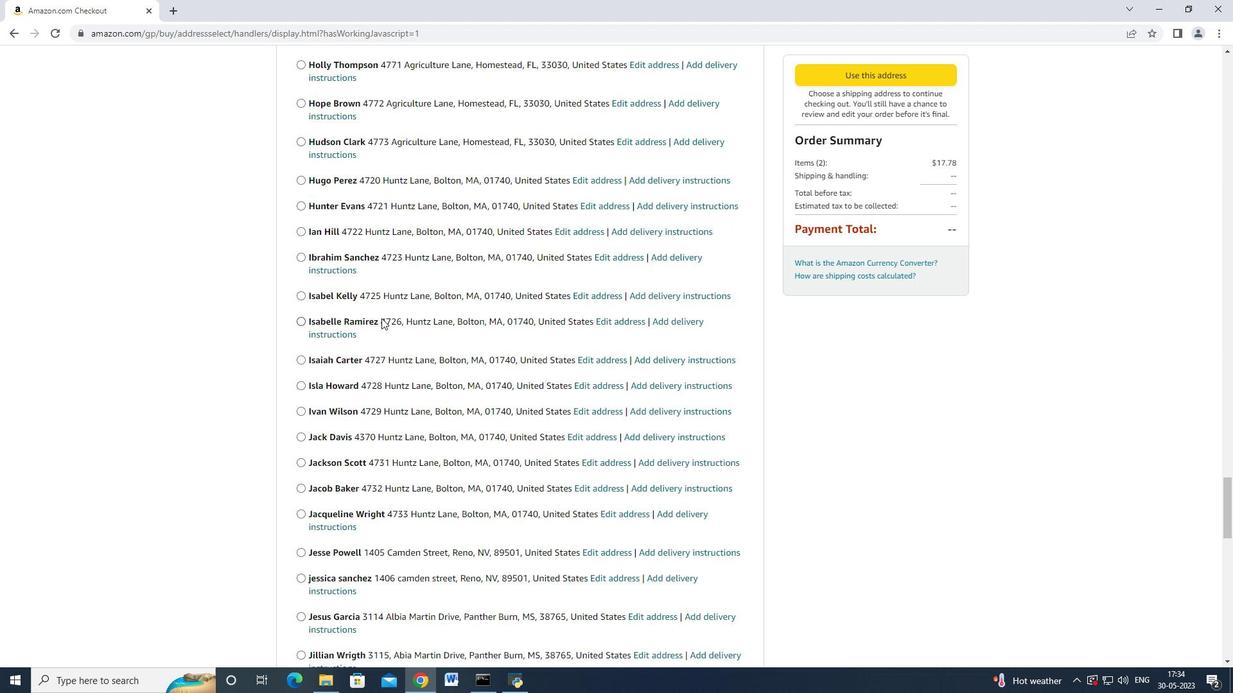 
Action: Mouse scrolled (381, 325) with delta (0, 0)
Screenshot: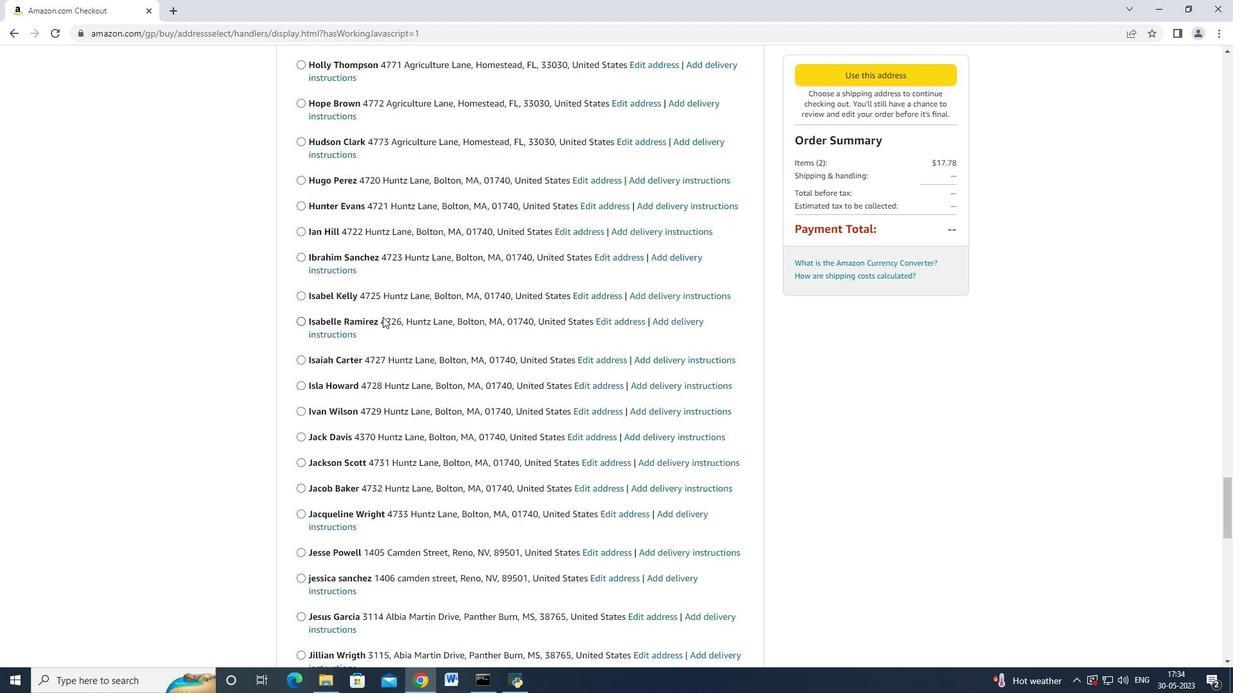 
Action: Mouse moved to (380, 325)
Screenshot: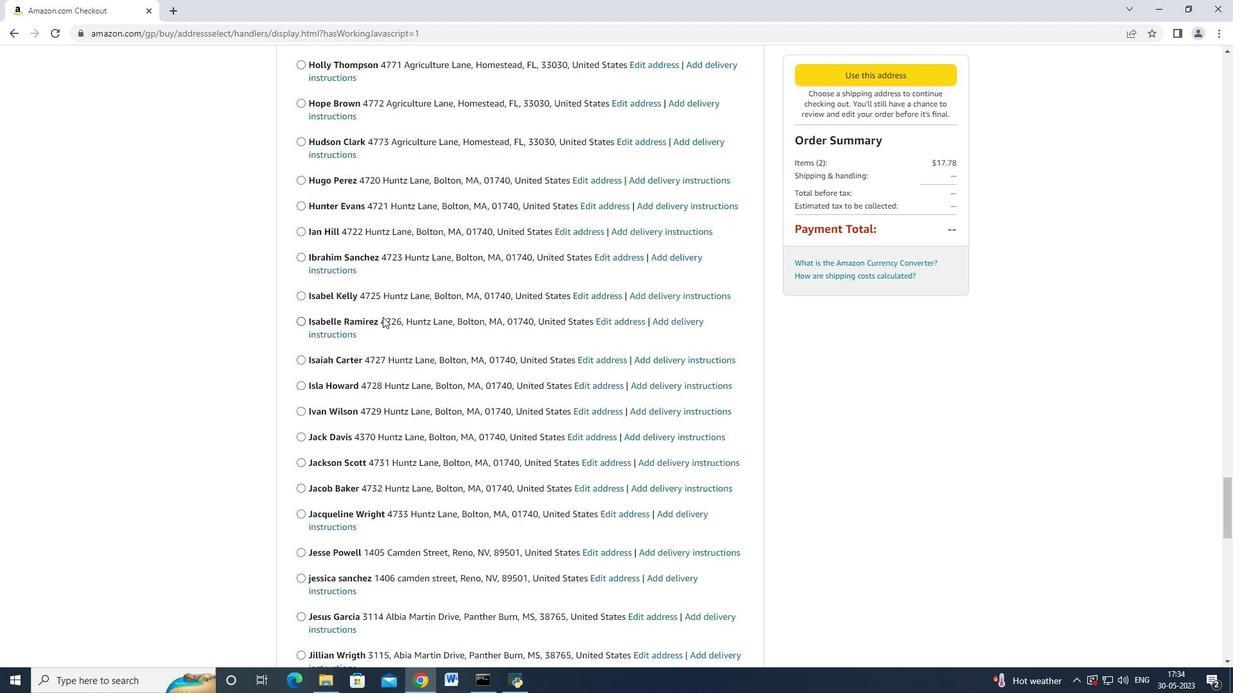 
Action: Mouse scrolled (380, 325) with delta (0, 0)
Screenshot: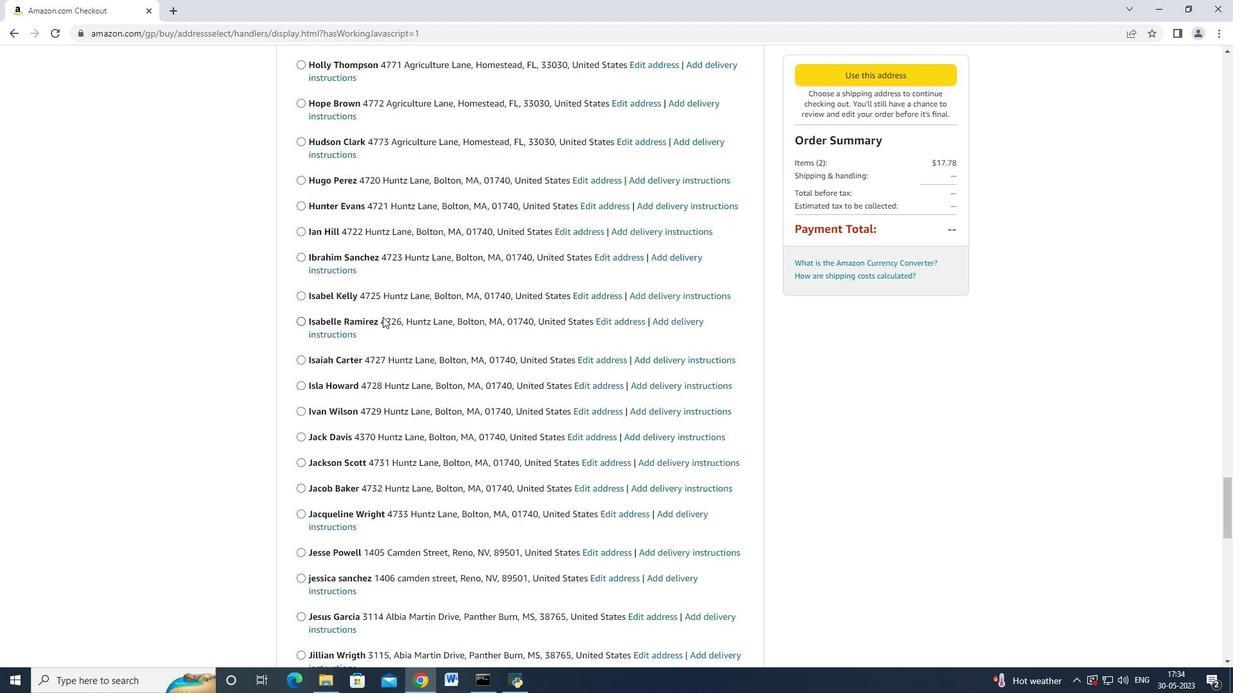 
Action: Mouse moved to (380, 325)
Screenshot: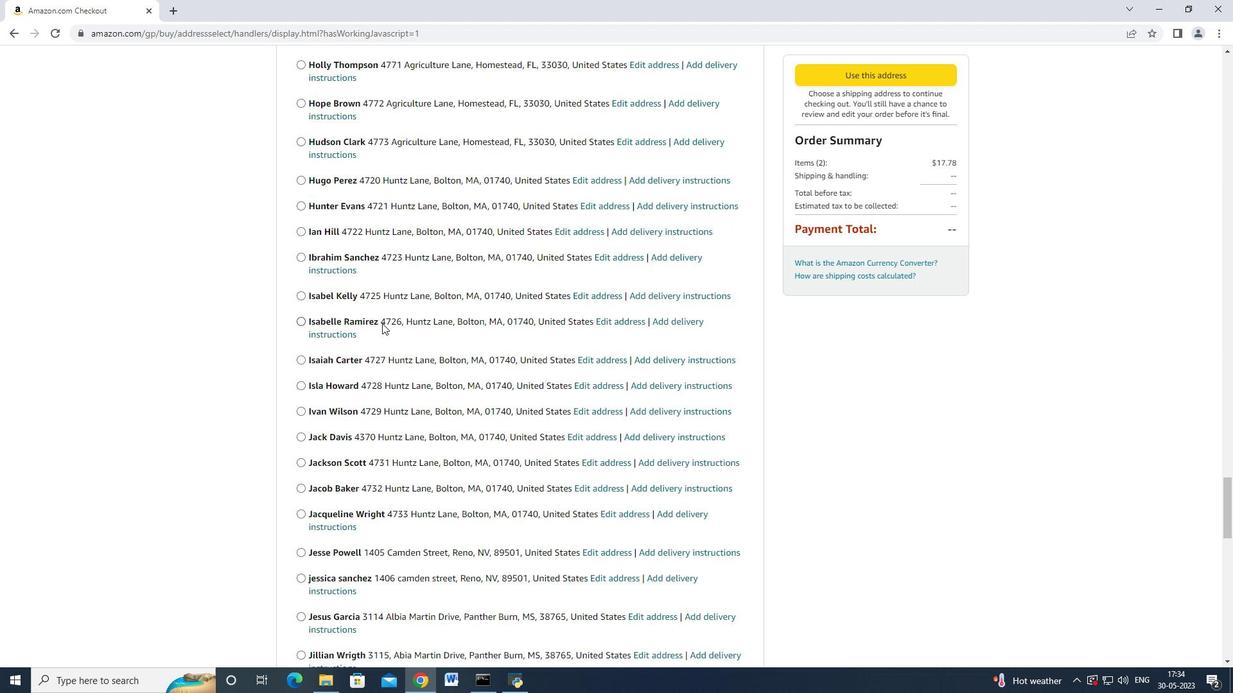 
Action: Mouse scrolled (380, 325) with delta (0, 0)
Screenshot: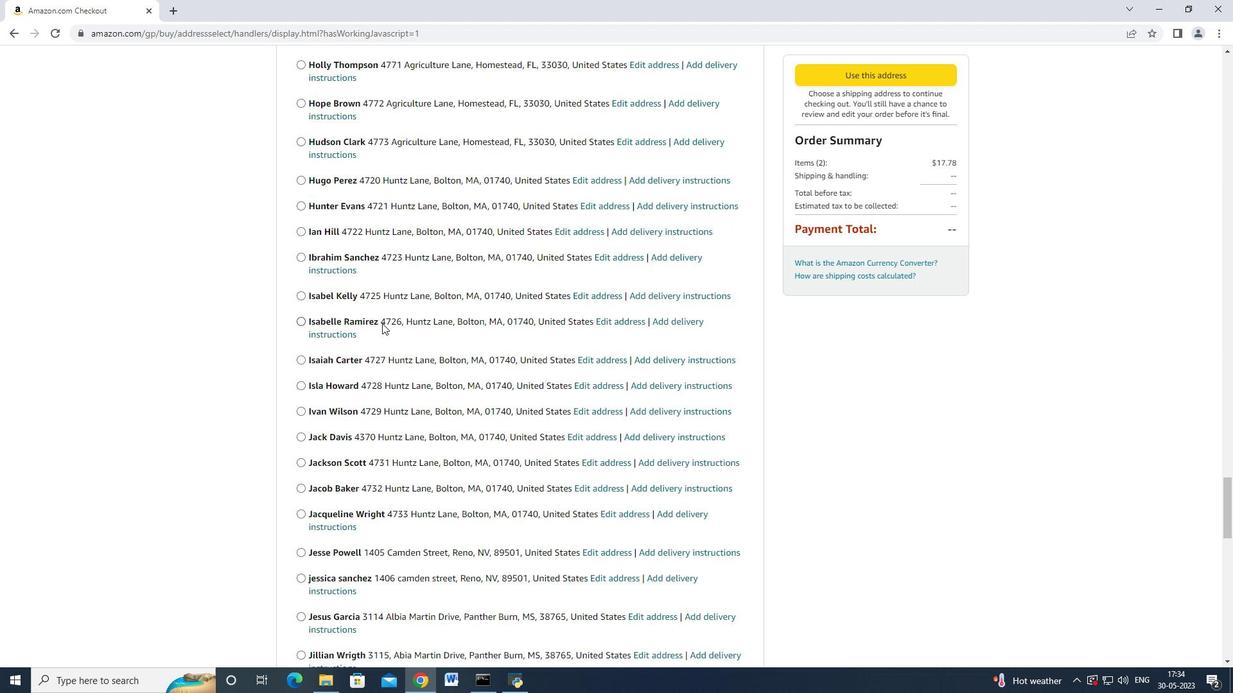 
Action: Mouse moved to (379, 325)
Screenshot: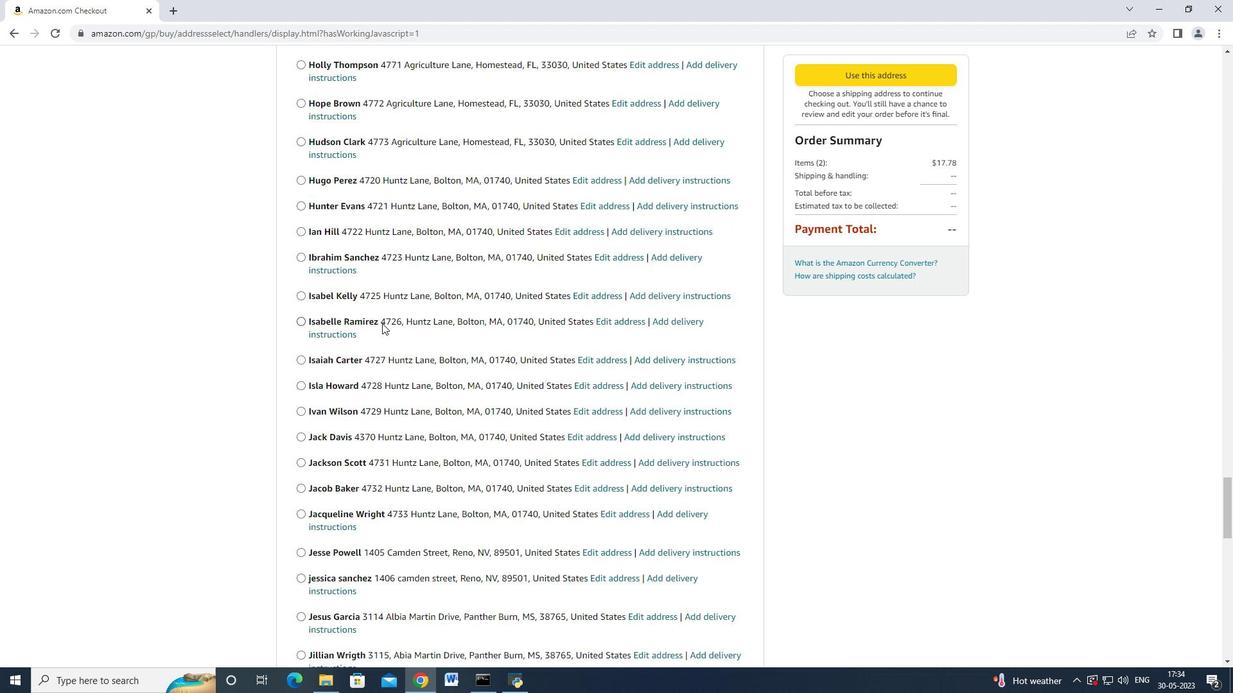 
Action: Mouse scrolled (379, 325) with delta (0, 0)
Screenshot: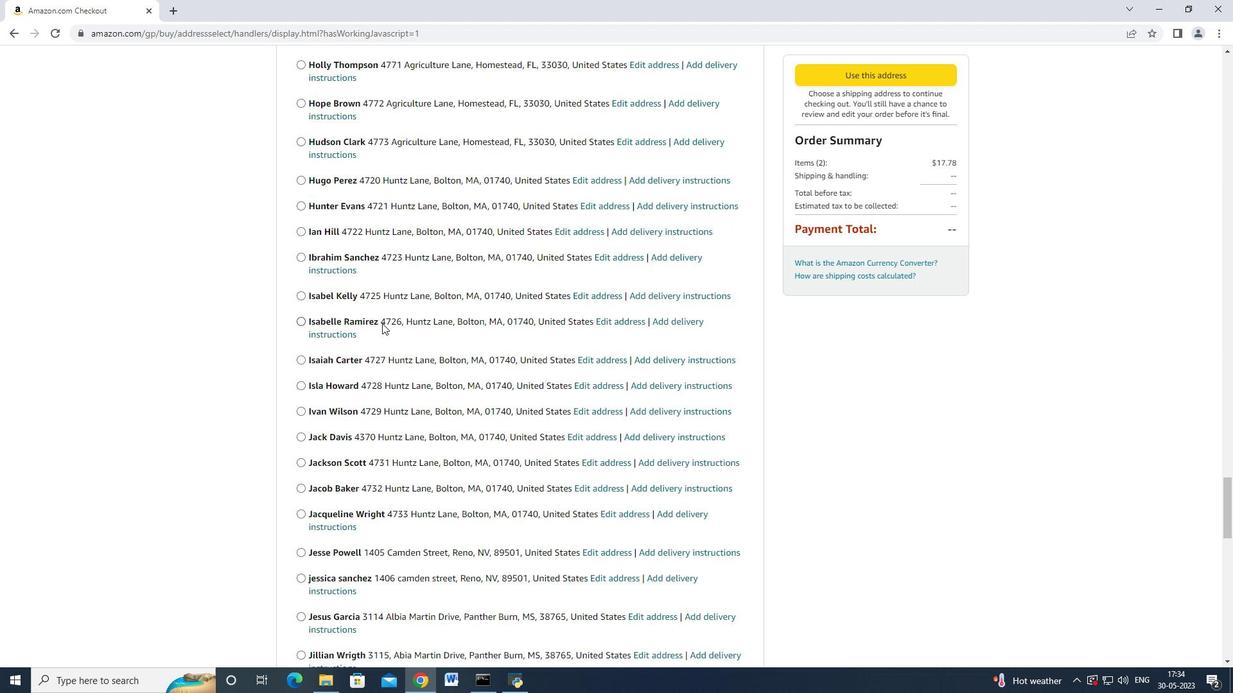 
Action: Mouse moved to (416, 308)
Screenshot: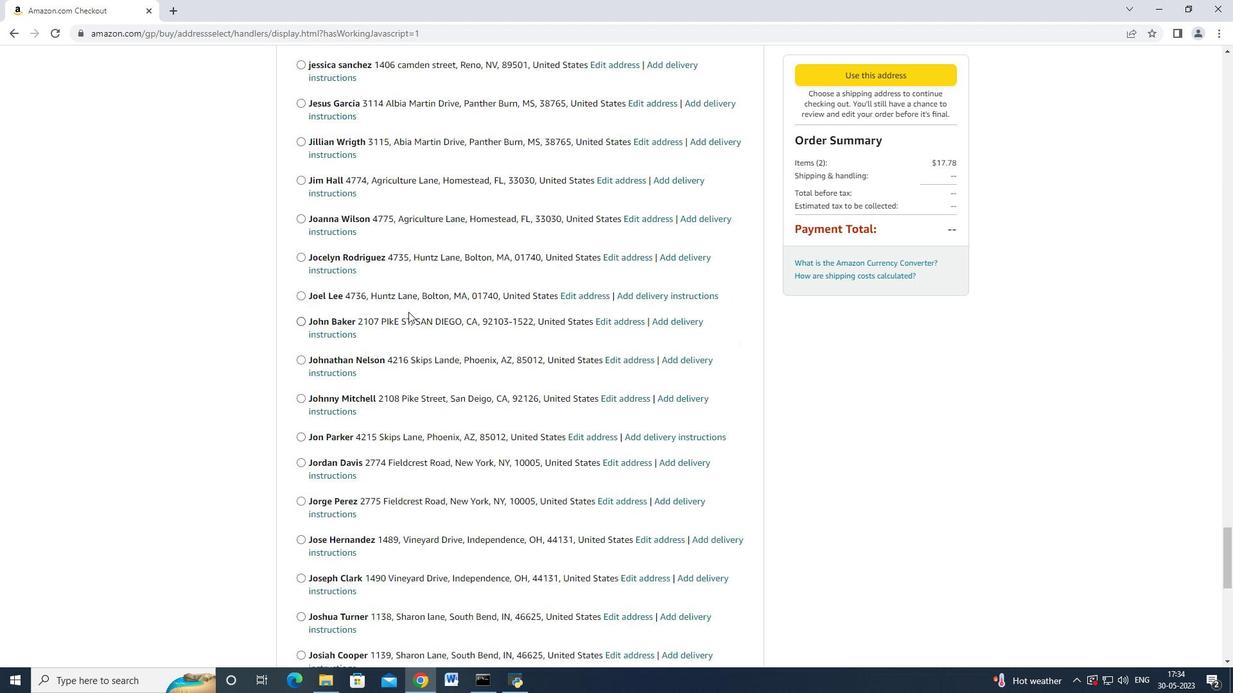 
Action: Mouse scrolled (416, 308) with delta (0, 0)
Screenshot: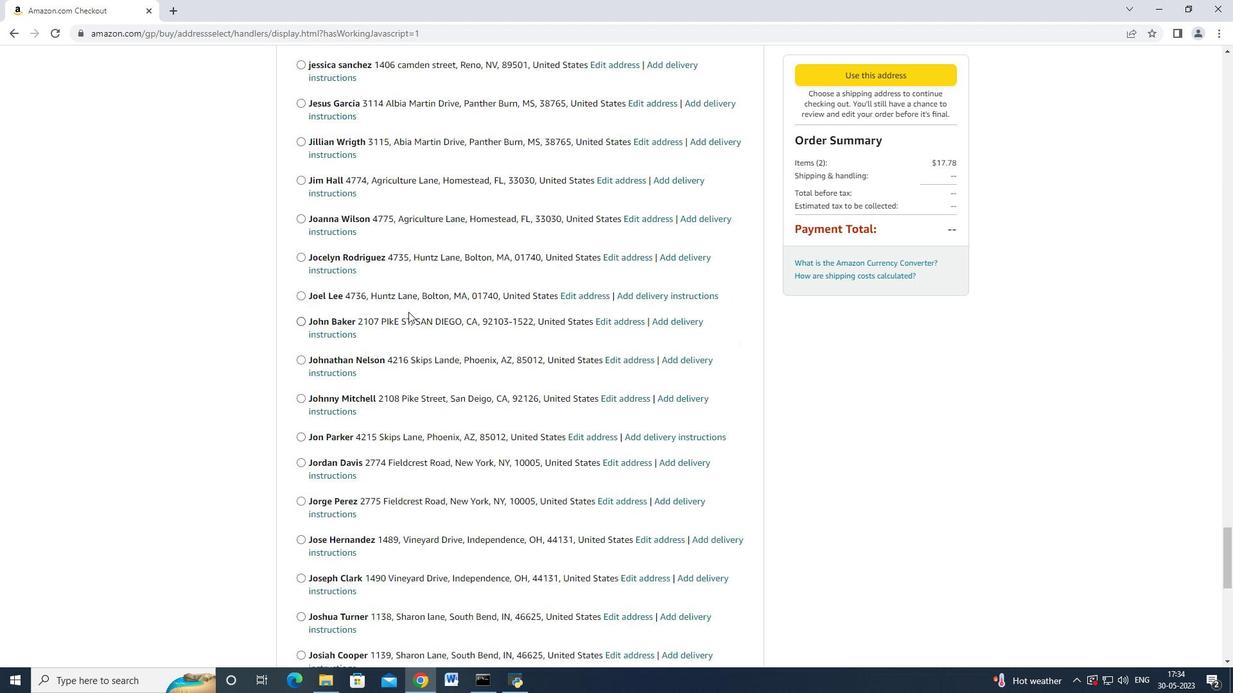 
Action: Mouse scrolled (416, 308) with delta (0, 0)
Screenshot: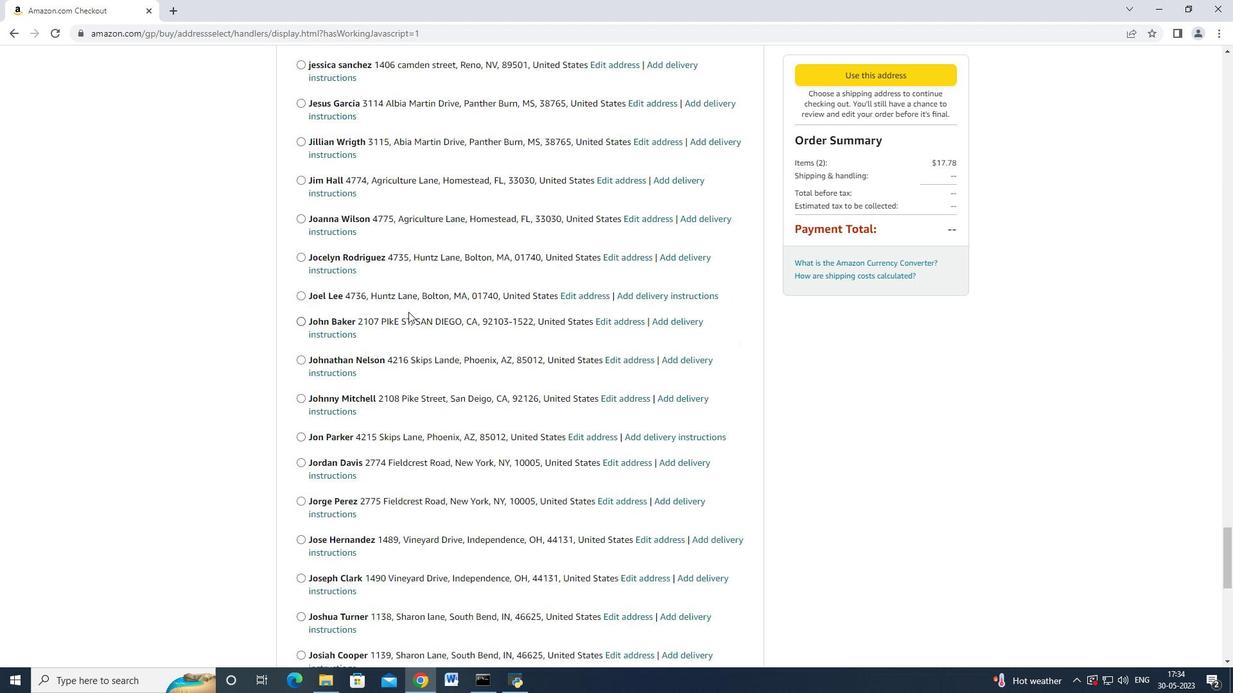 
Action: Mouse scrolled (416, 308) with delta (0, 0)
Screenshot: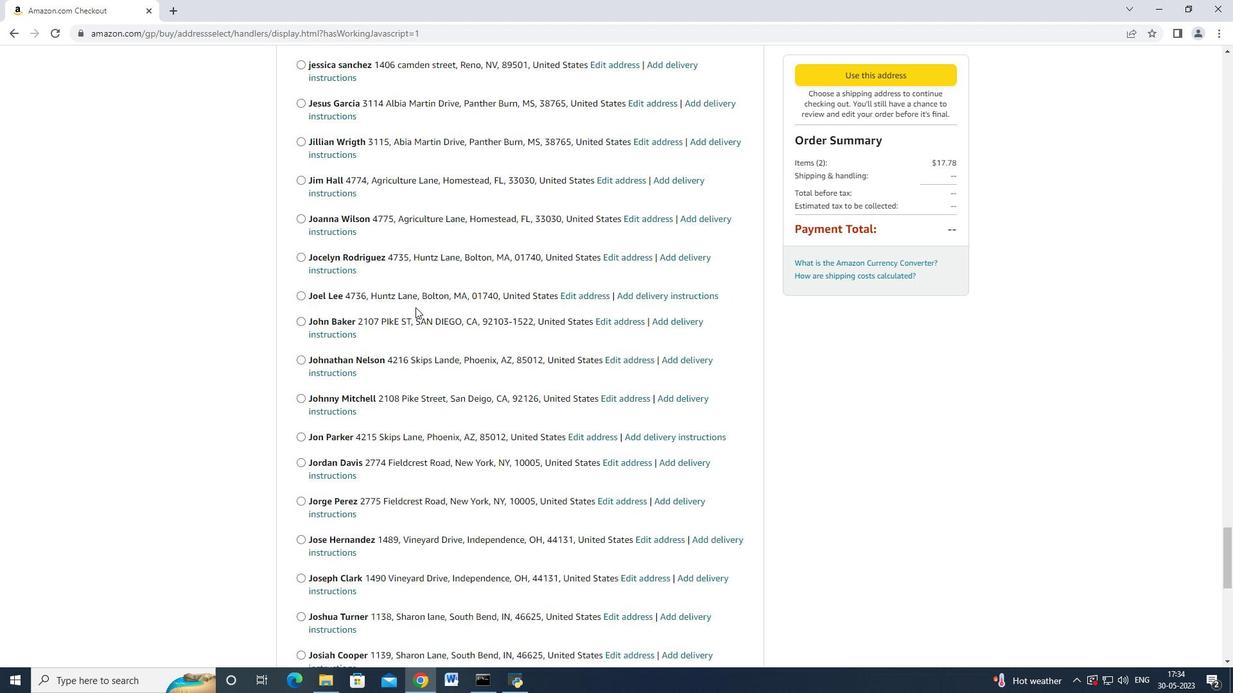 
Action: Mouse scrolled (416, 308) with delta (0, 0)
Screenshot: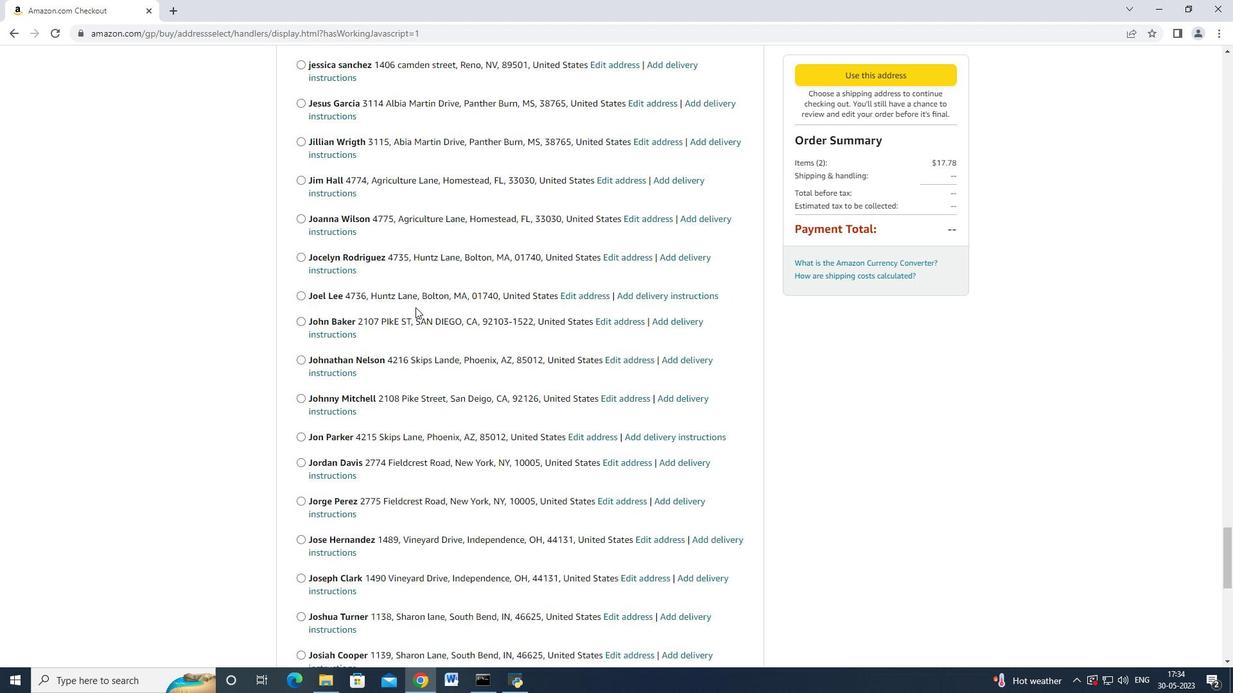 
Action: Mouse scrolled (416, 308) with delta (0, 0)
Screenshot: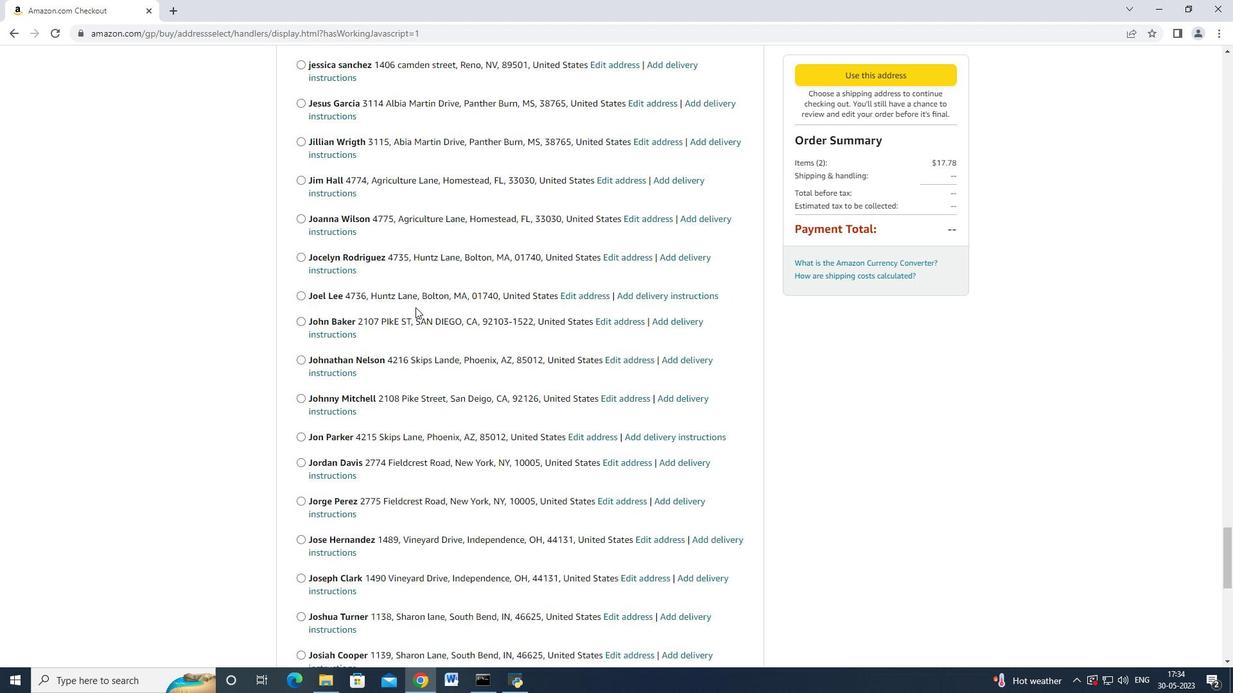 
Action: Mouse scrolled (416, 308) with delta (0, 0)
Screenshot: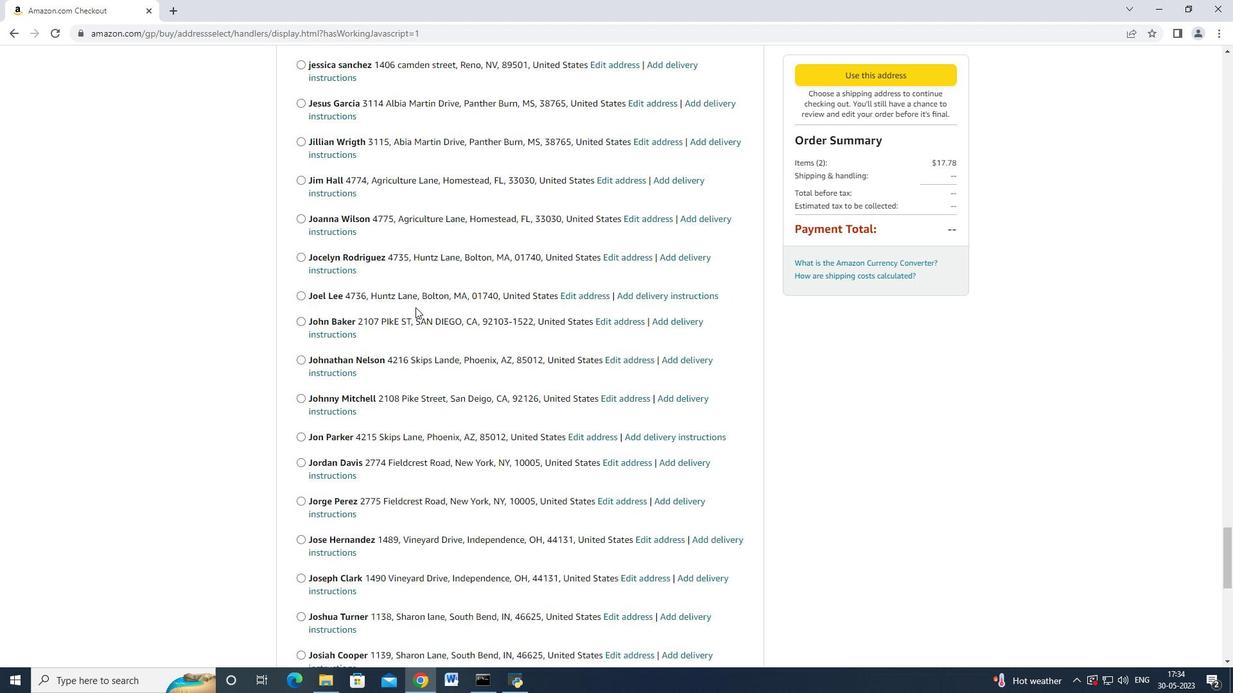 
Action: Mouse scrolled (416, 308) with delta (0, 0)
Screenshot: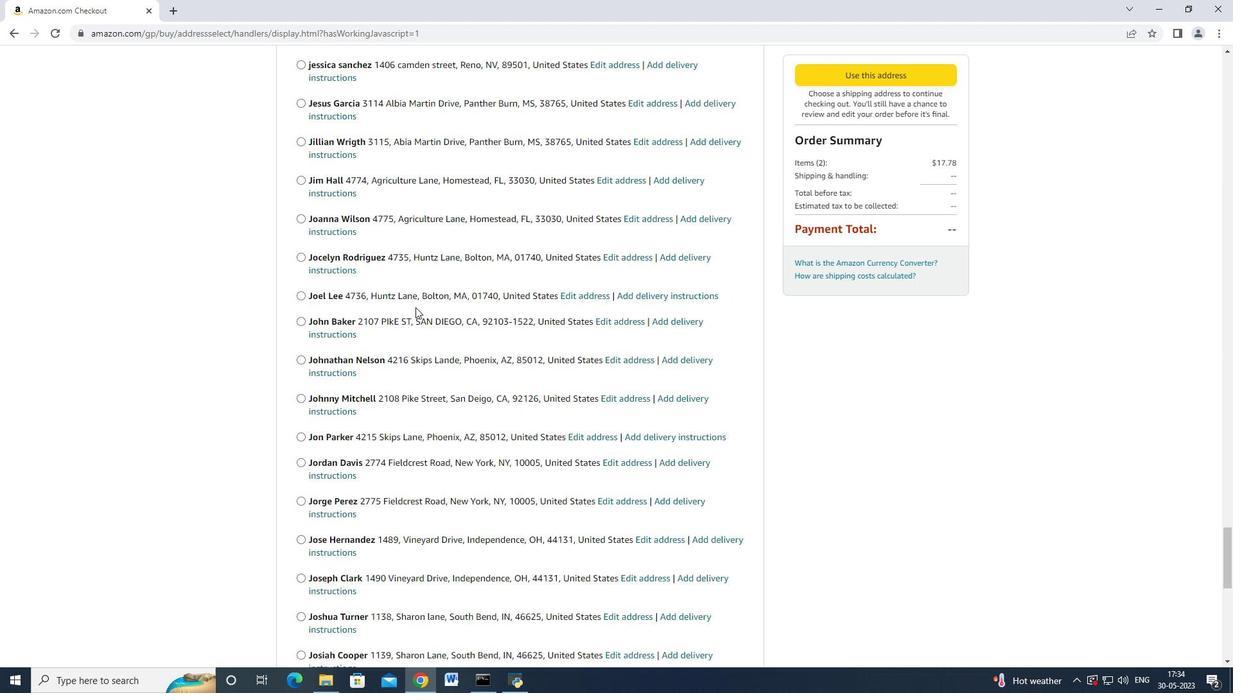 
Action: Mouse moved to (422, 306)
Screenshot: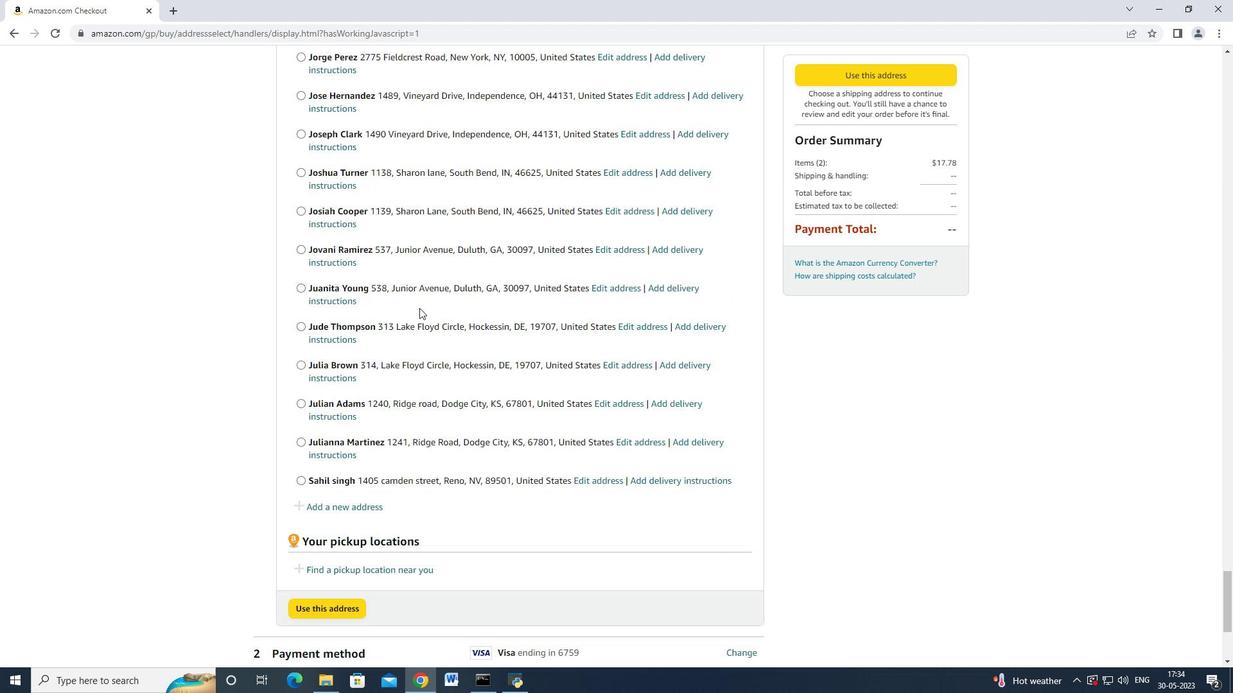 
Action: Mouse scrolled (422, 305) with delta (0, 0)
Screenshot: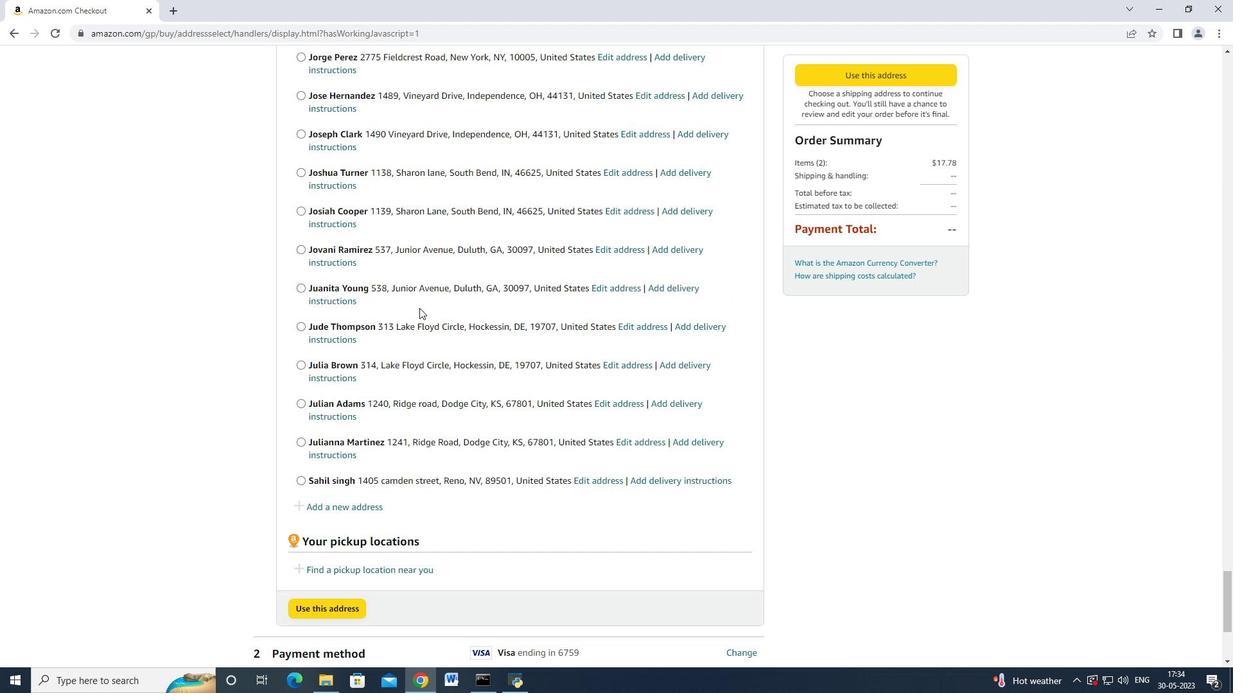 
Action: Mouse scrolled (422, 305) with delta (0, 0)
Screenshot: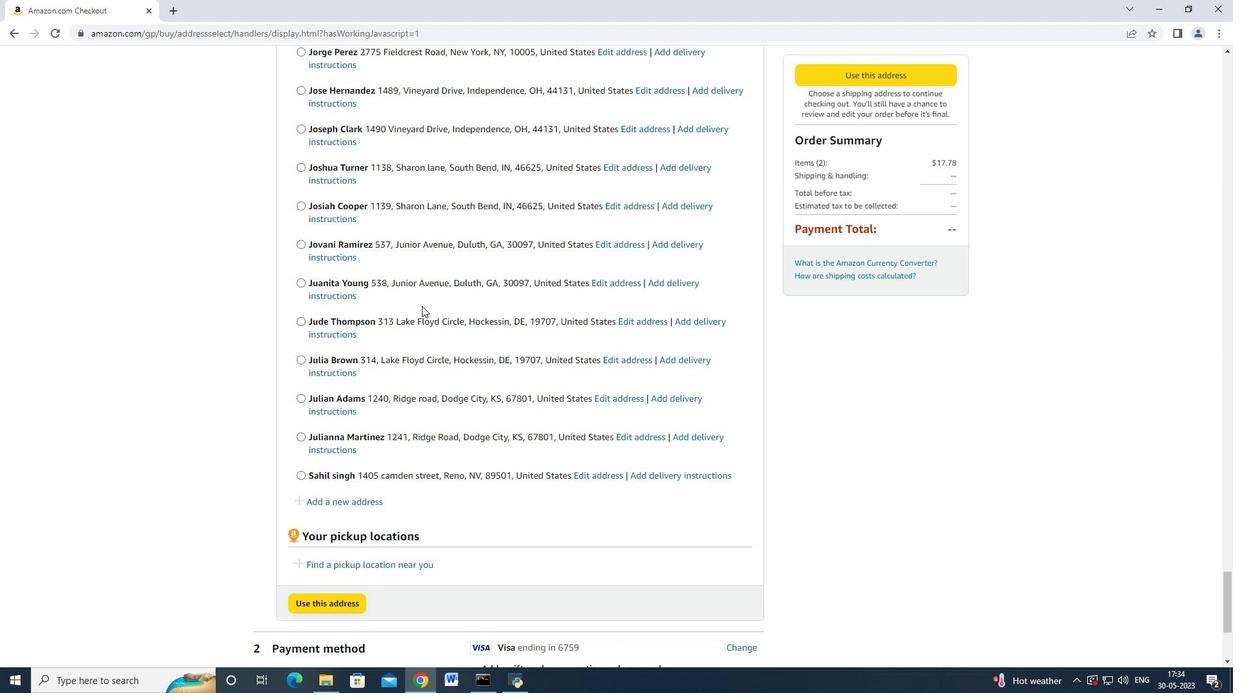 
Action: Mouse scrolled (422, 305) with delta (0, 0)
Screenshot: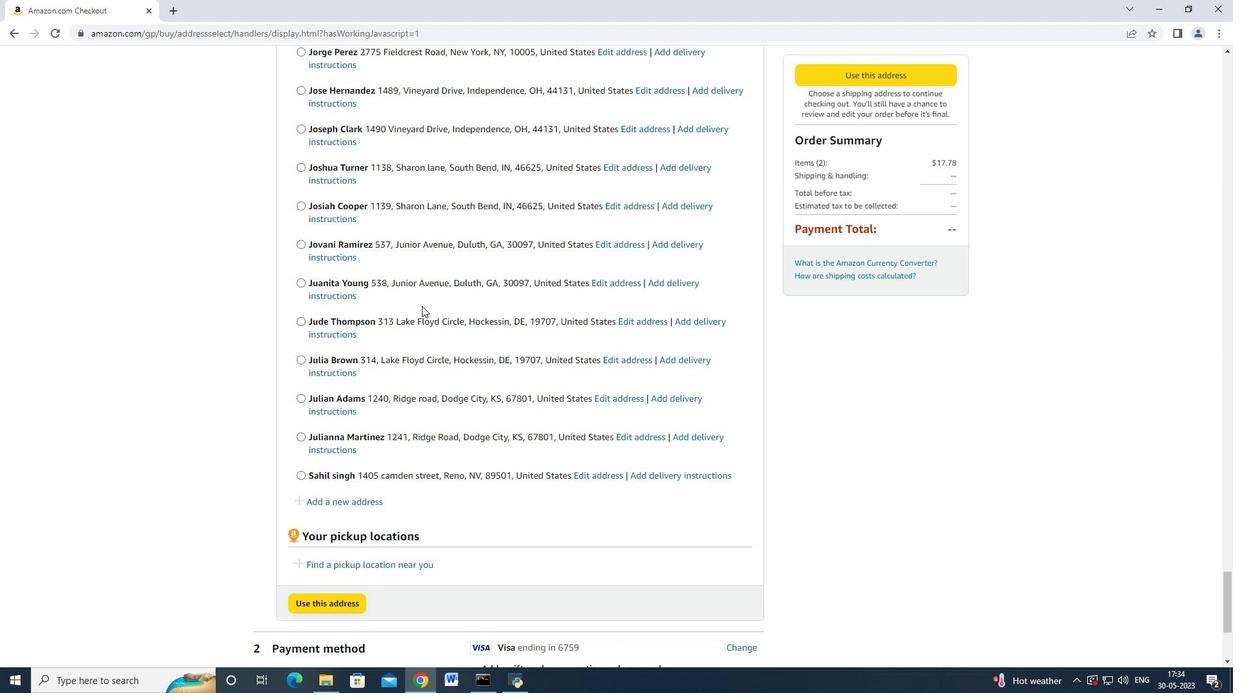 
Action: Mouse scrolled (422, 305) with delta (0, 0)
Screenshot: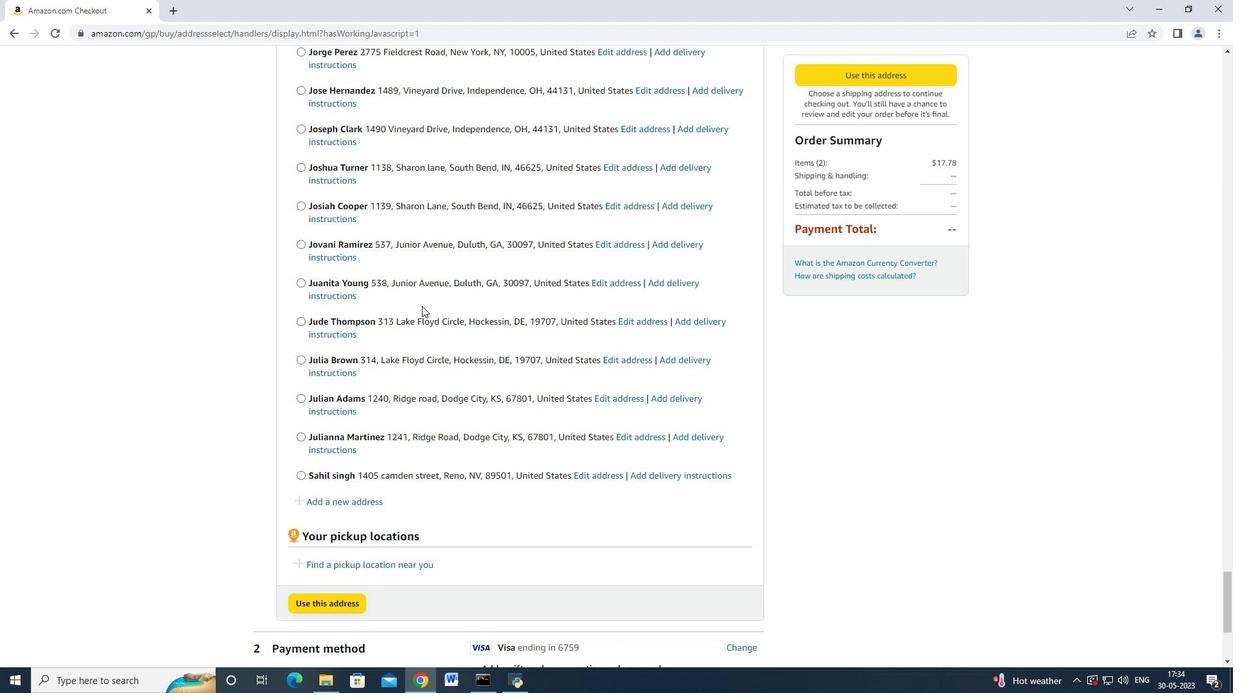 
Action: Mouse scrolled (422, 305) with delta (0, 0)
Screenshot: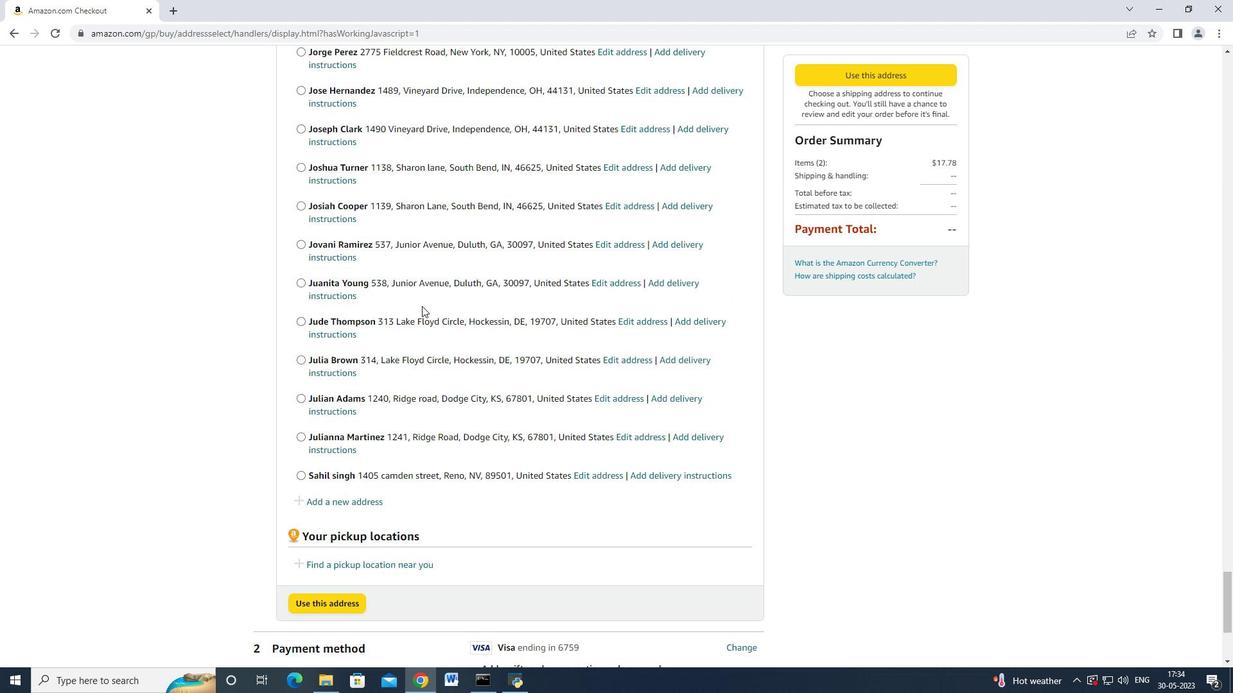 
Action: Mouse scrolled (422, 305) with delta (0, 0)
Screenshot: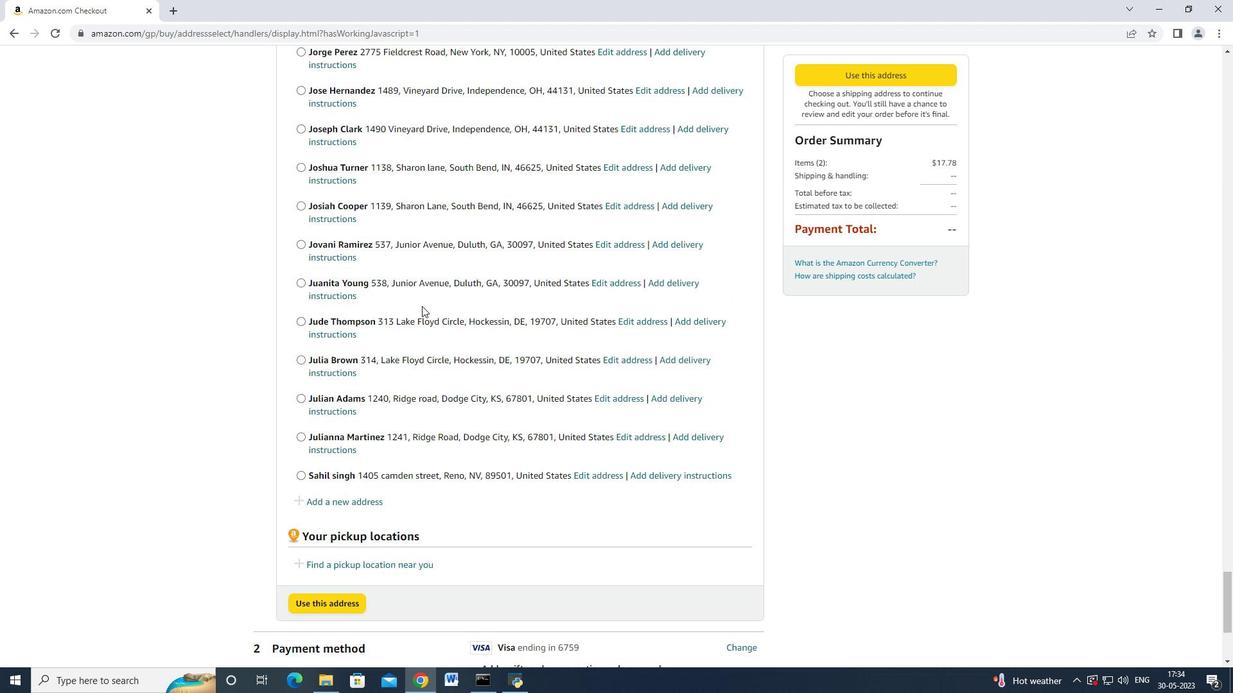 
Action: Mouse scrolled (422, 305) with delta (0, 0)
Screenshot: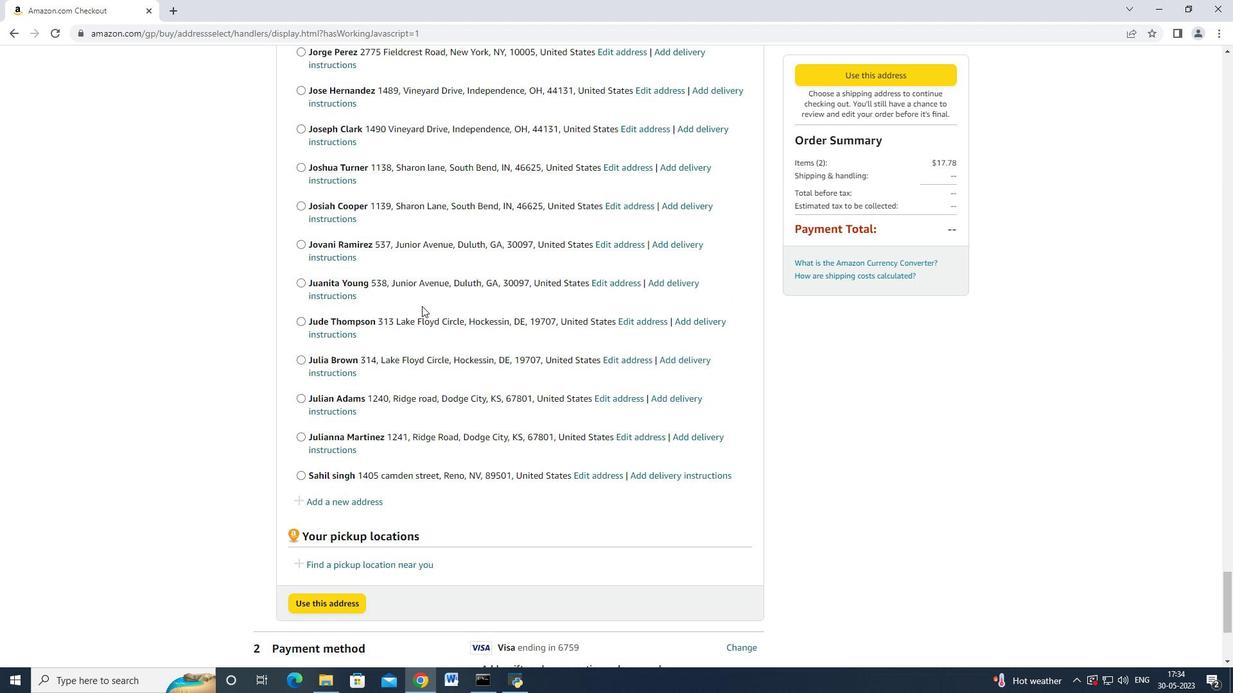 
Action: Mouse moved to (423, 303)
Screenshot: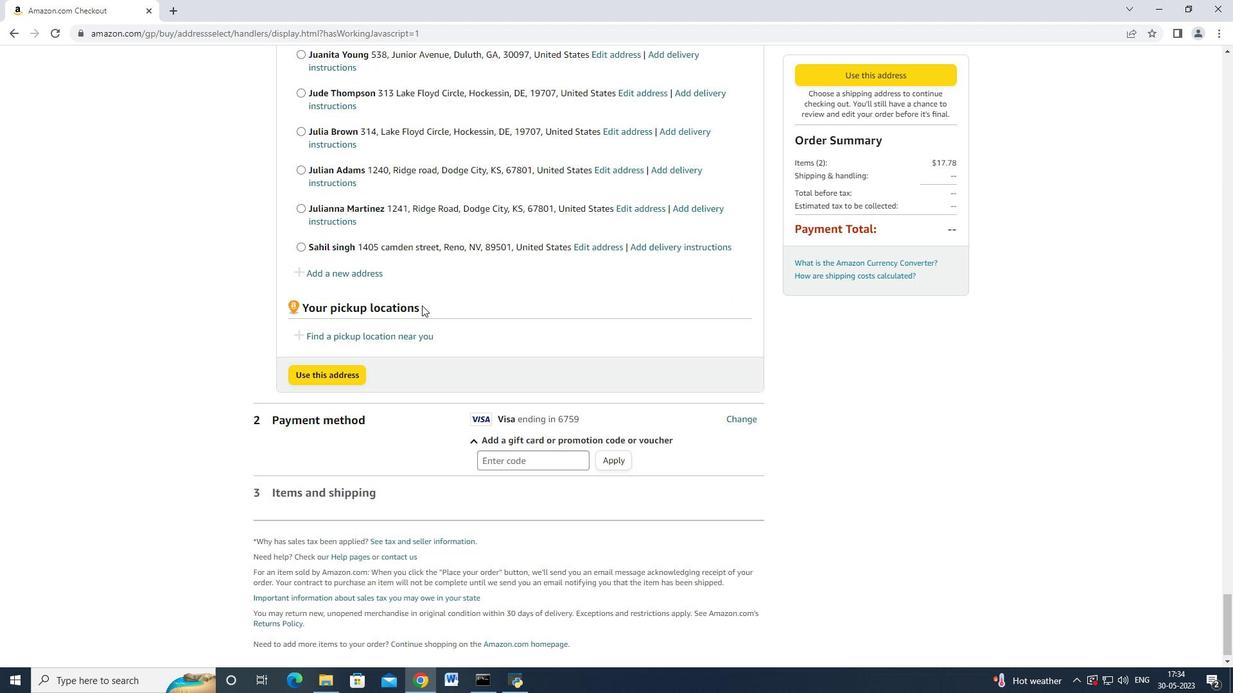
Action: Mouse scrolled (423, 302) with delta (0, 0)
Screenshot: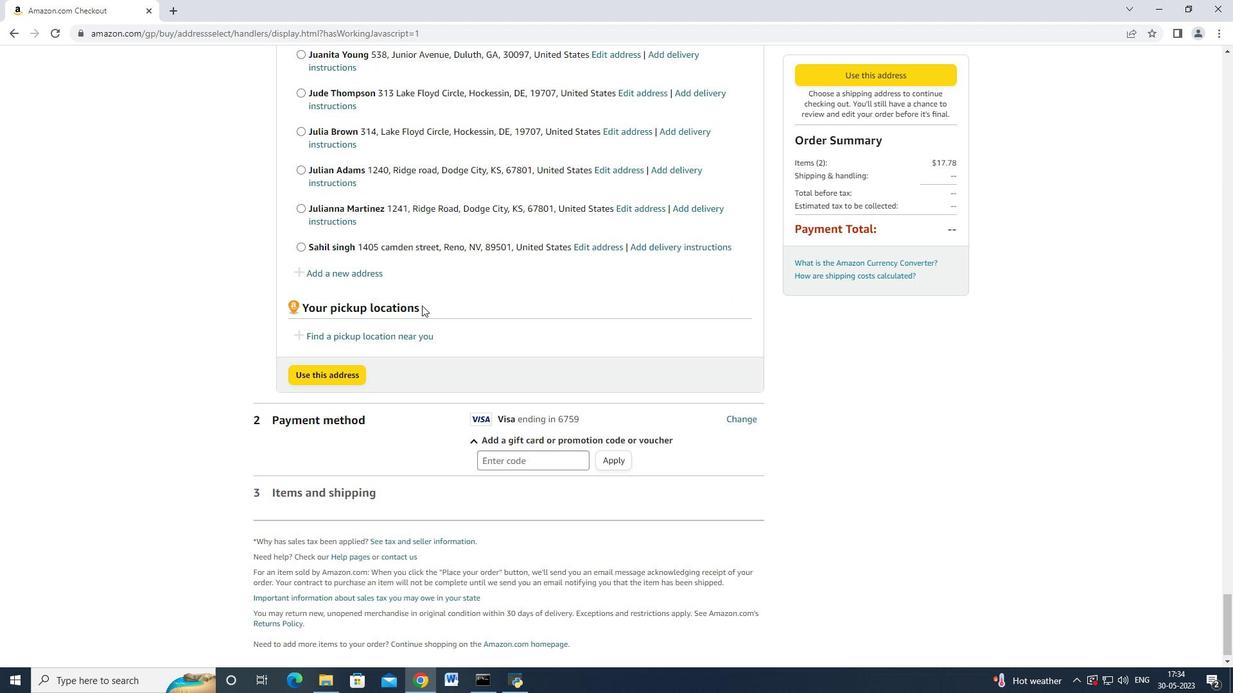 
Action: Mouse moved to (423, 303)
Screenshot: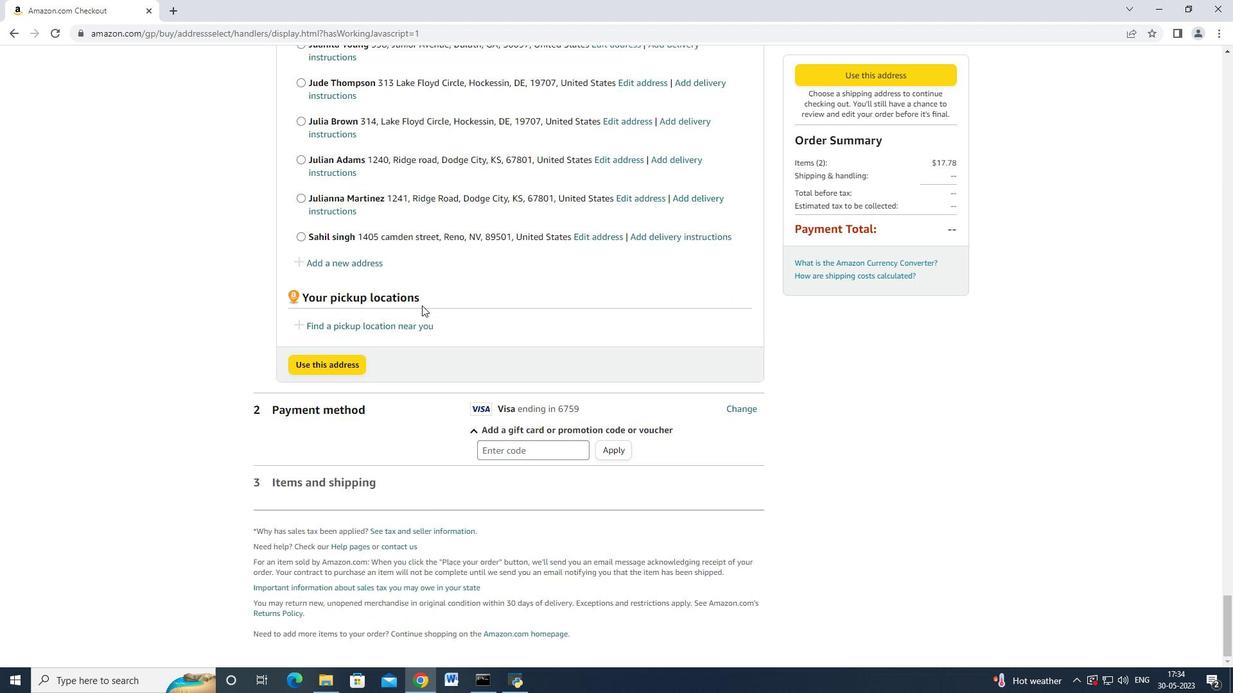 
Action: Mouse scrolled (423, 302) with delta (0, 0)
Screenshot: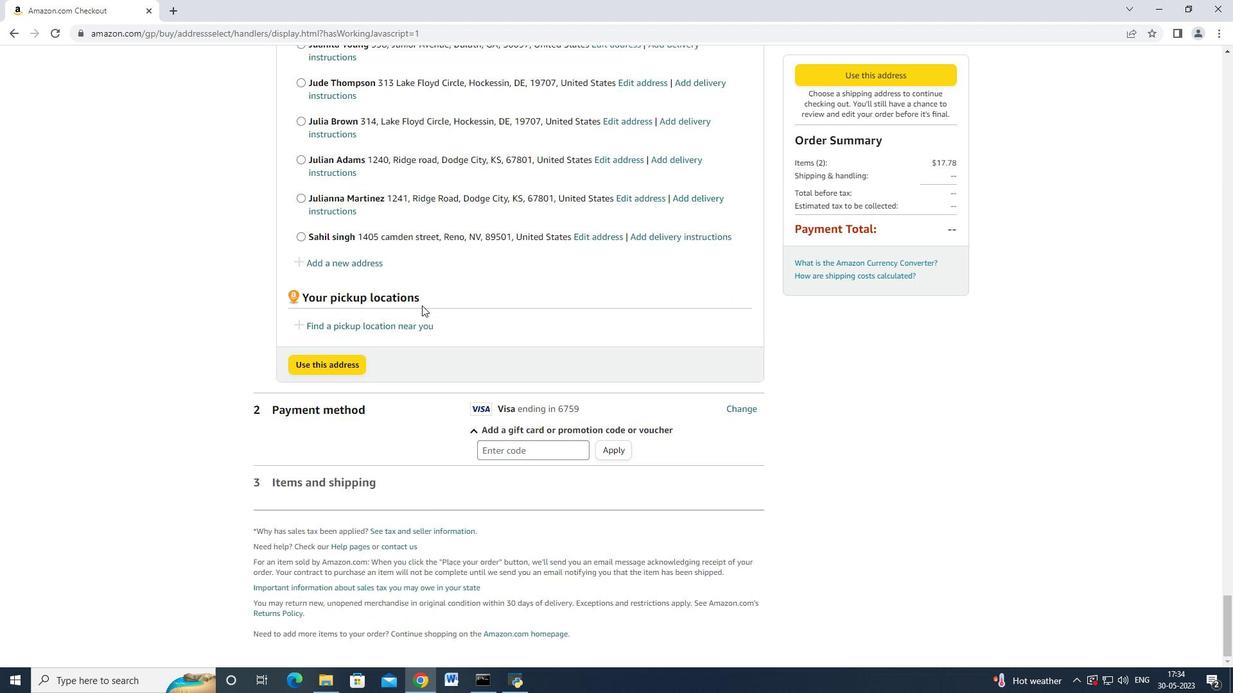 
Action: Mouse moved to (423, 303)
Screenshot: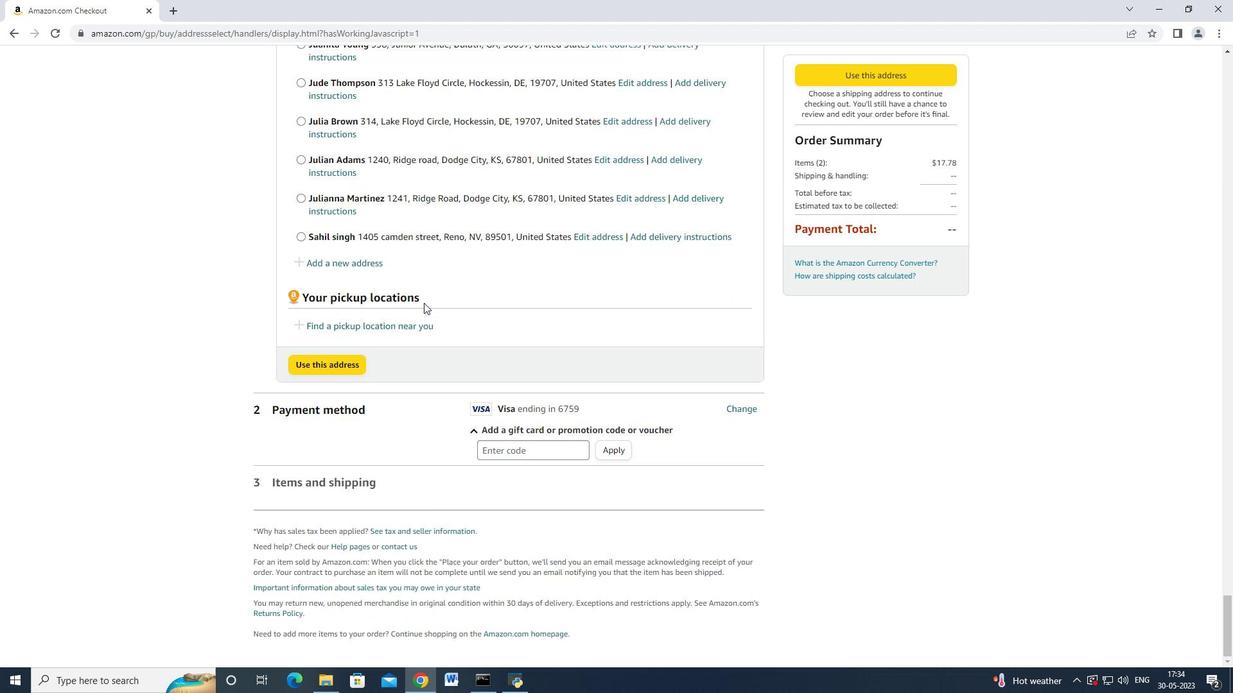 
Action: Mouse scrolled (423, 302) with delta (0, 0)
Screenshot: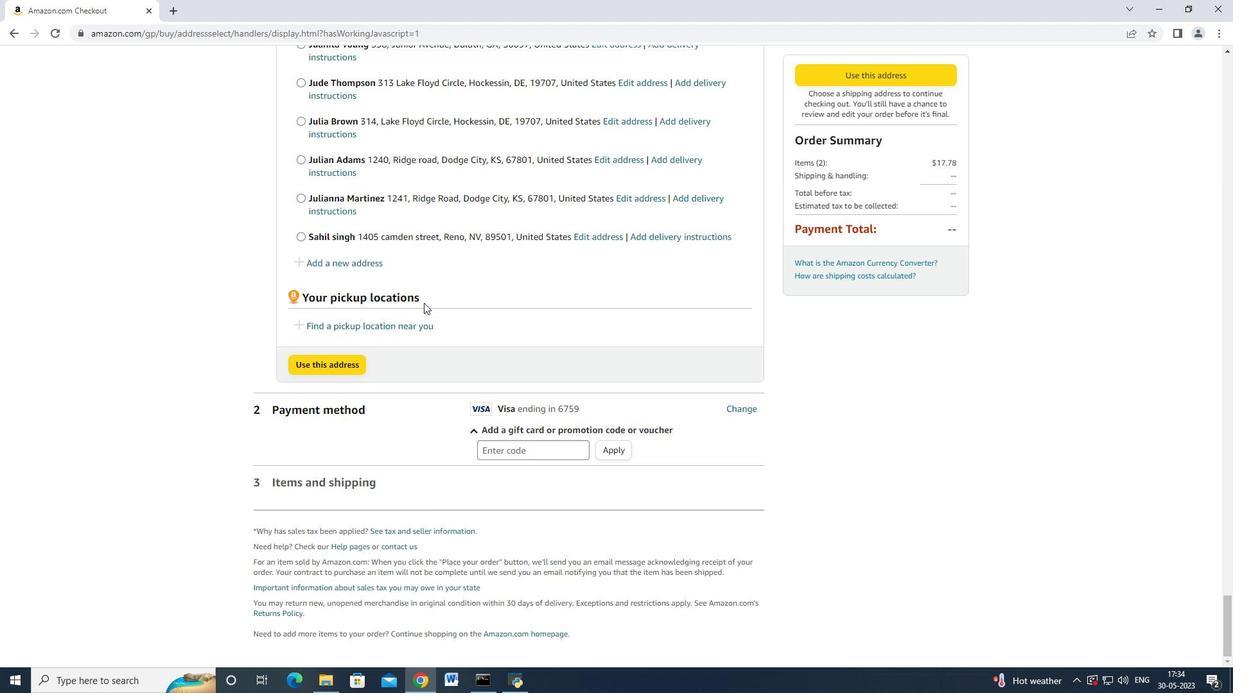 
Action: Mouse scrolled (423, 302) with delta (0, 0)
Screenshot: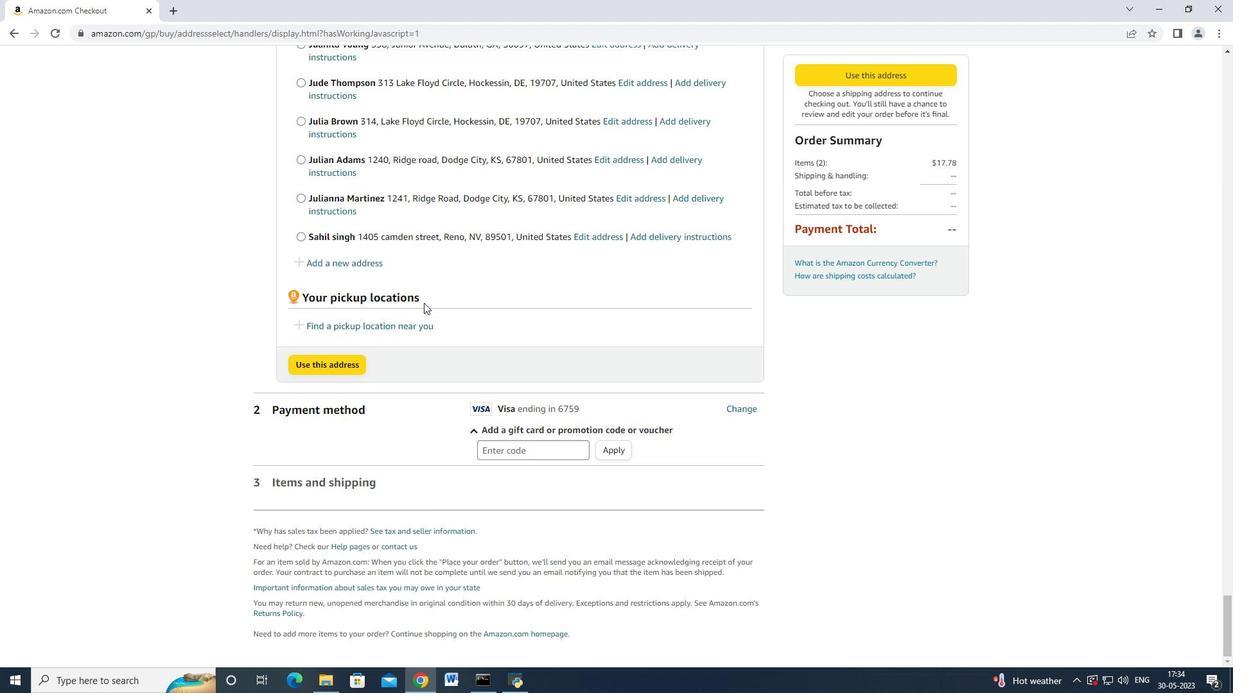 
Action: Mouse scrolled (423, 302) with delta (0, 0)
Screenshot: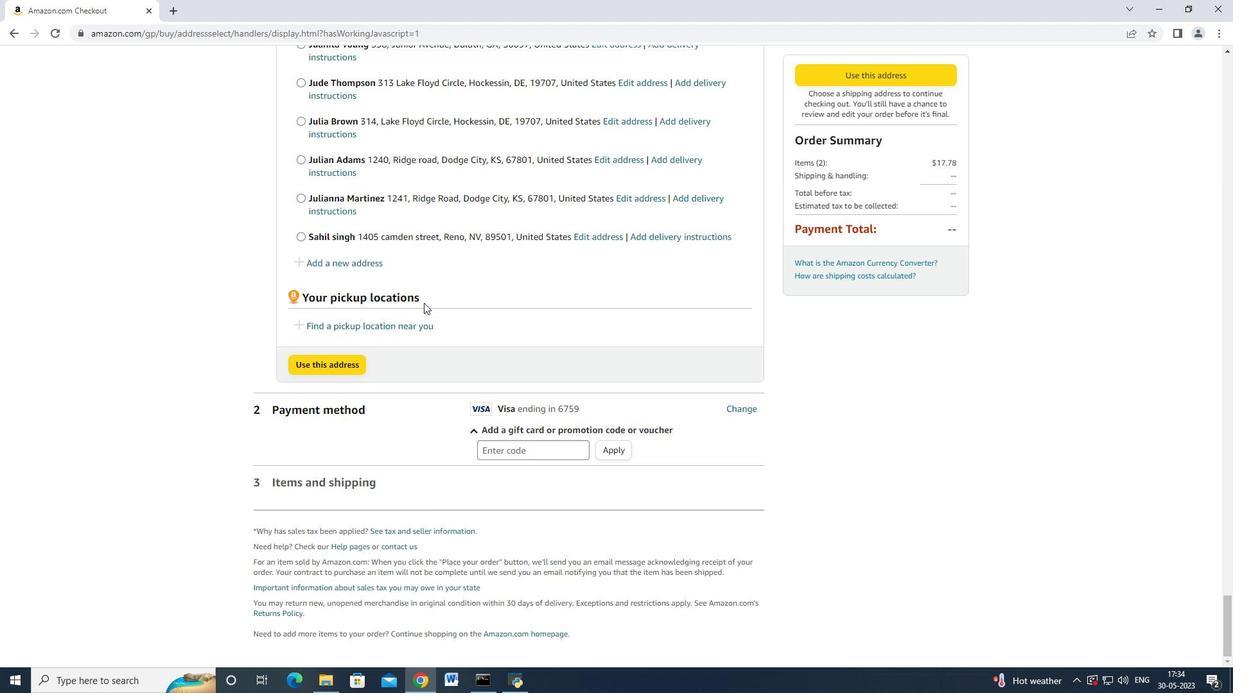 
Action: Mouse scrolled (423, 302) with delta (0, 0)
Screenshot: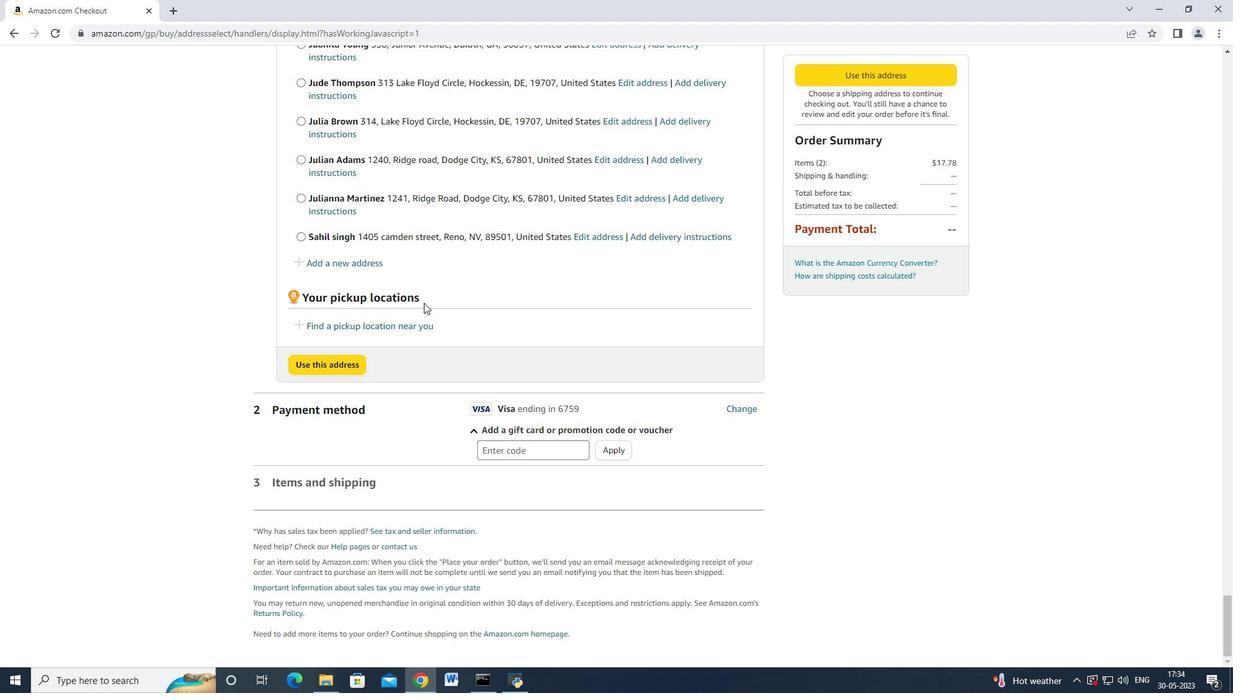 
Action: Mouse scrolled (423, 302) with delta (0, 0)
Screenshot: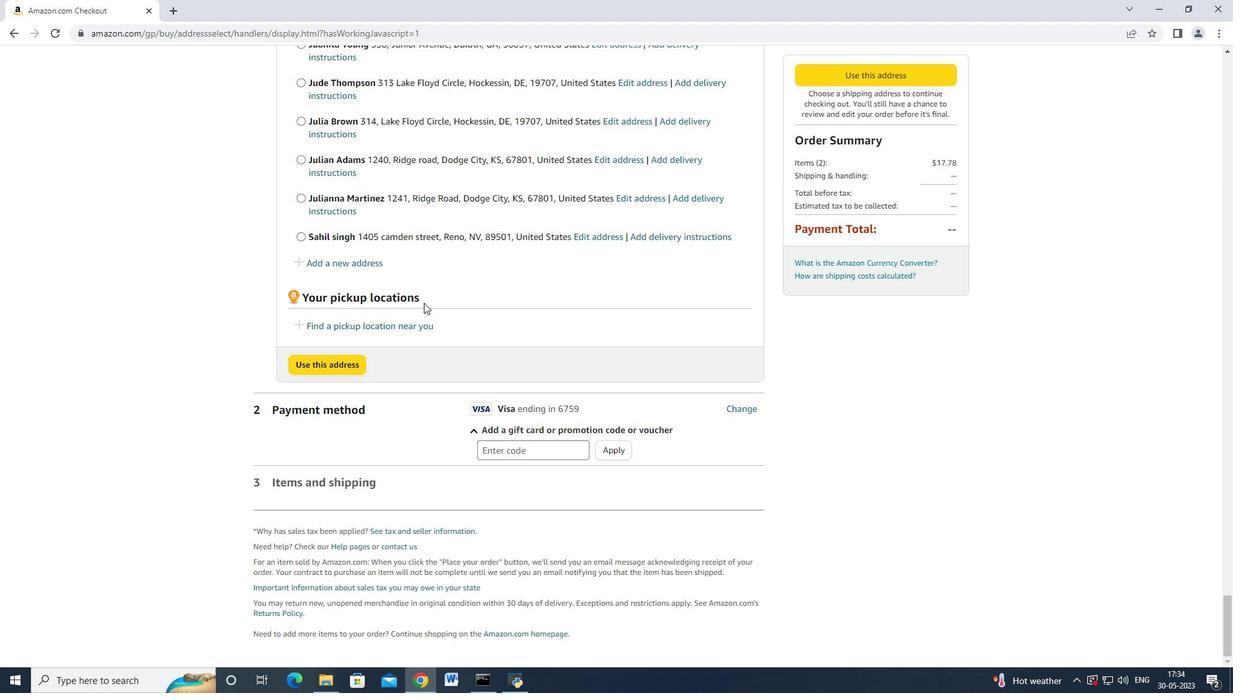 
Action: Mouse moved to (376, 265)
Screenshot: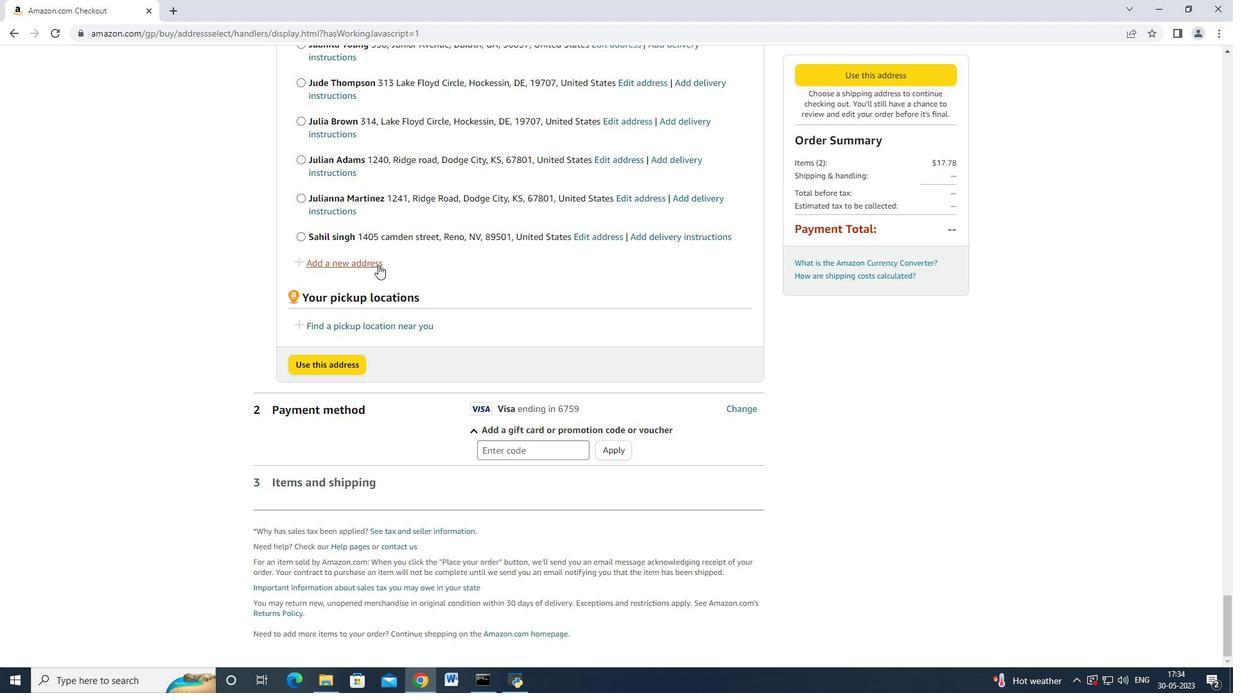 
Action: Mouse pressed left at (376, 265)
Screenshot: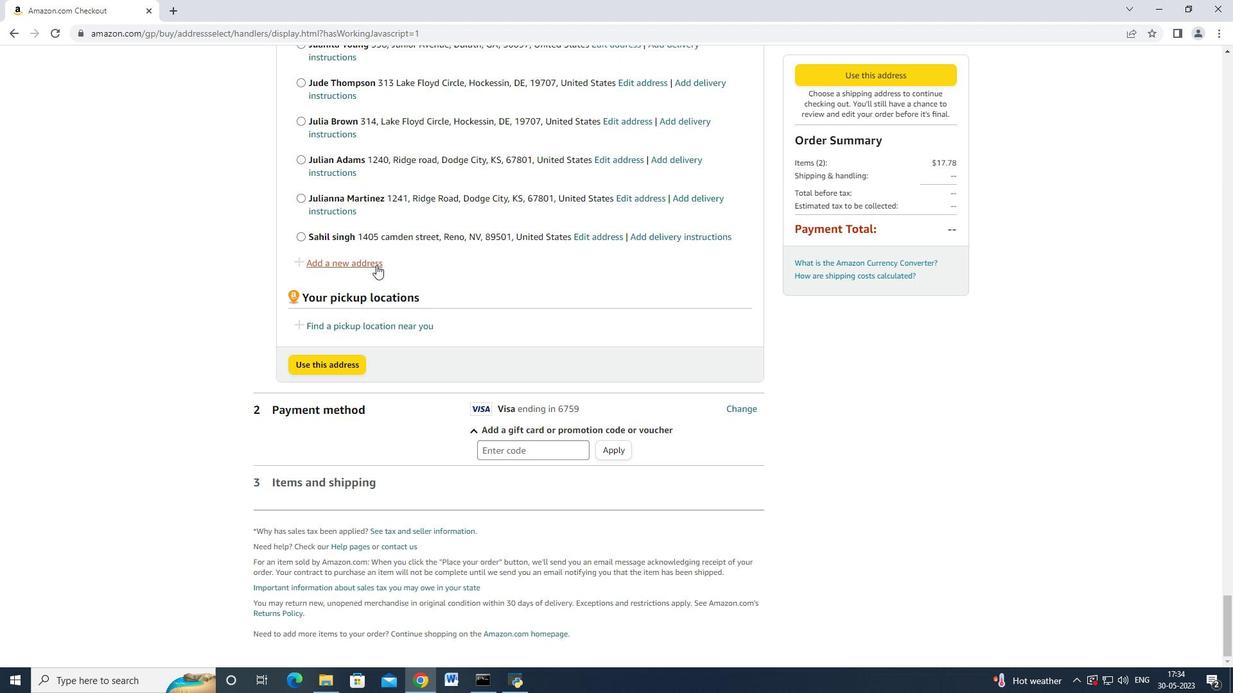 
Action: Mouse moved to (466, 260)
Screenshot: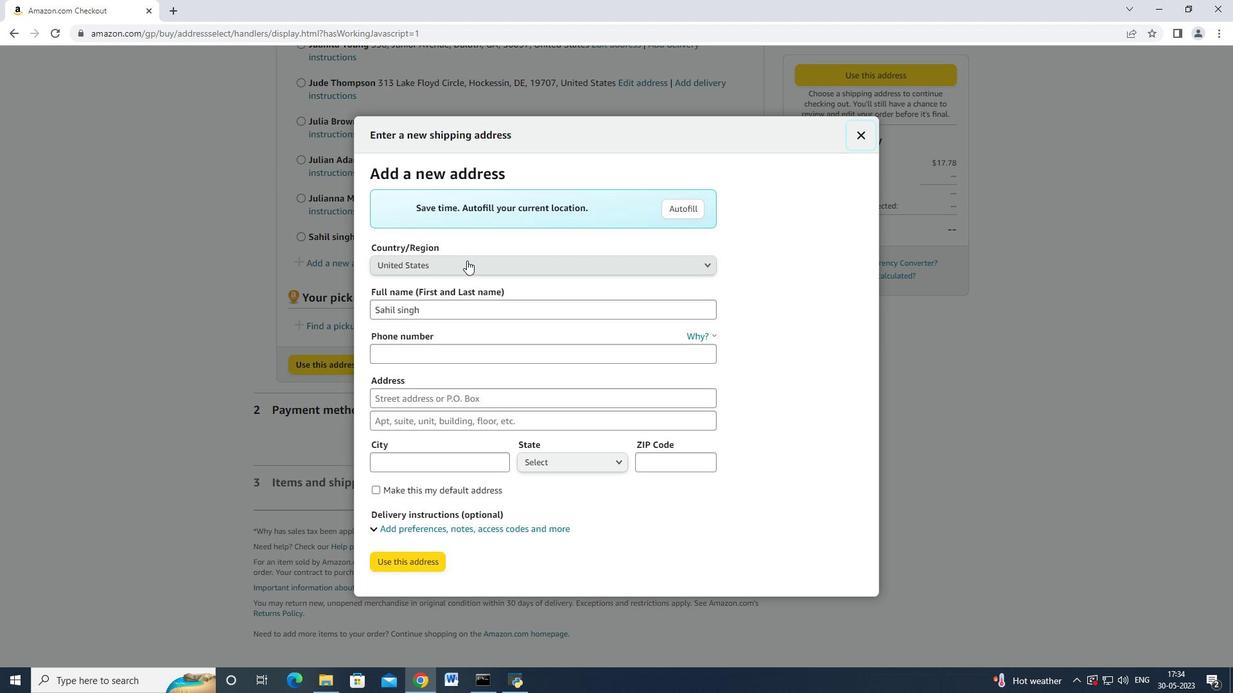 
Action: Mouse pressed left at (466, 260)
Screenshot: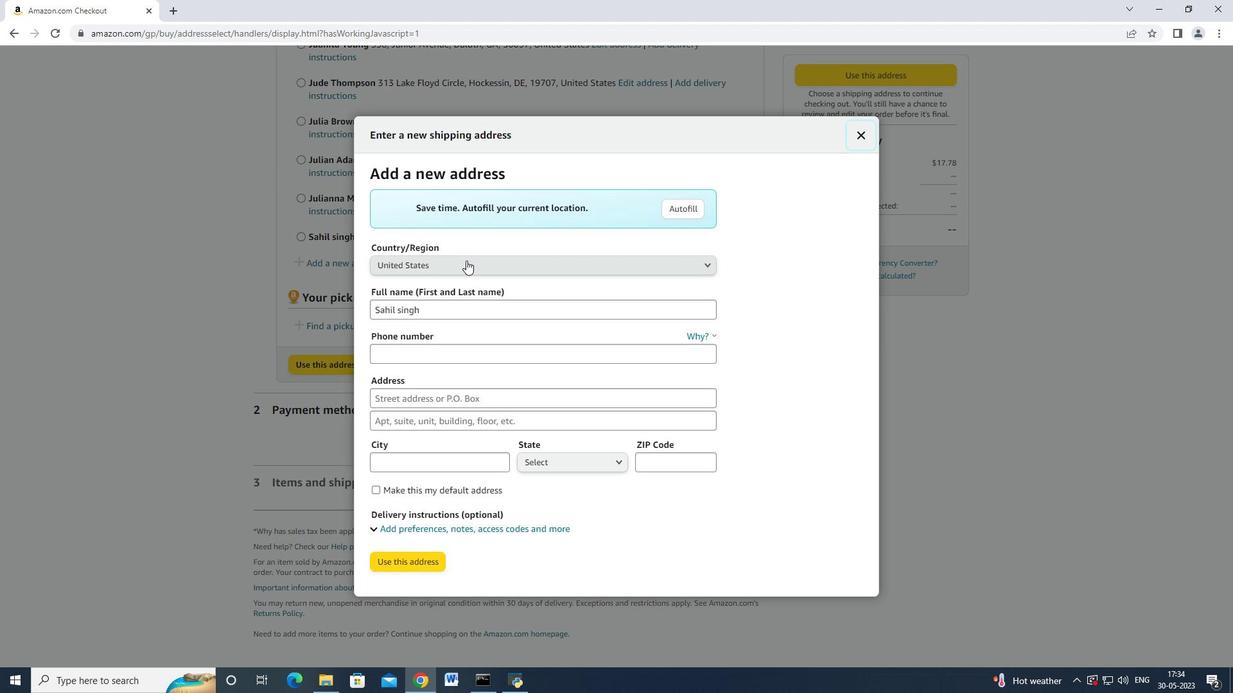 
Action: Mouse moved to (407, 446)
Screenshot: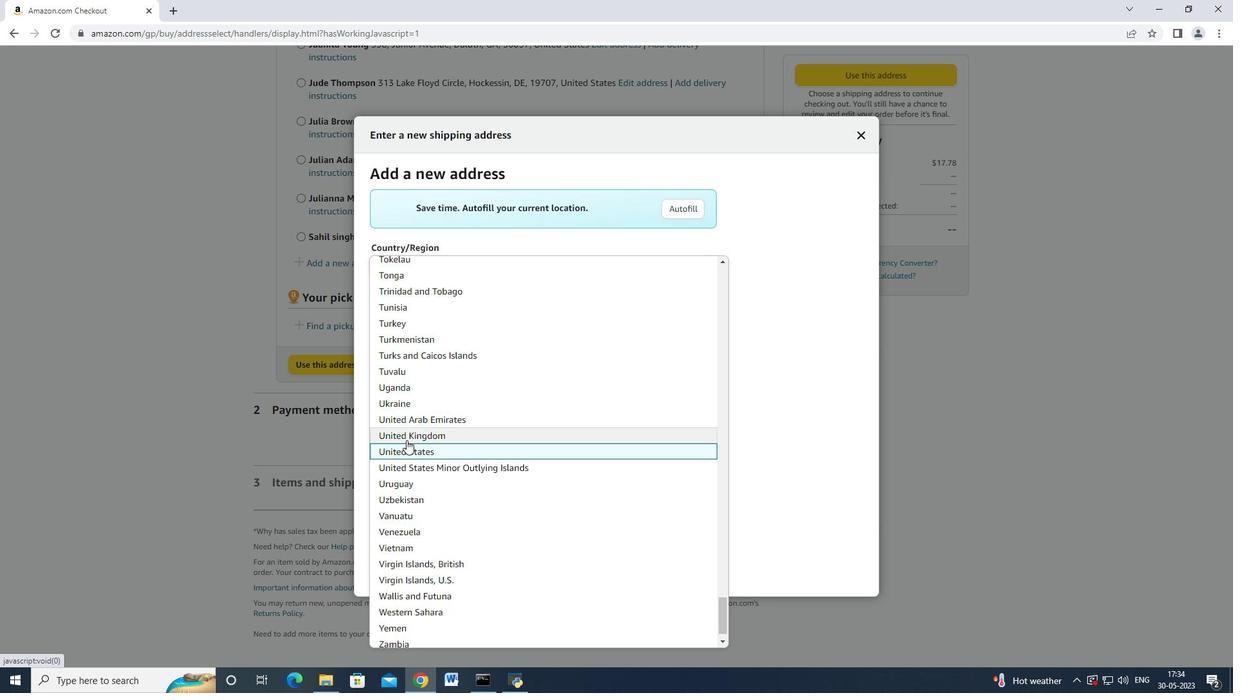 
Action: Mouse pressed left at (407, 446)
Screenshot: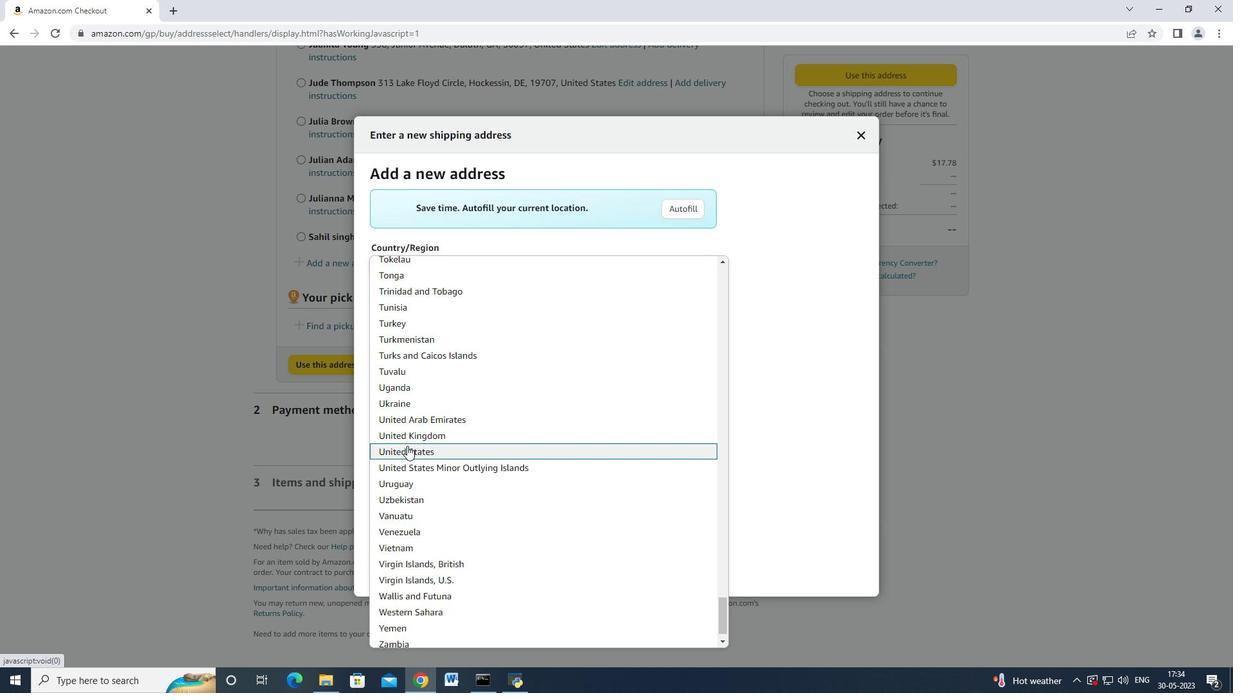 
Action: Mouse moved to (420, 308)
Screenshot: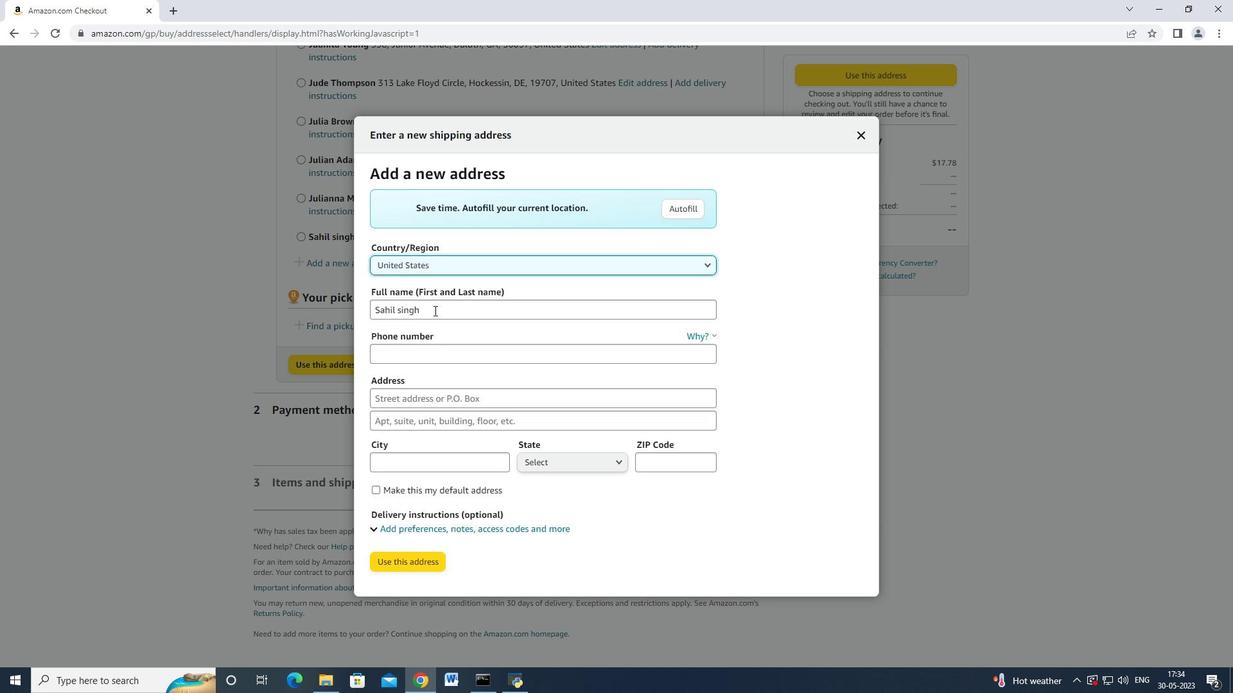 
Action: Mouse pressed left at (420, 308)
Screenshot: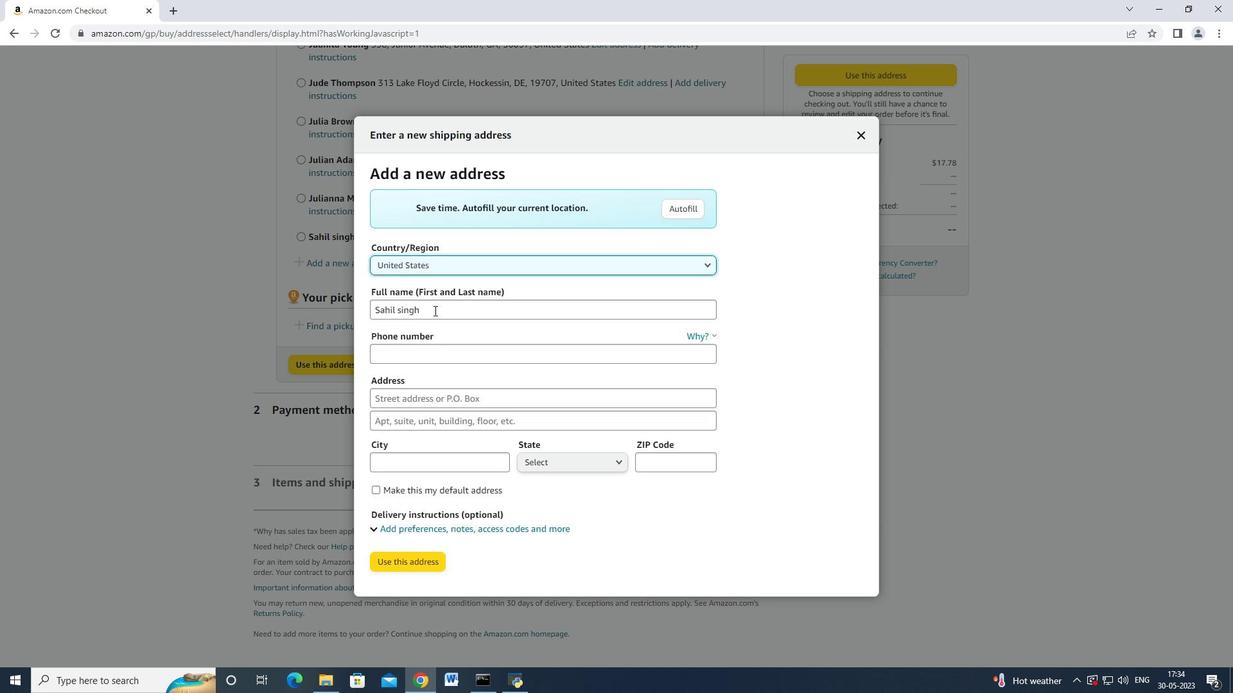 
Action: Mouse moved to (393, 316)
Screenshot: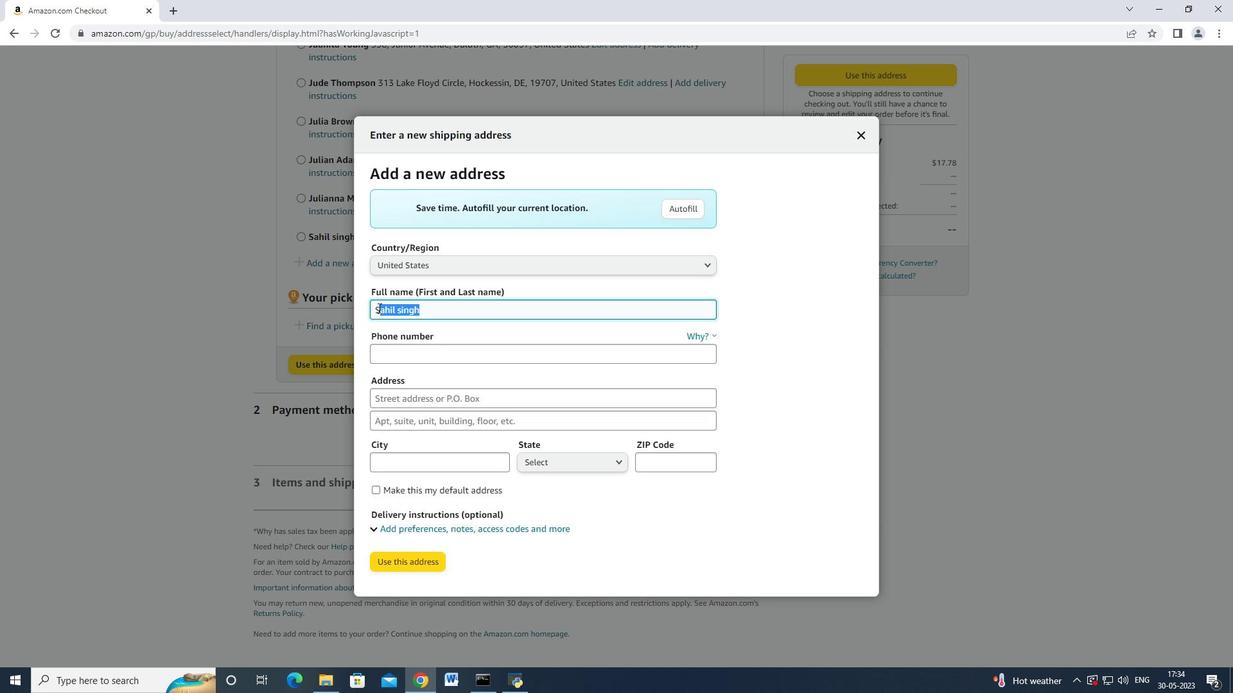 
Action: Key pressed <Key.backspace><Key.backspace><Key.shift>Jake<Key.space><Key.shift_r>Allen<Key.tab><Key.tab>978549297<Key.backspace>47<Key.tab>4734<Key.space><Key.shift>Huntz<Key.space><Key.shift>Lane<Key.space><Key.tab><Key.tab><Key.shift>Bolton<Key.space>
Screenshot: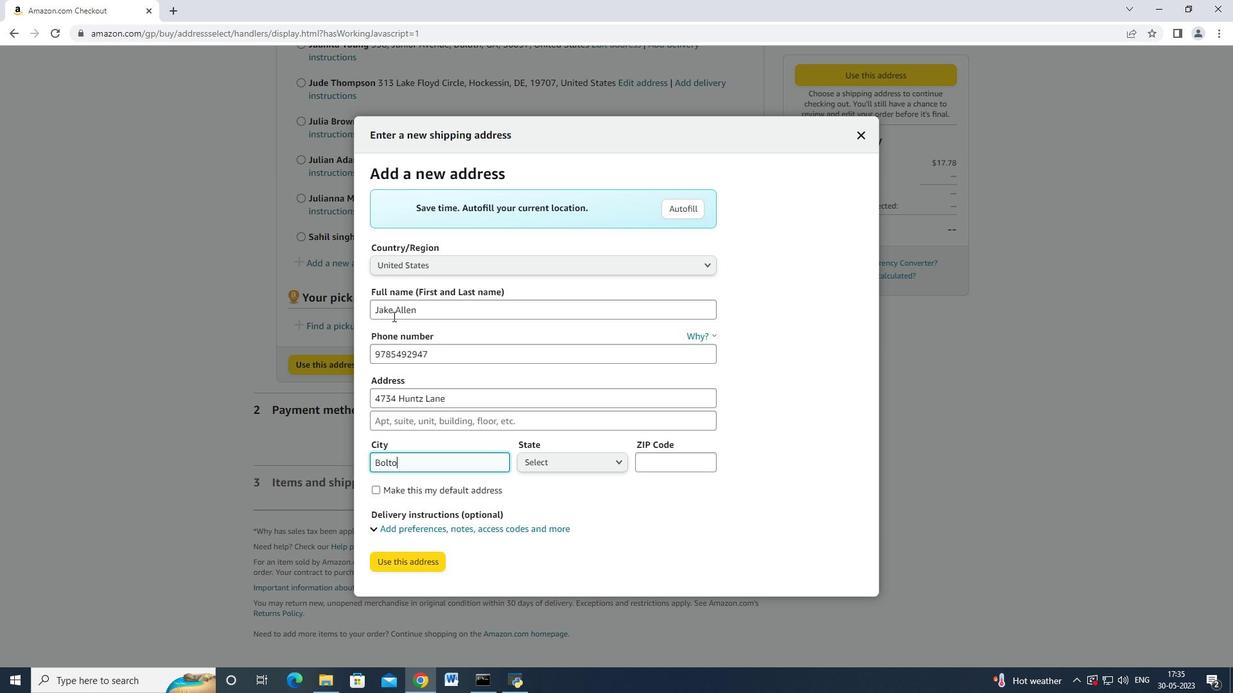 
Action: Mouse moved to (569, 454)
Screenshot: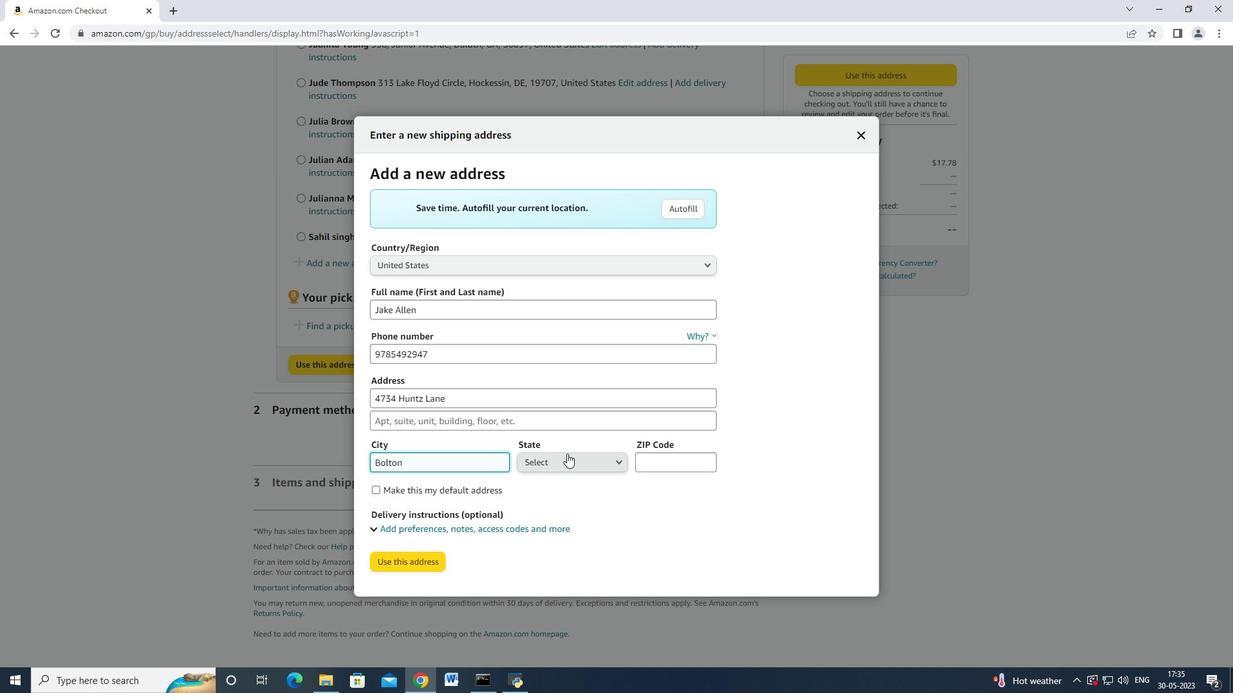 
Action: Mouse pressed left at (569, 454)
Screenshot: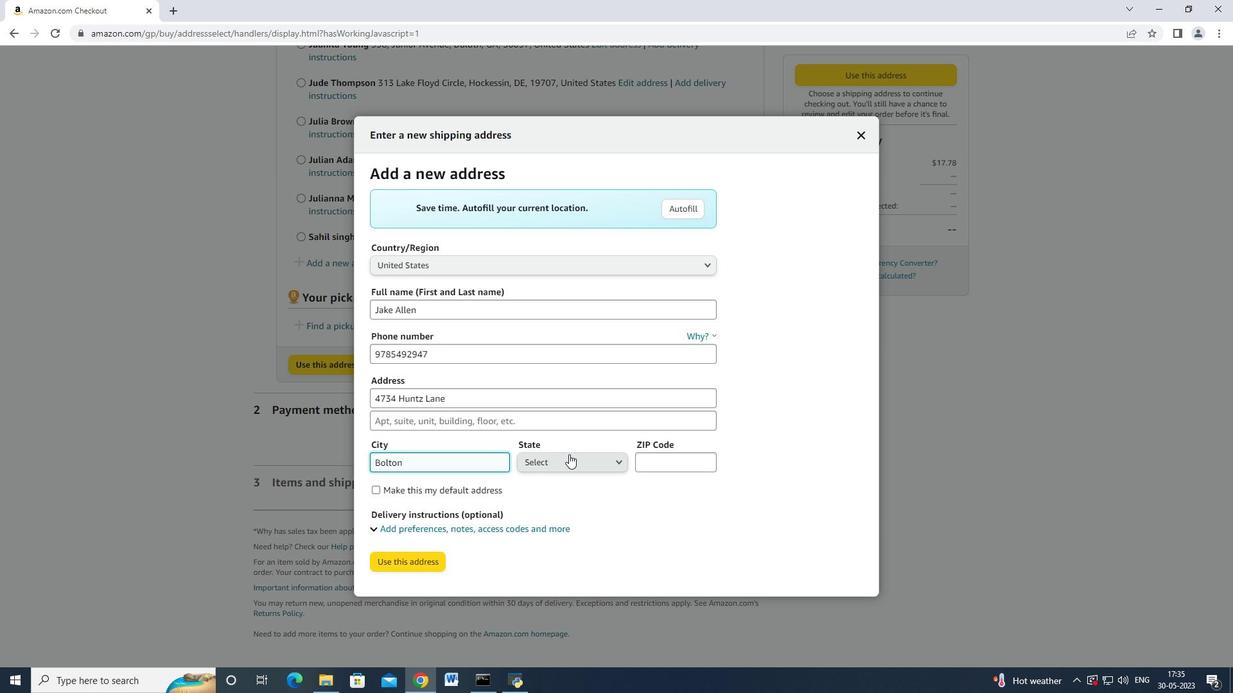
Action: Mouse moved to (574, 443)
Screenshot: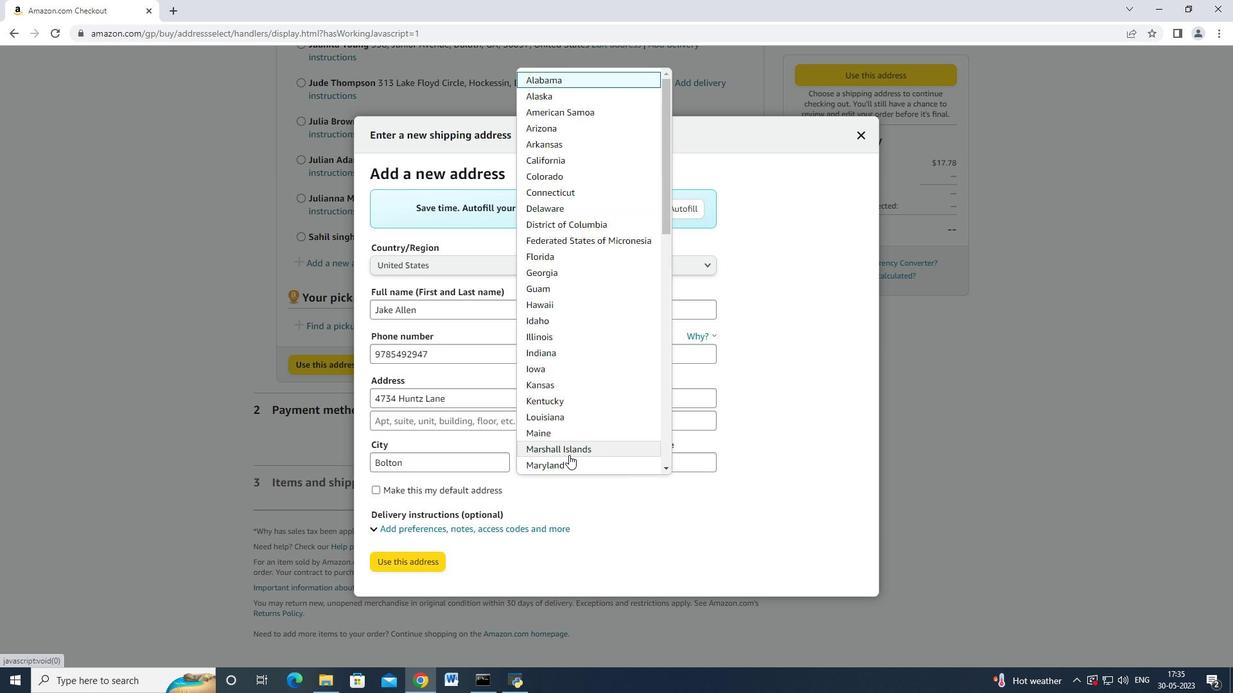 
Action: Mouse scrolled (574, 442) with delta (0, 0)
Screenshot: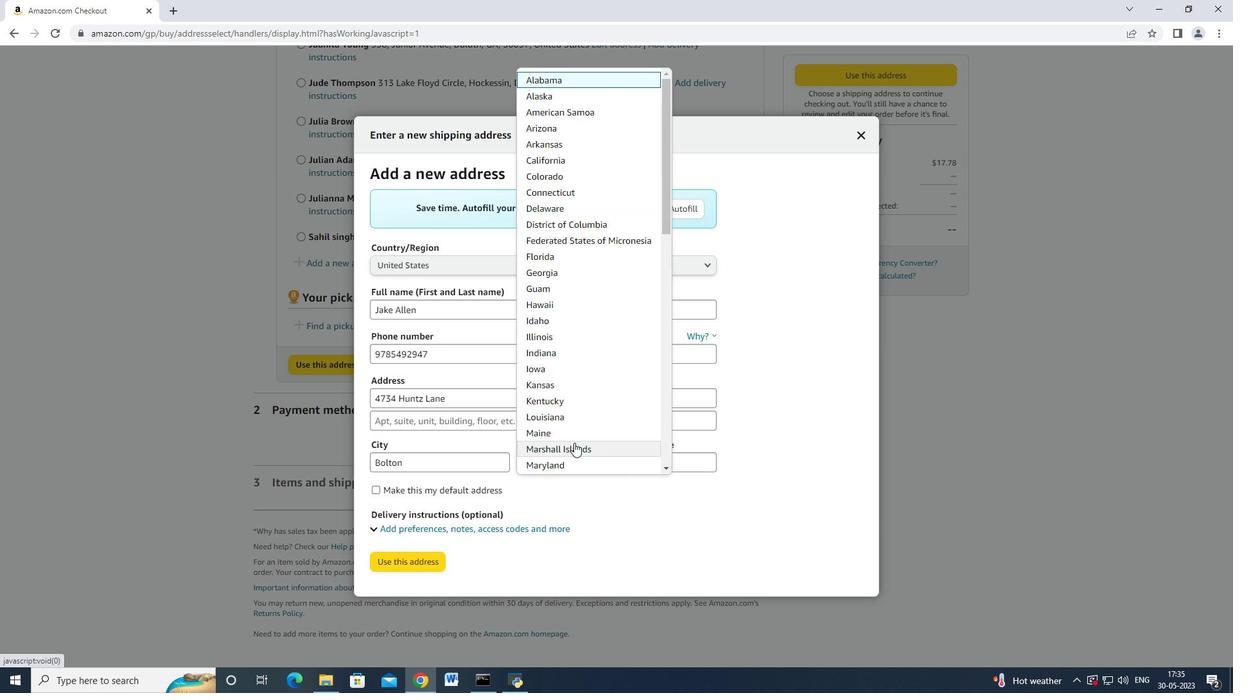 
Action: Mouse moved to (573, 418)
Screenshot: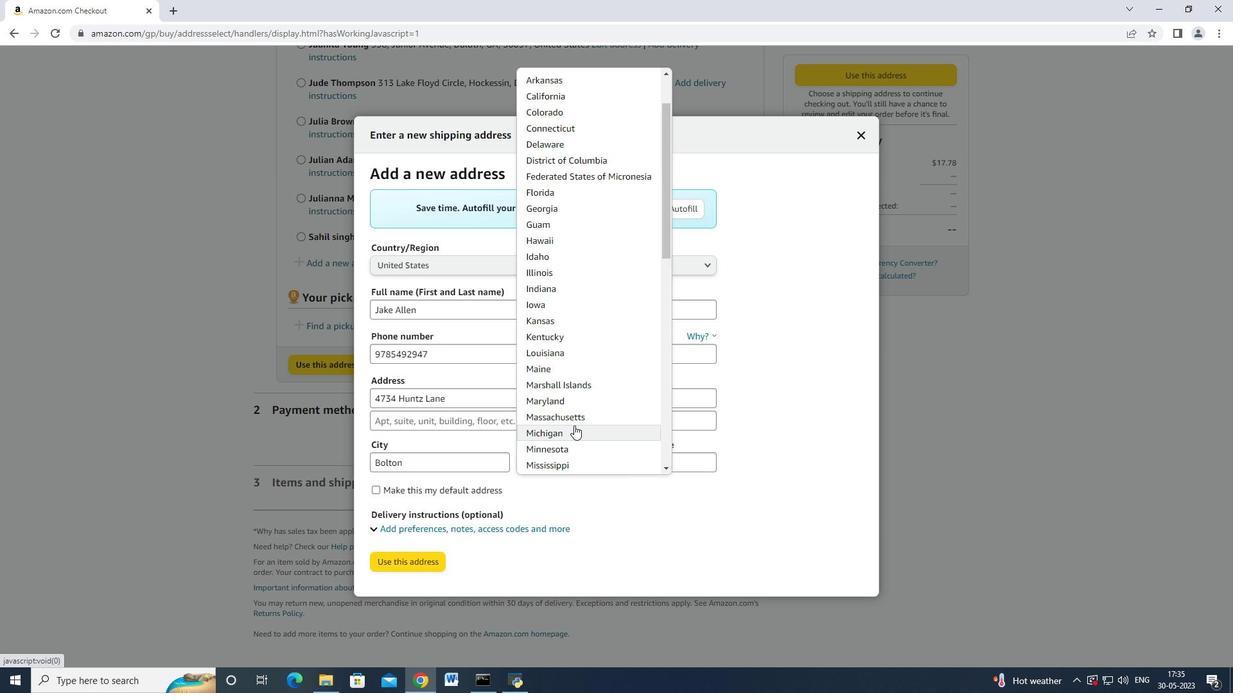 
Action: Mouse pressed left at (573, 418)
Screenshot: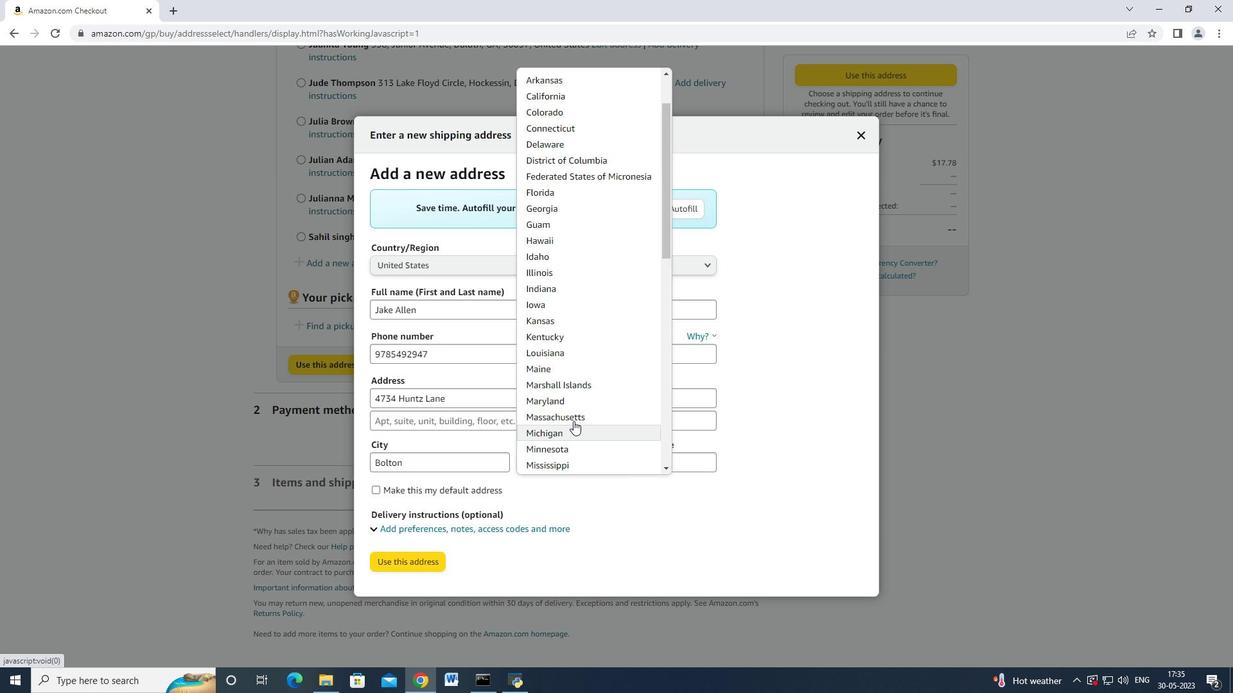 
Action: Mouse moved to (652, 454)
Screenshot: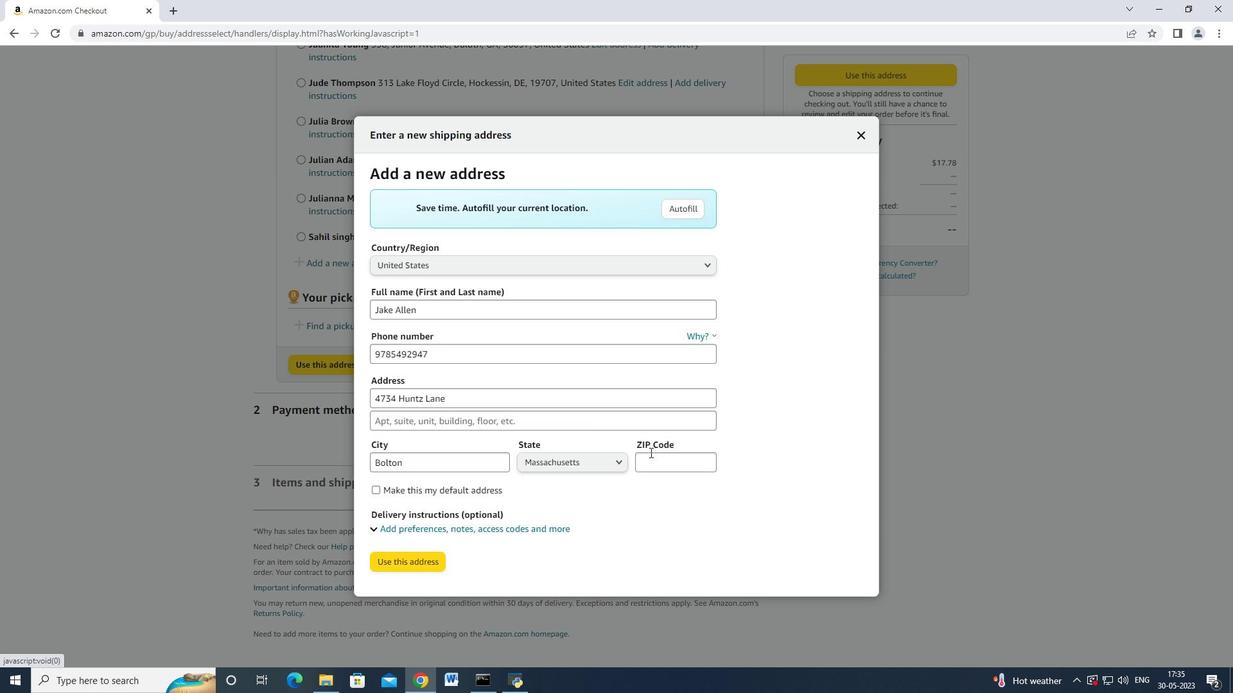 
Action: Mouse pressed left at (652, 454)
Screenshot: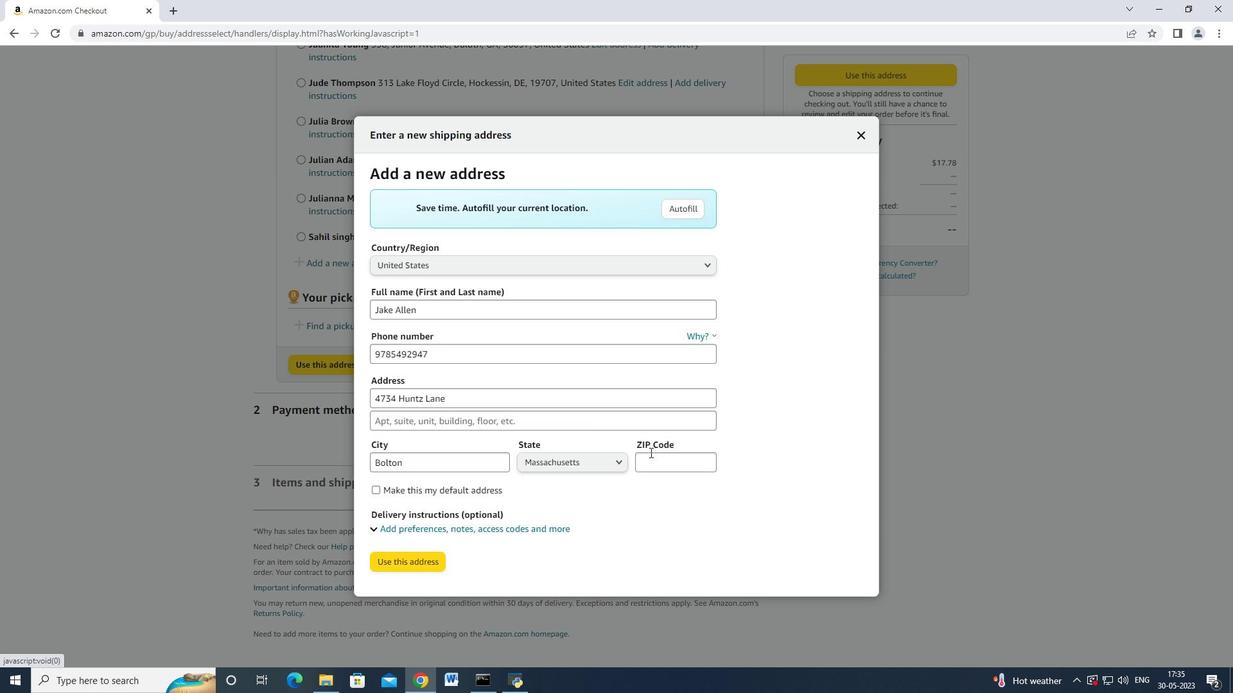 
Action: Mouse moved to (652, 454)
Screenshot: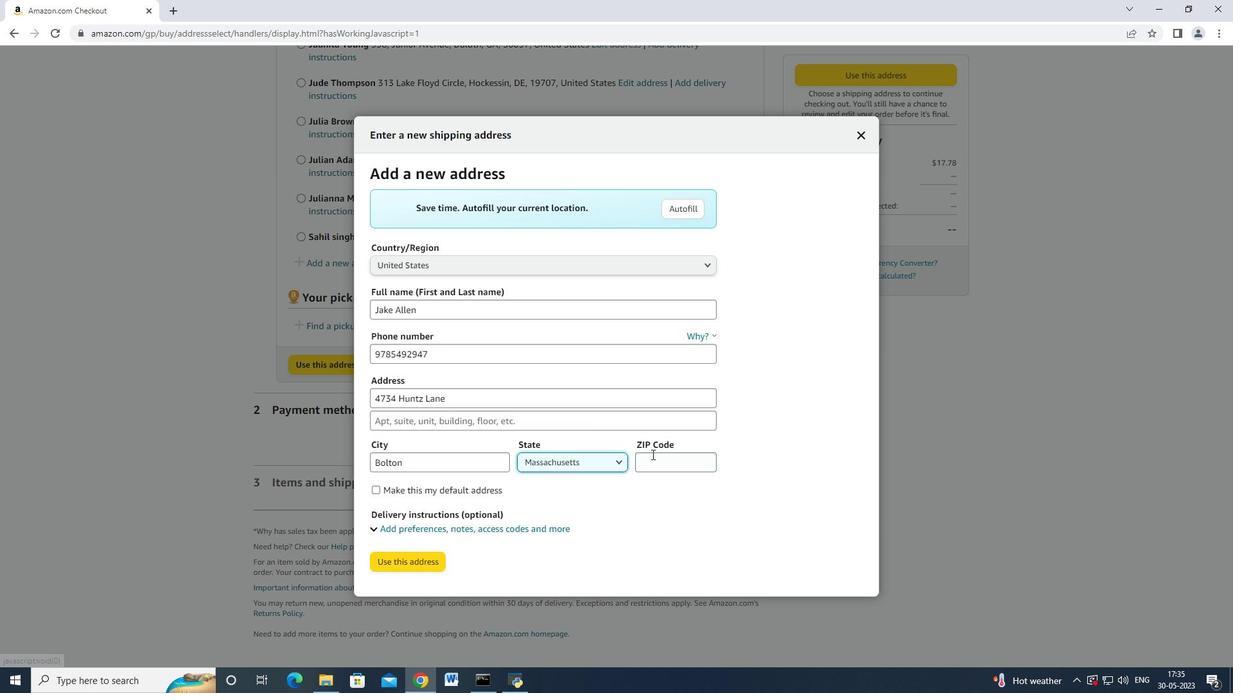 
Action: Mouse pressed left at (652, 454)
Screenshot: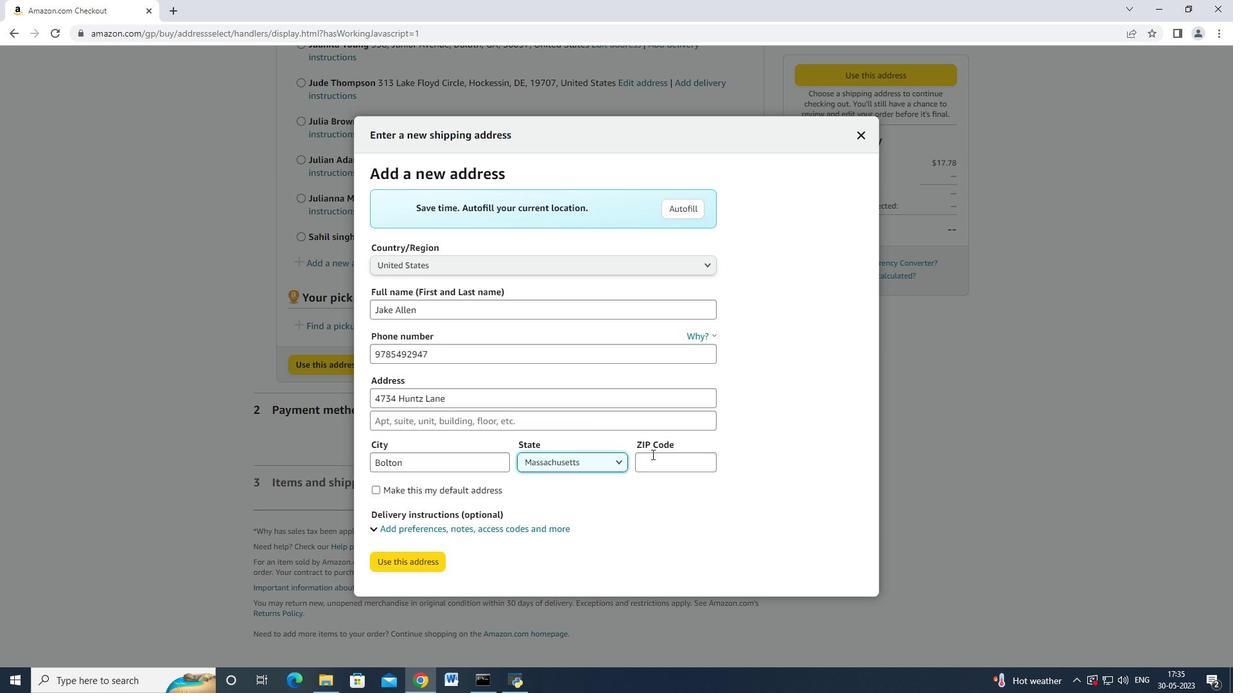 
Action: Mouse moved to (659, 456)
Screenshot: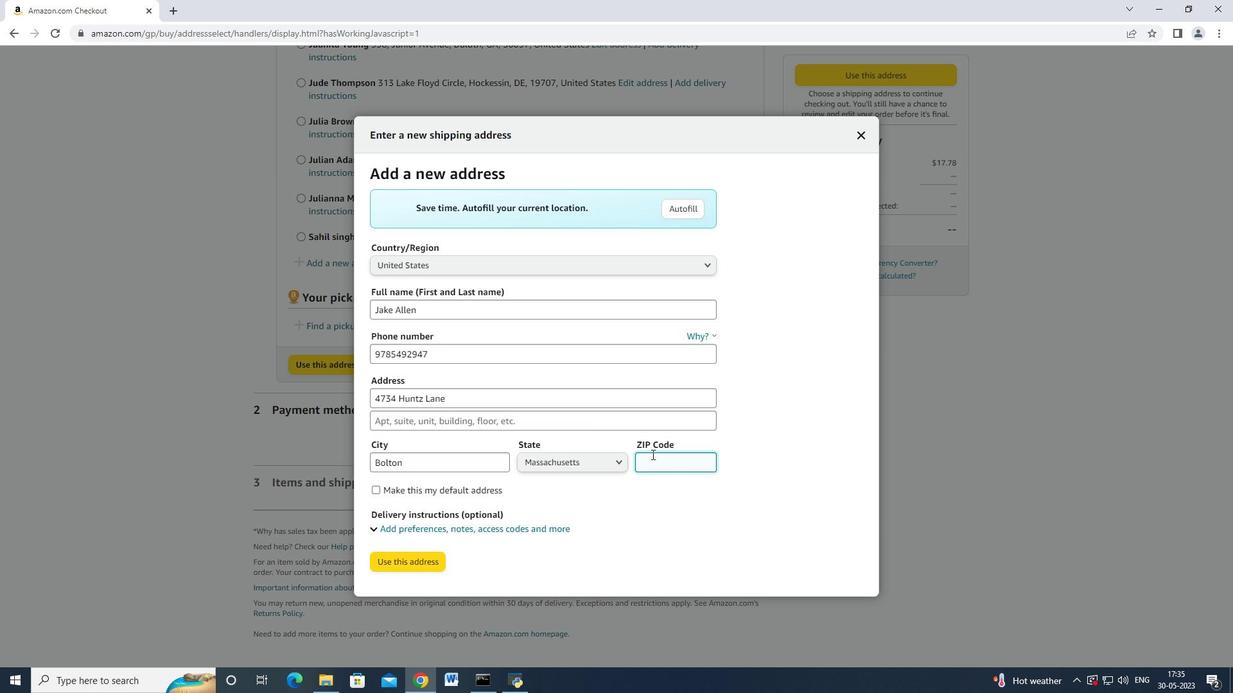 
Action: Key pressed 01740
Screenshot: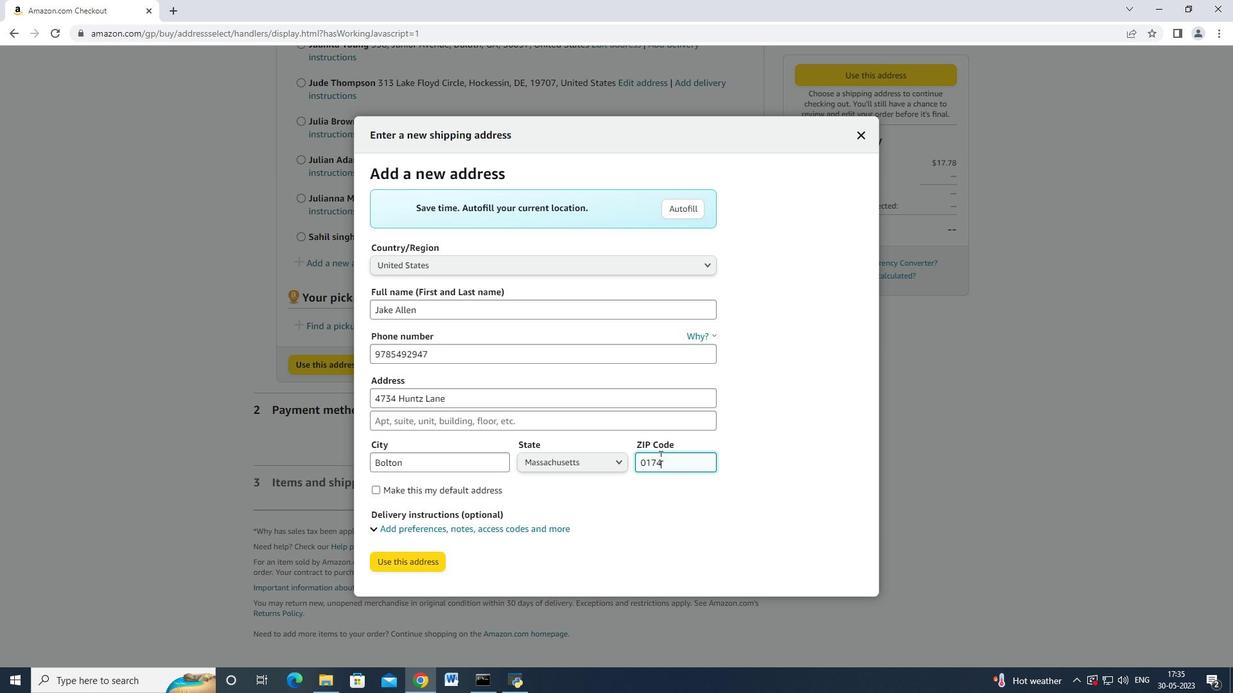 
Action: Mouse moved to (420, 549)
Screenshot: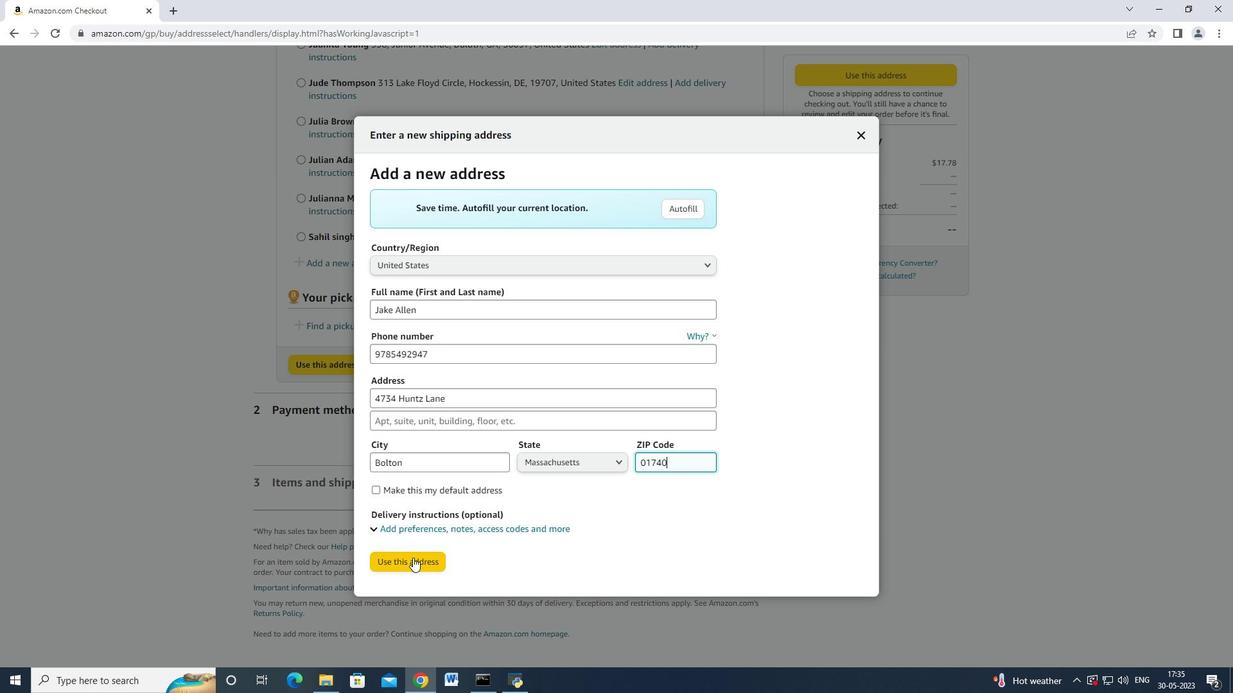 
Action: Mouse pressed left at (420, 549)
Screenshot: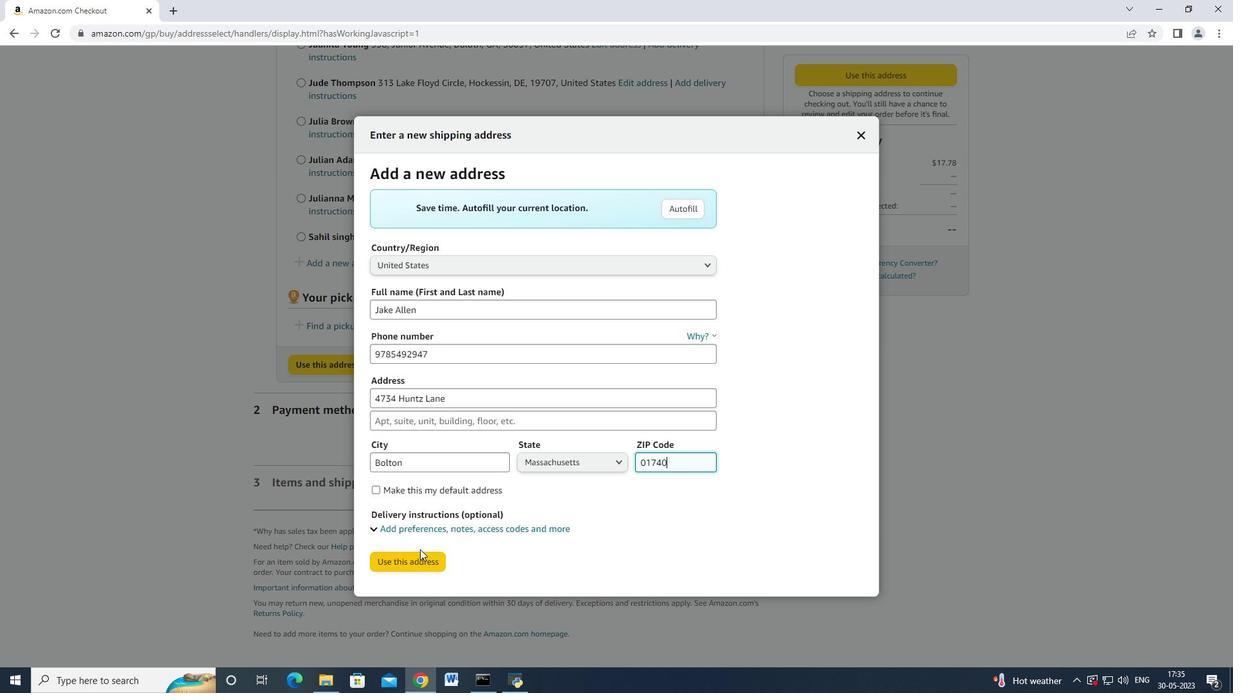 
Action: Mouse moved to (420, 553)
Screenshot: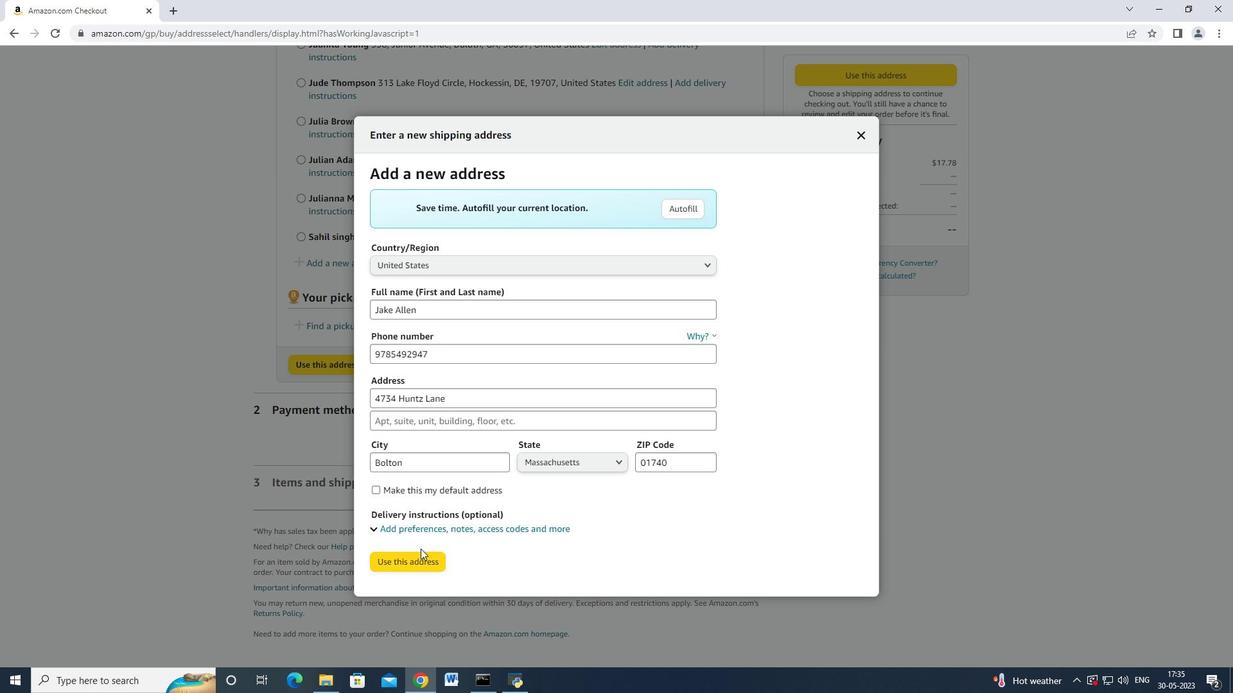 
Action: Mouse pressed left at (420, 553)
Screenshot: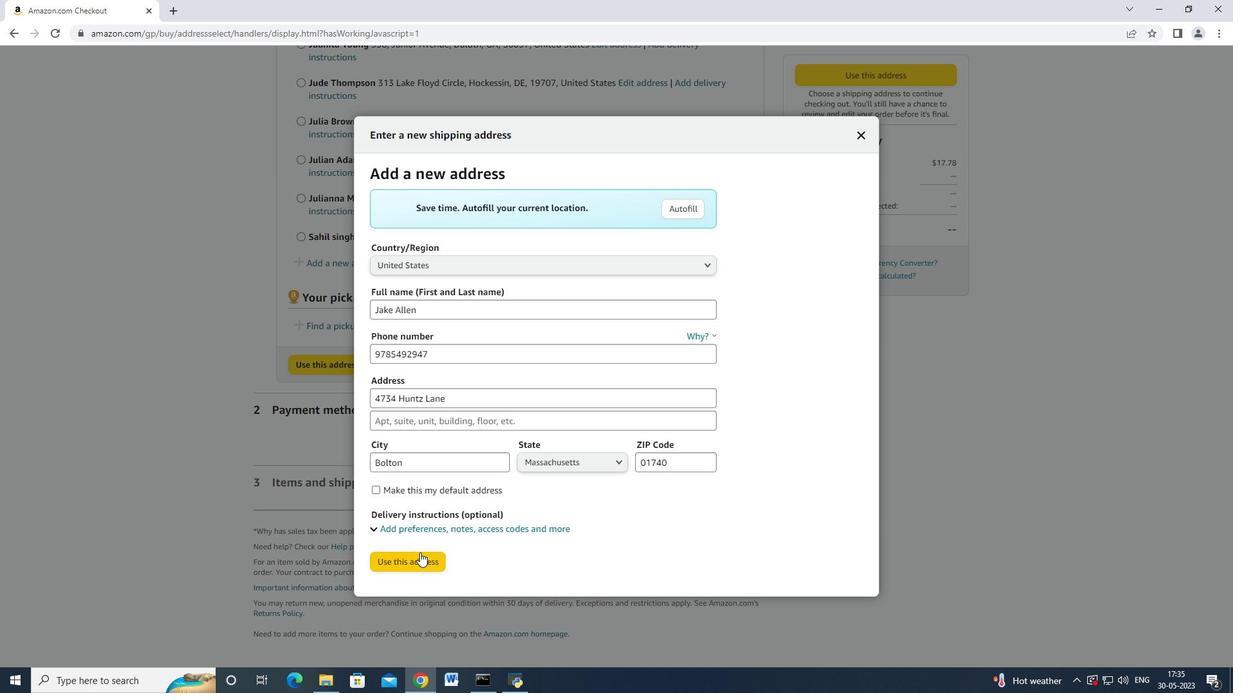 
Action: Mouse moved to (420, 582)
Screenshot: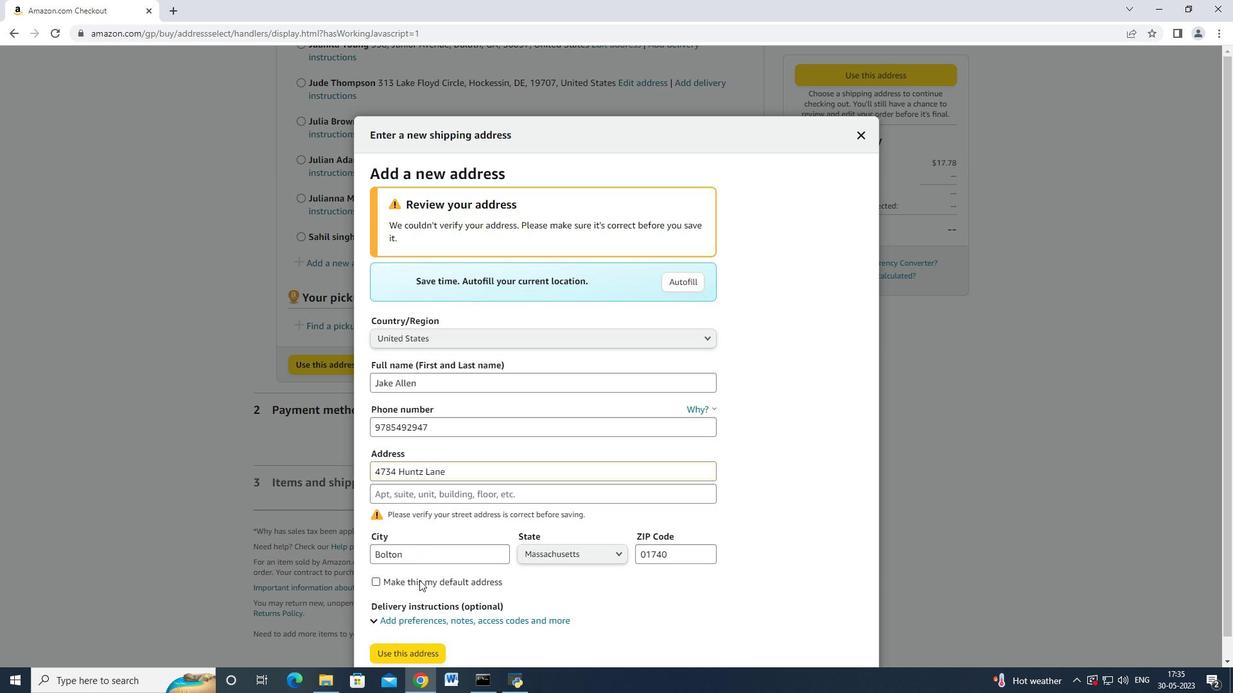 
Action: Mouse scrolled (420, 581) with delta (0, 0)
Screenshot: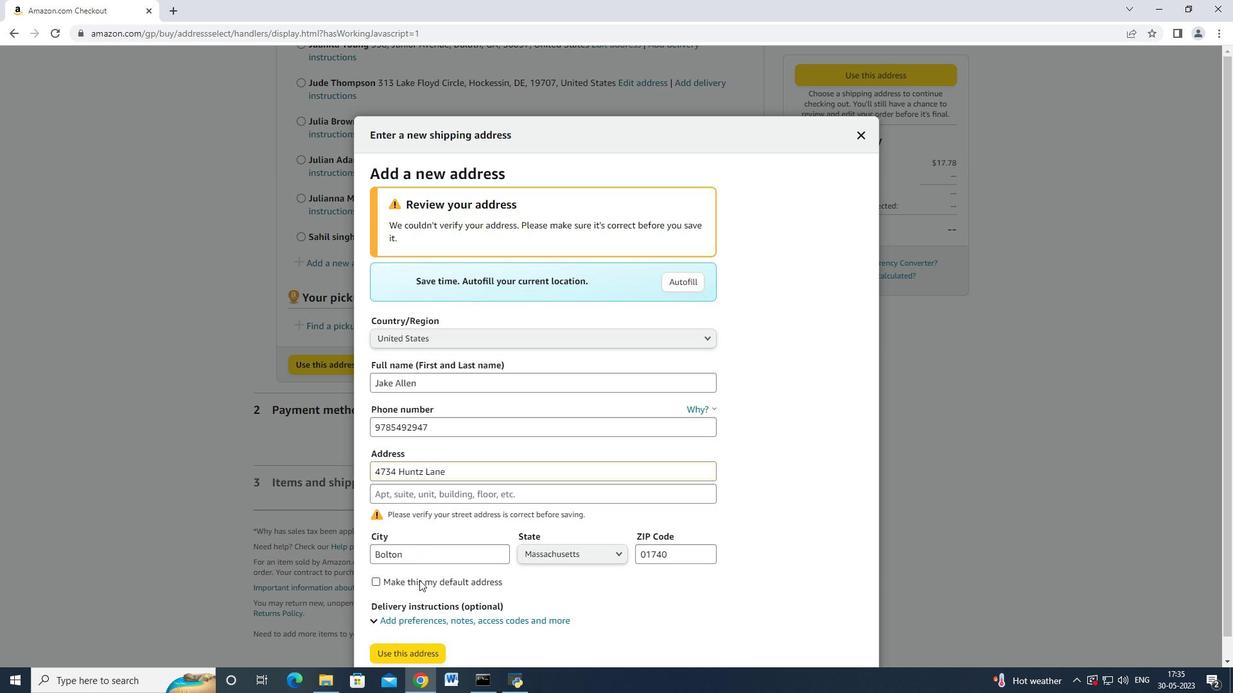 
Action: Mouse scrolled (420, 581) with delta (0, 0)
Screenshot: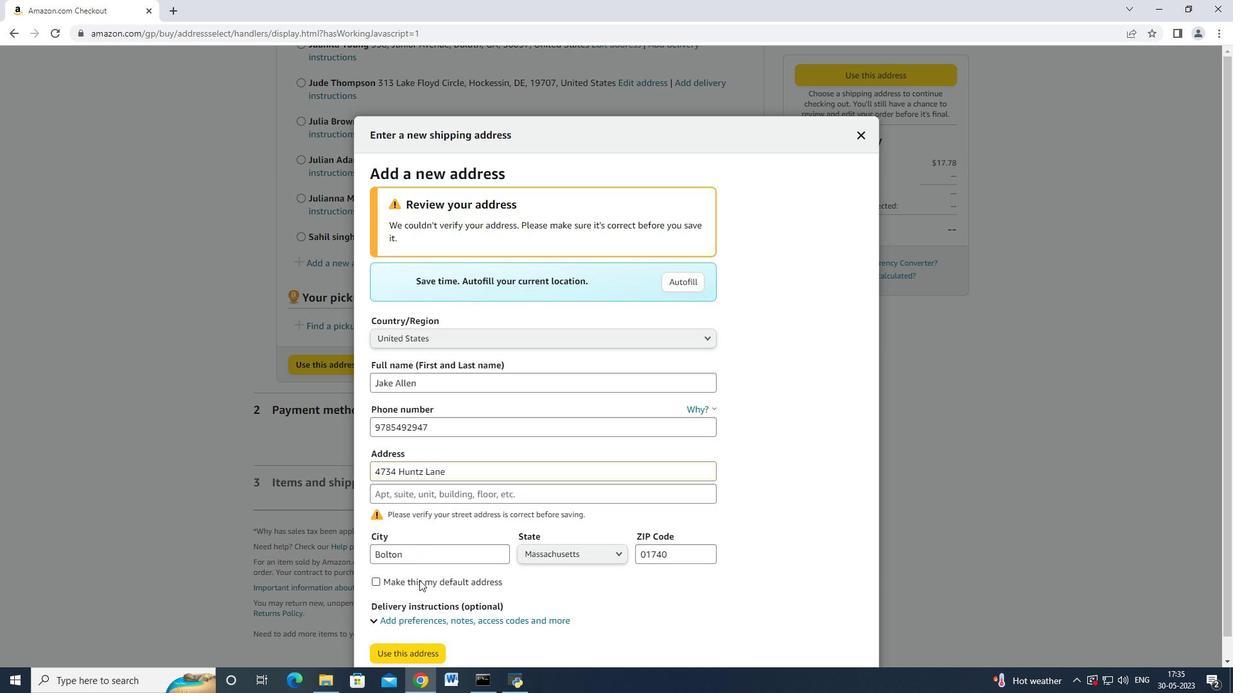 
Action: Mouse moved to (414, 626)
Screenshot: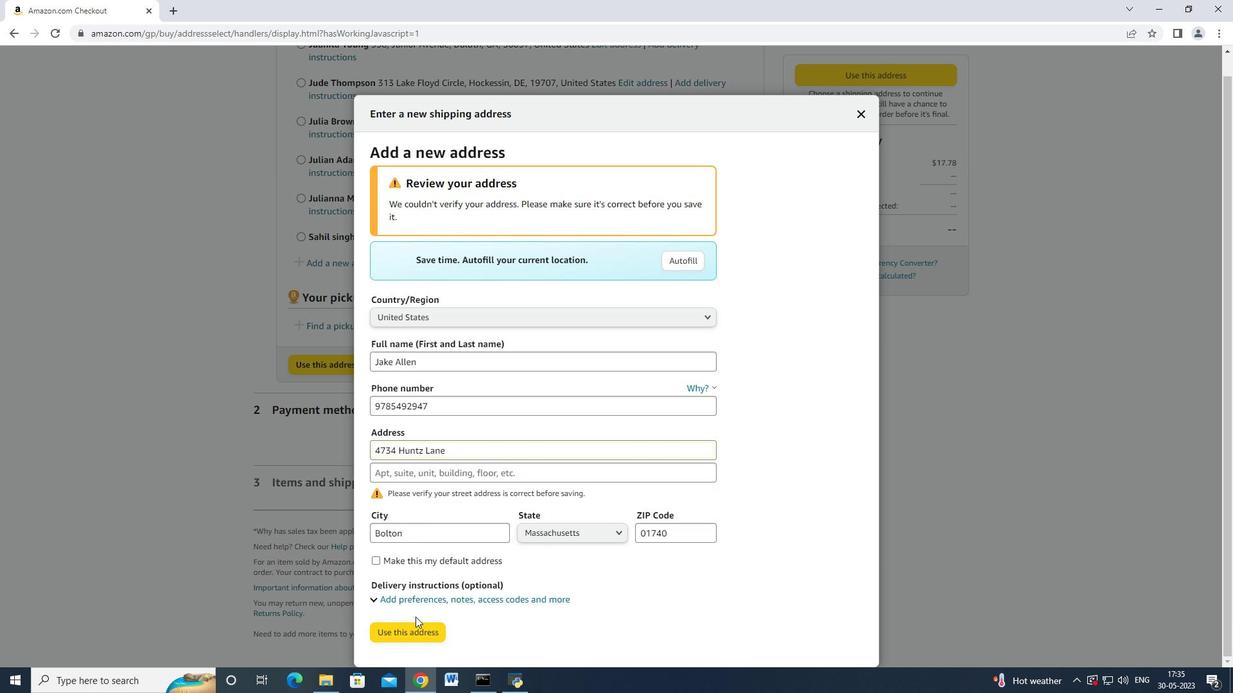 
Action: Mouse pressed left at (414, 626)
Screenshot: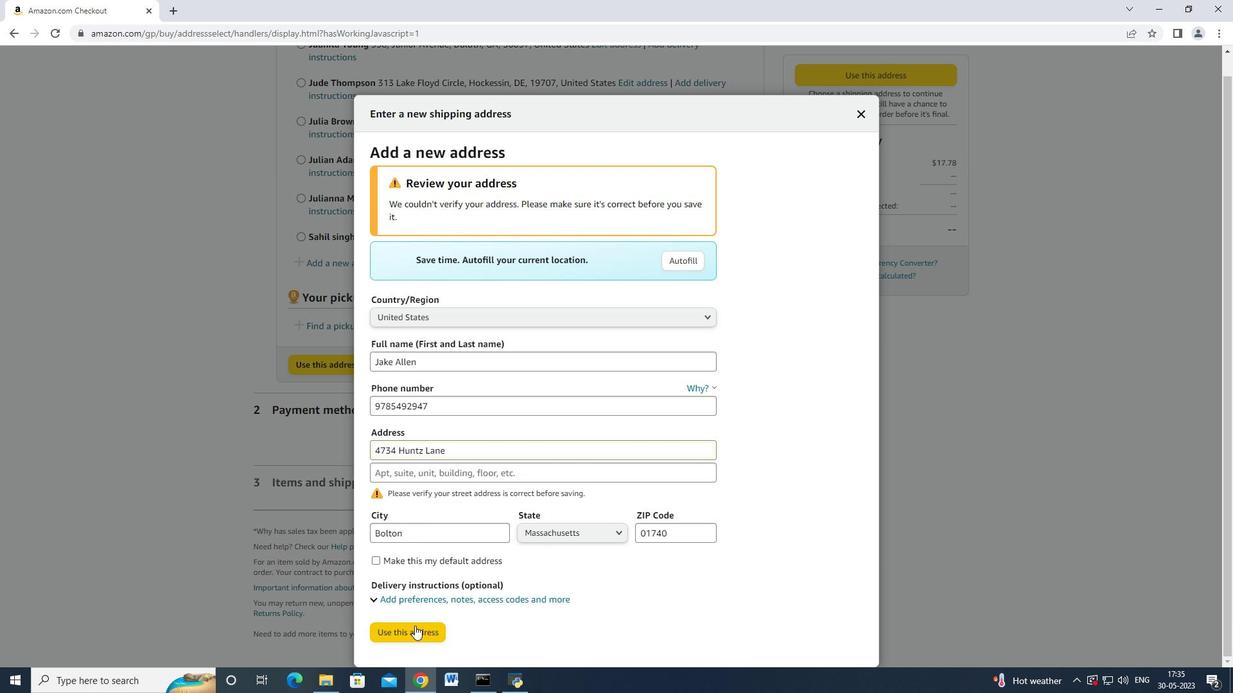 
Action: Mouse moved to (413, 248)
Screenshot: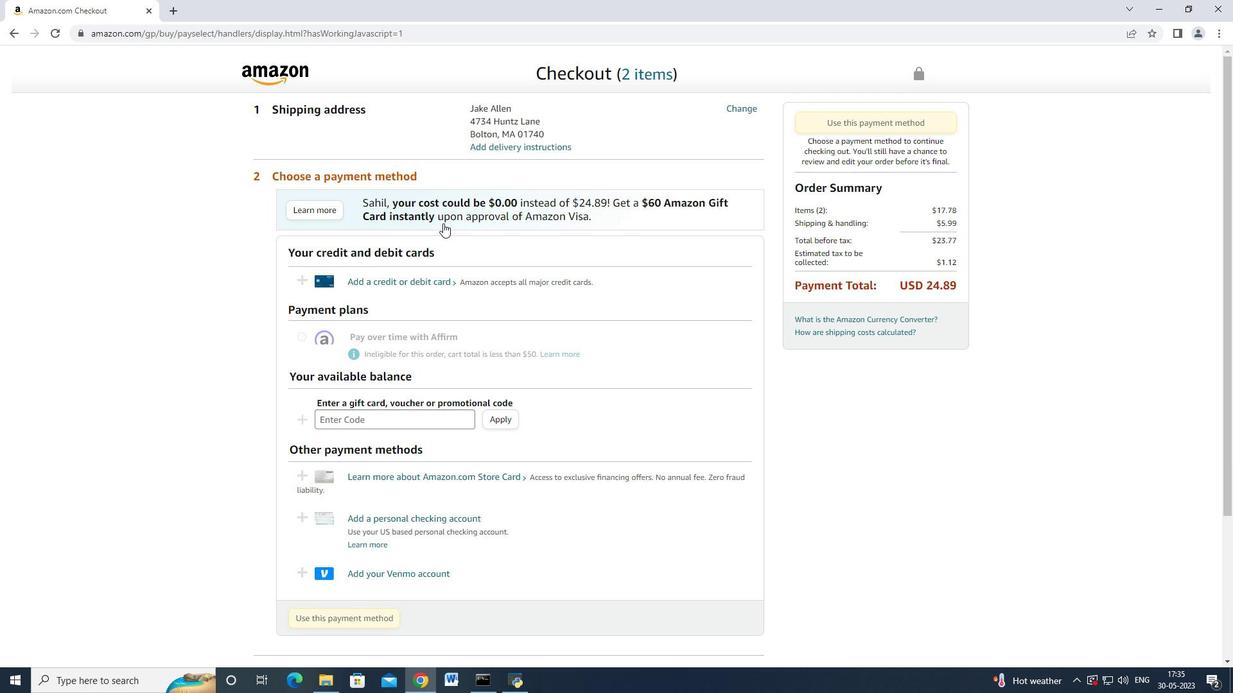 
Action: Mouse scrolled (413, 247) with delta (0, 0)
Screenshot: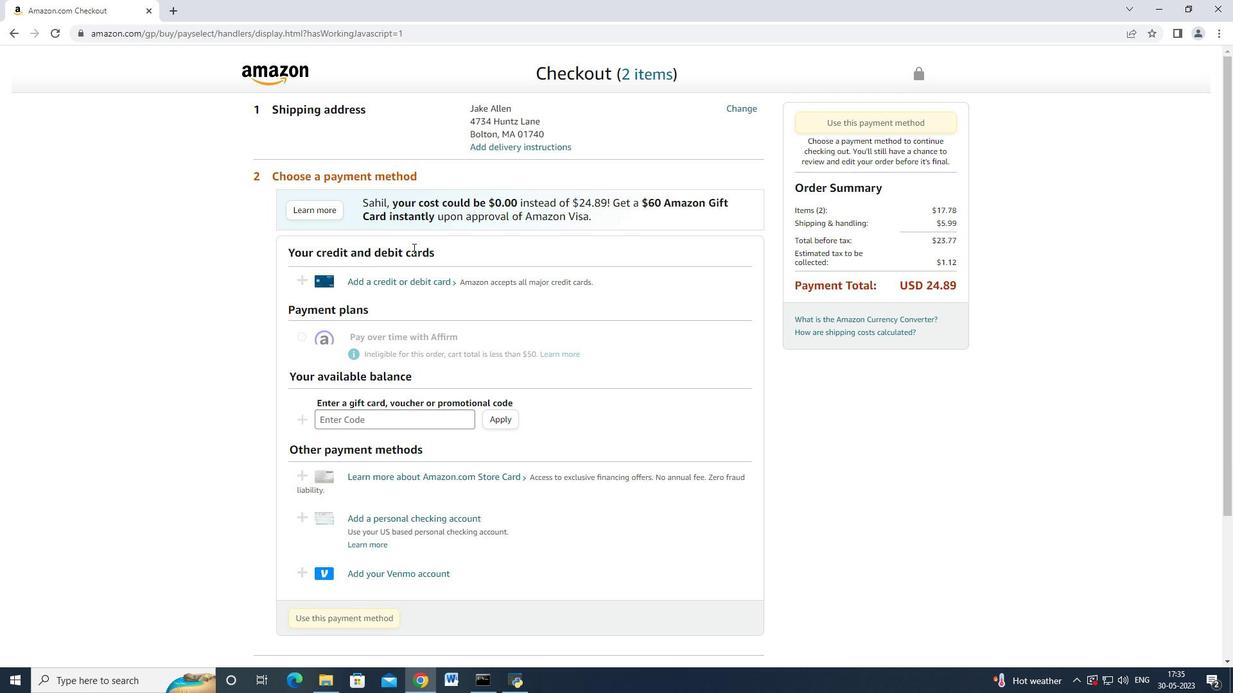 
Action: Mouse moved to (422, 222)
Screenshot: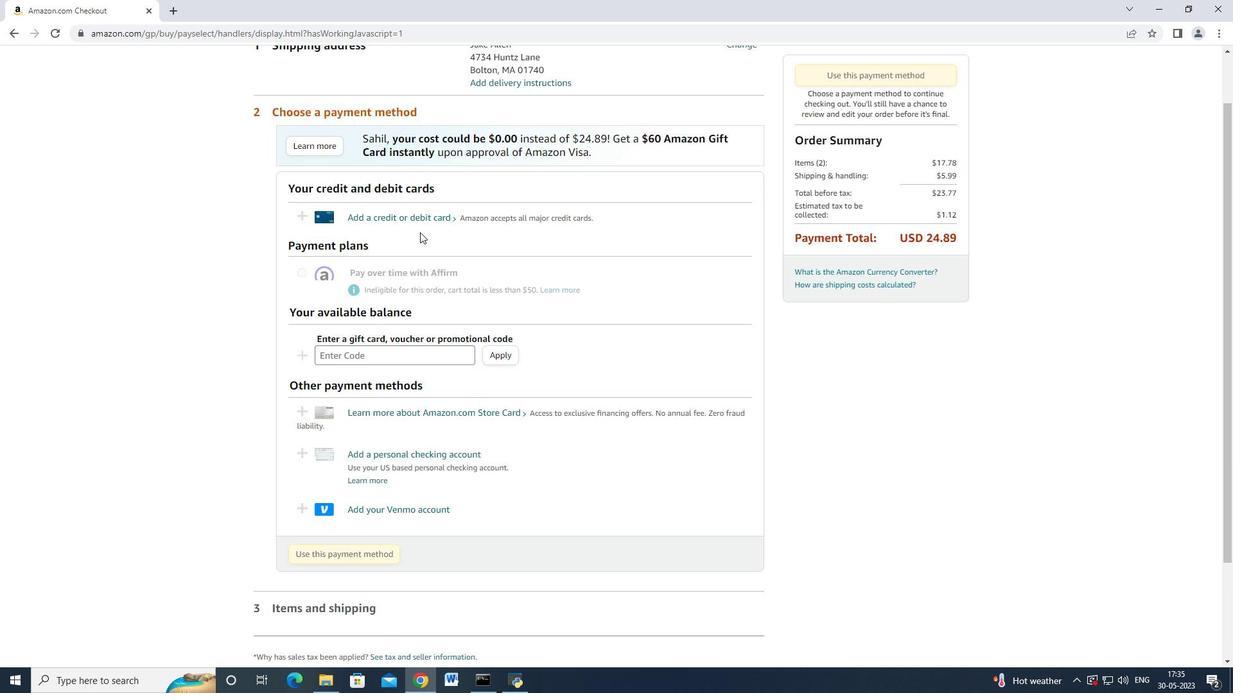 
Action: Mouse pressed left at (422, 222)
Screenshot: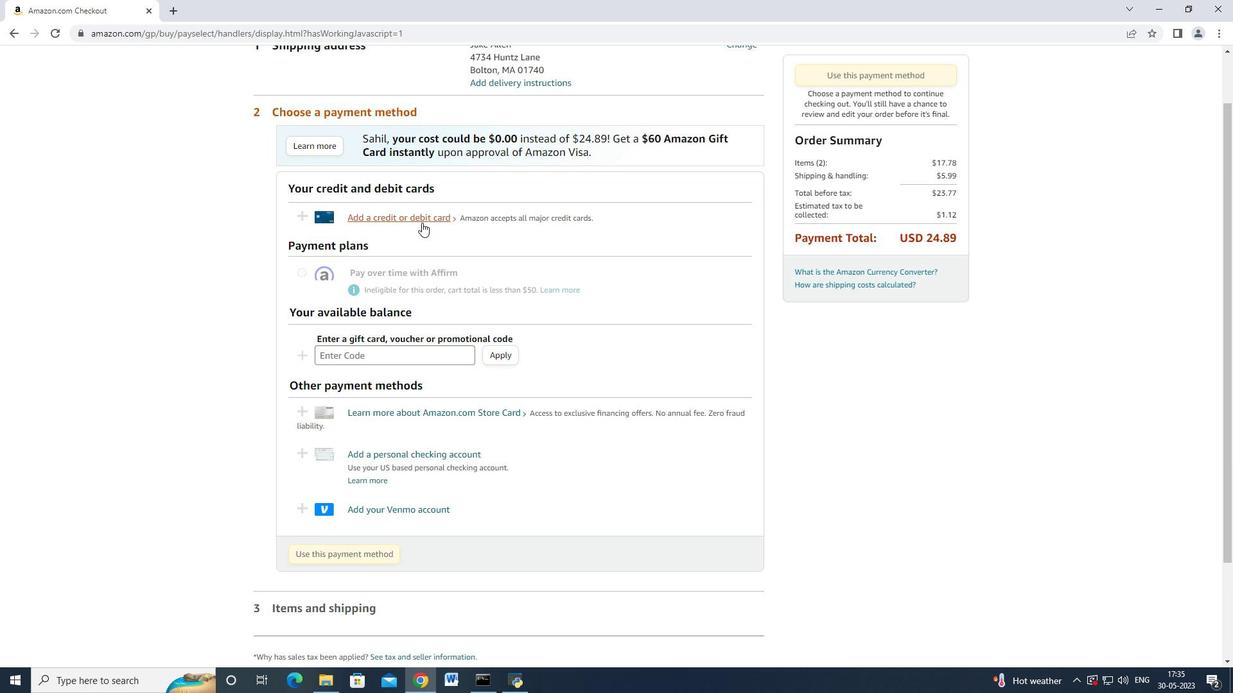 
Action: Mouse moved to (534, 297)
Screenshot: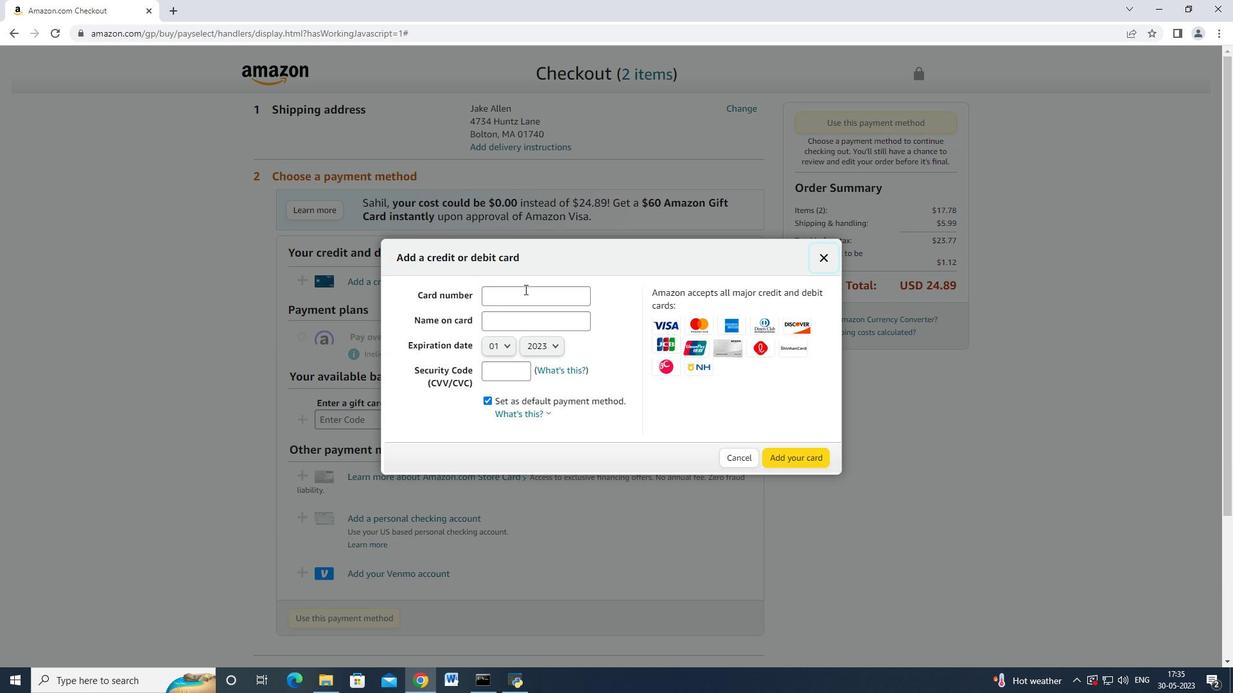 
Action: Mouse pressed left at (534, 297)
Screenshot: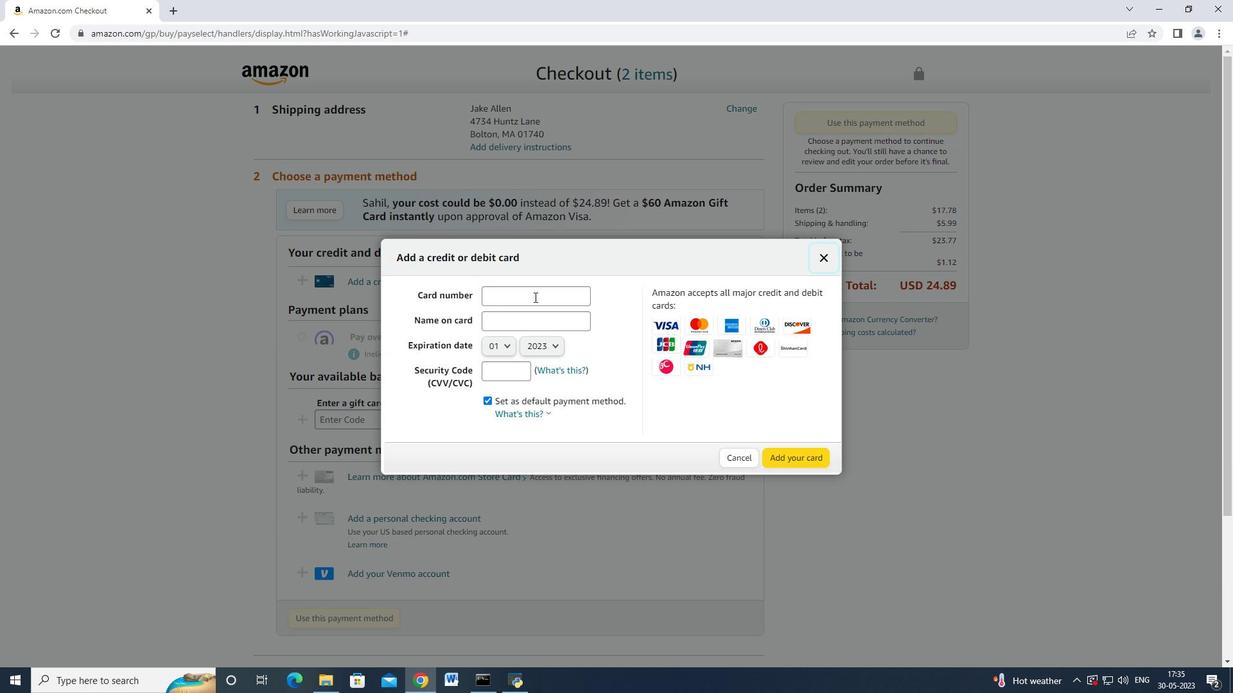 
Action: Mouse moved to (533, 296)
Screenshot: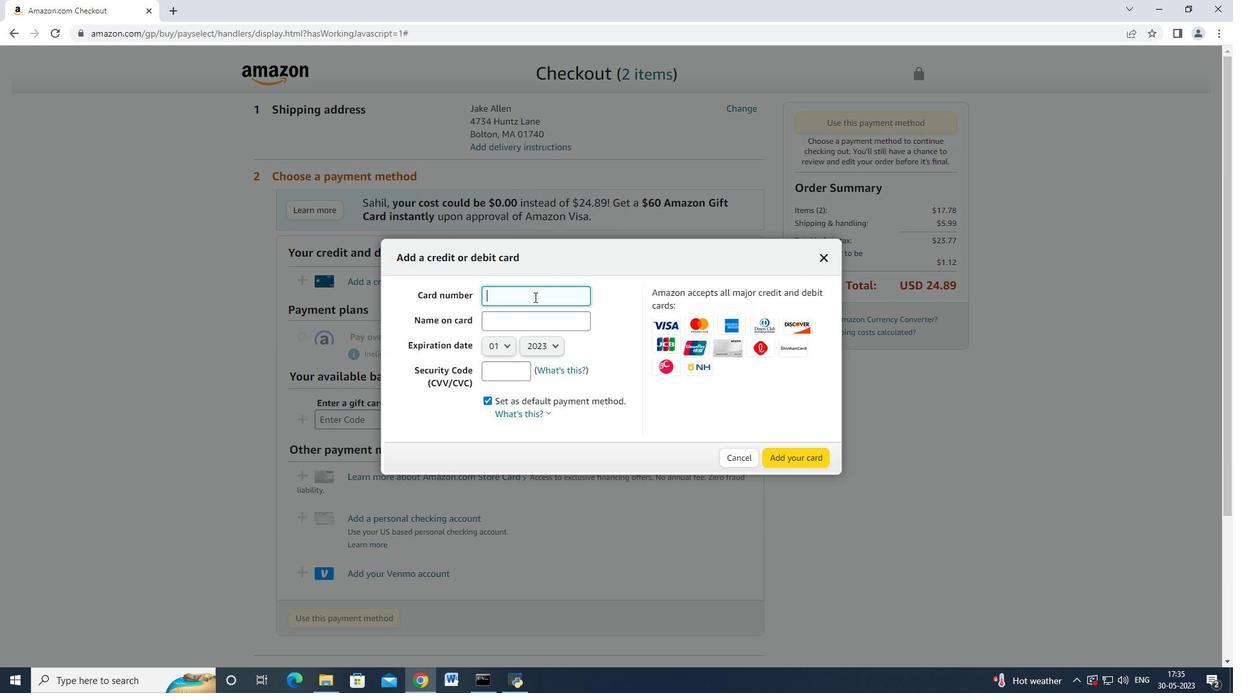 
Action: Key pressed 4762664477552005<Key.tab><Key.shift>Mark<Key.space><Key.shift_r>Adams<Key.space><Key.tab>
Screenshot: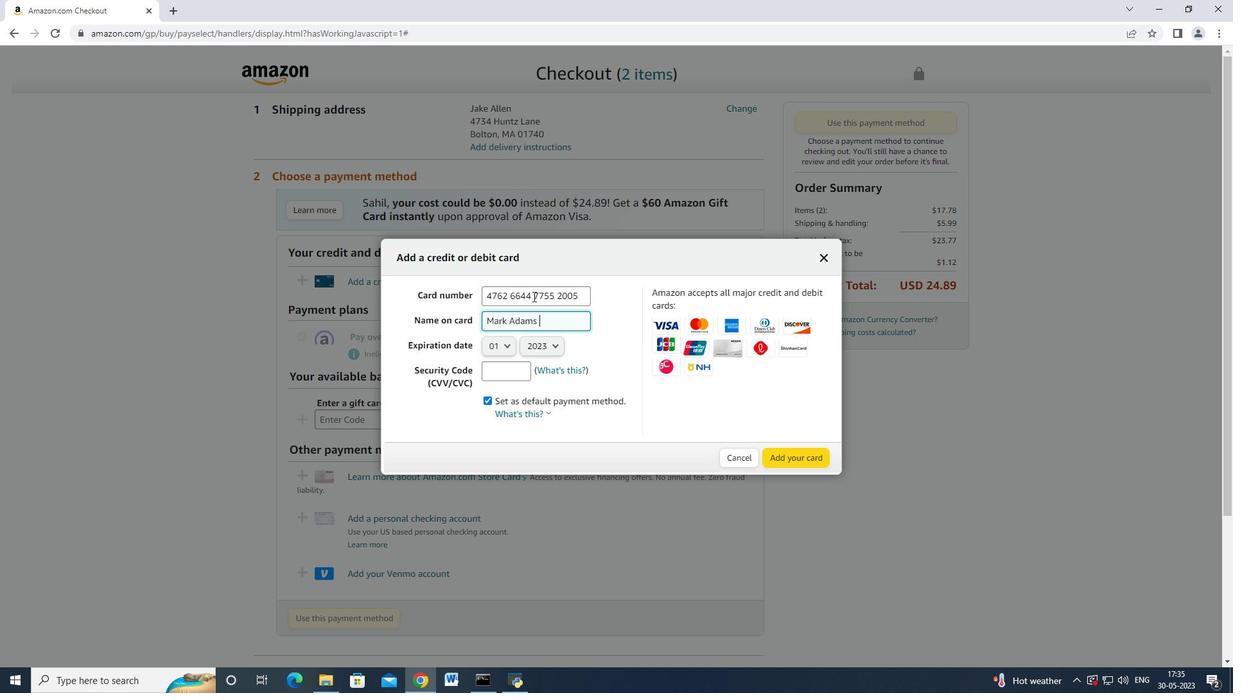 
Action: Mouse moved to (490, 346)
Screenshot: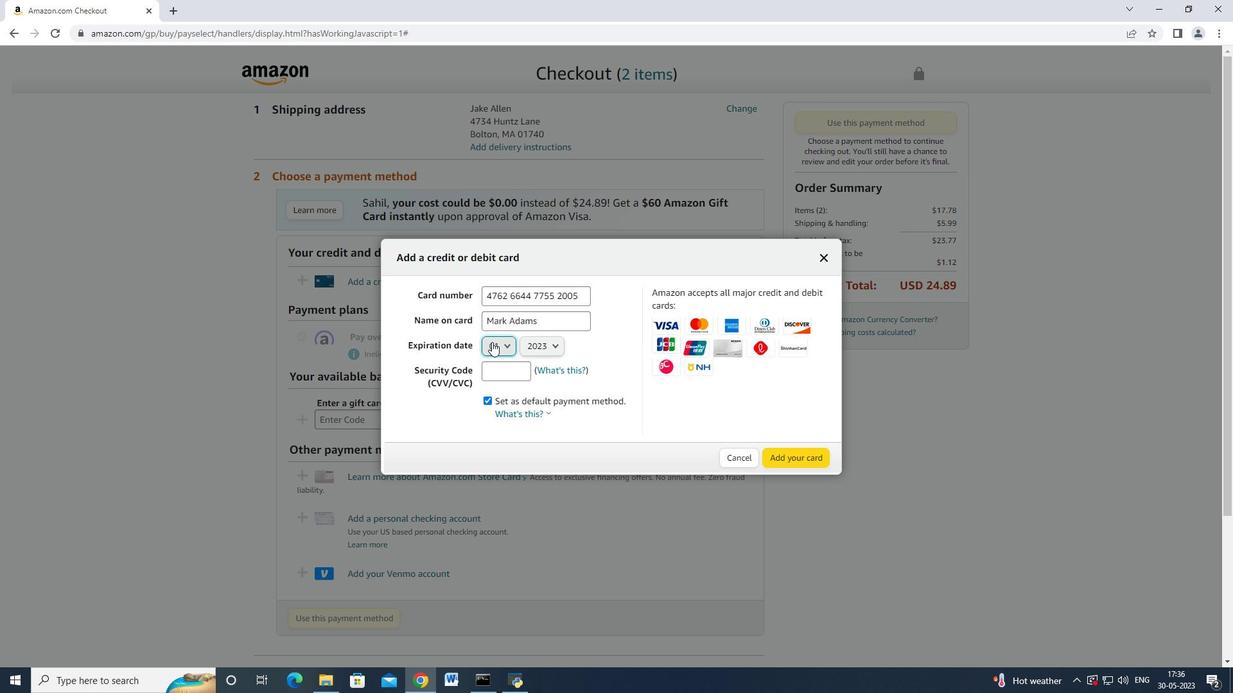 
Action: Mouse pressed left at (490, 346)
Screenshot: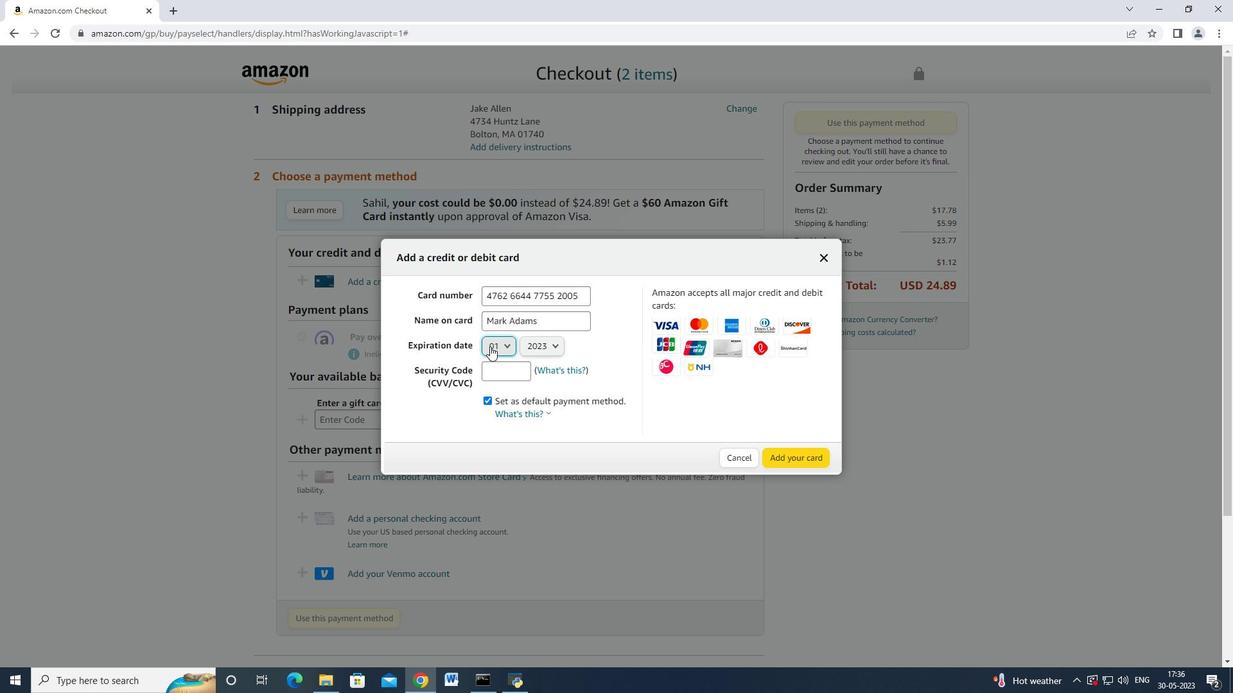 
Action: Mouse moved to (501, 393)
Screenshot: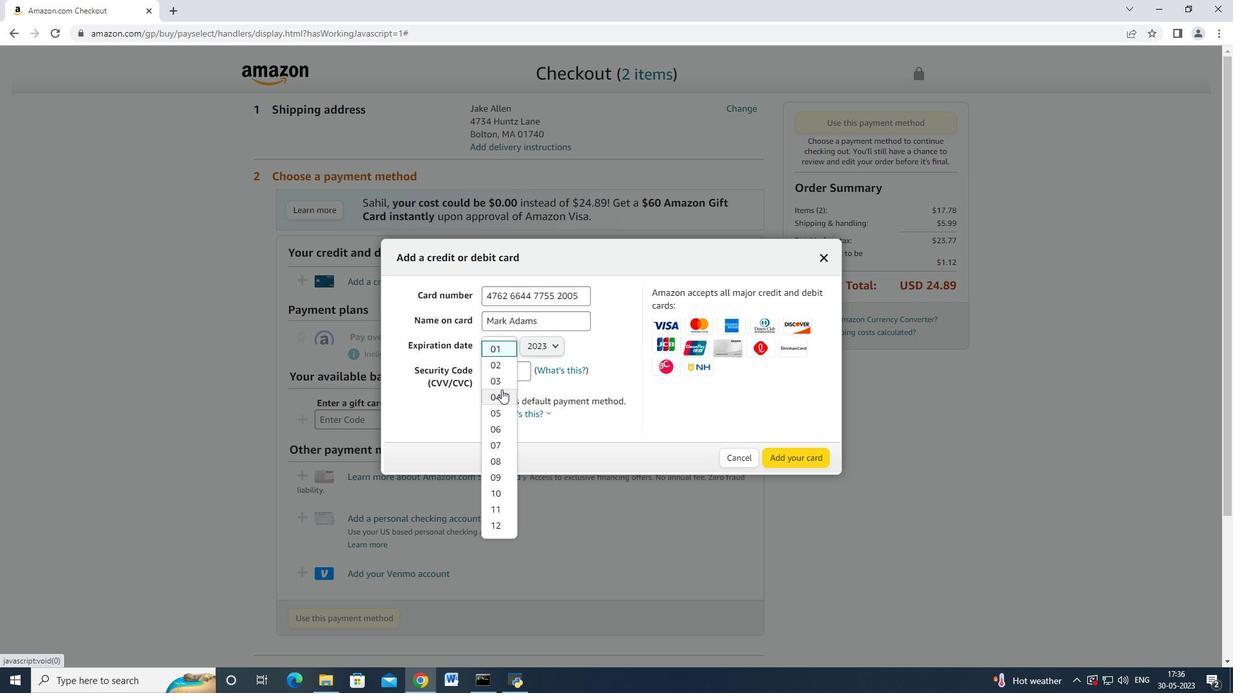 
Action: Mouse pressed left at (501, 393)
Screenshot: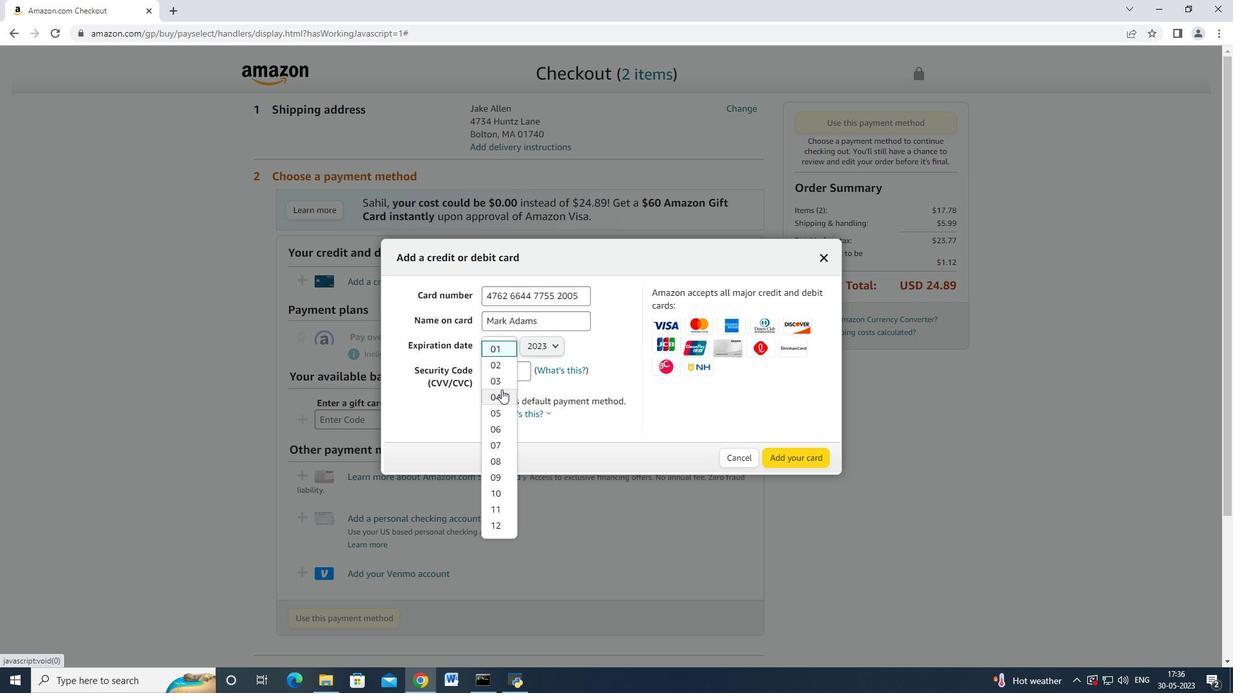 
Action: Mouse moved to (556, 343)
Screenshot: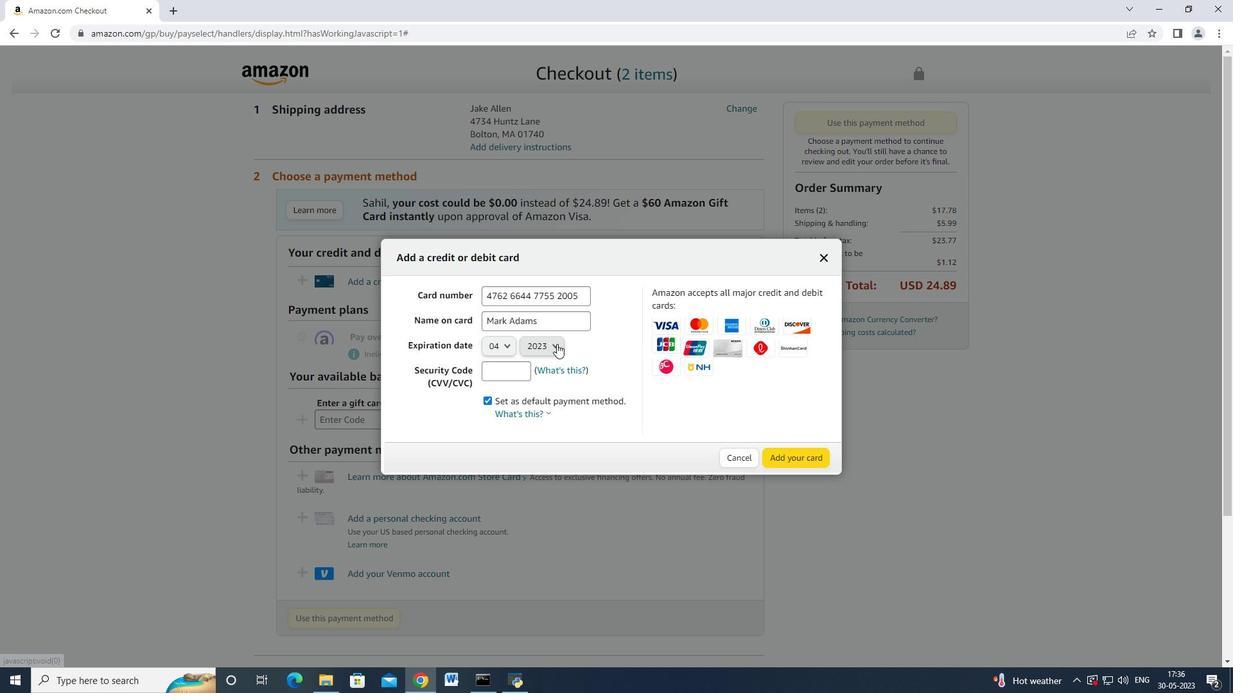 
Action: Mouse pressed left at (556, 343)
Screenshot: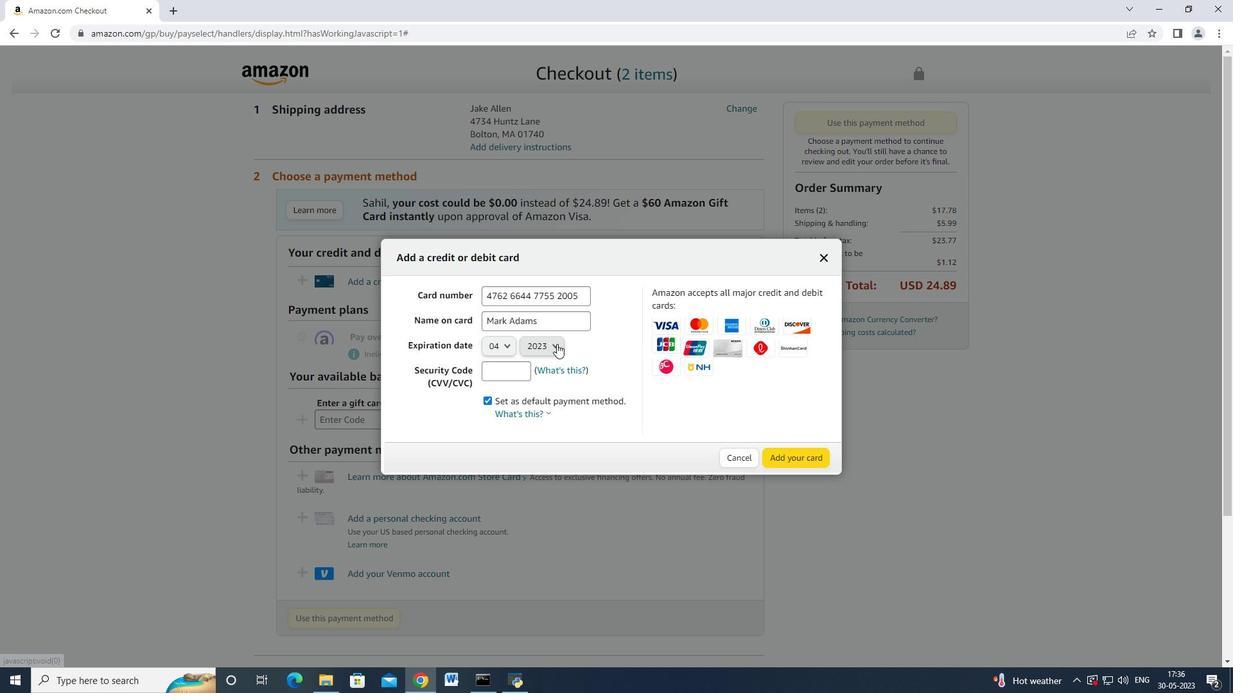 
Action: Mouse moved to (544, 379)
Screenshot: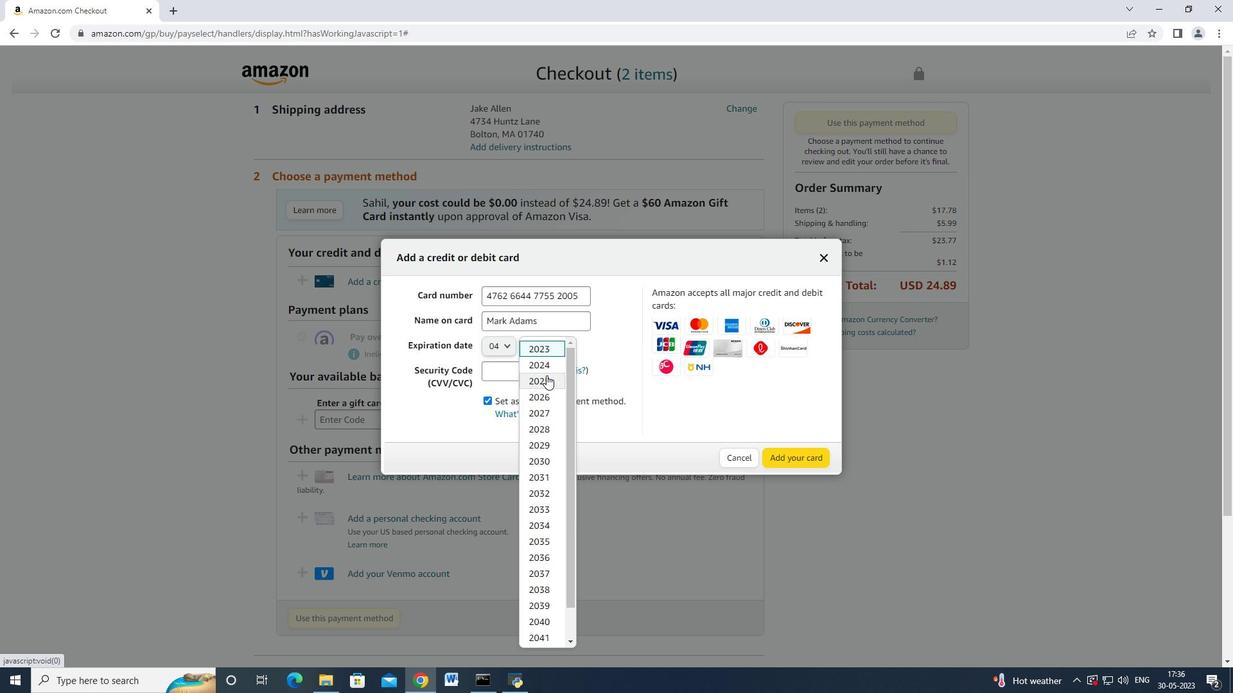 
Action: Mouse pressed left at (544, 379)
Screenshot: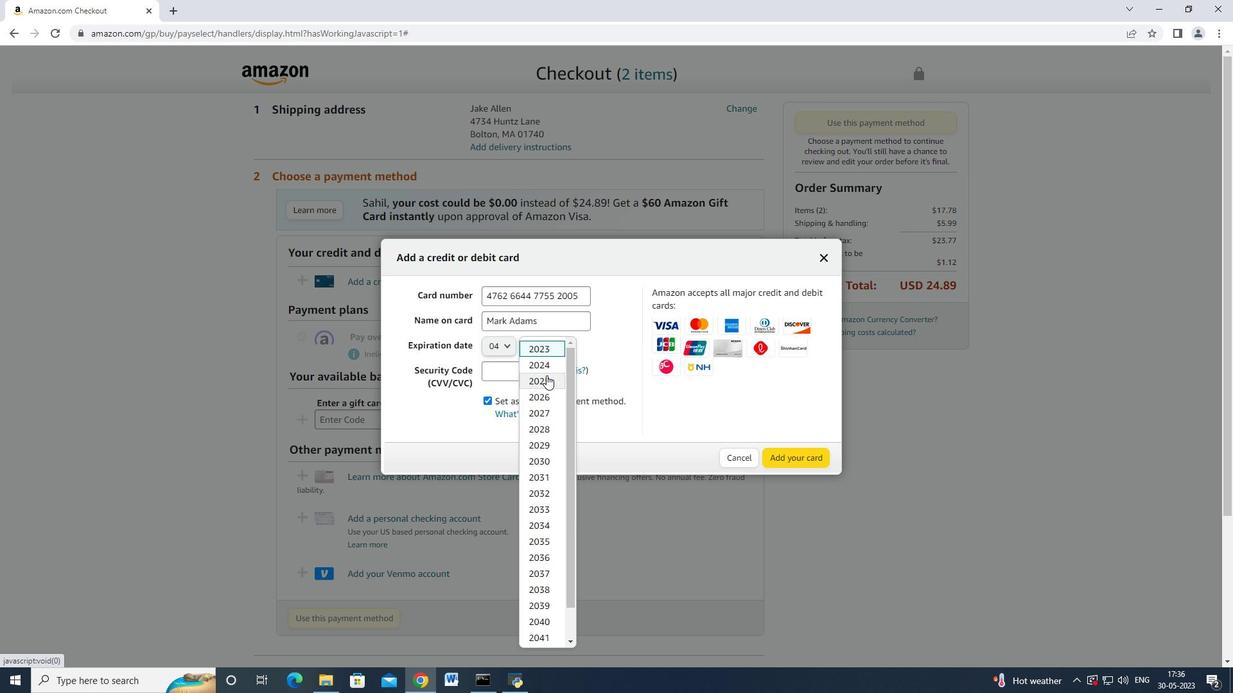 
Action: Mouse moved to (520, 373)
Screenshot: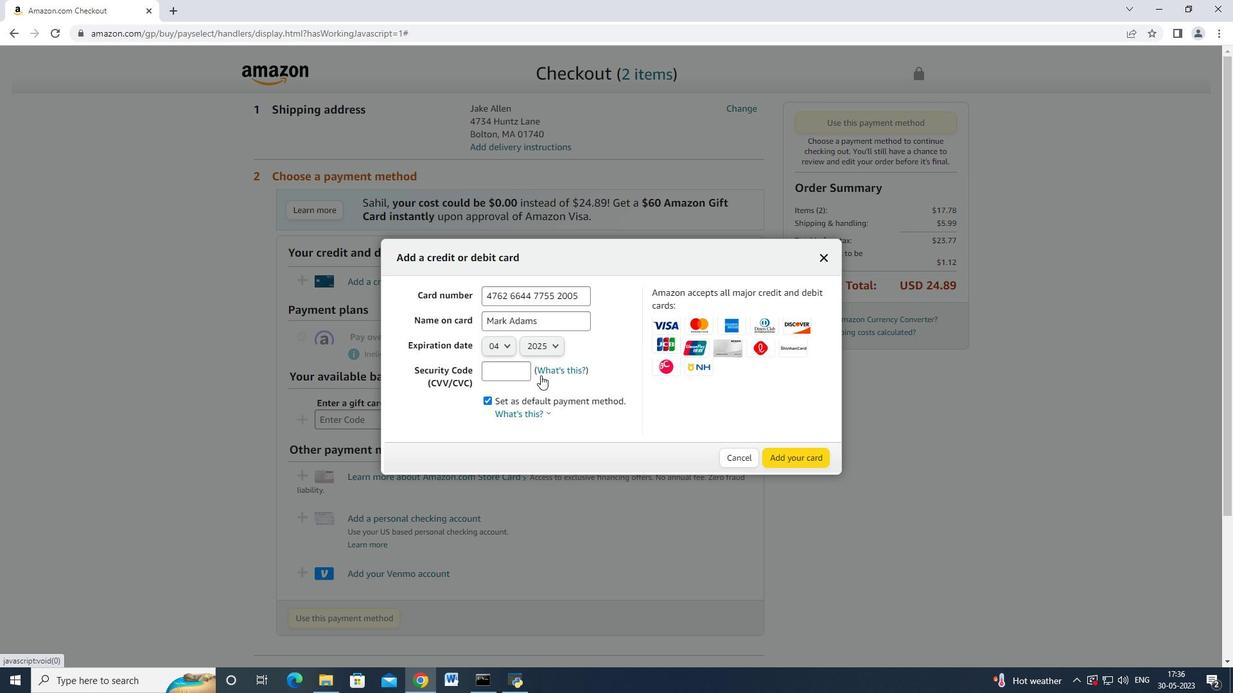 
Action: Mouse pressed left at (520, 373)
Screenshot: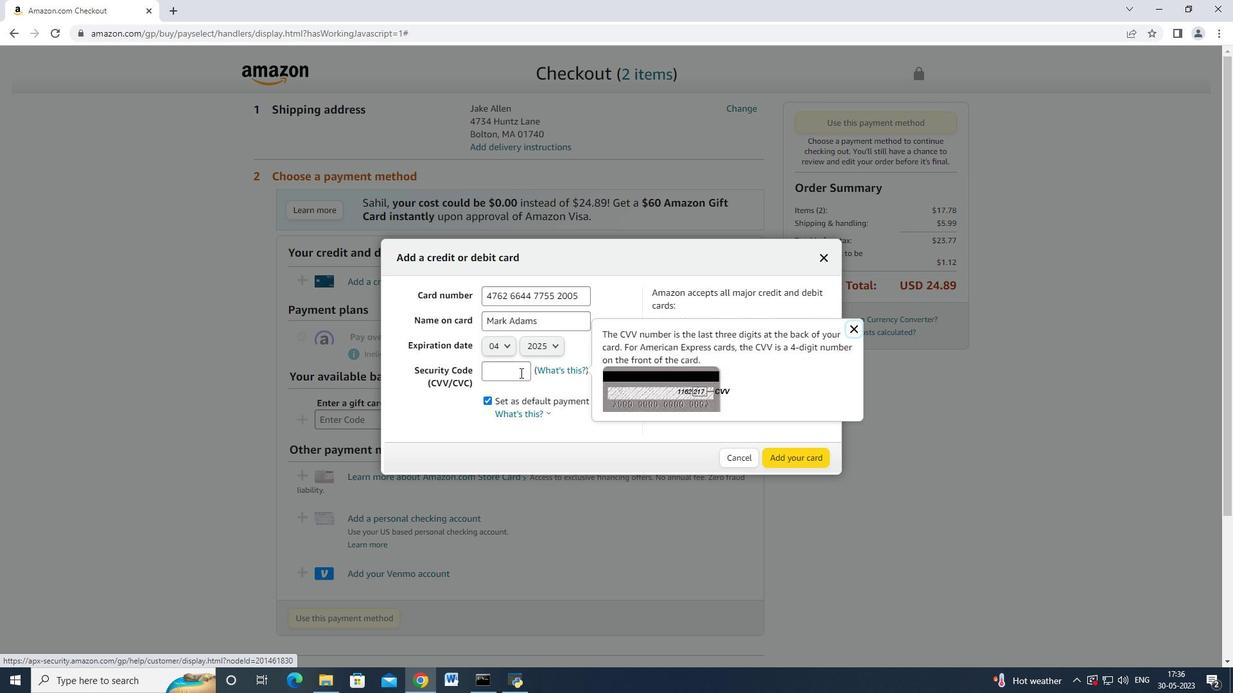 
Action: Mouse moved to (520, 372)
Screenshot: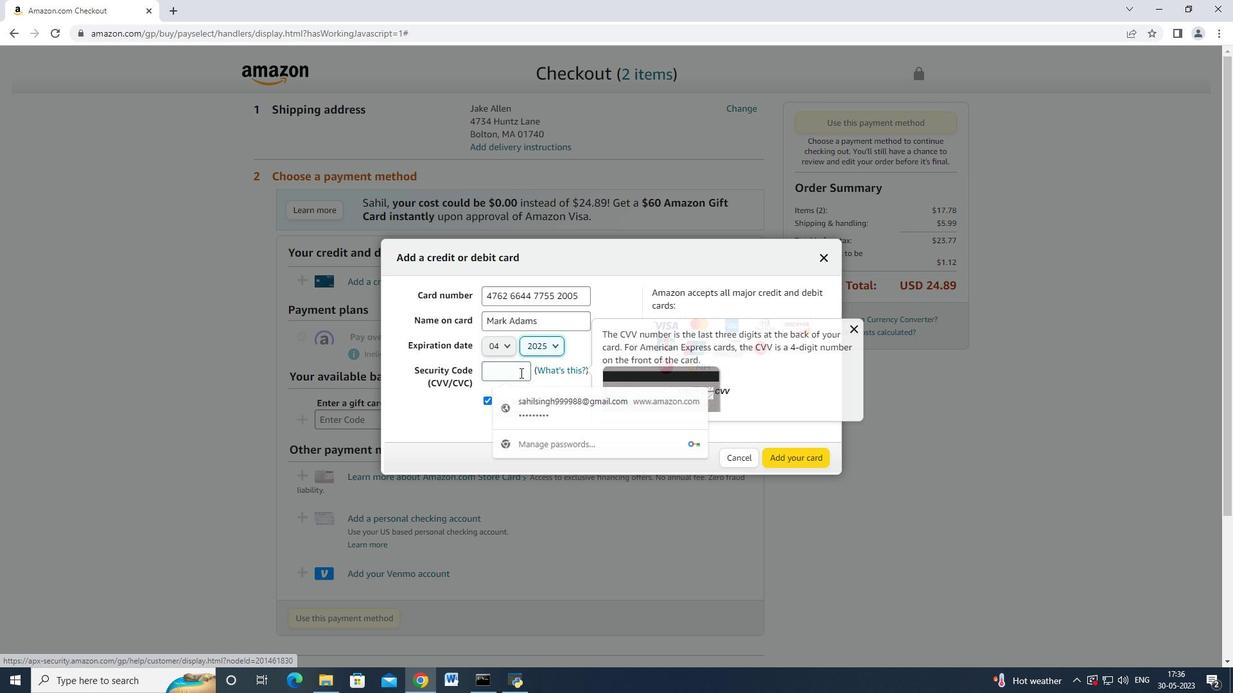 
Action: Mouse pressed left at (520, 372)
Screenshot: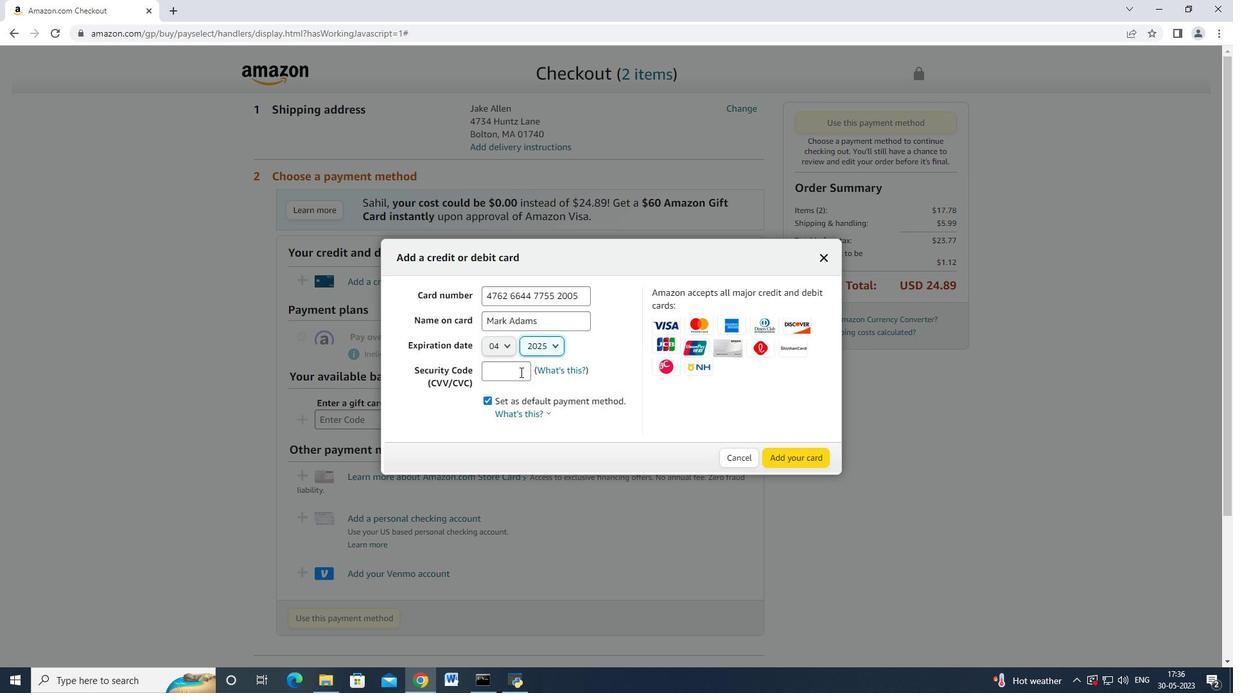 
Action: Mouse moved to (519, 370)
Screenshot: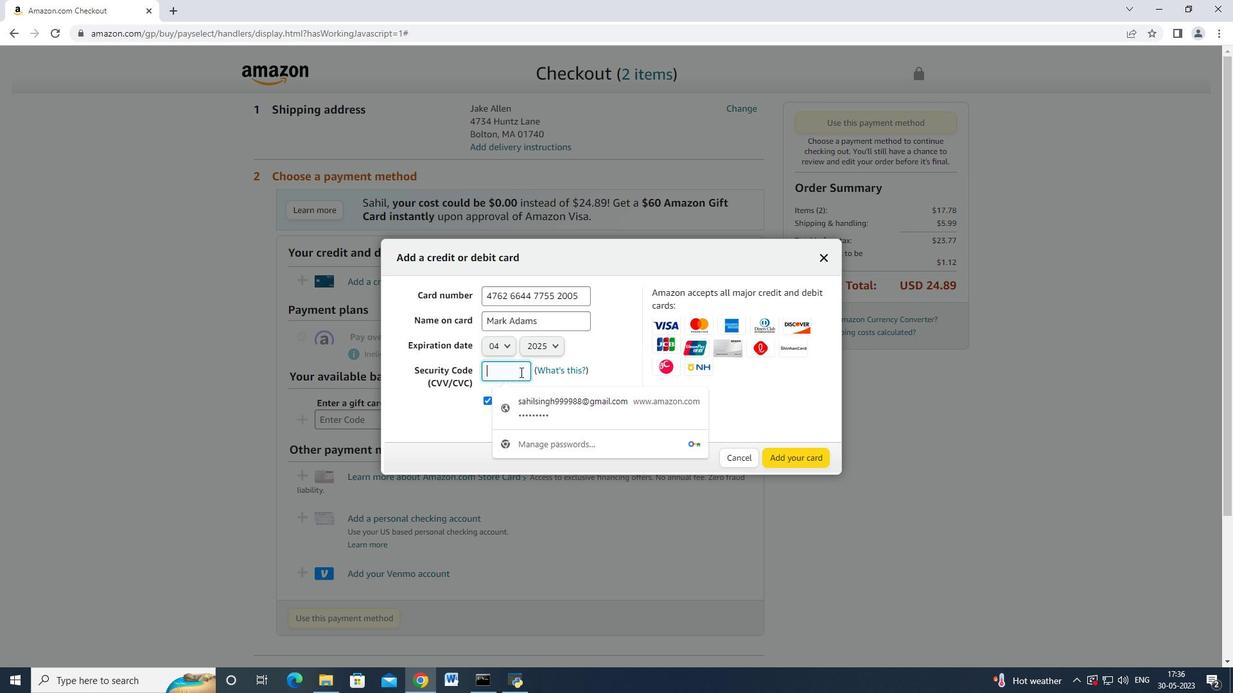 
Action: Key pressed 3321
Screenshot: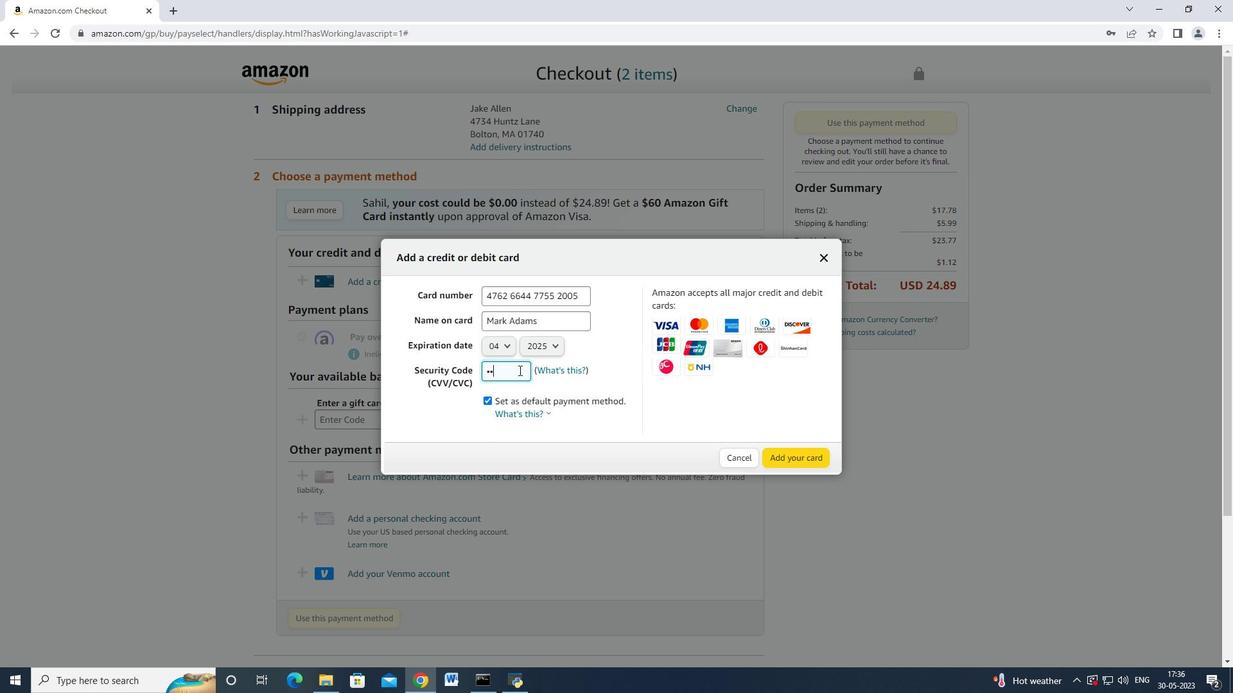 
Action: Mouse moved to (807, 461)
